 Task: Set up test case labels to categorize and organize test cases.
Action: Mouse moved to (162, 69)
Screenshot: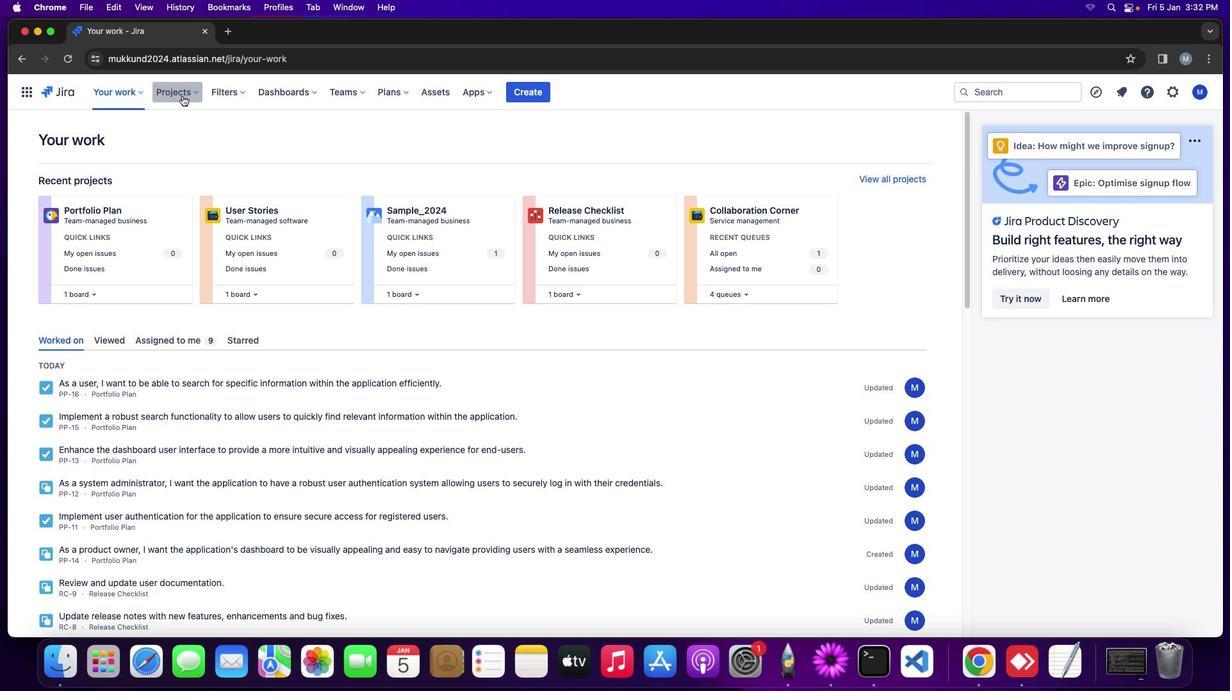 
Action: Mouse pressed left at (162, 69)
Screenshot: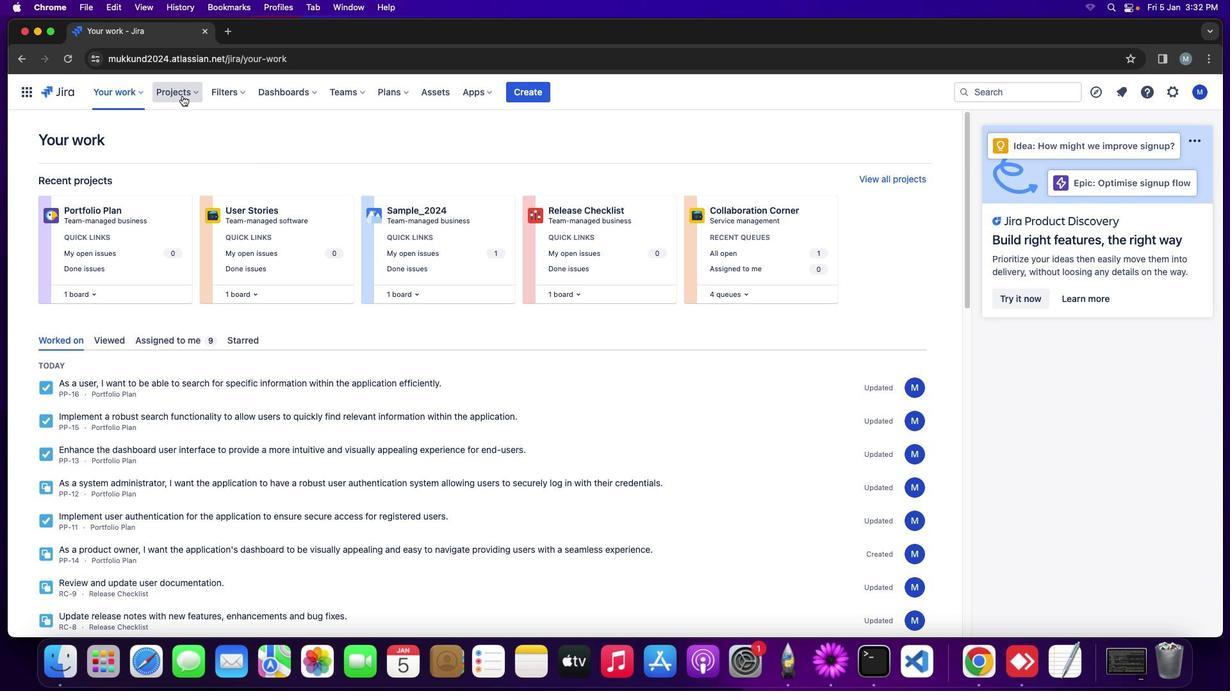 
Action: Mouse moved to (235, 133)
Screenshot: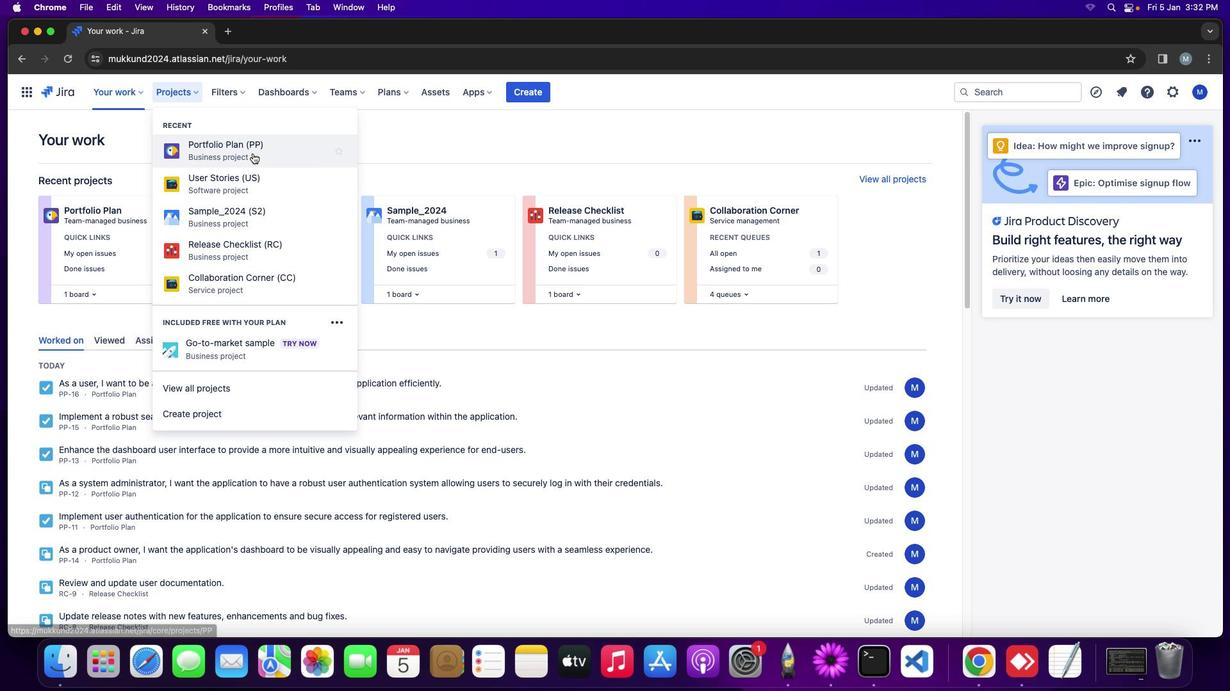 
Action: Mouse pressed left at (235, 133)
Screenshot: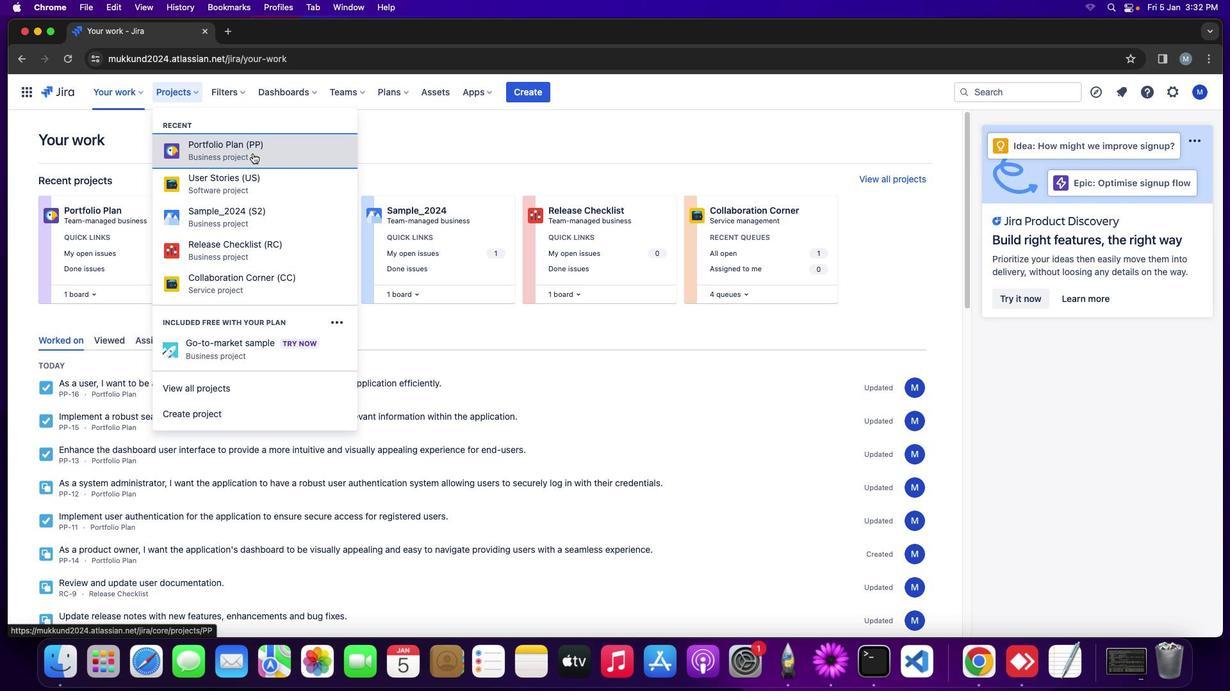 
Action: Mouse moved to (273, 149)
Screenshot: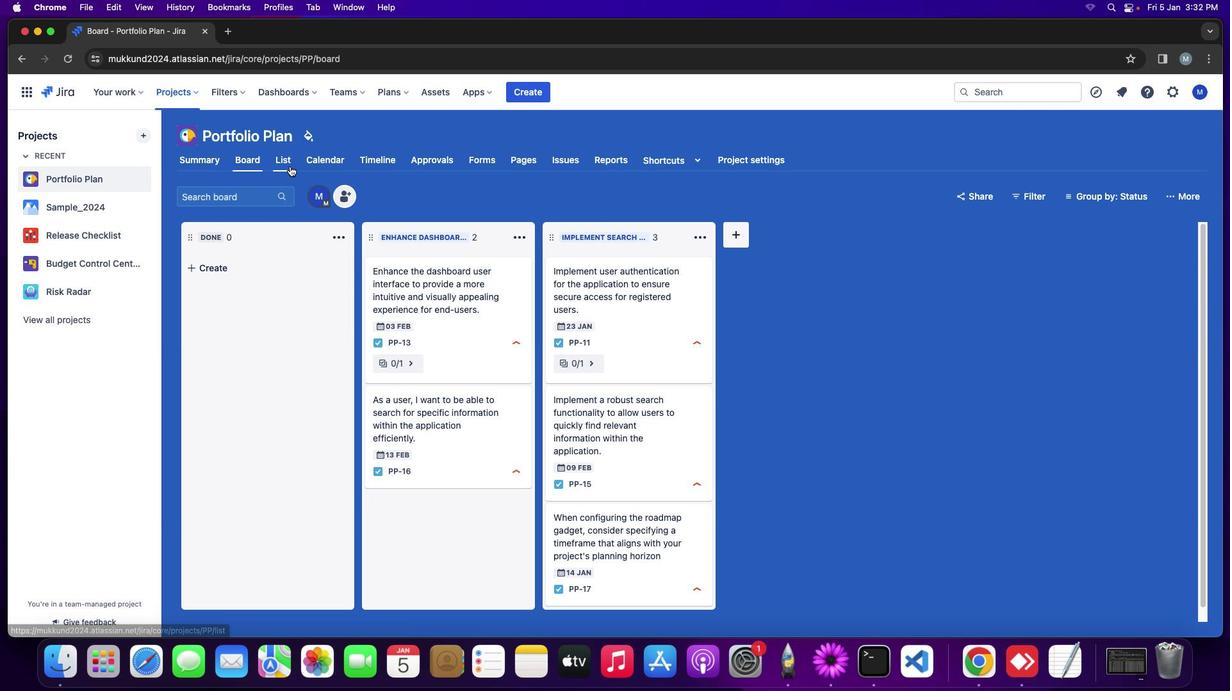 
Action: Mouse pressed left at (273, 149)
Screenshot: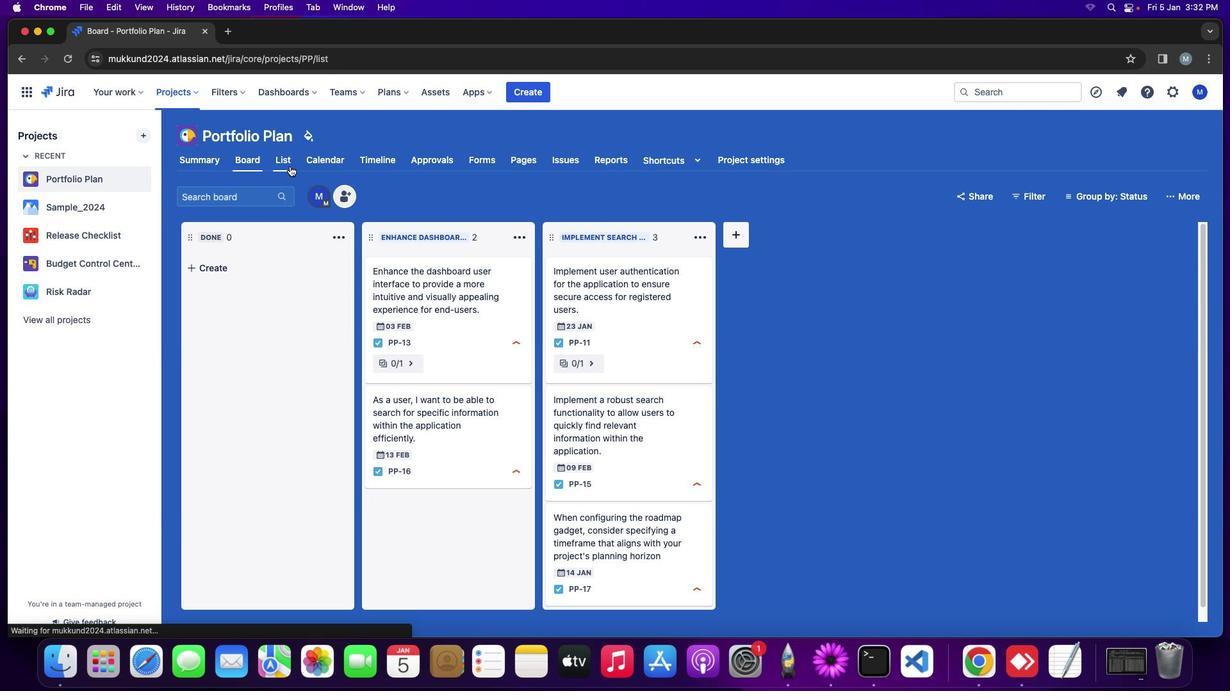 
Action: Mouse moved to (771, 509)
Screenshot: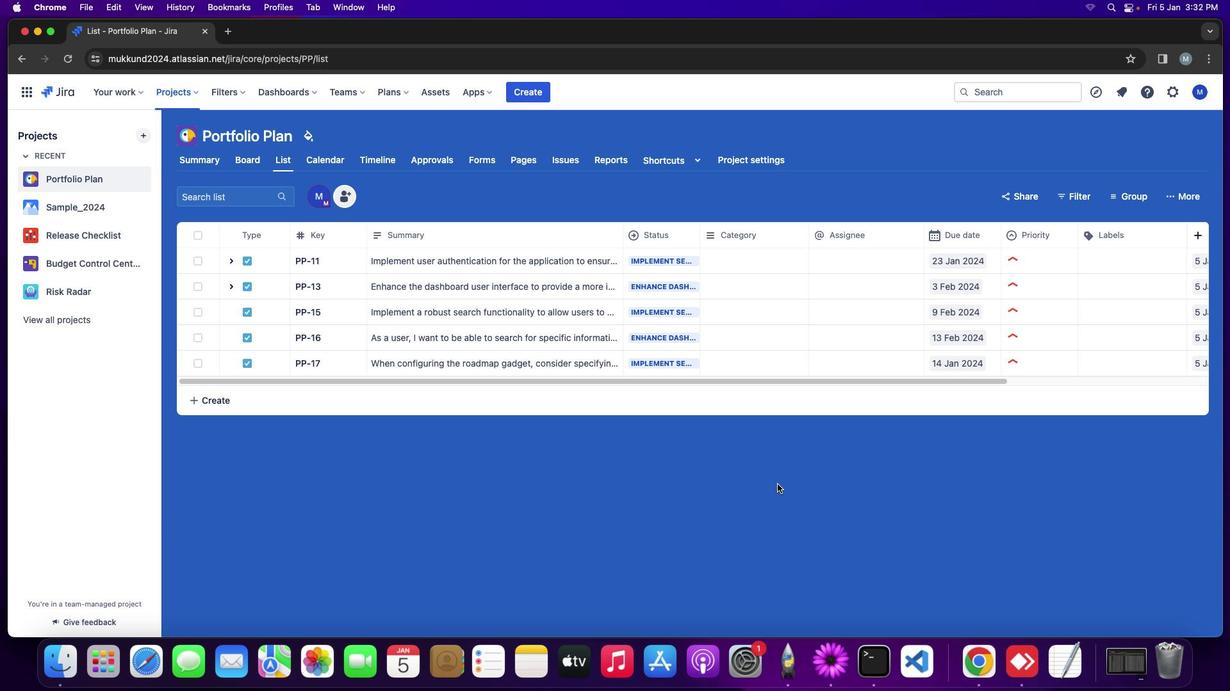 
Action: Mouse pressed left at (771, 509)
Screenshot: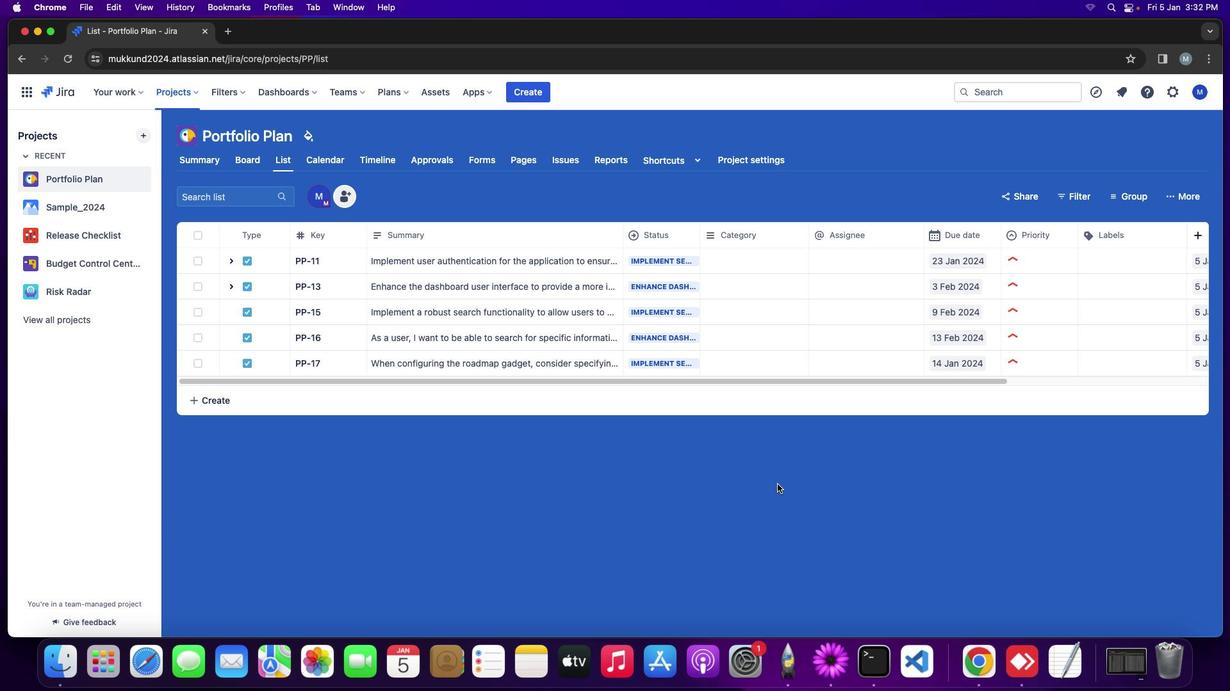 
Action: Mouse moved to (975, 392)
Screenshot: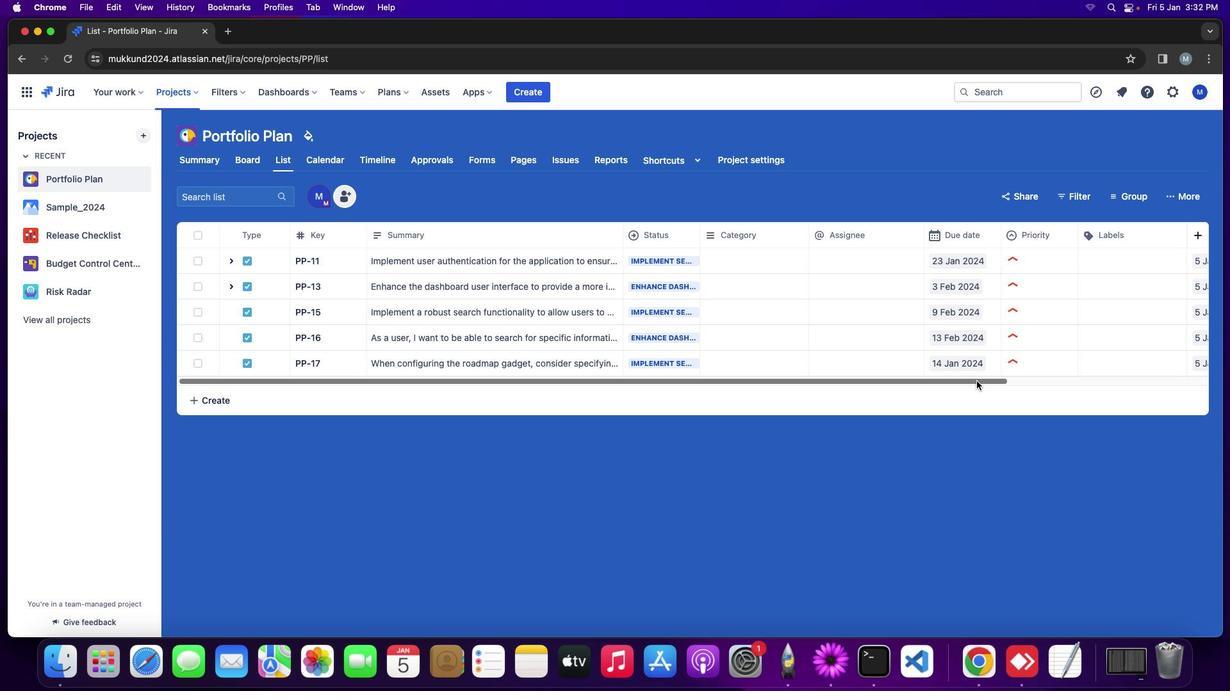 
Action: Mouse pressed left at (975, 392)
Screenshot: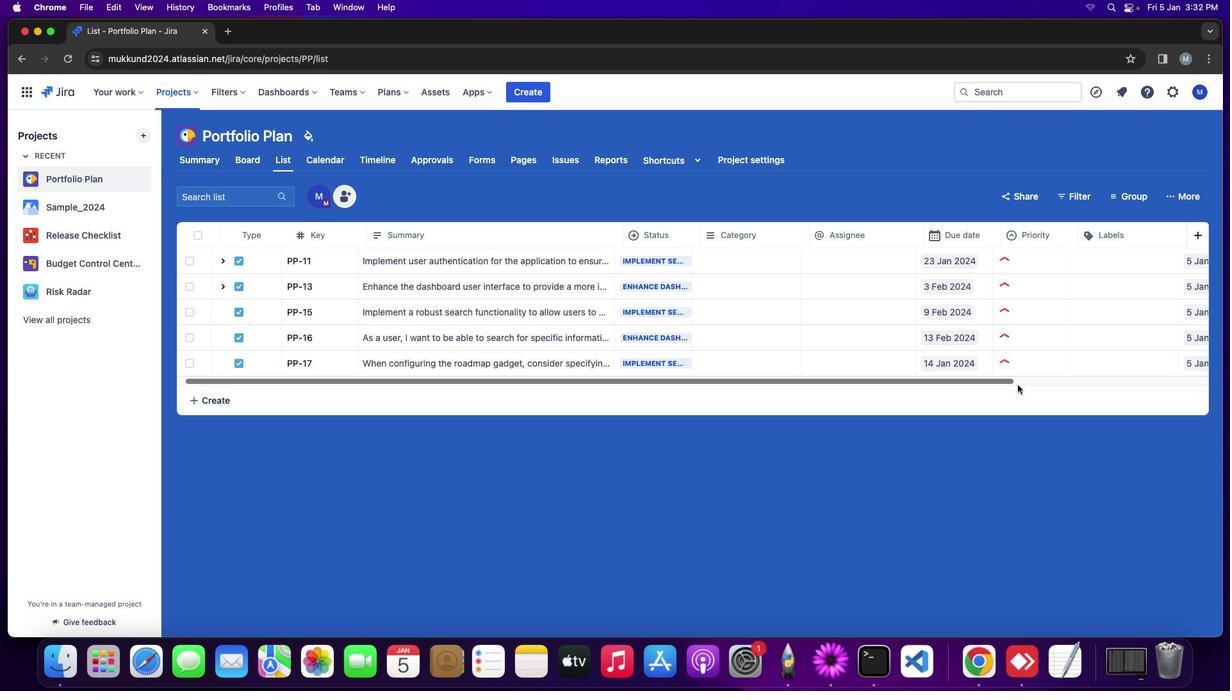 
Action: Mouse moved to (1078, 262)
Screenshot: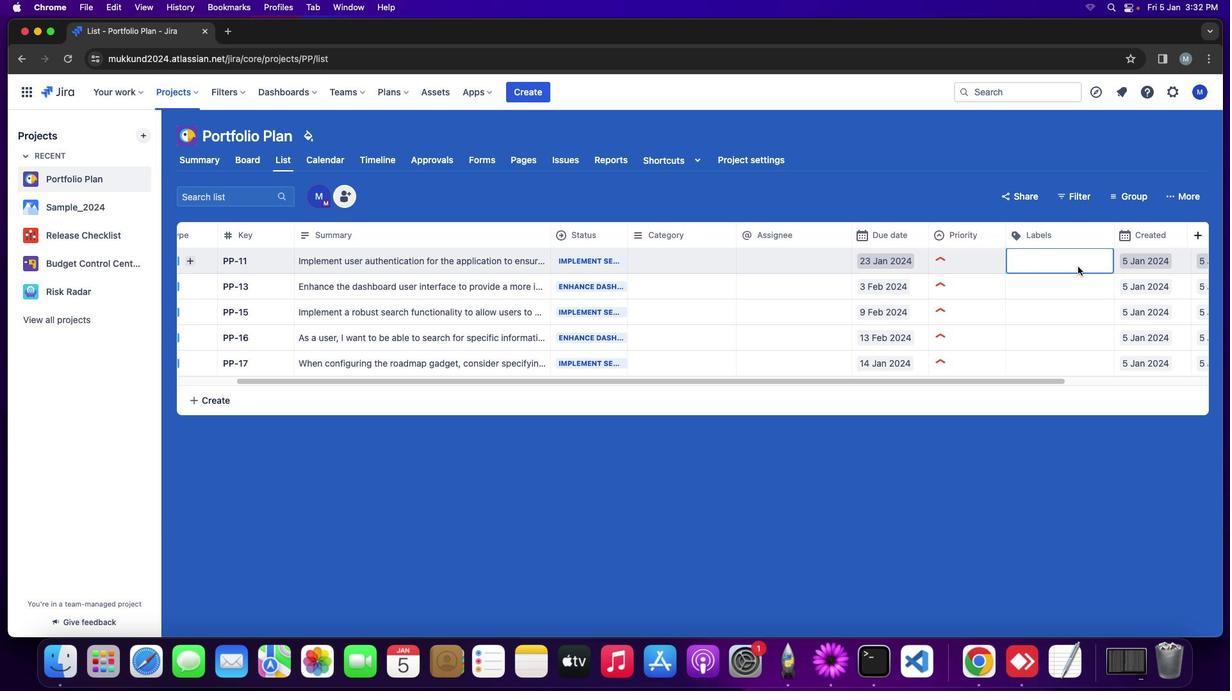 
Action: Mouse pressed left at (1078, 262)
Screenshot: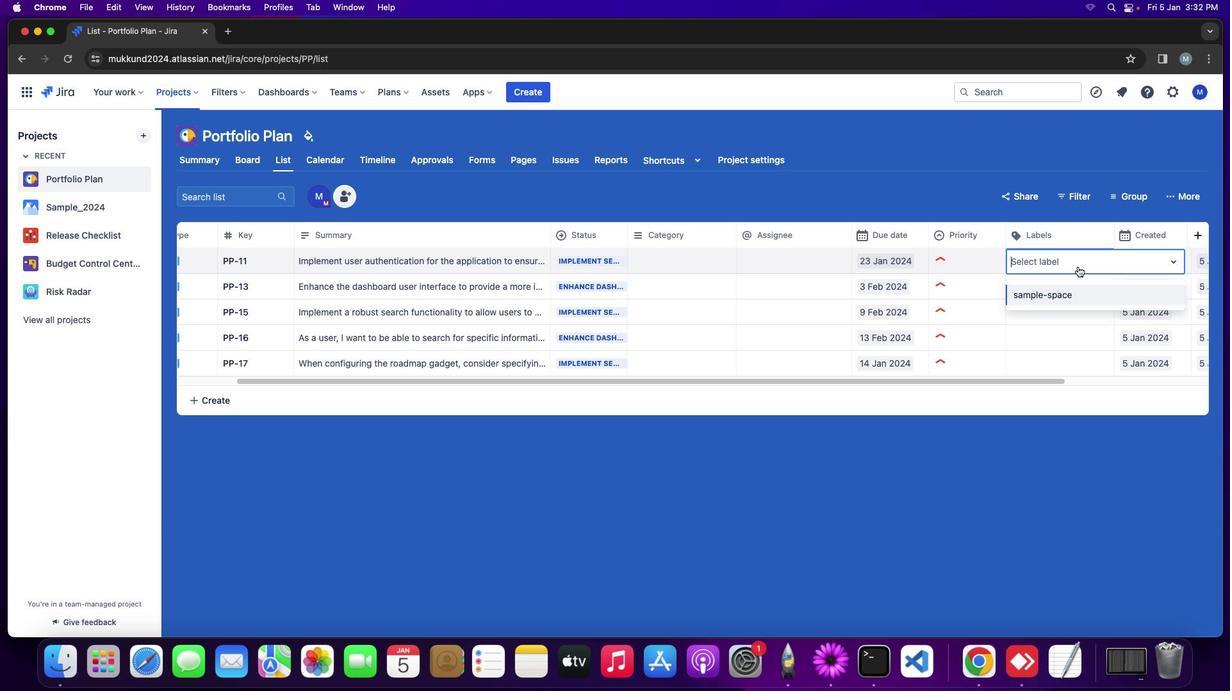 
Action: Mouse moved to (1068, 297)
Screenshot: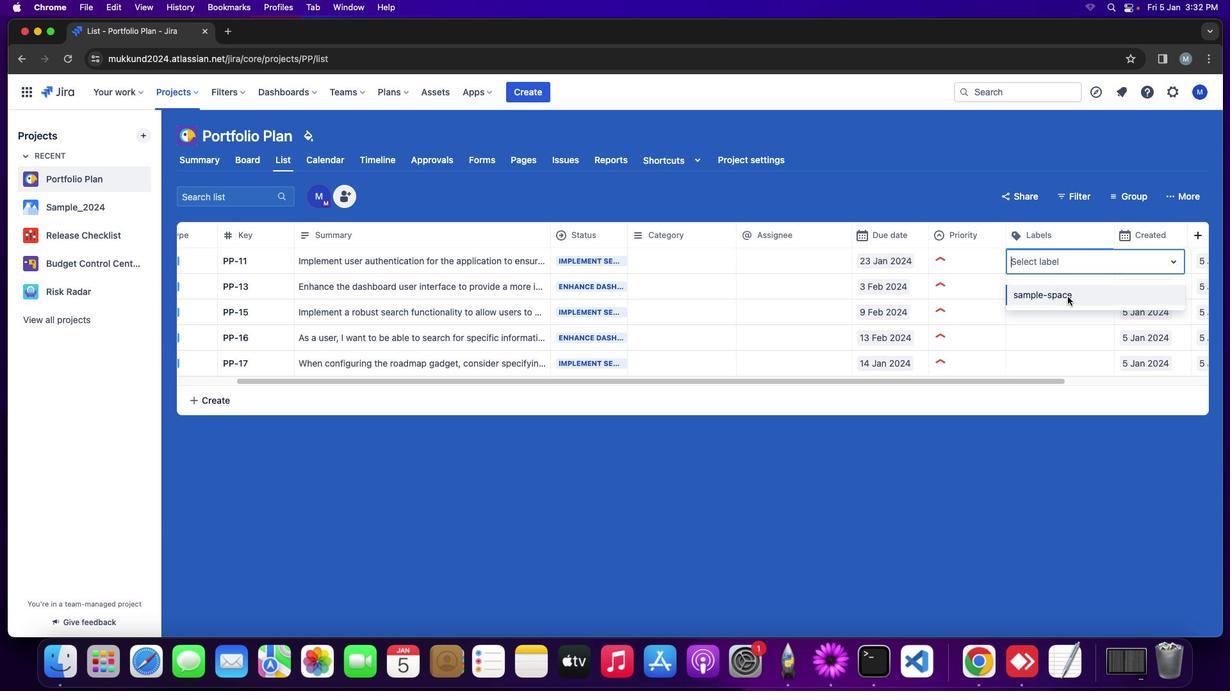 
Action: Mouse pressed left at (1068, 297)
Screenshot: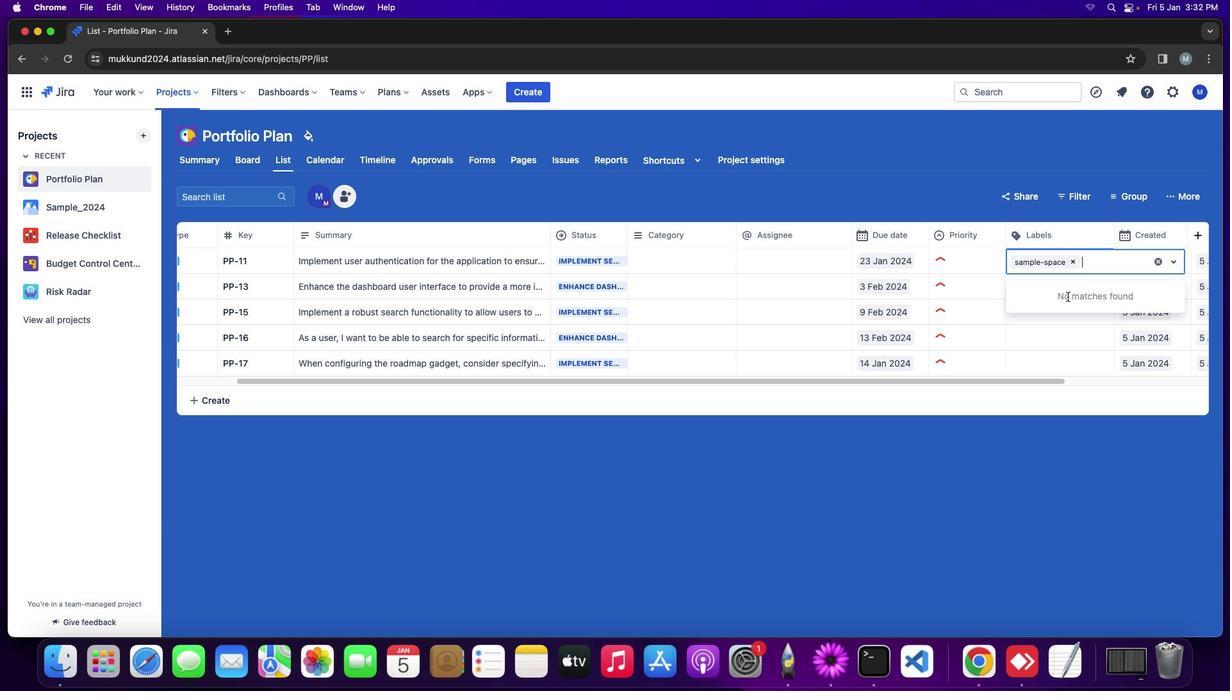 
Action: Mouse moved to (1028, 446)
Screenshot: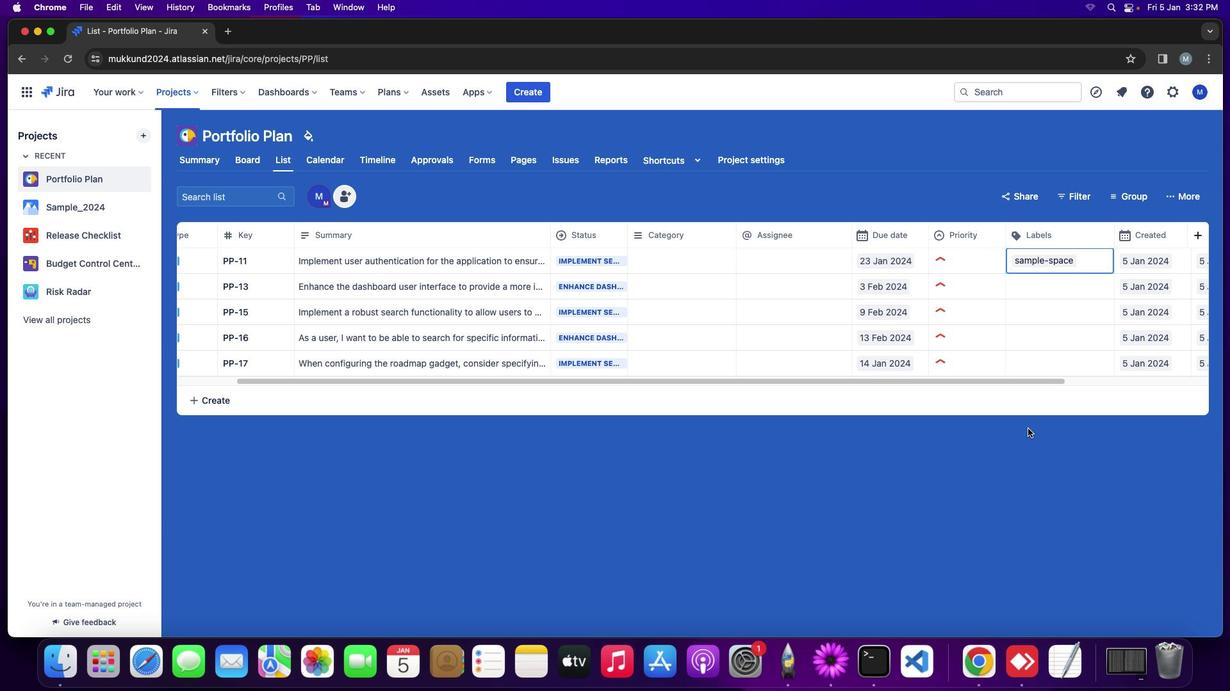 
Action: Mouse pressed left at (1028, 446)
Screenshot: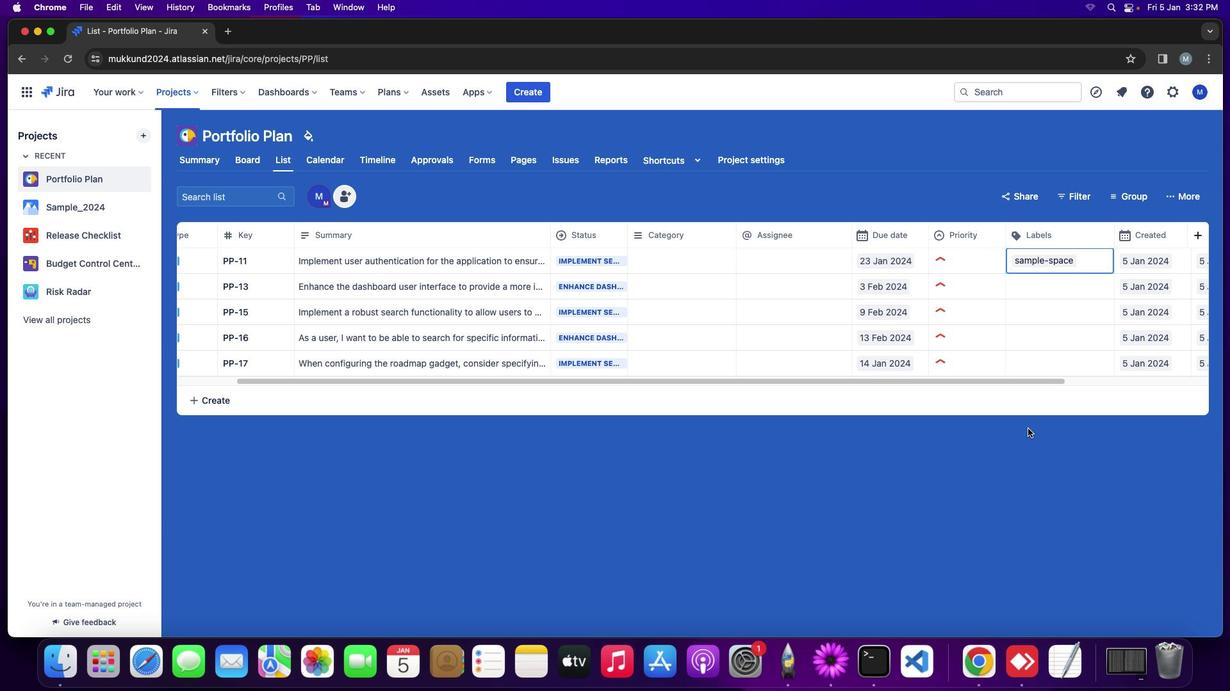 
Action: Mouse moved to (1071, 279)
Screenshot: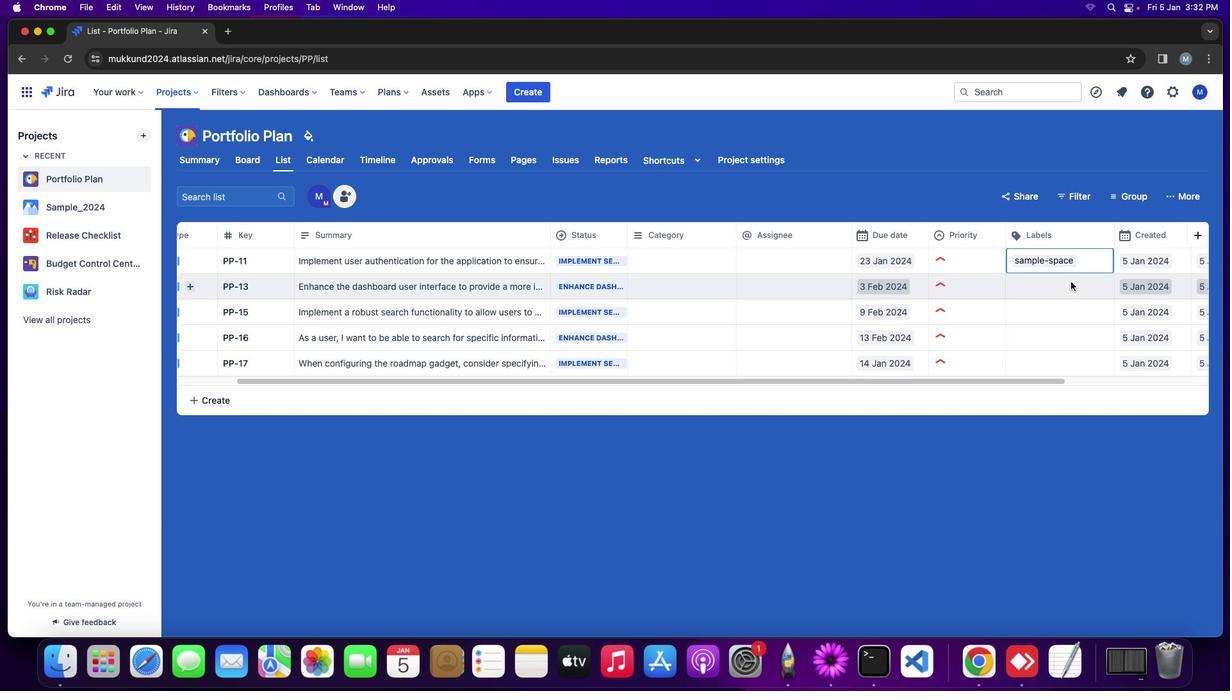 
Action: Mouse pressed left at (1071, 279)
Screenshot: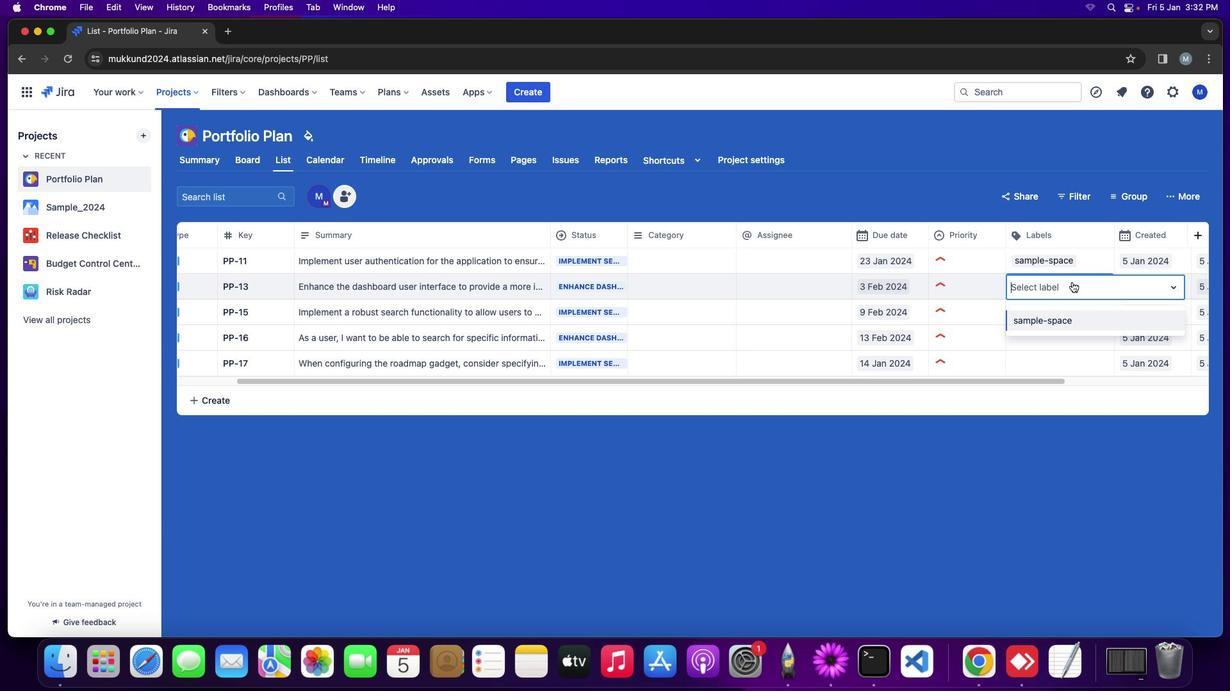 
Action: Mouse moved to (1058, 328)
Screenshot: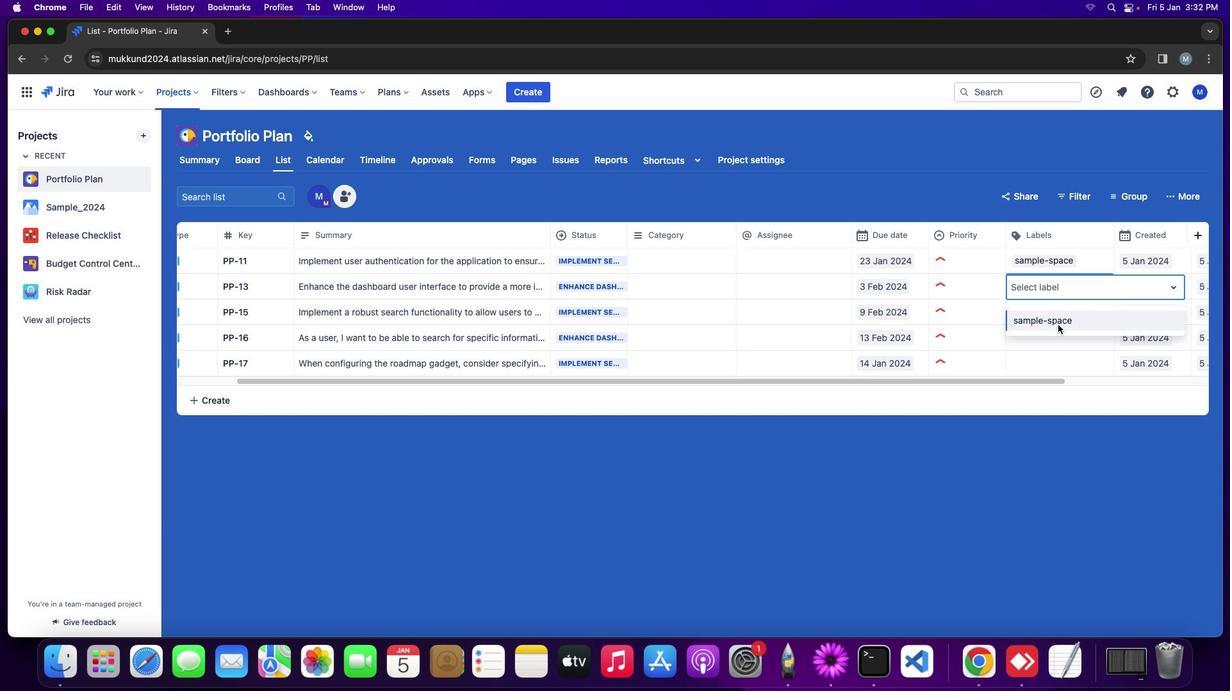 
Action: Mouse pressed left at (1058, 328)
Screenshot: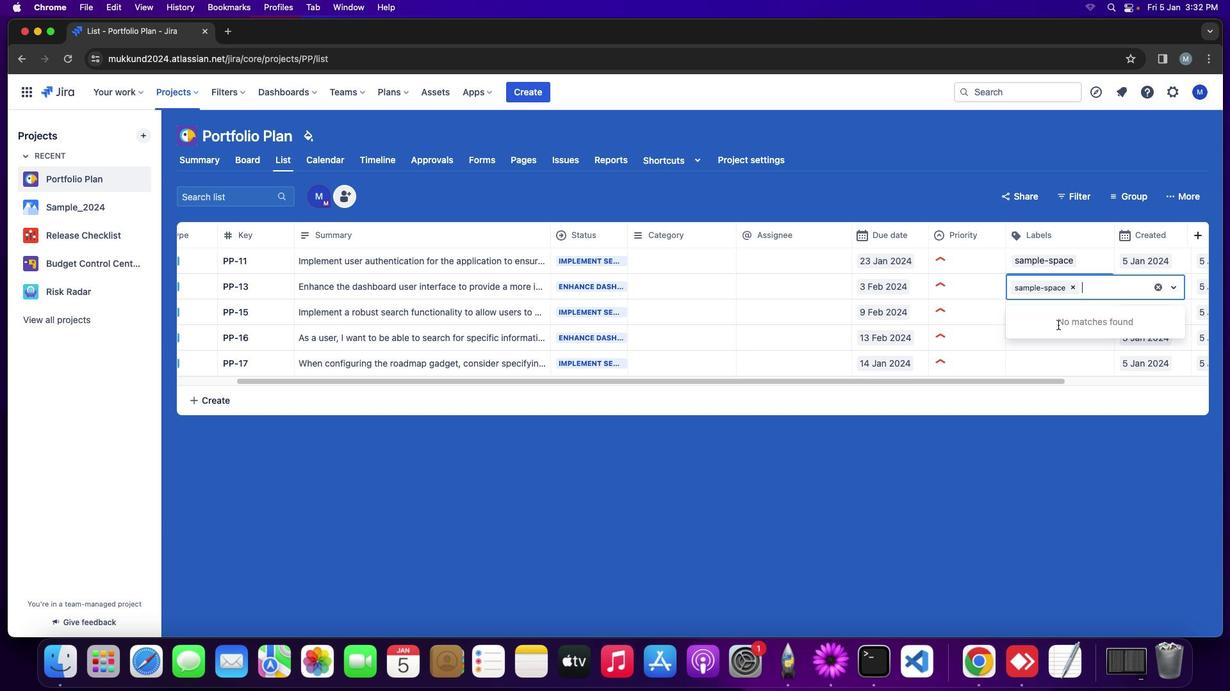 
Action: Mouse moved to (1012, 452)
Screenshot: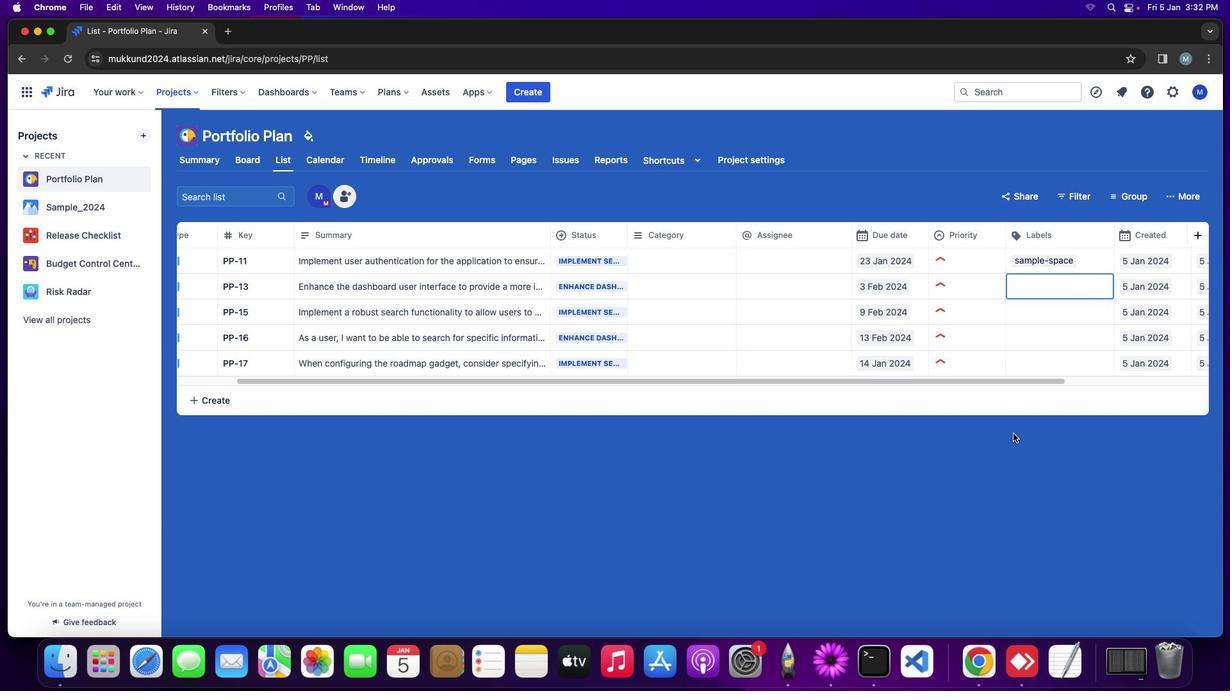 
Action: Mouse pressed left at (1012, 452)
Screenshot: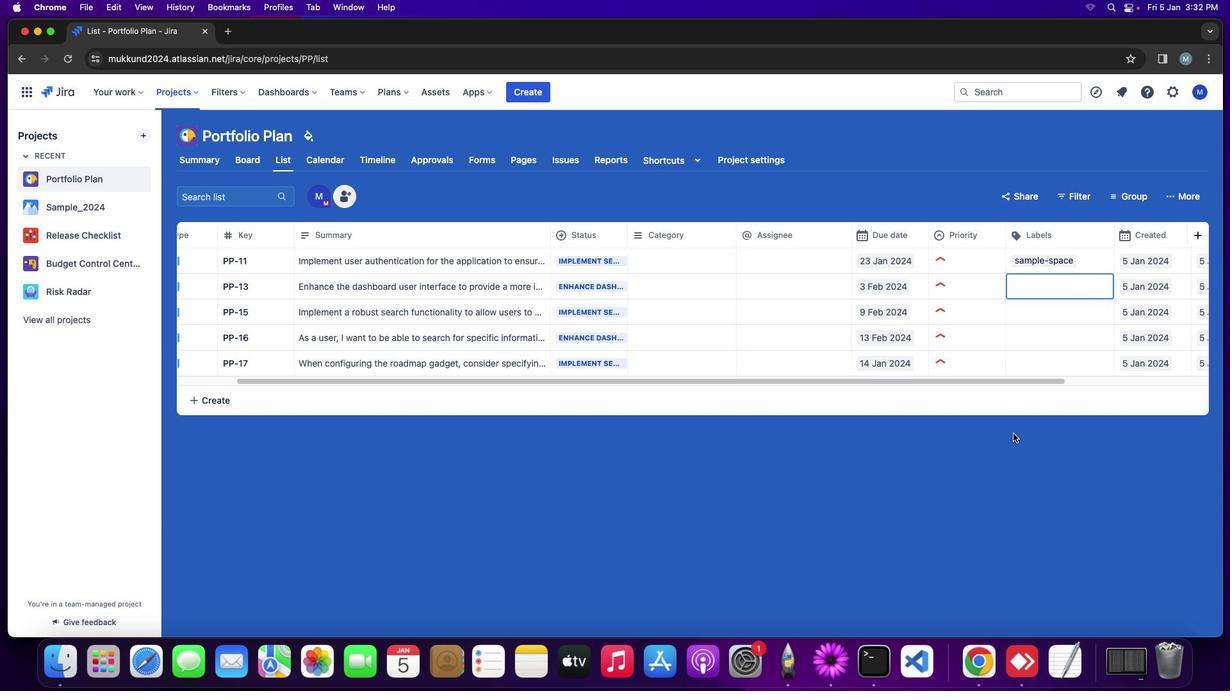 
Action: Mouse moved to (1071, 287)
Screenshot: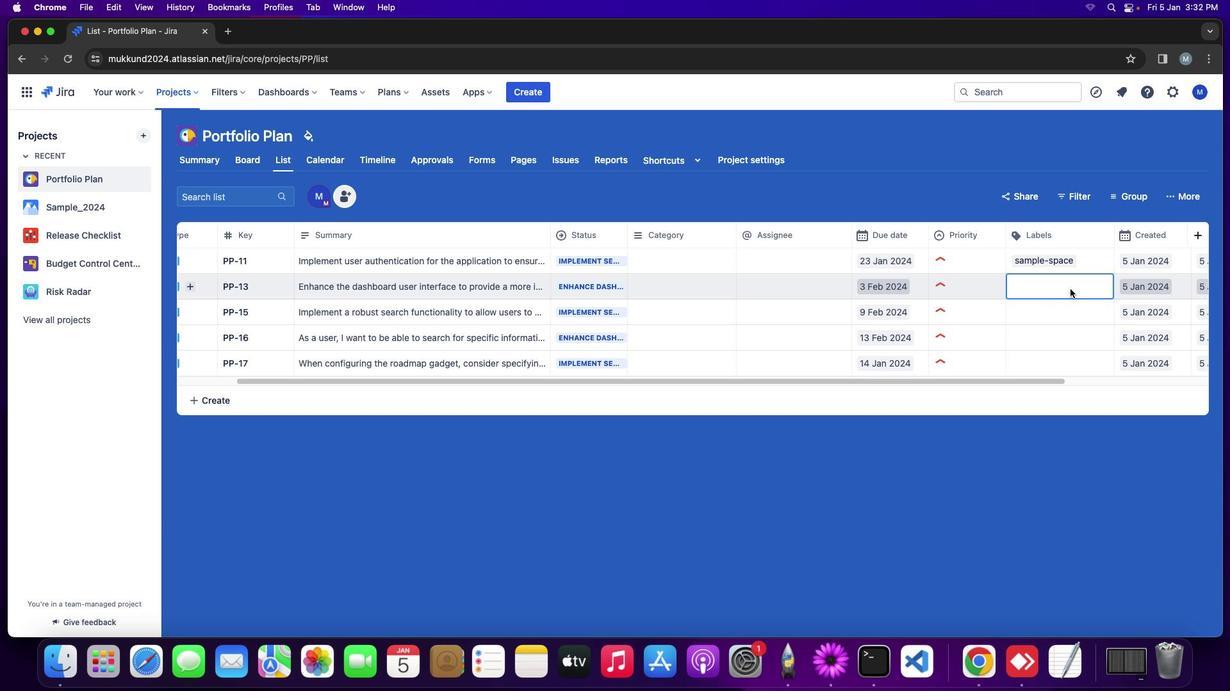
Action: Mouse pressed left at (1071, 287)
Screenshot: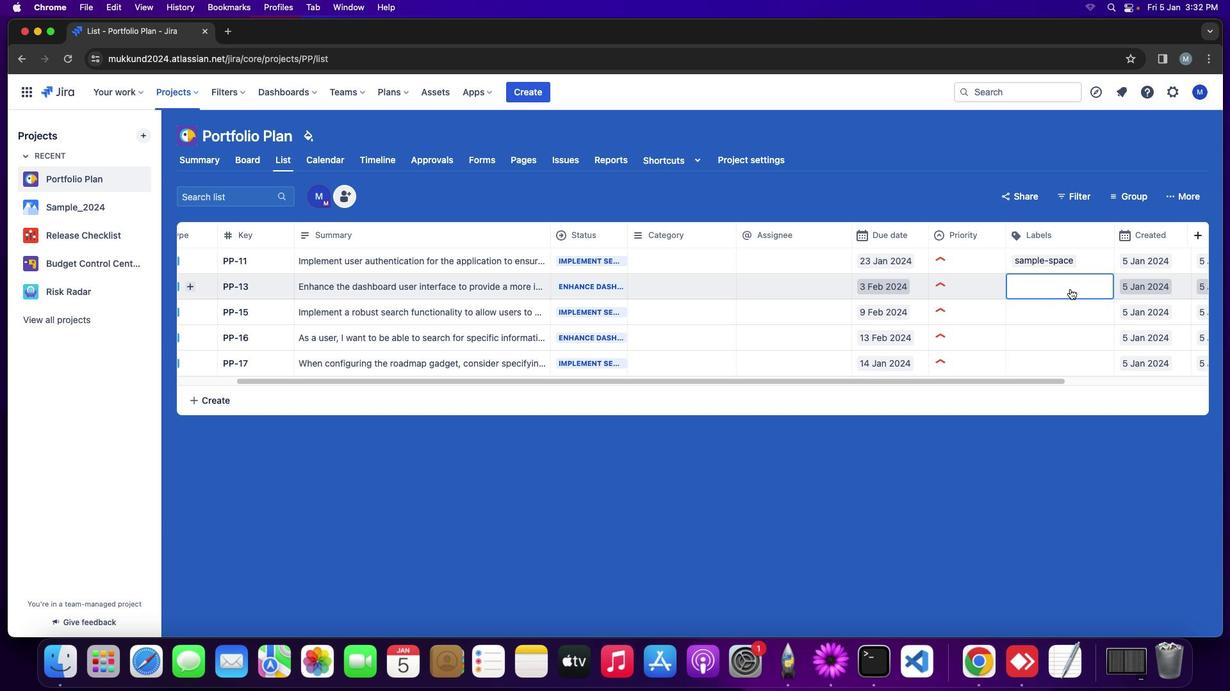 
Action: Mouse moved to (1042, 327)
Screenshot: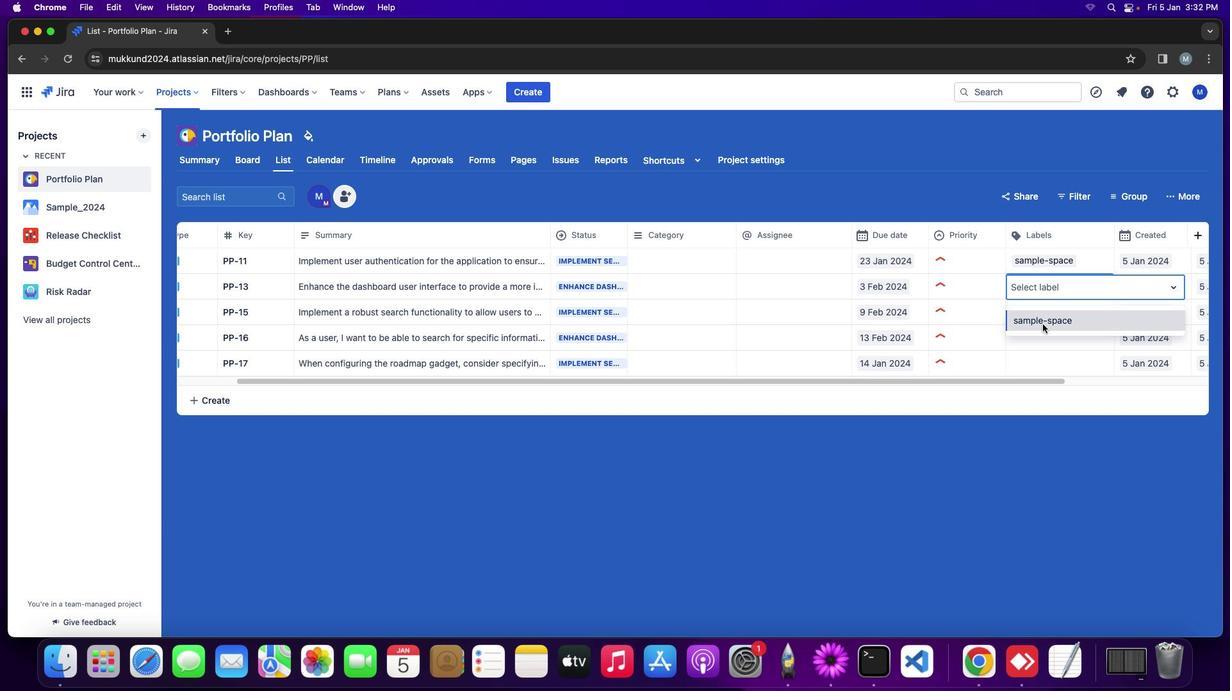 
Action: Mouse pressed left at (1042, 327)
Screenshot: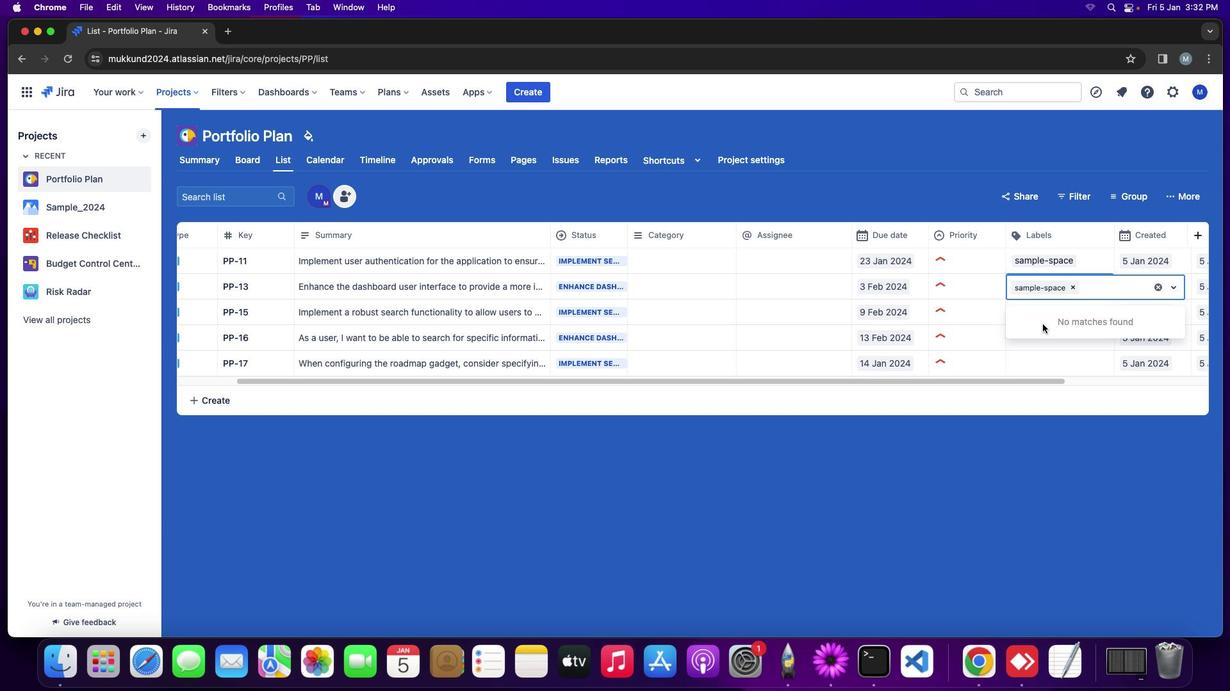 
Action: Mouse moved to (1045, 460)
Screenshot: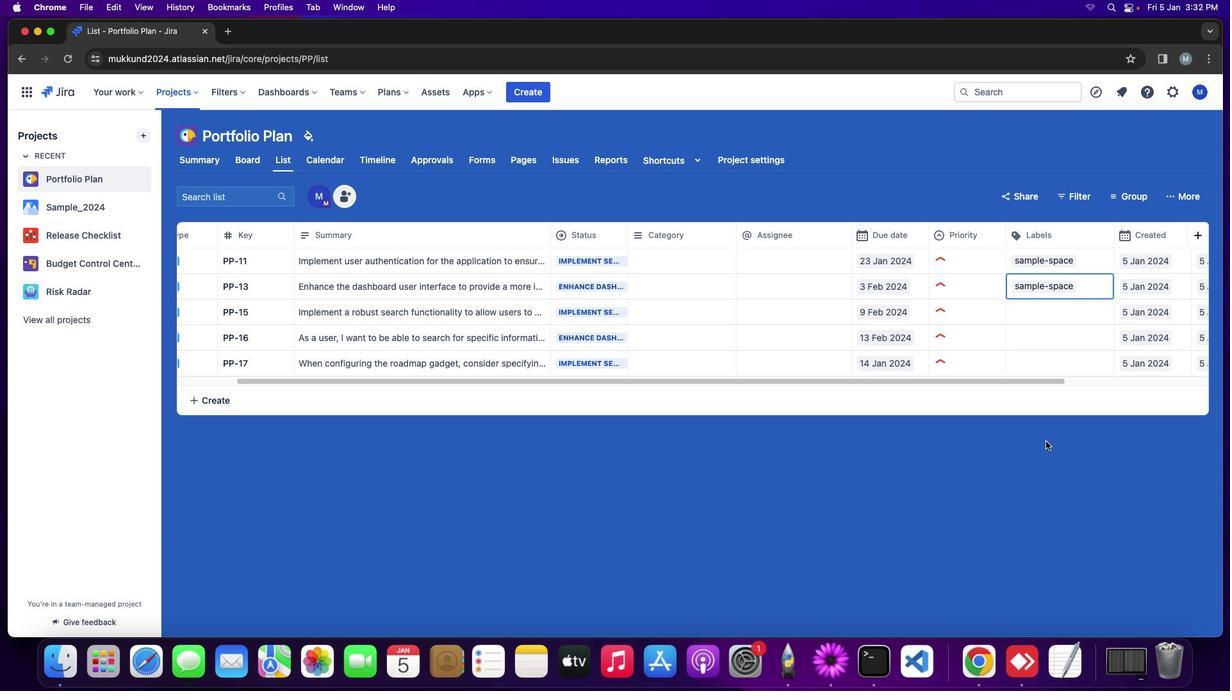 
Action: Mouse pressed left at (1045, 460)
Screenshot: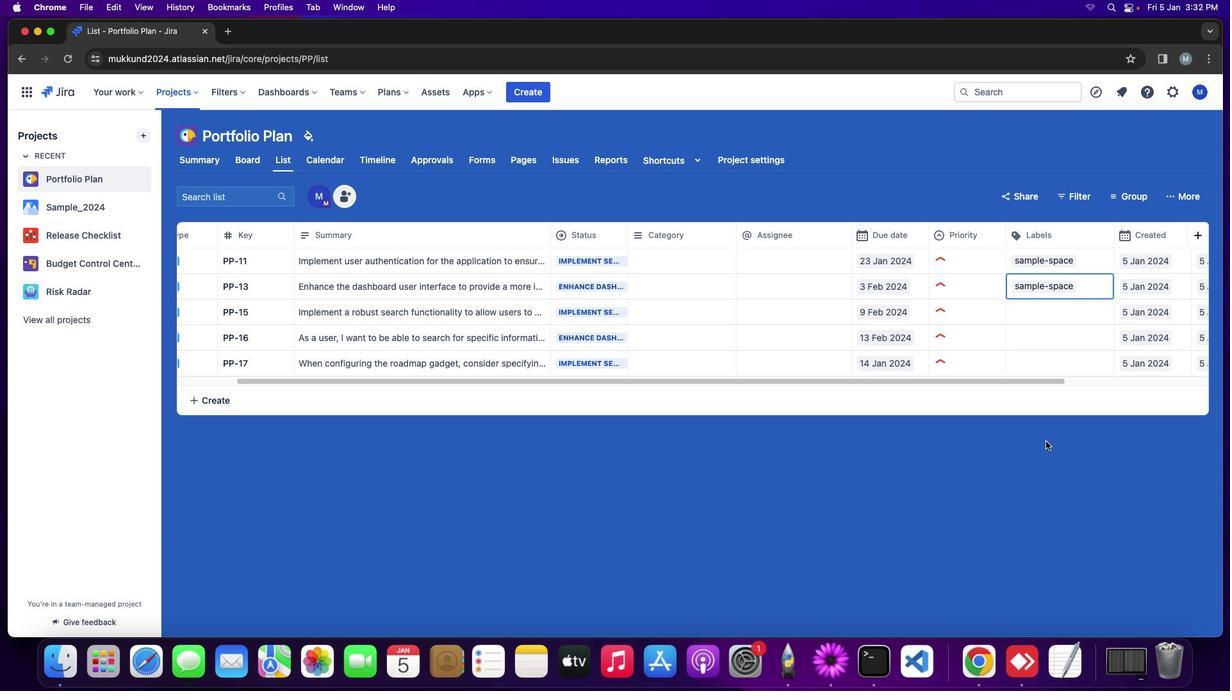 
Action: Mouse moved to (873, 170)
Screenshot: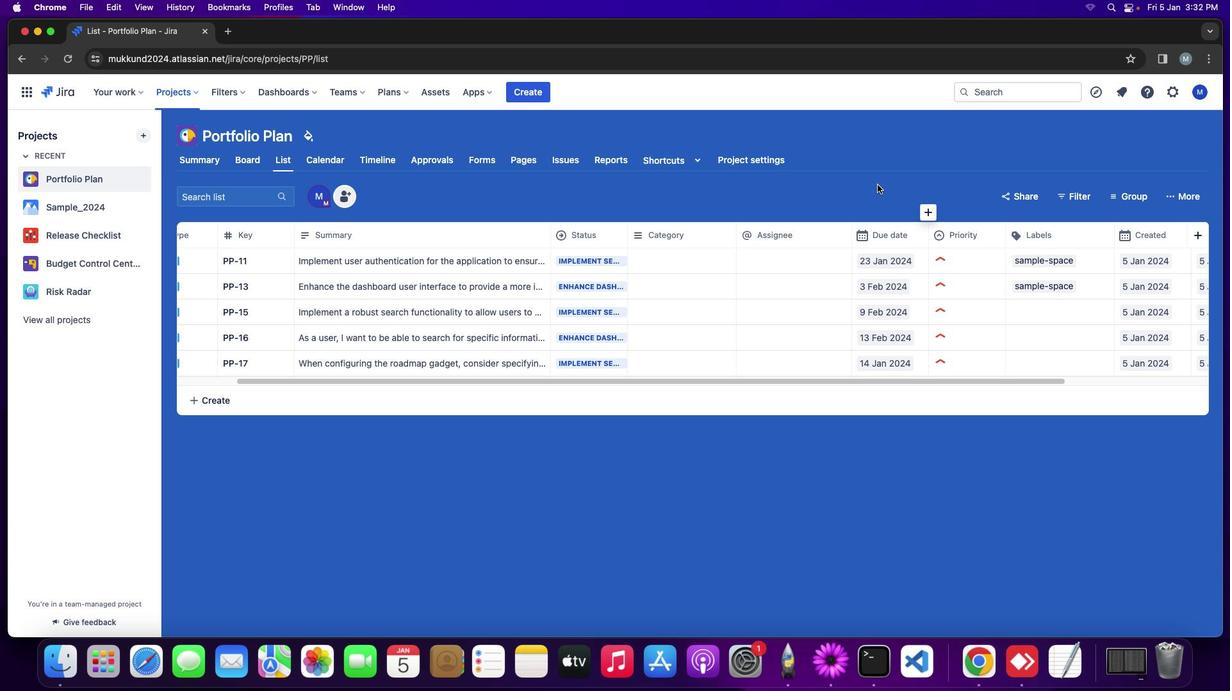
Action: Mouse pressed left at (873, 170)
Screenshot: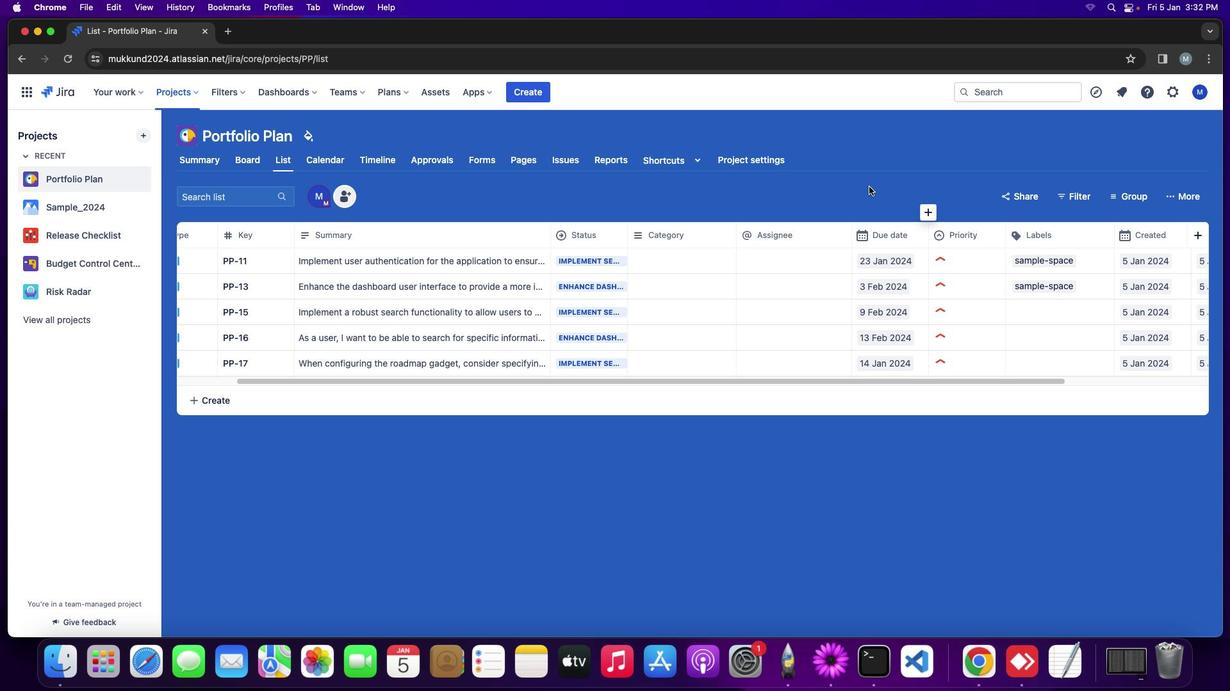 
Action: Mouse moved to (363, 146)
Screenshot: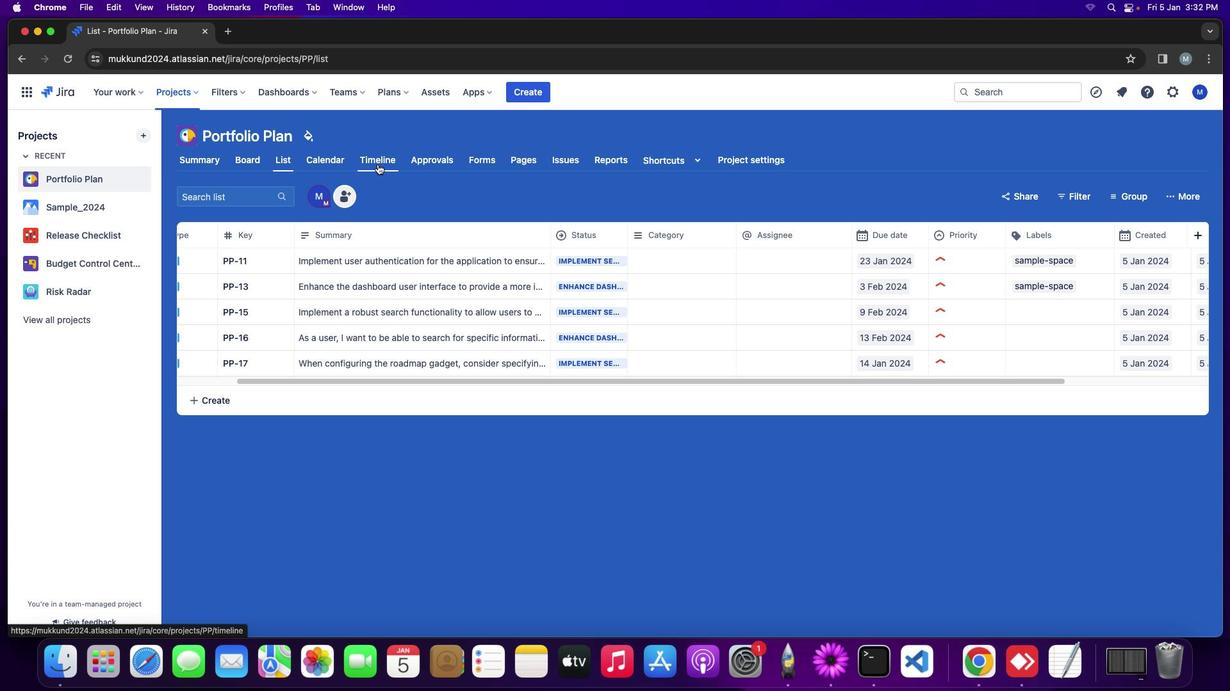 
Action: Mouse pressed left at (363, 146)
Screenshot: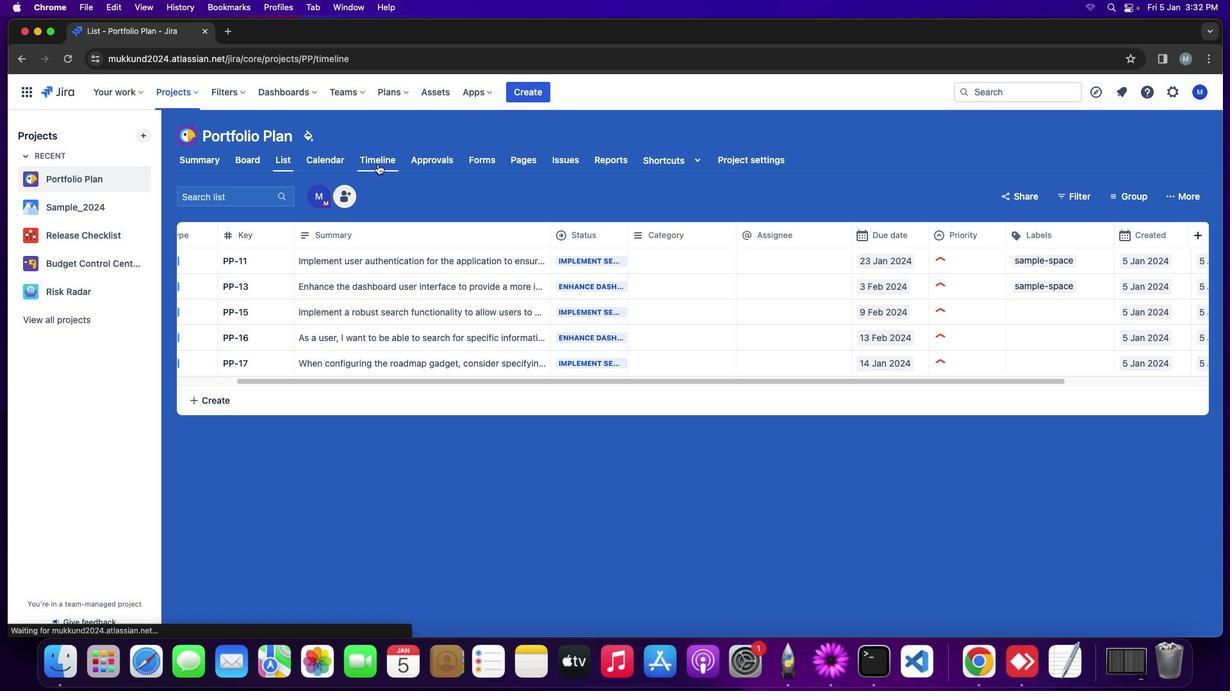 
Action: Mouse moved to (556, 265)
Screenshot: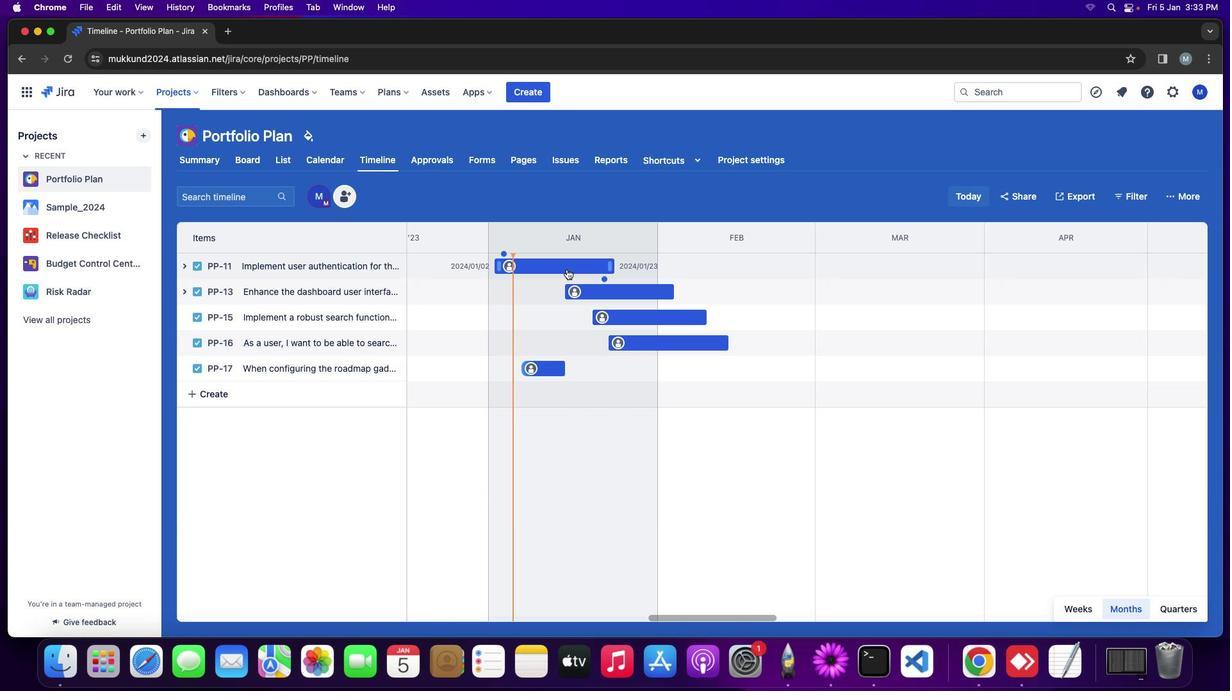 
Action: Mouse pressed left at (556, 265)
Screenshot: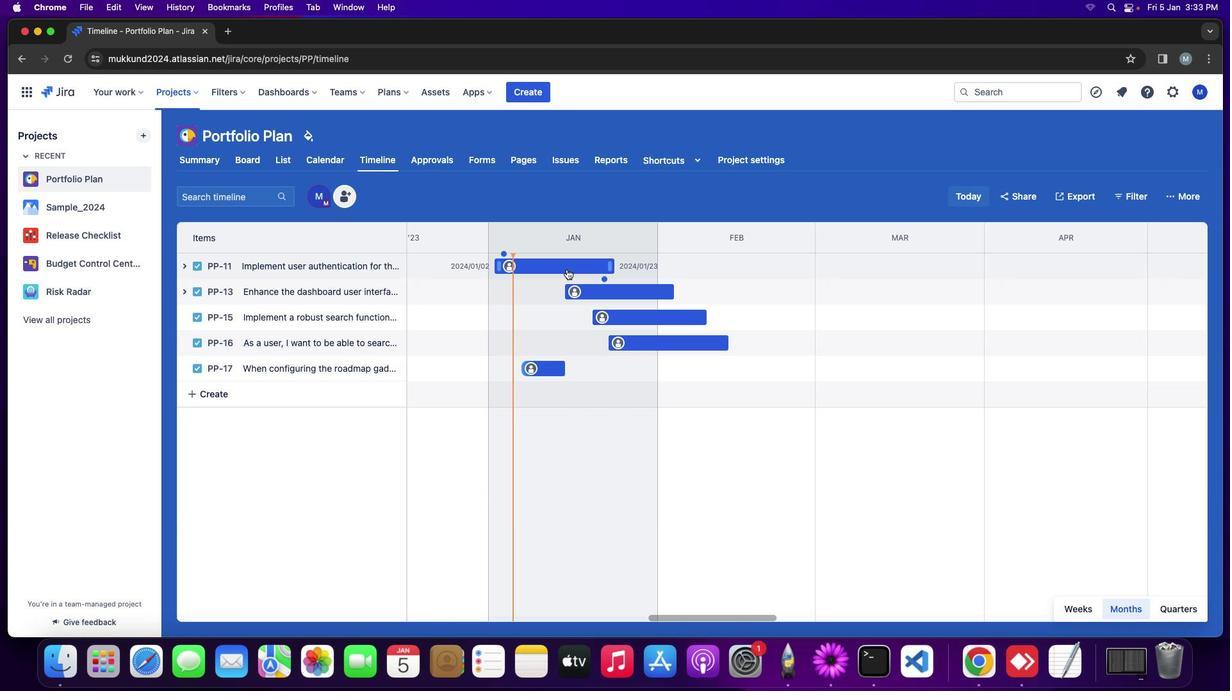 
Action: Mouse moved to (959, 402)
Screenshot: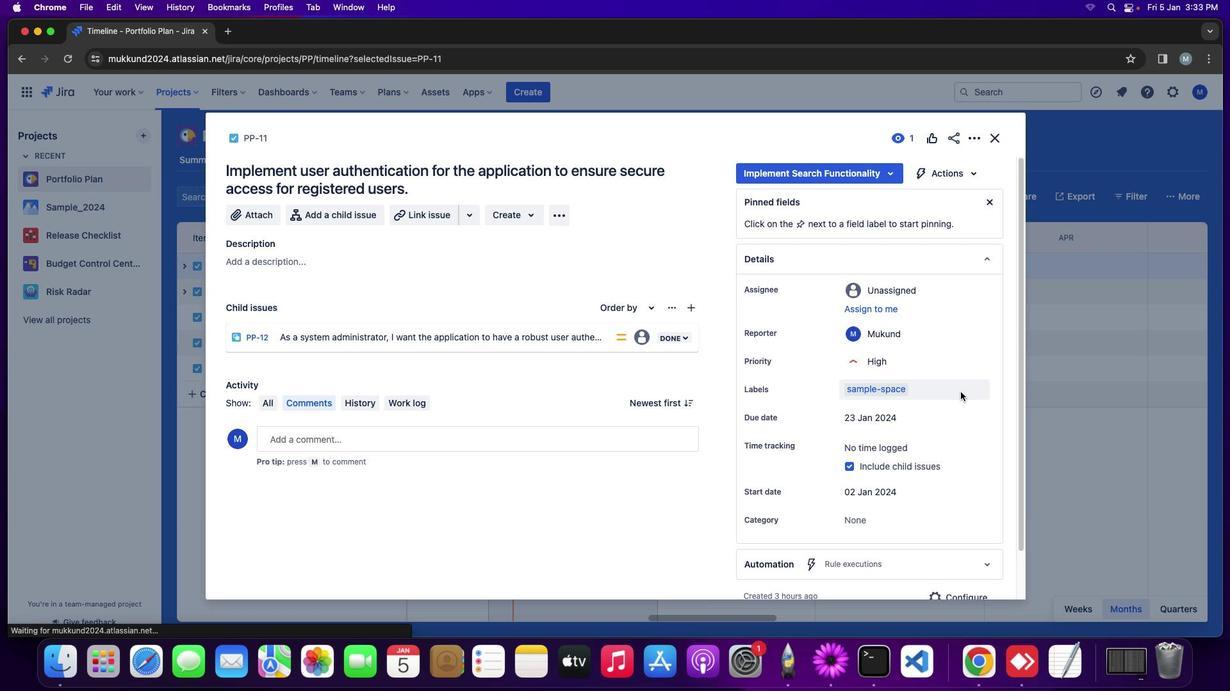 
Action: Mouse scrolled (959, 402) with delta (-22, -39)
Screenshot: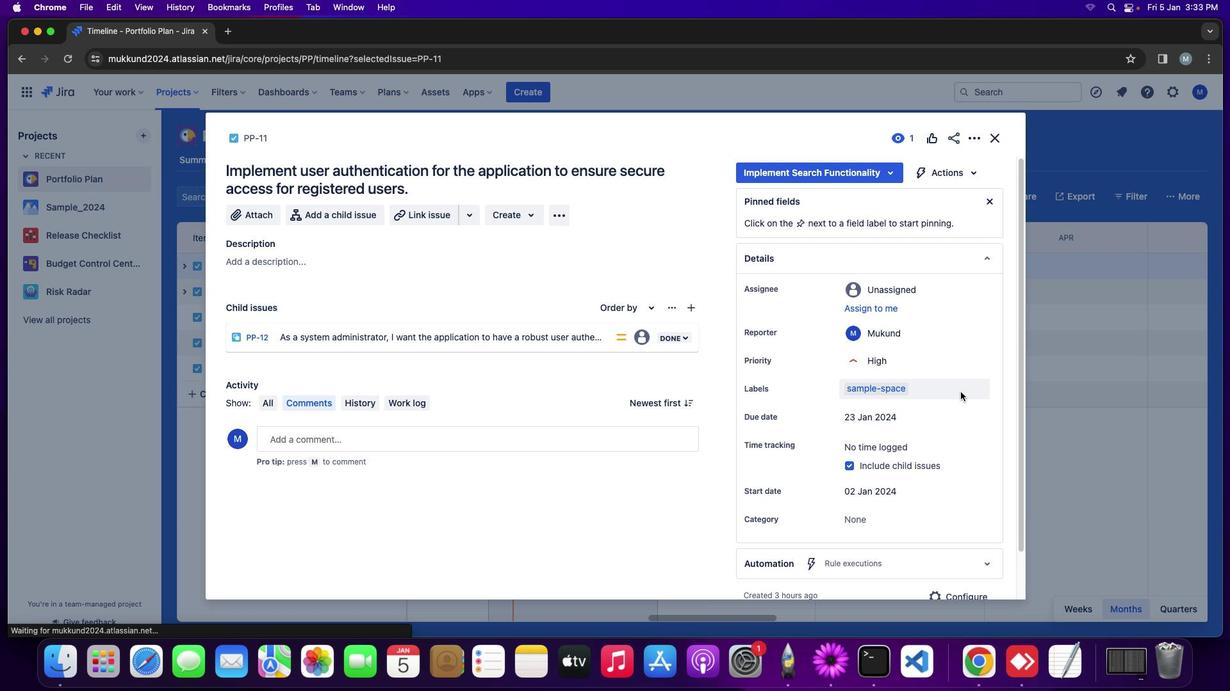 
Action: Mouse moved to (959, 404)
Screenshot: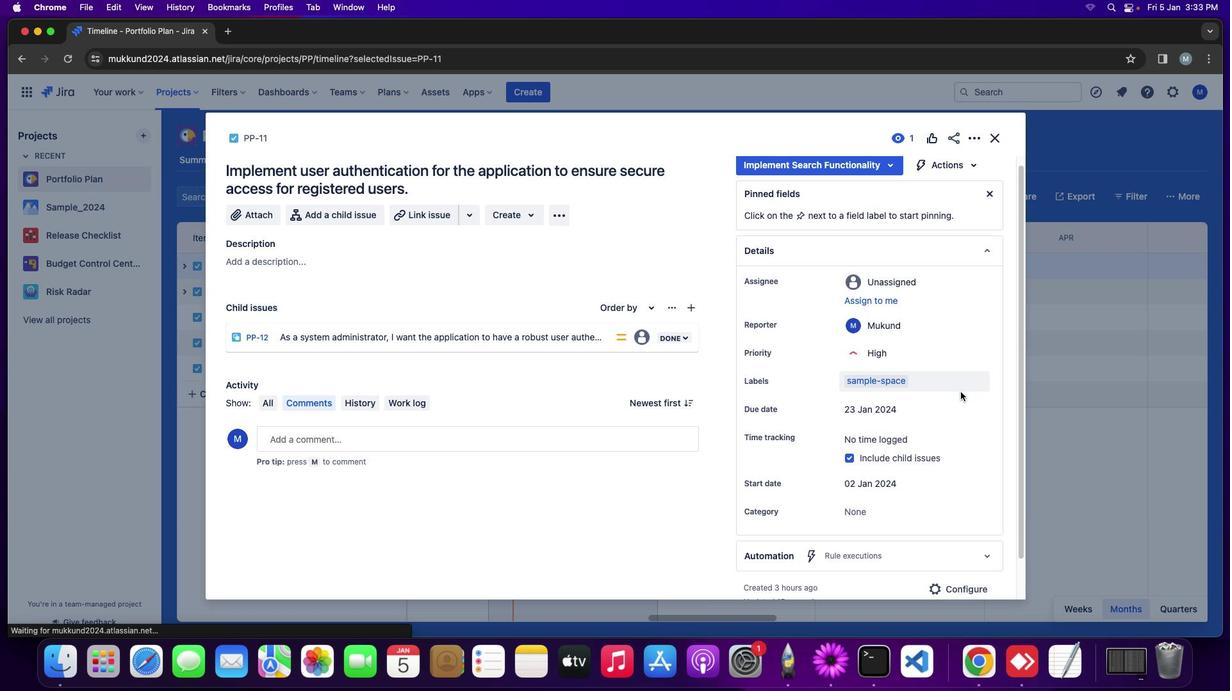 
Action: Mouse scrolled (959, 404) with delta (-22, -39)
Screenshot: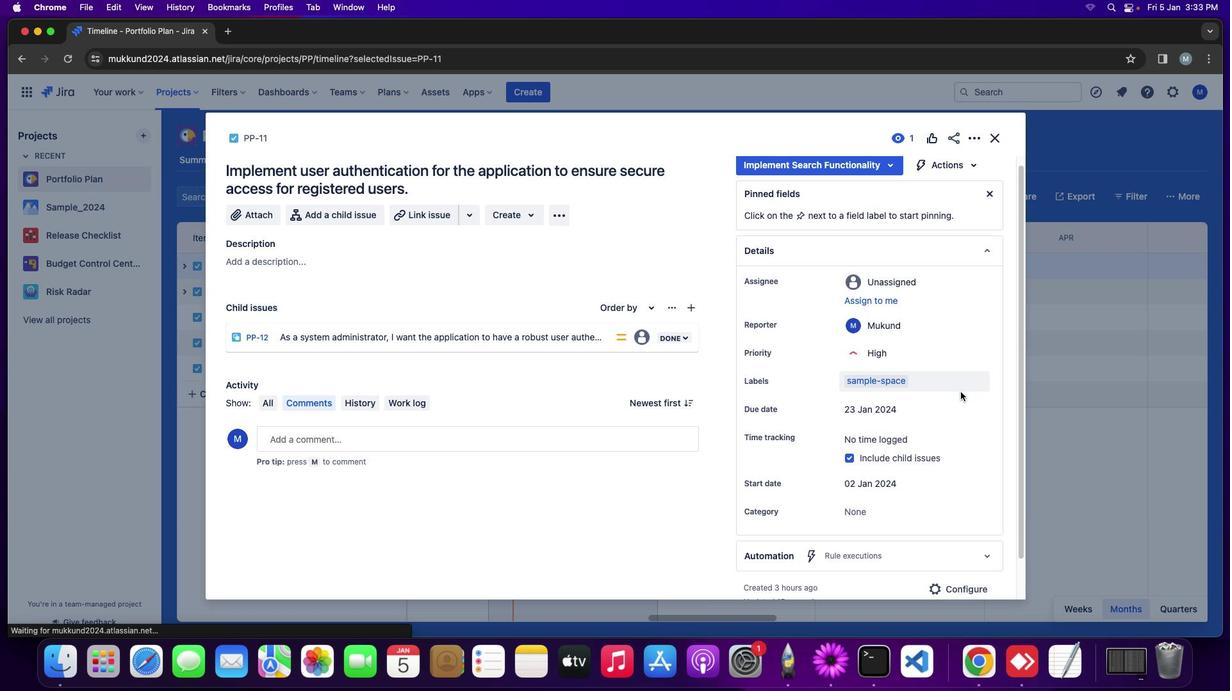 
Action: Mouse moved to (959, 404)
Screenshot: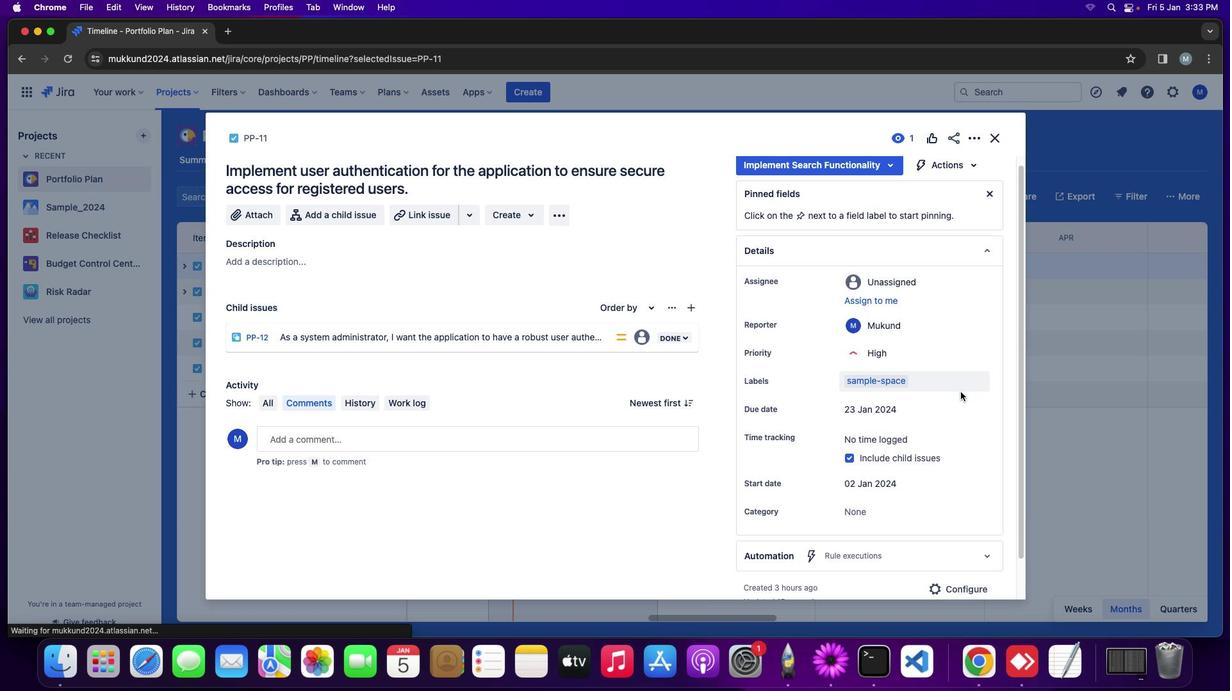
Action: Mouse scrolled (959, 404) with delta (-22, -39)
Screenshot: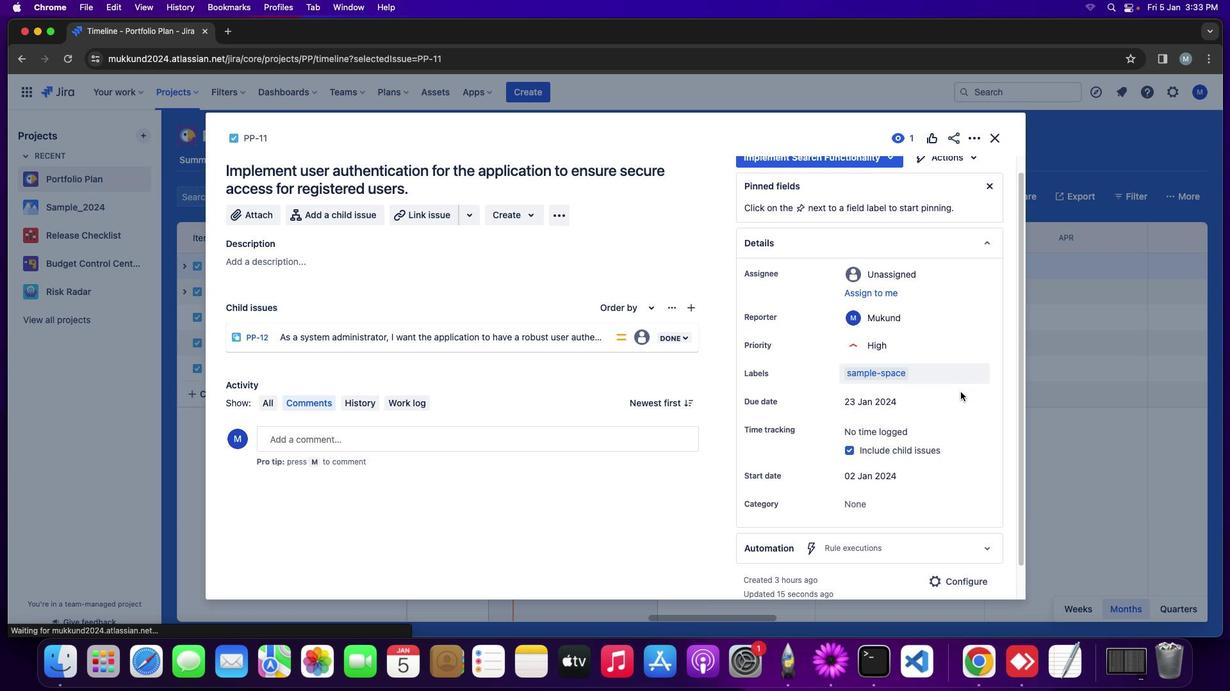 
Action: Mouse scrolled (959, 404) with delta (-22, -39)
Screenshot: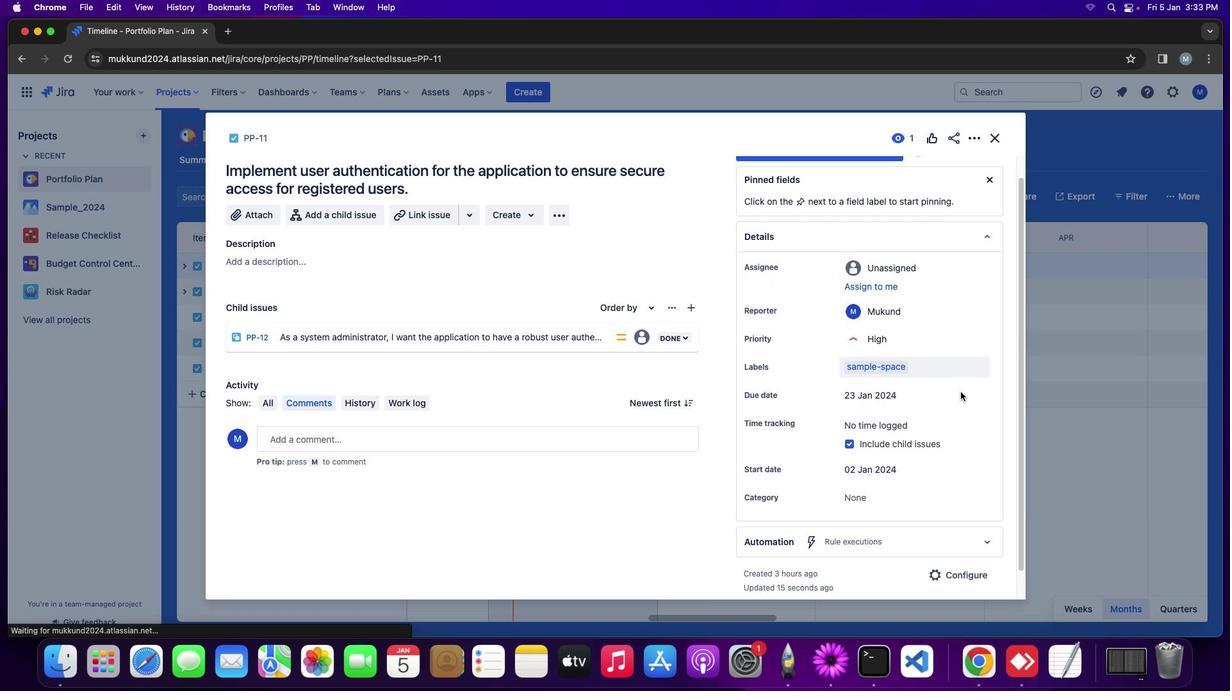 
Action: Mouse scrolled (959, 404) with delta (-22, -39)
Screenshot: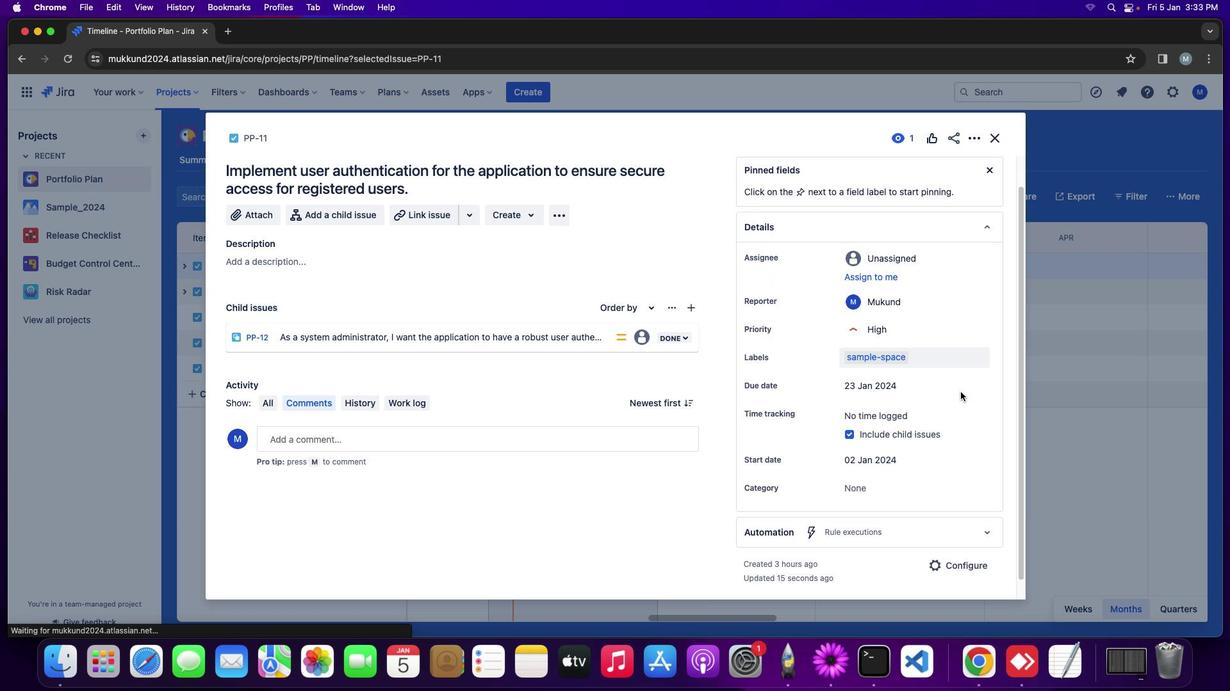 
Action: Mouse scrolled (959, 404) with delta (-22, -39)
Screenshot: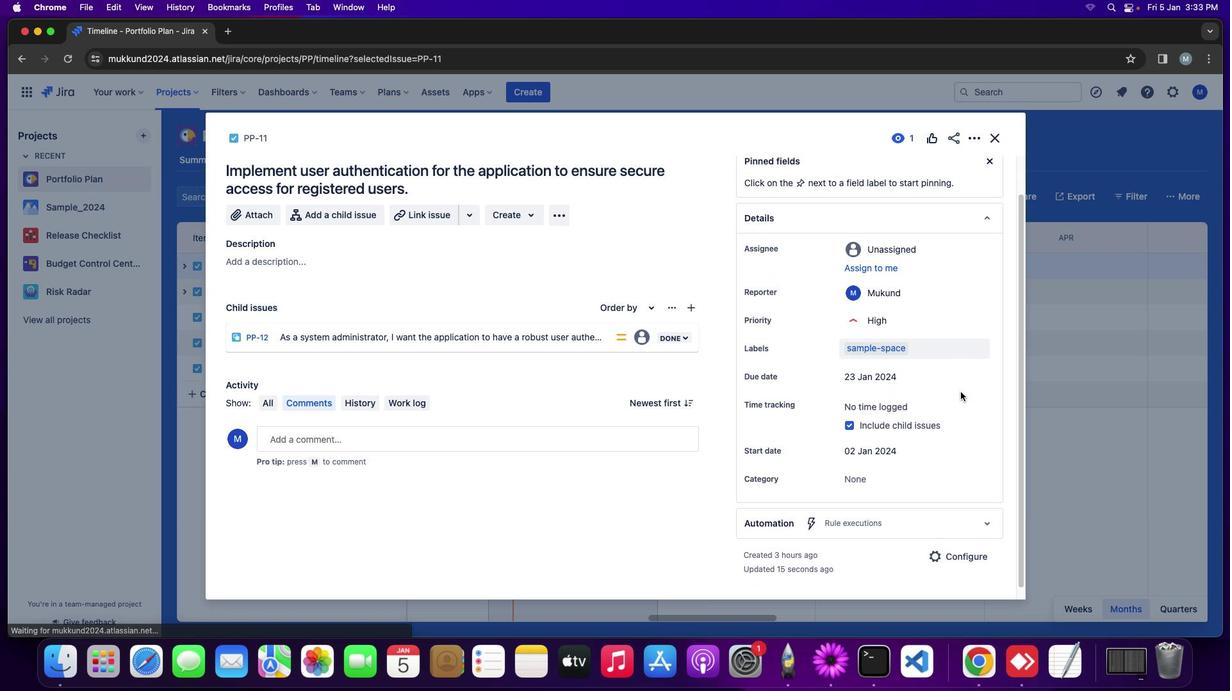 
Action: Mouse scrolled (959, 404) with delta (-22, -41)
Screenshot: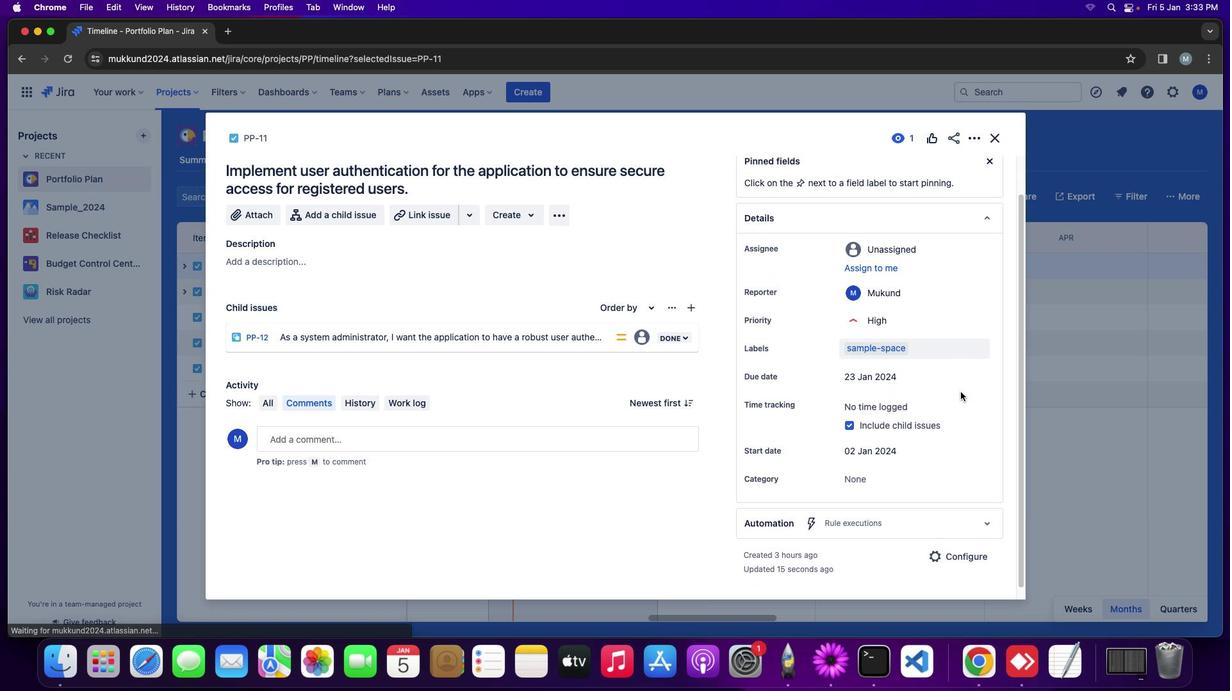 
Action: Mouse scrolled (959, 404) with delta (-22, -42)
Screenshot: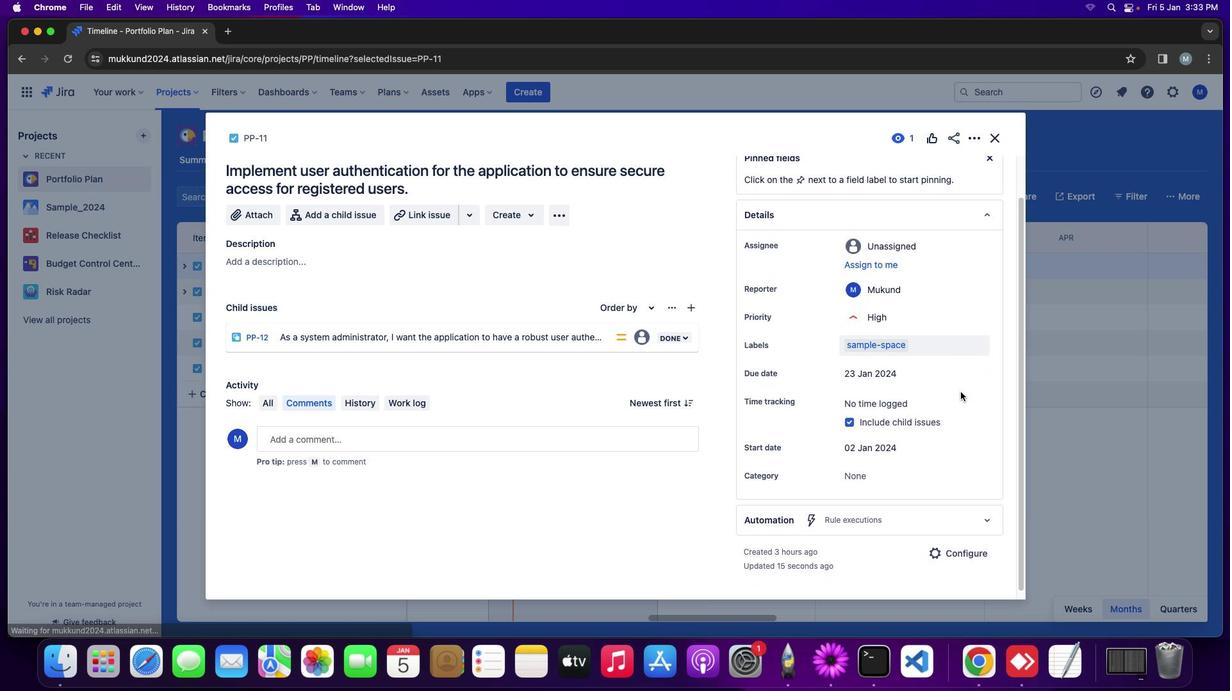 
Action: Mouse moved to (959, 404)
Screenshot: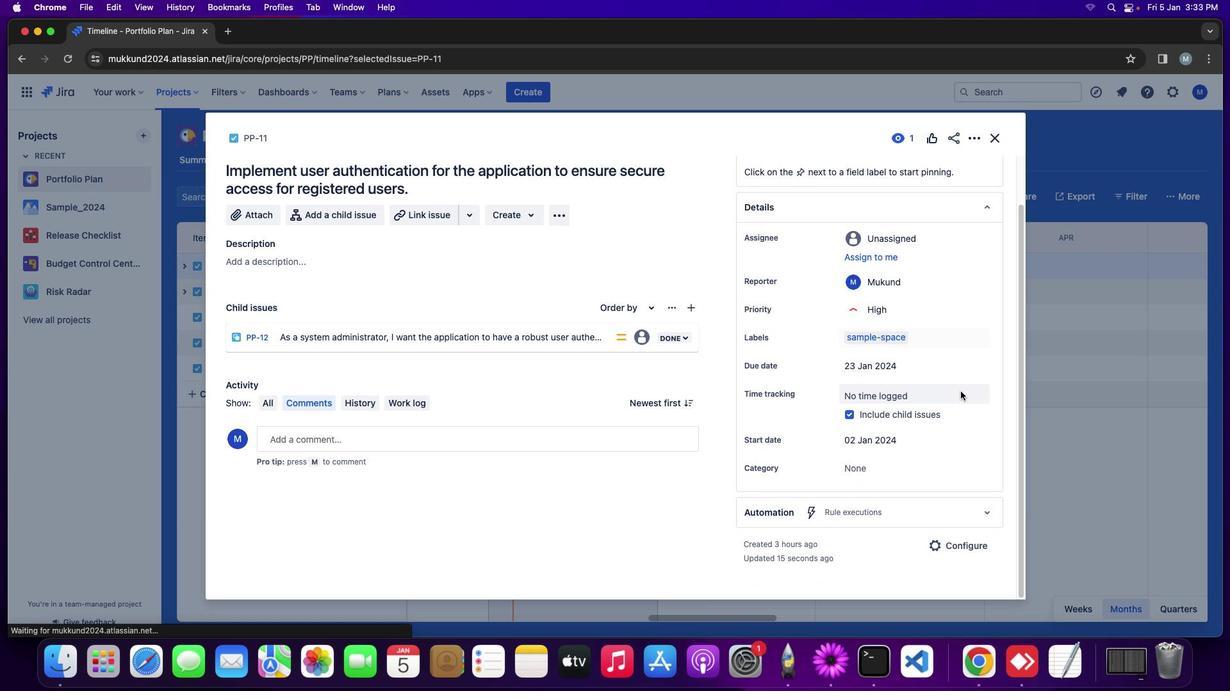 
Action: Mouse scrolled (959, 404) with delta (-22, -39)
Screenshot: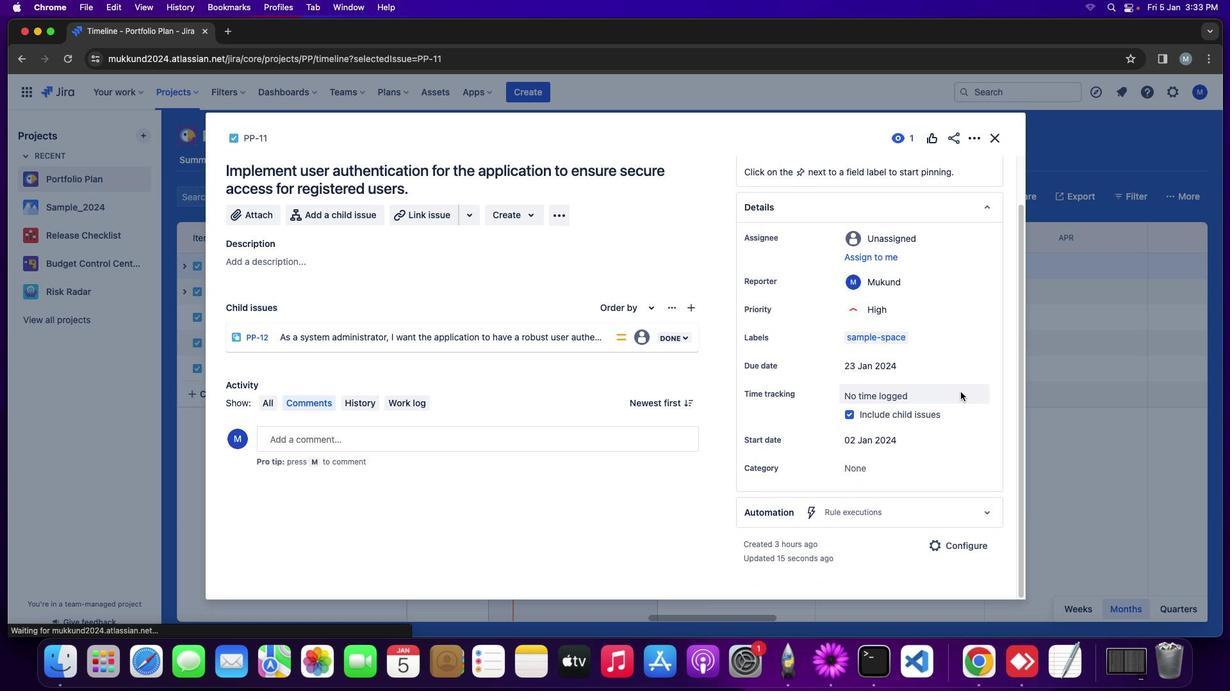 
Action: Mouse scrolled (959, 404) with delta (-22, -39)
Screenshot: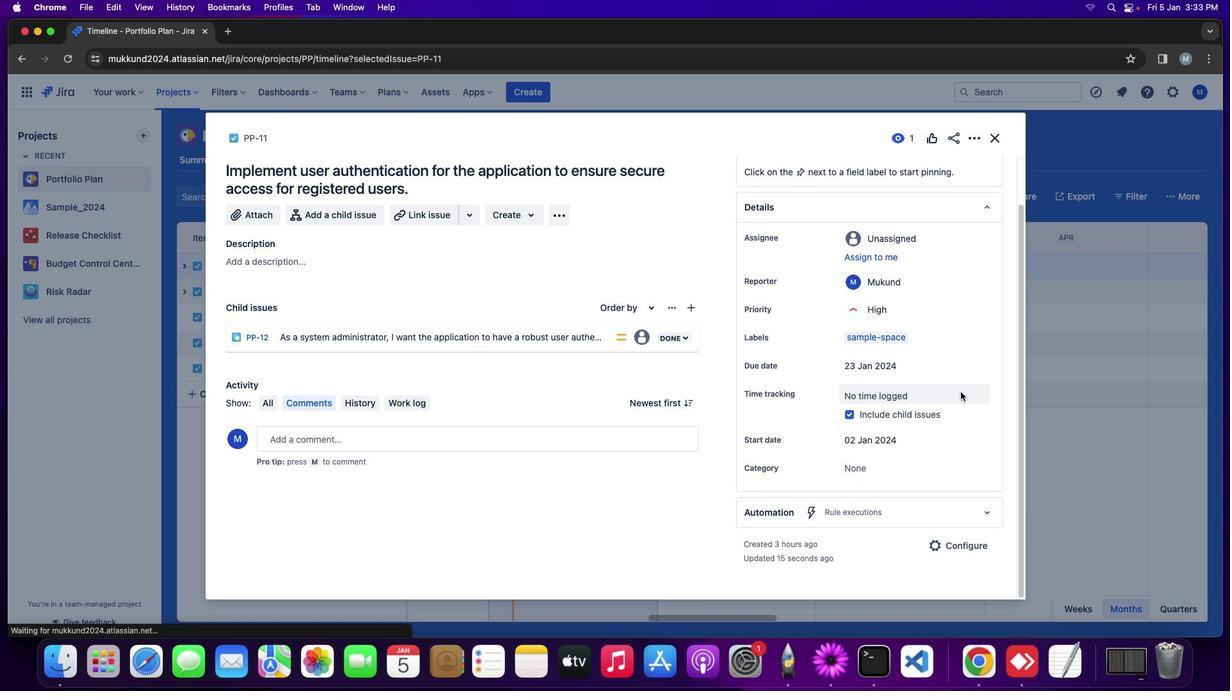 
Action: Mouse scrolled (959, 404) with delta (-22, -41)
Screenshot: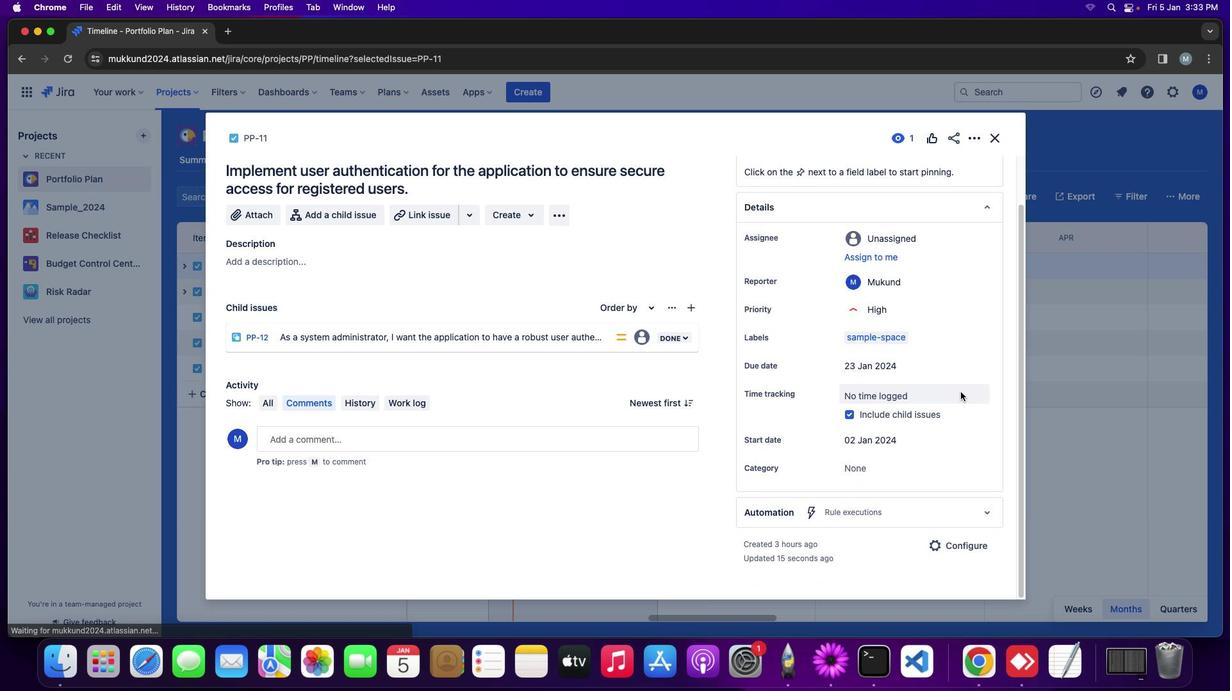 
Action: Mouse moved to (959, 404)
Screenshot: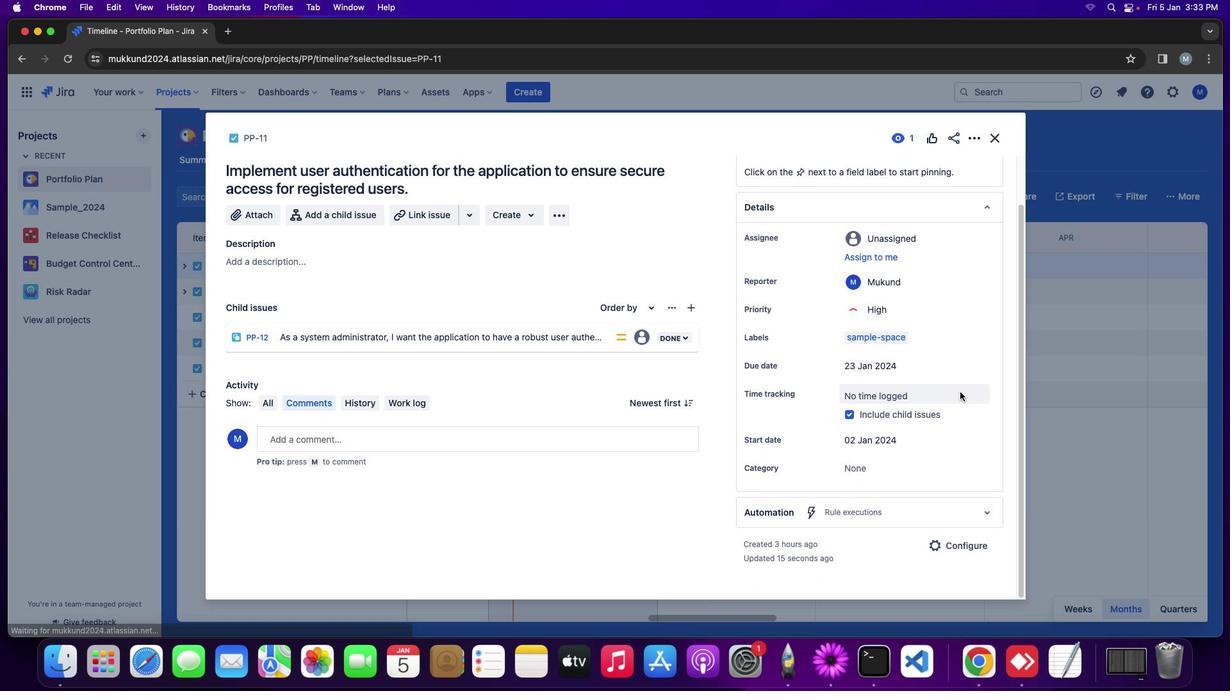 
Action: Mouse scrolled (959, 404) with delta (-22, -42)
Screenshot: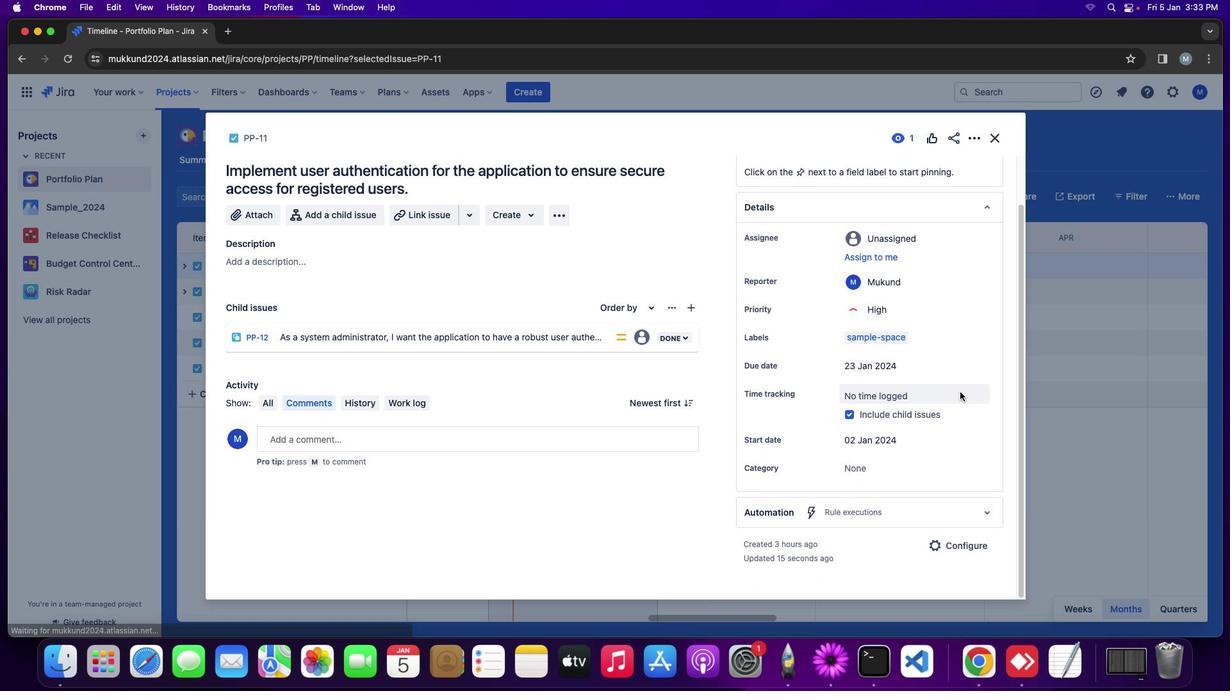 
Action: Mouse moved to (955, 410)
Screenshot: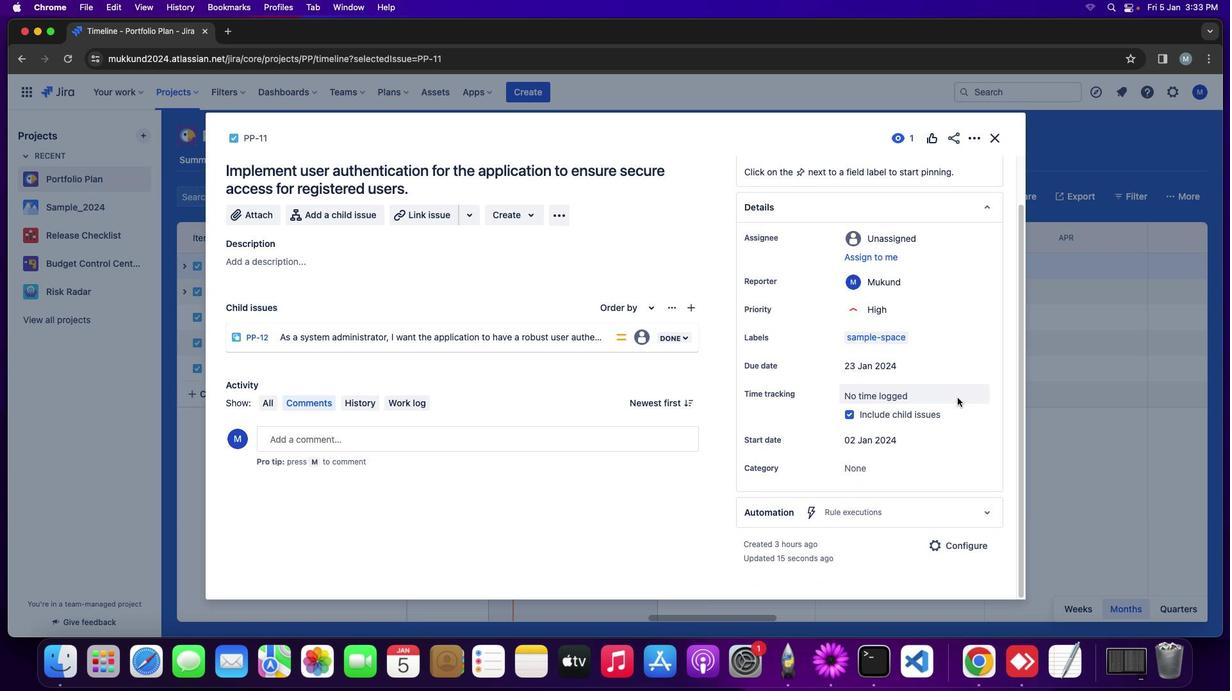 
Action: Mouse scrolled (955, 410) with delta (-22, -39)
Screenshot: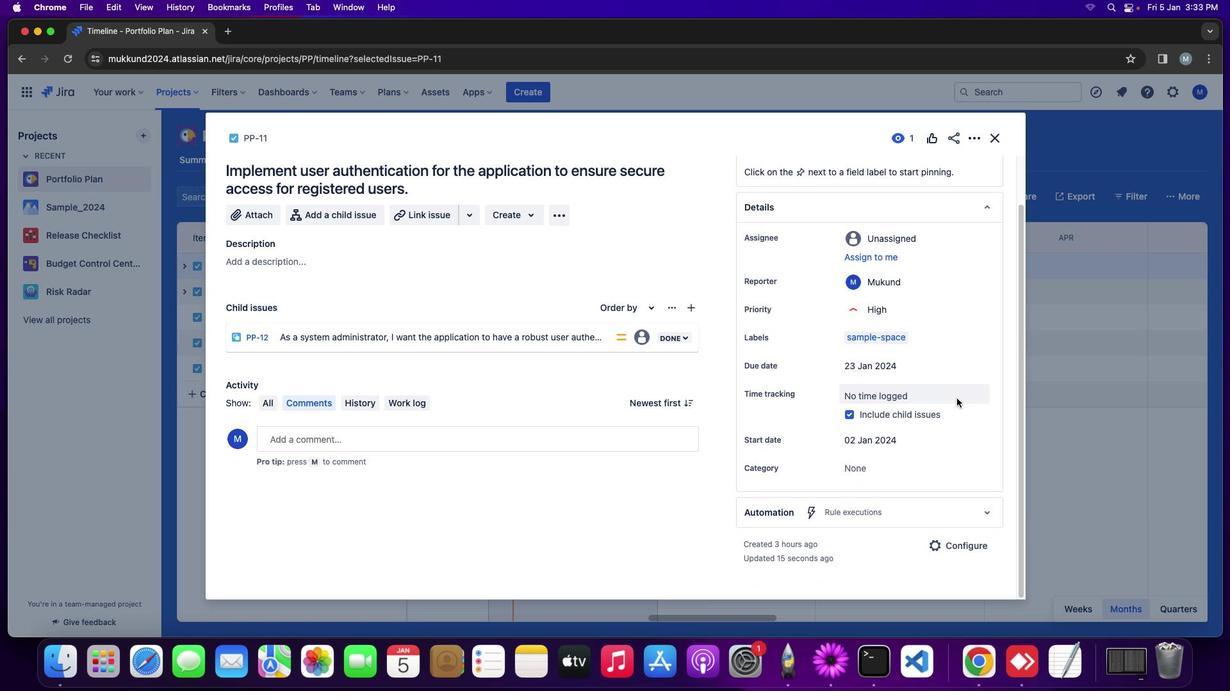 
Action: Mouse moved to (955, 410)
Screenshot: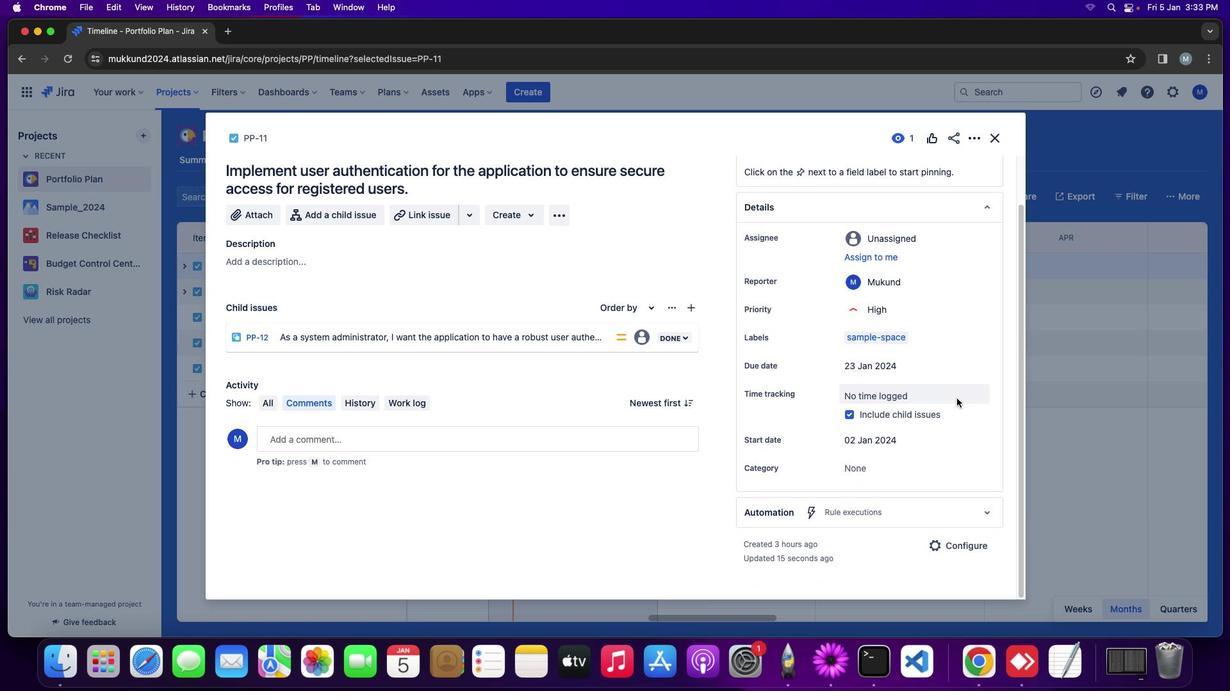 
Action: Mouse scrolled (955, 410) with delta (-22, -39)
Screenshot: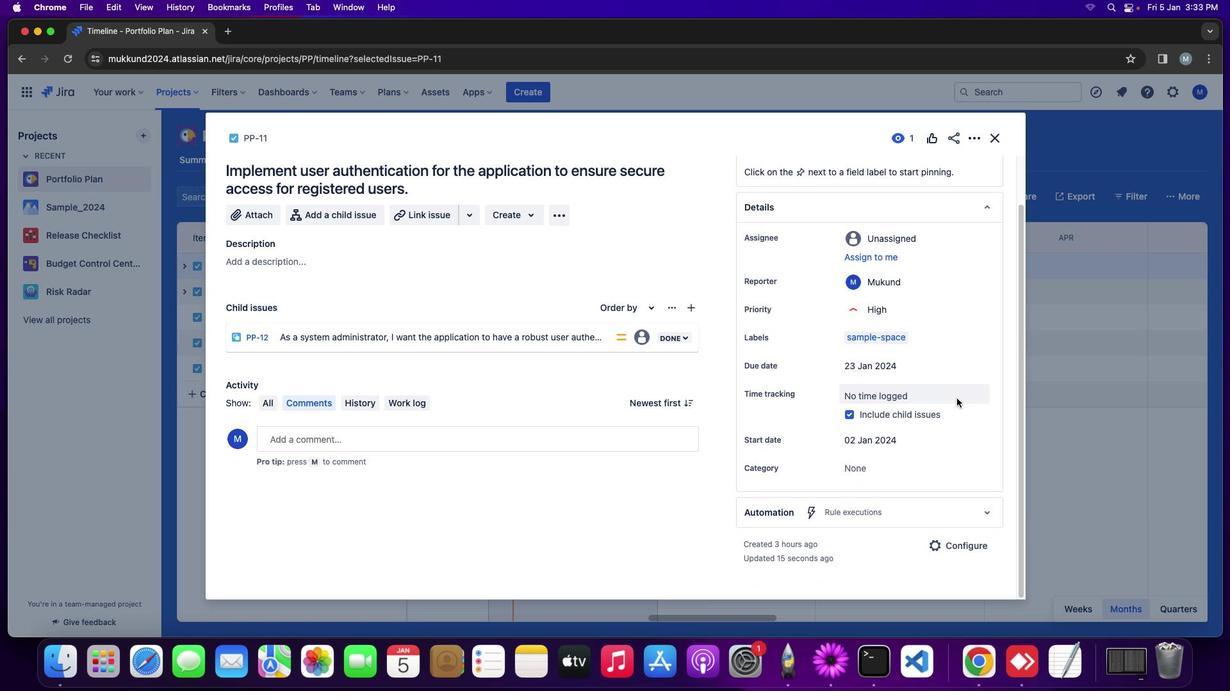 
Action: Mouse moved to (955, 411)
Screenshot: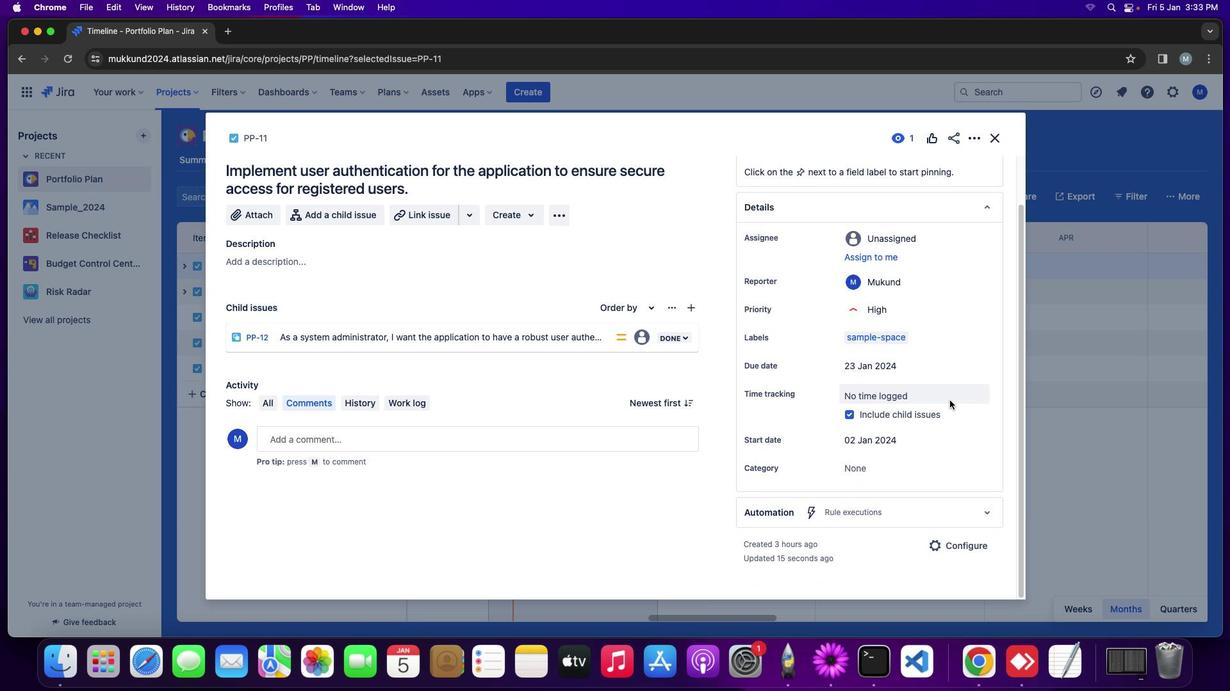
Action: Mouse scrolled (955, 411) with delta (-22, -40)
Screenshot: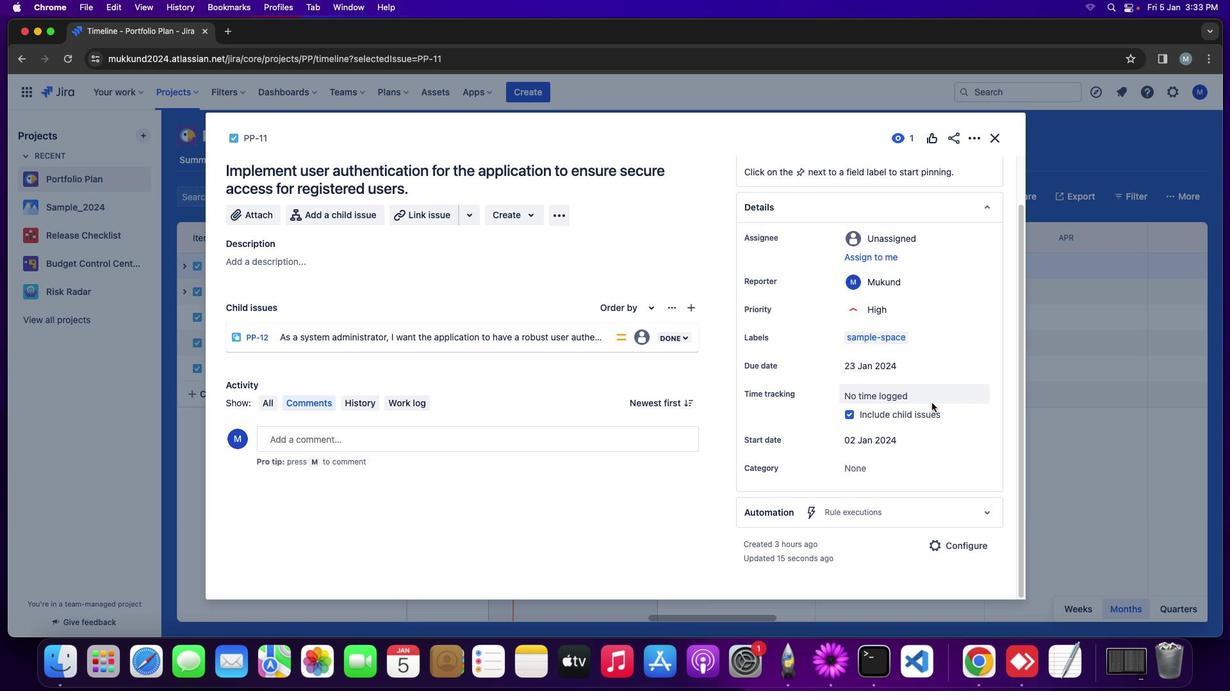 
Action: Mouse moved to (476, 278)
Screenshot: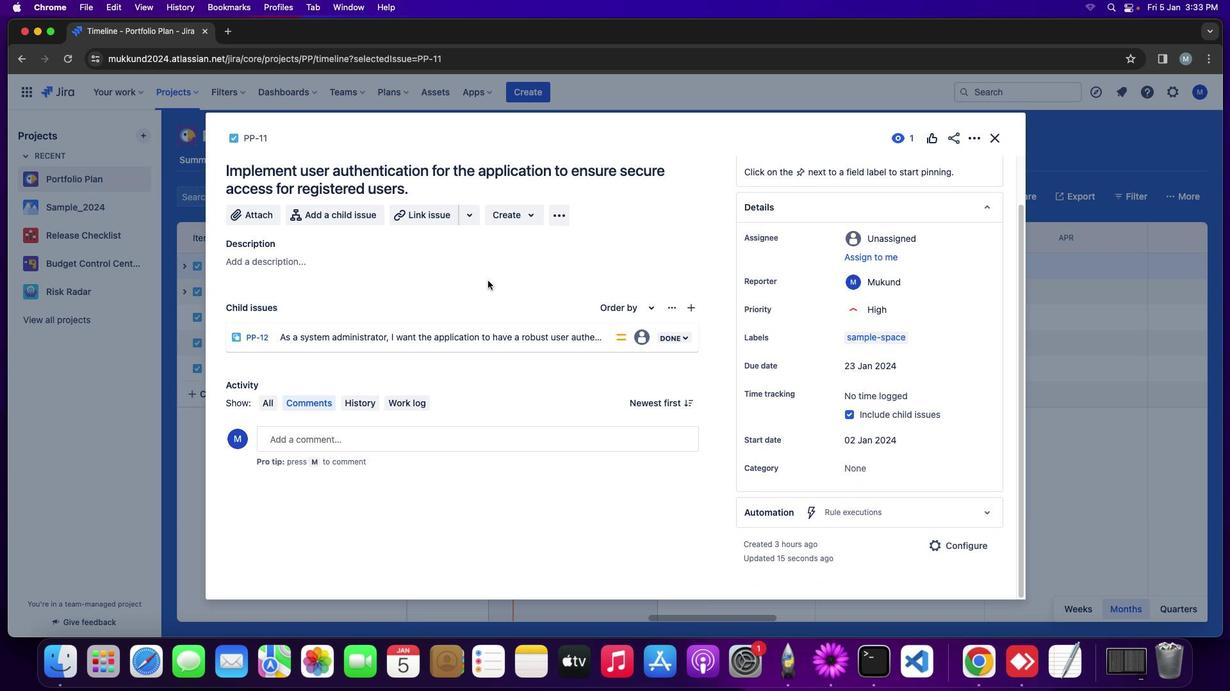 
Action: Mouse pressed left at (476, 278)
Screenshot: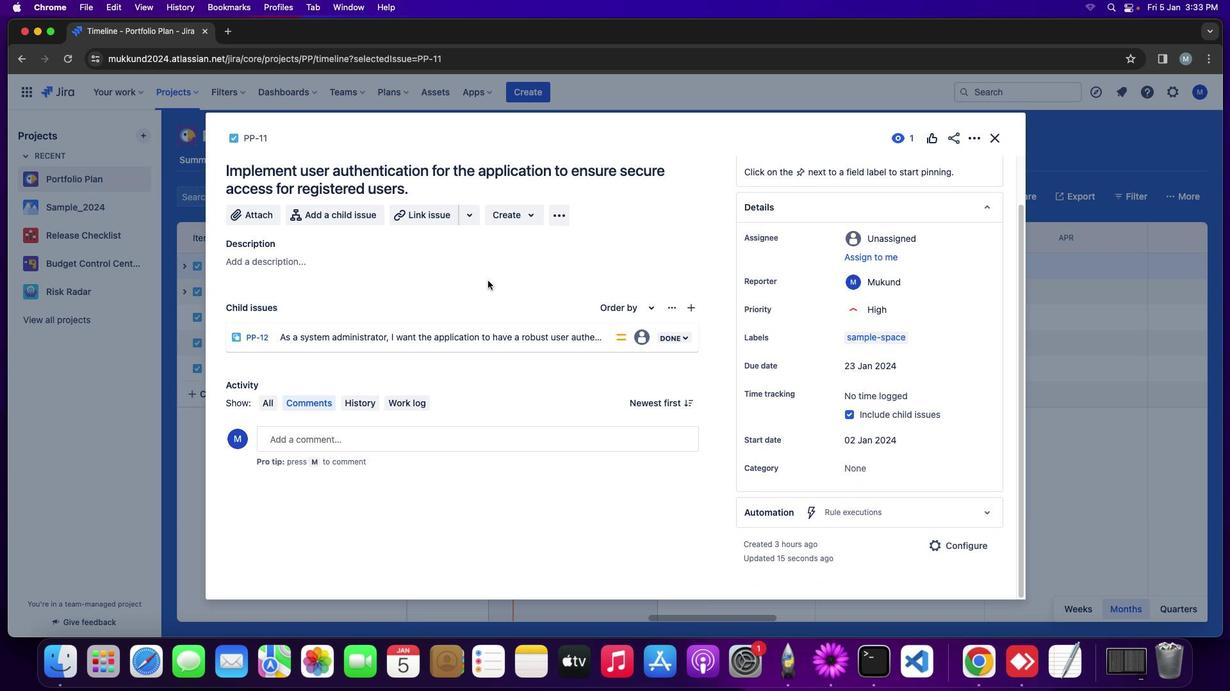 
Action: Mouse moved to (886, 232)
Screenshot: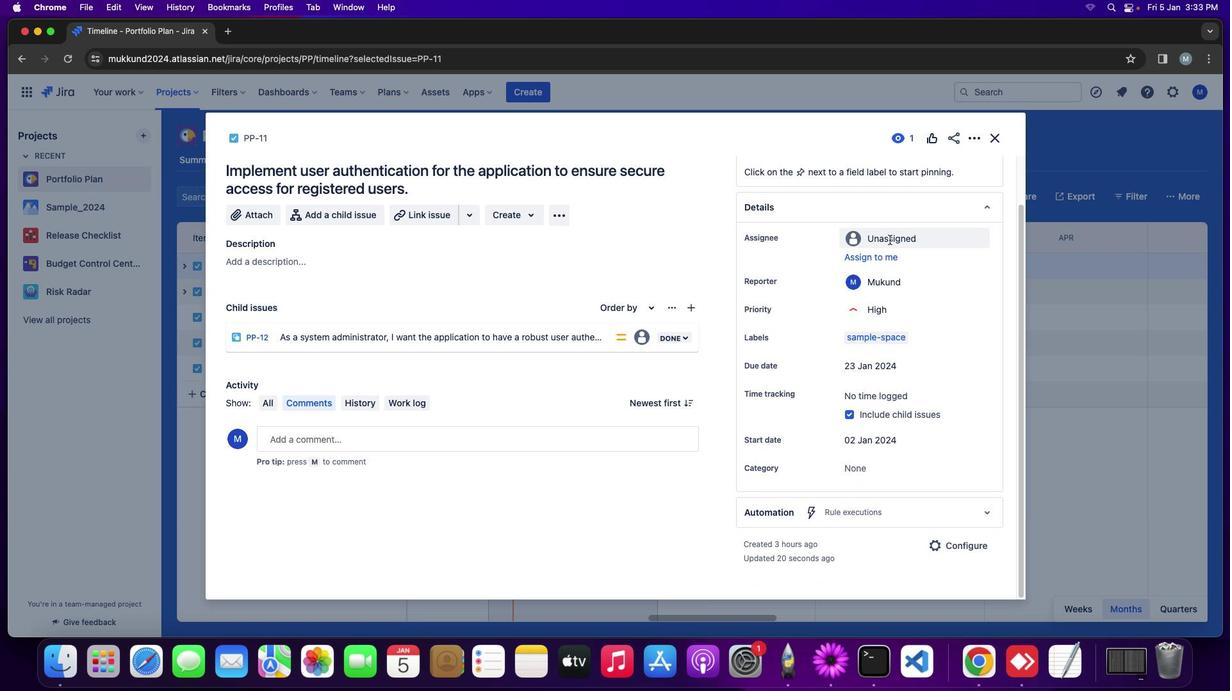 
Action: Mouse pressed left at (886, 232)
Screenshot: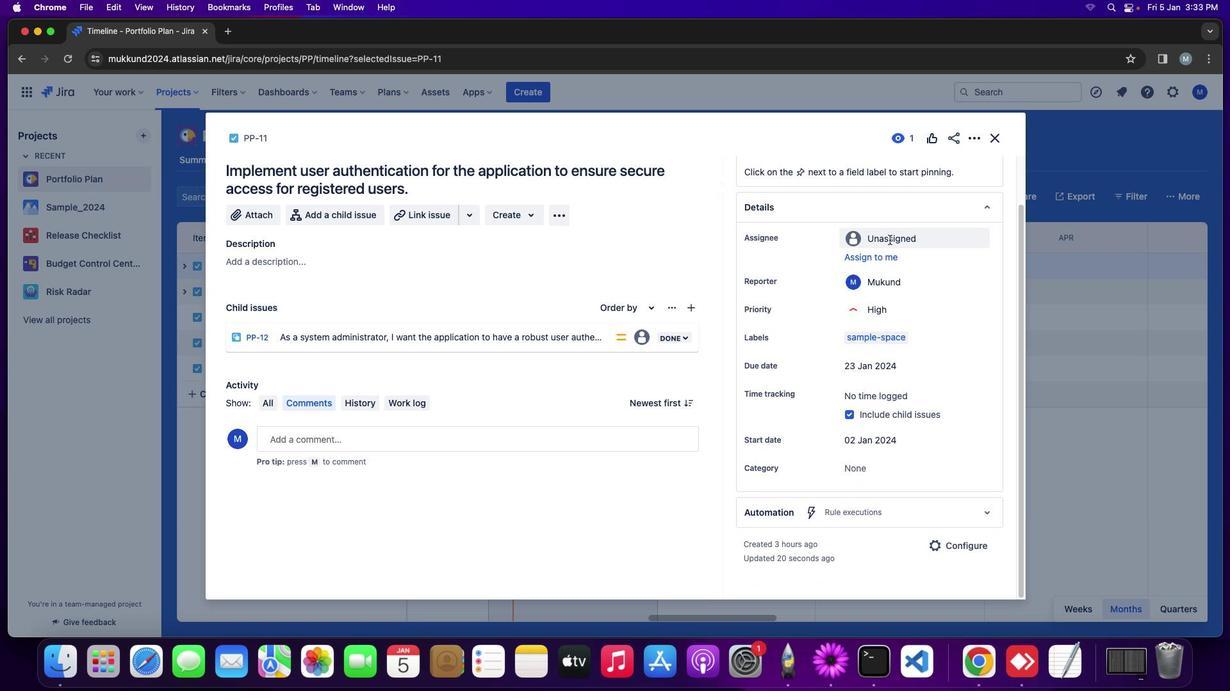 
Action: Mouse moved to (963, 309)
Screenshot: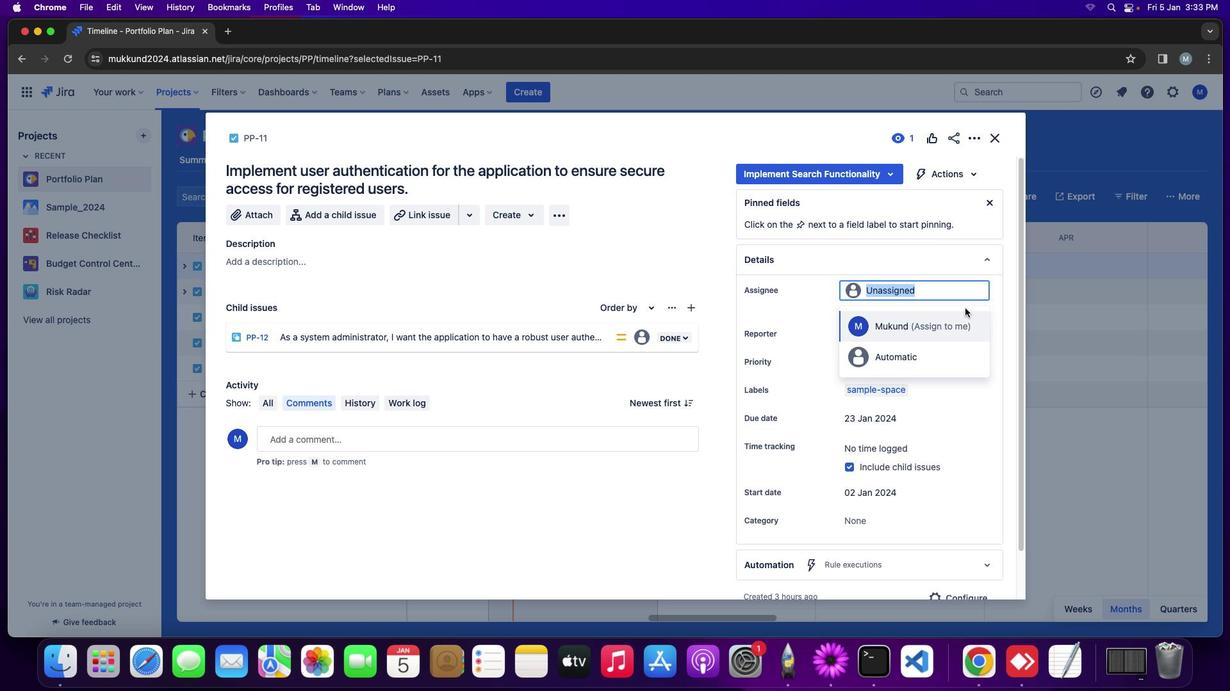 
Action: Key pressed Key.backspace'm''u'
Screenshot: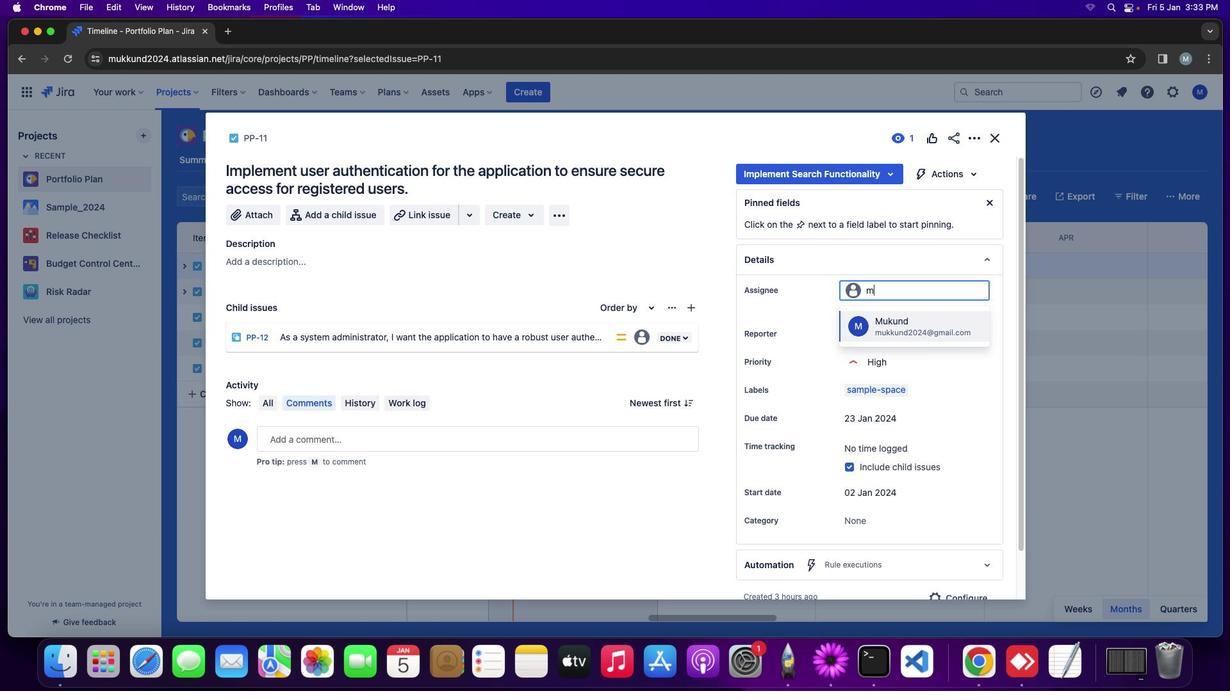 
Action: Mouse moved to (921, 398)
Screenshot: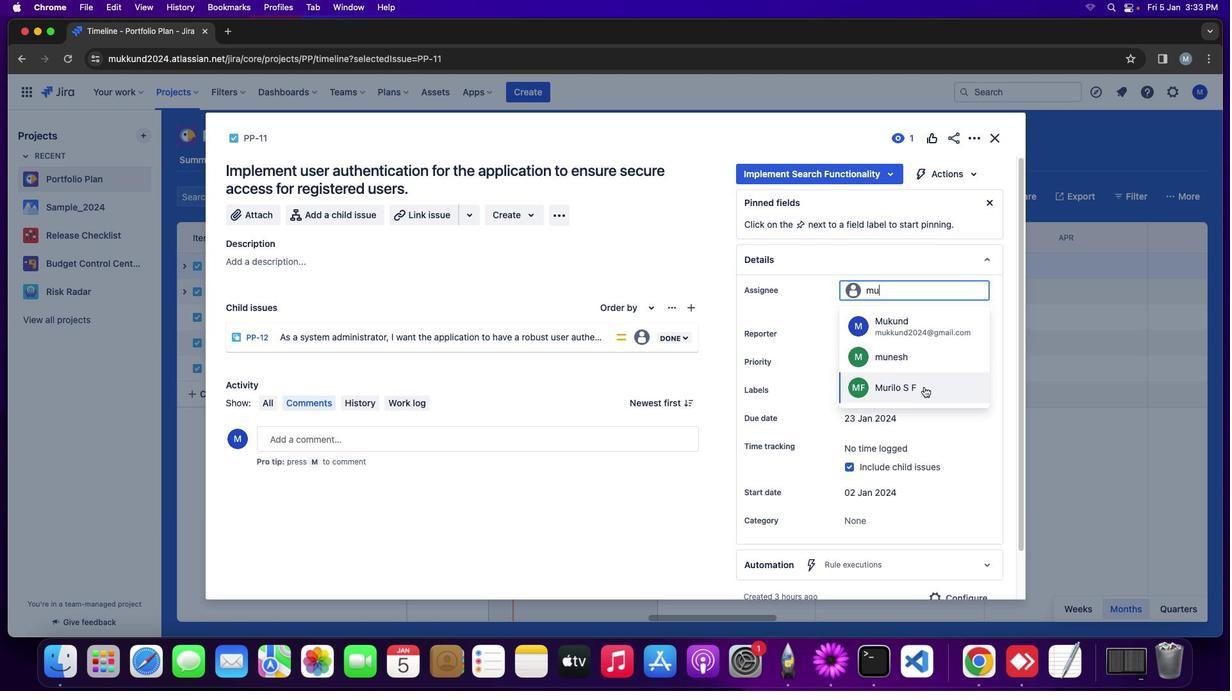 
Action: Mouse pressed left at (921, 398)
Screenshot: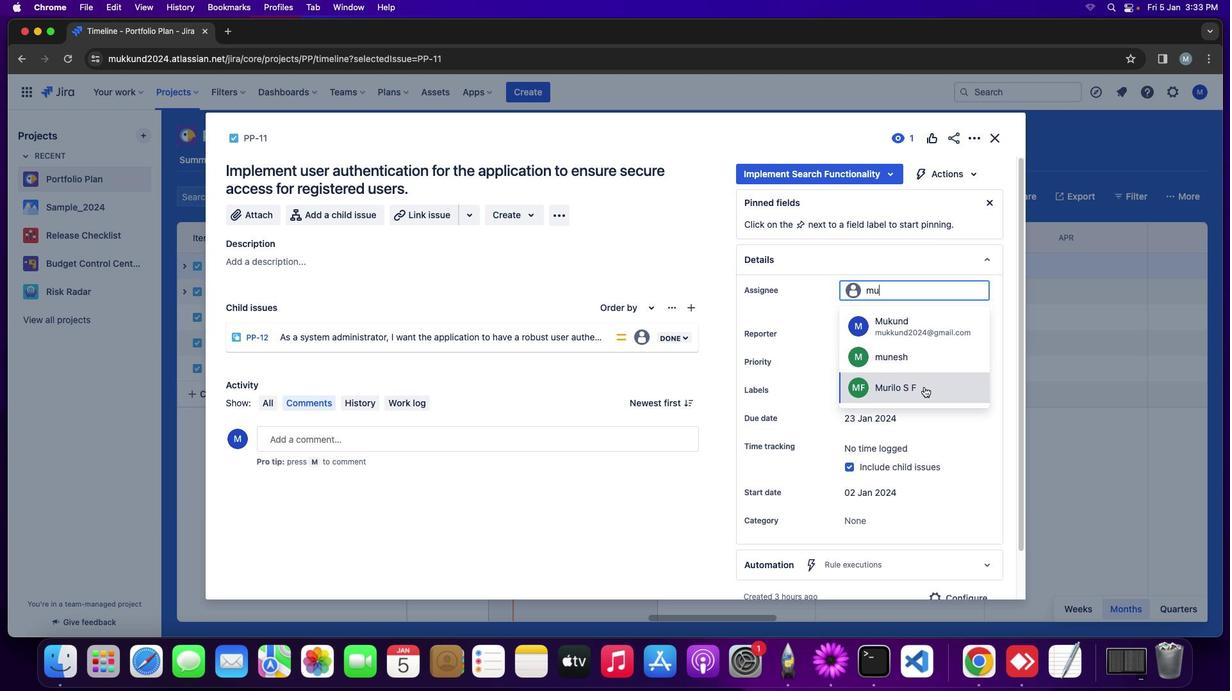 
Action: Mouse moved to (994, 123)
Screenshot: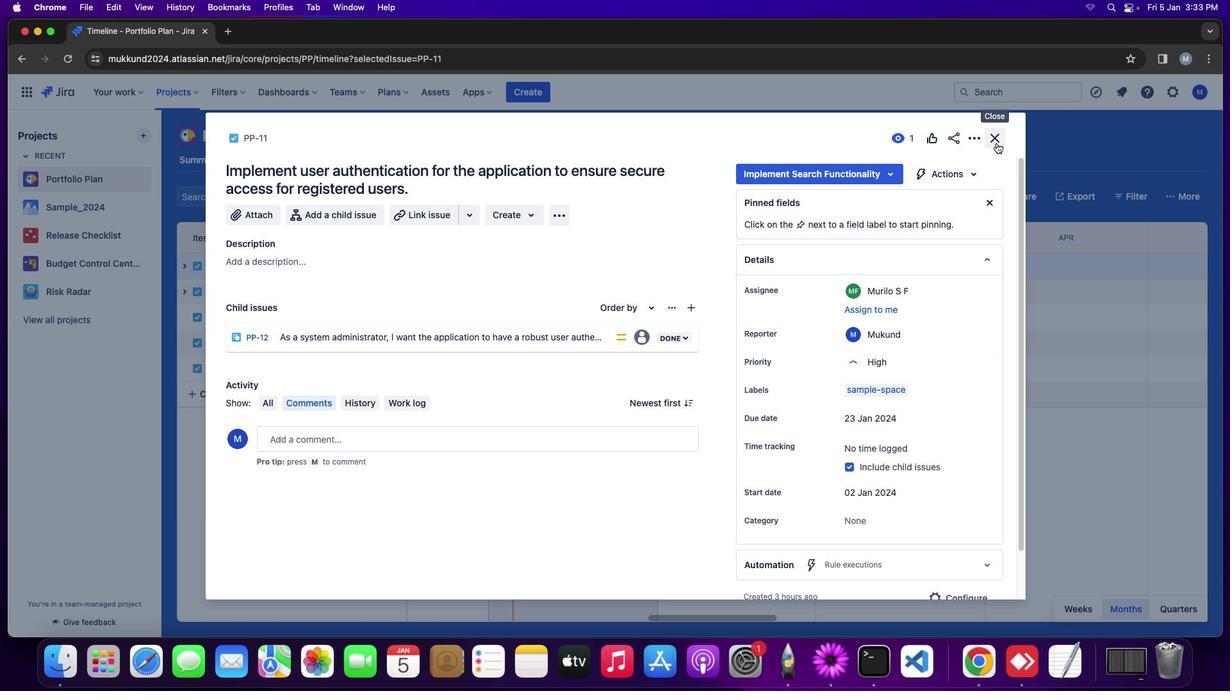 
Action: Mouse pressed left at (994, 123)
Screenshot: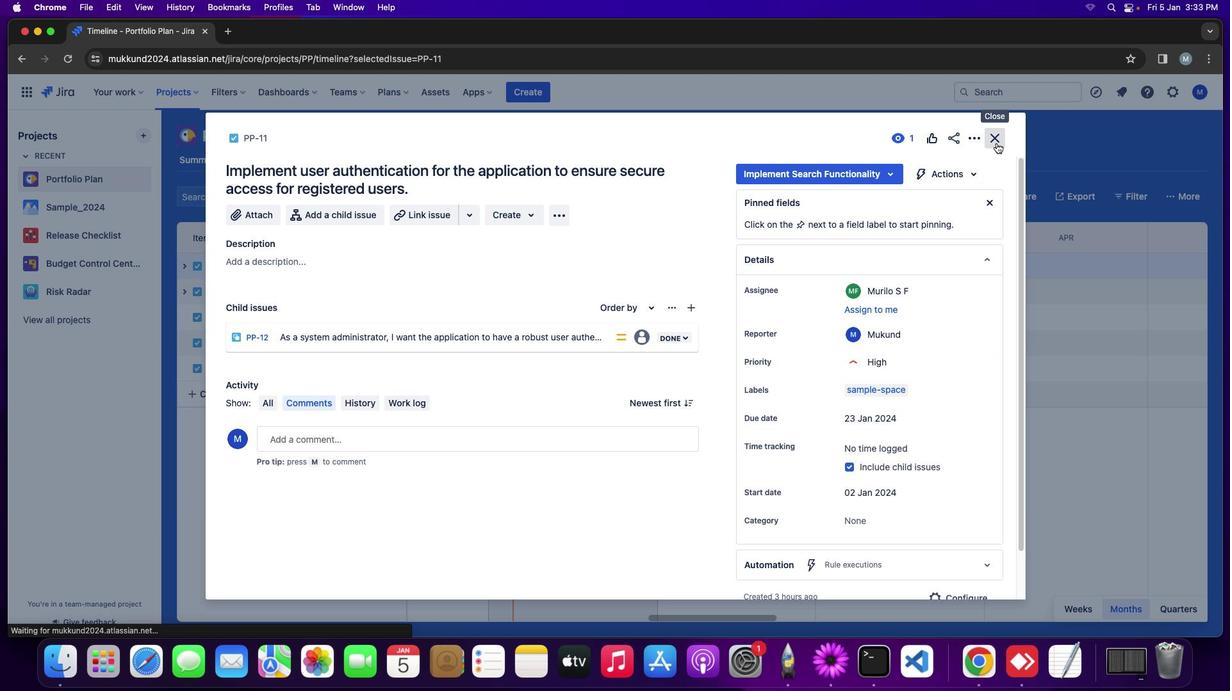 
Action: Mouse moved to (267, 140)
Screenshot: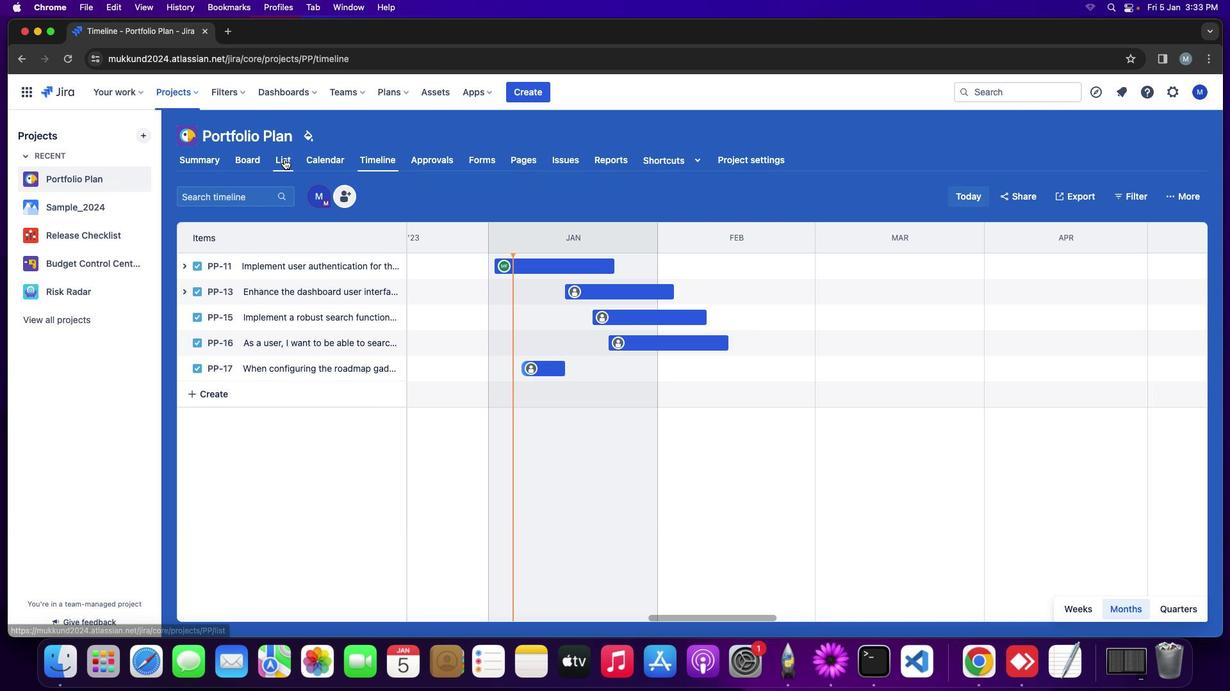 
Action: Mouse pressed left at (267, 140)
Screenshot: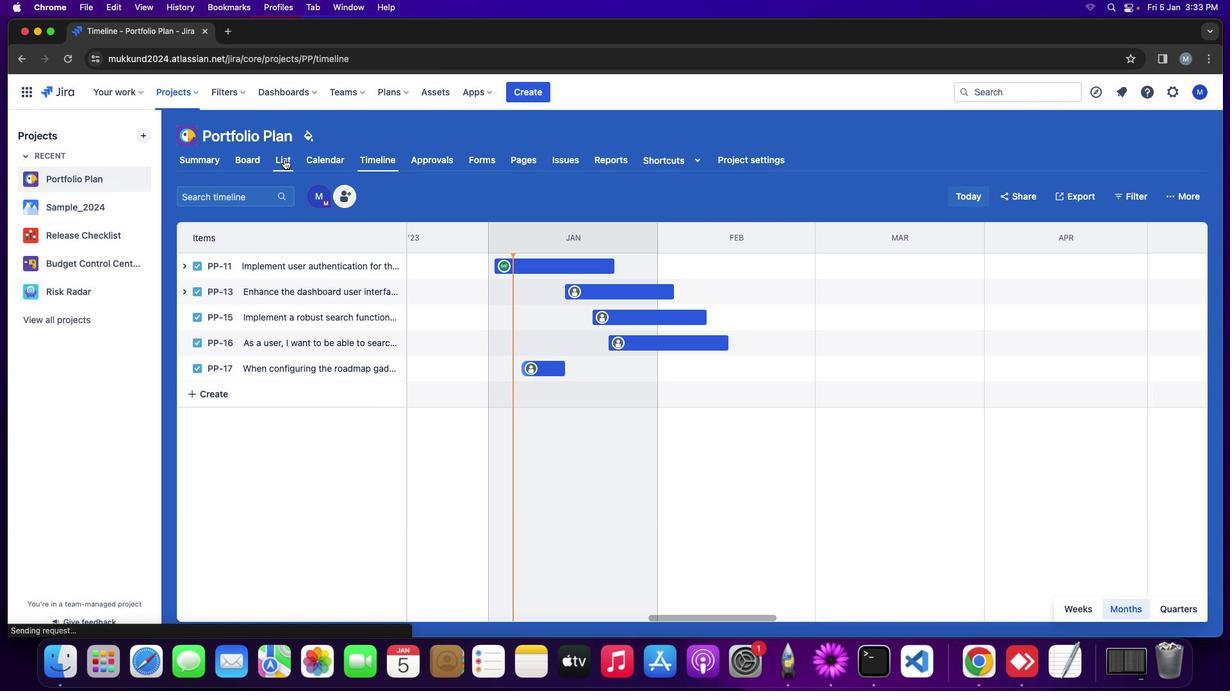 
Action: Mouse moved to (1108, 464)
Screenshot: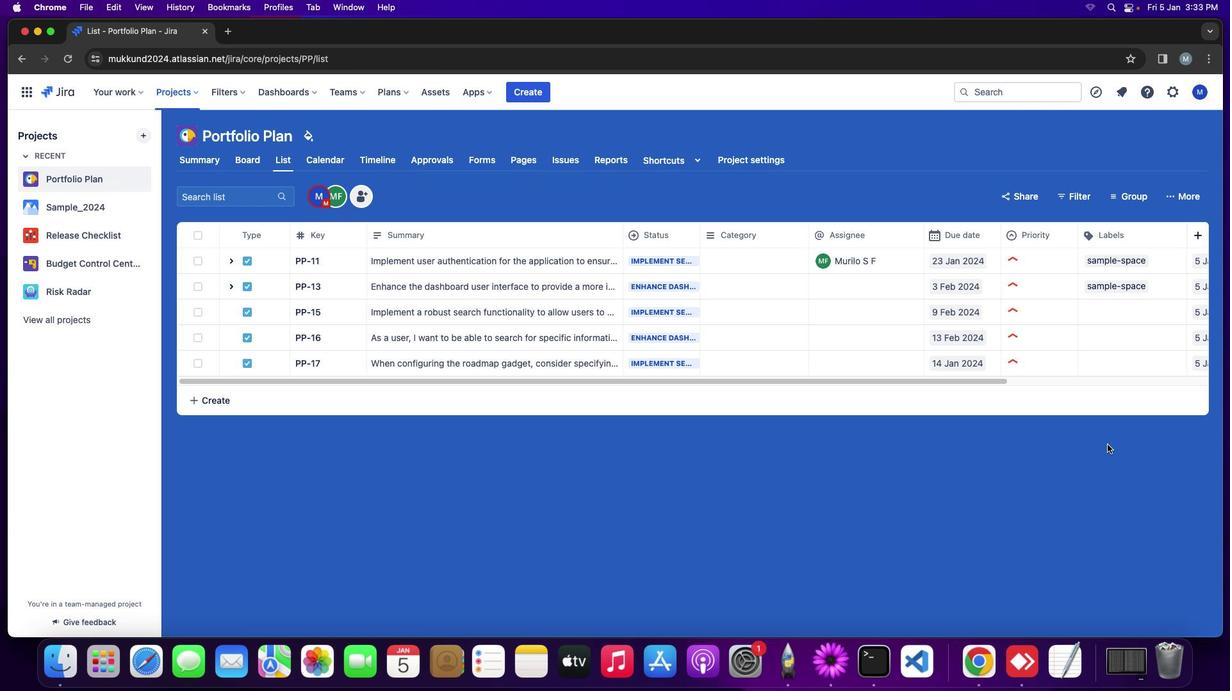 
Action: Mouse pressed left at (1108, 464)
Screenshot: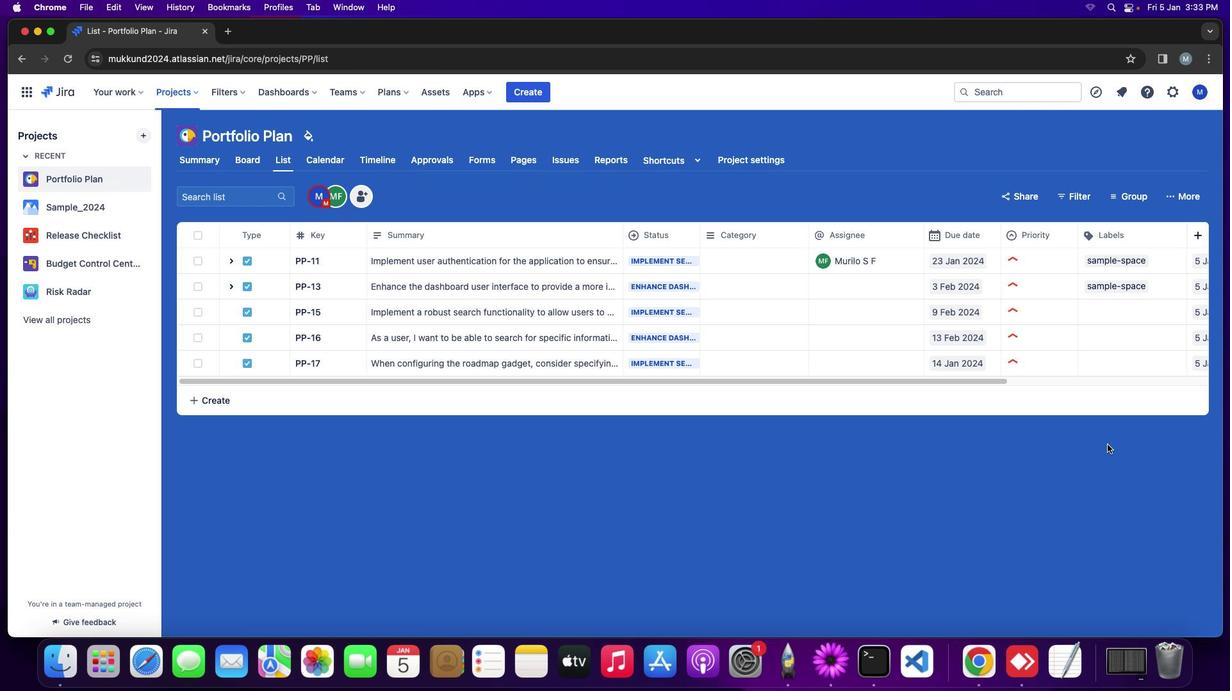 
Action: Mouse moved to (1119, 315)
Screenshot: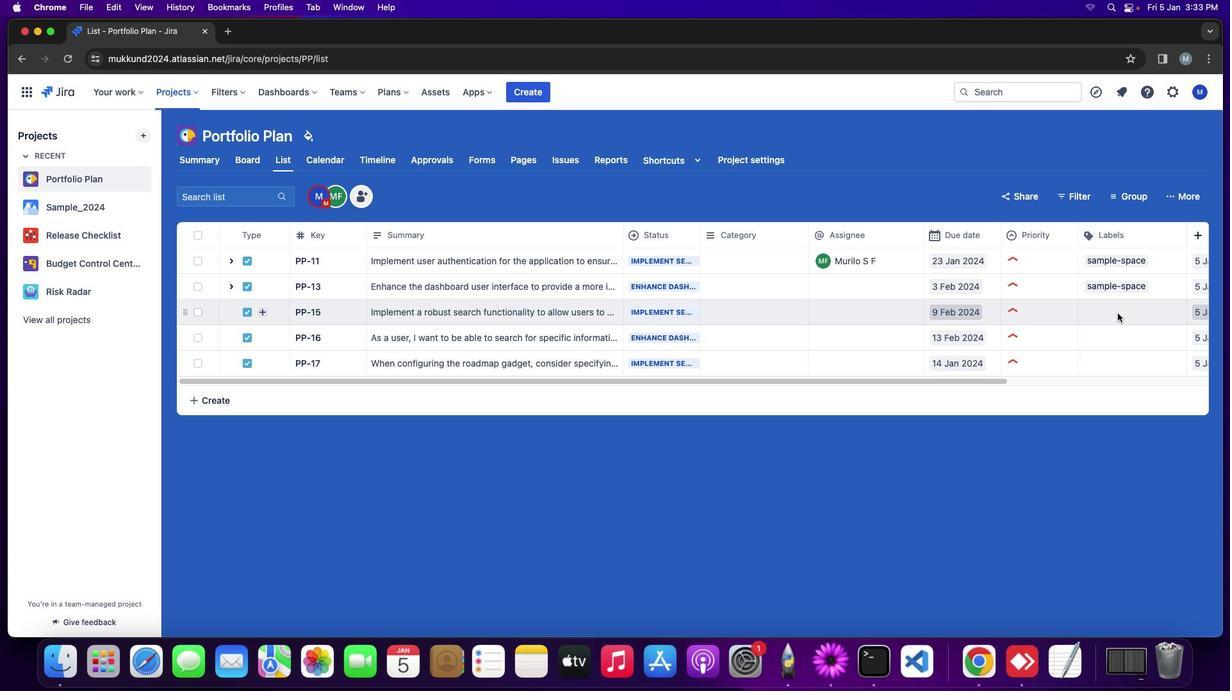 
Action: Mouse pressed left at (1119, 315)
Screenshot: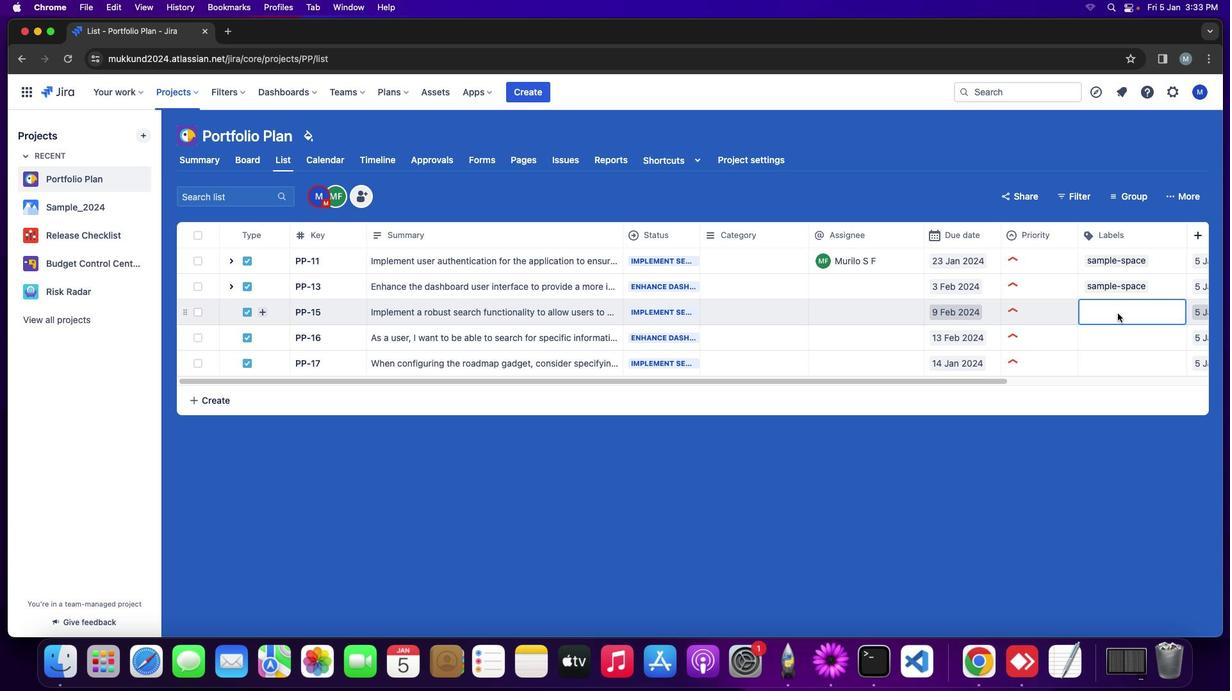 
Action: Mouse moved to (1094, 354)
Screenshot: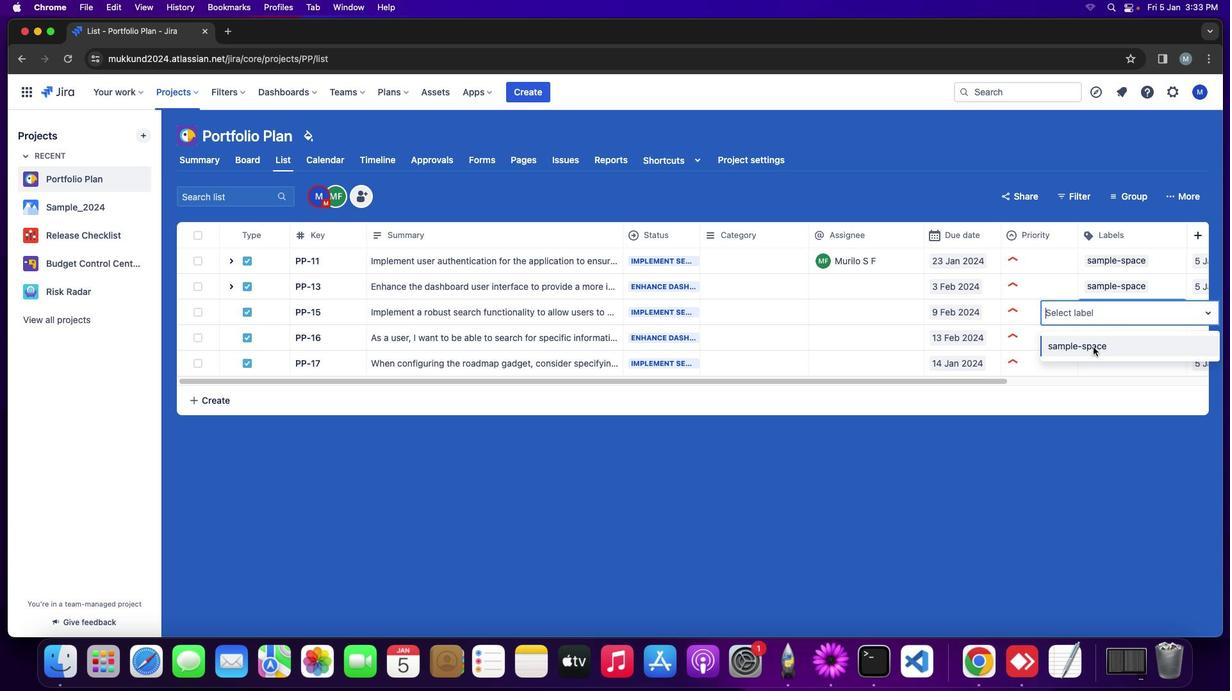 
Action: Mouse pressed left at (1094, 354)
Screenshot: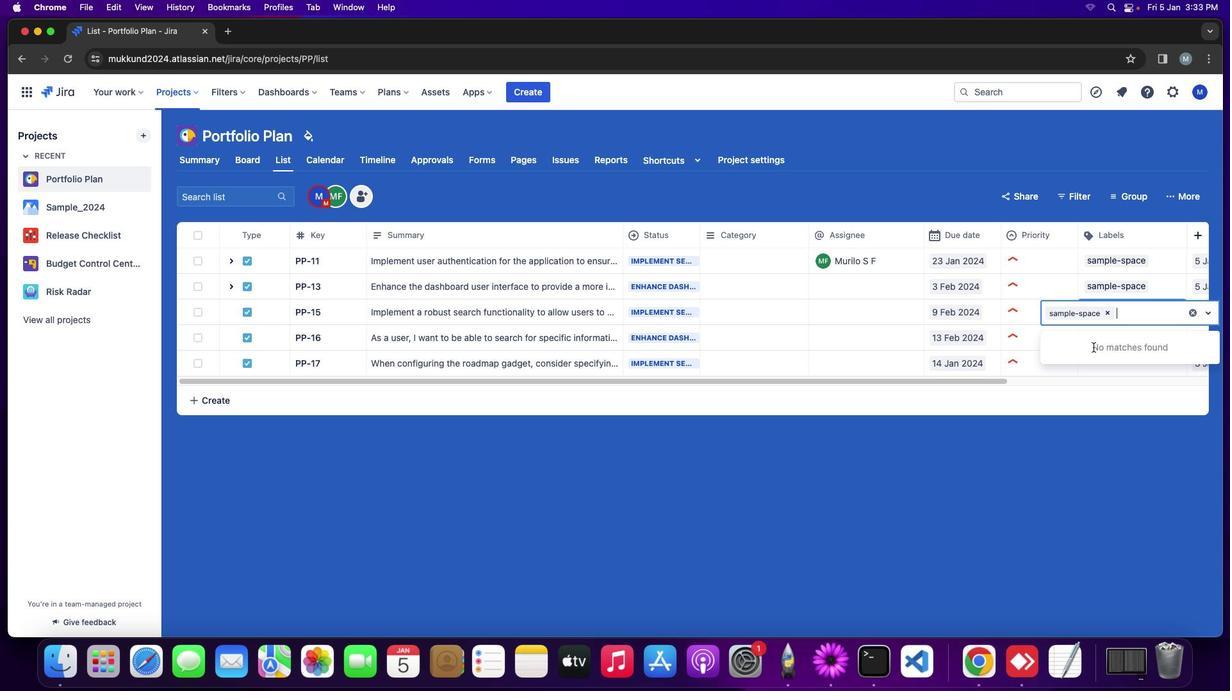 
Action: Mouse moved to (1115, 444)
Screenshot: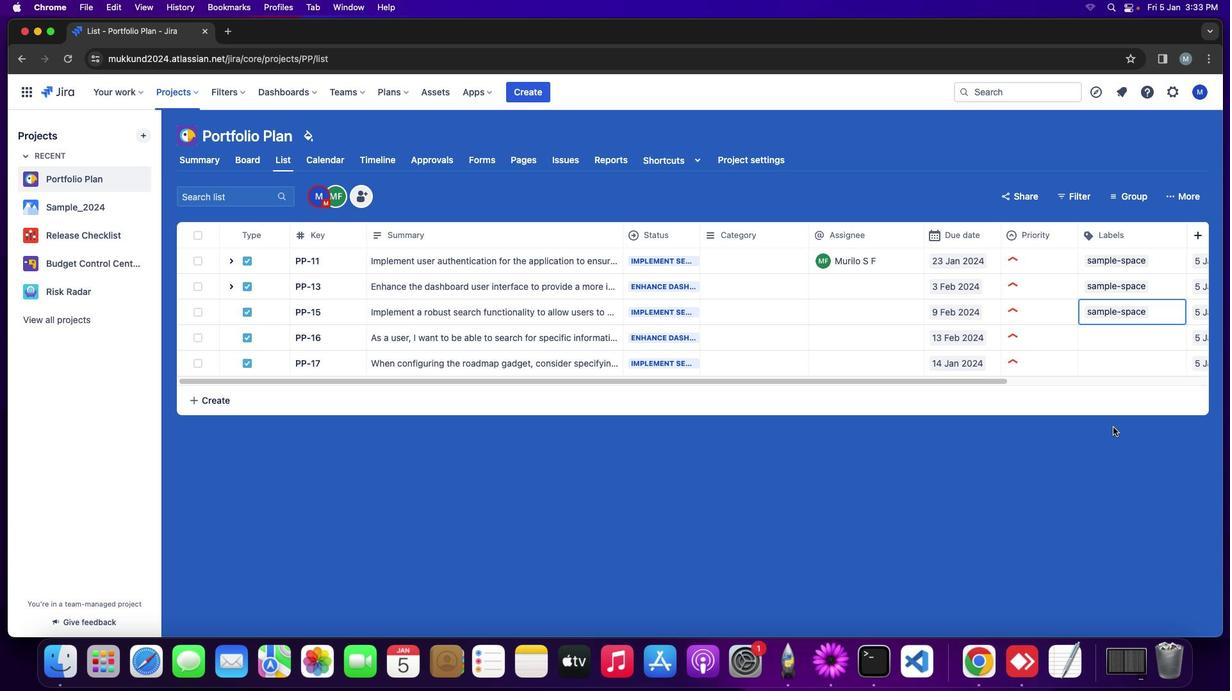 
Action: Mouse pressed left at (1115, 444)
Screenshot: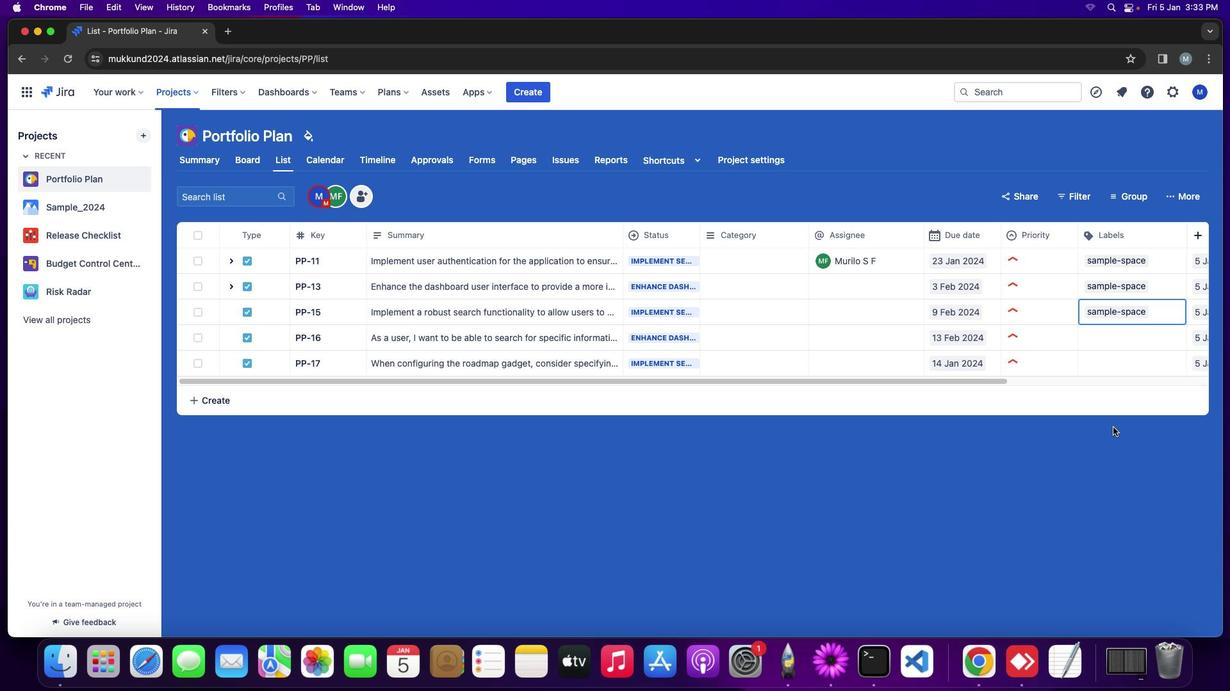 
Action: Mouse moved to (1126, 342)
Screenshot: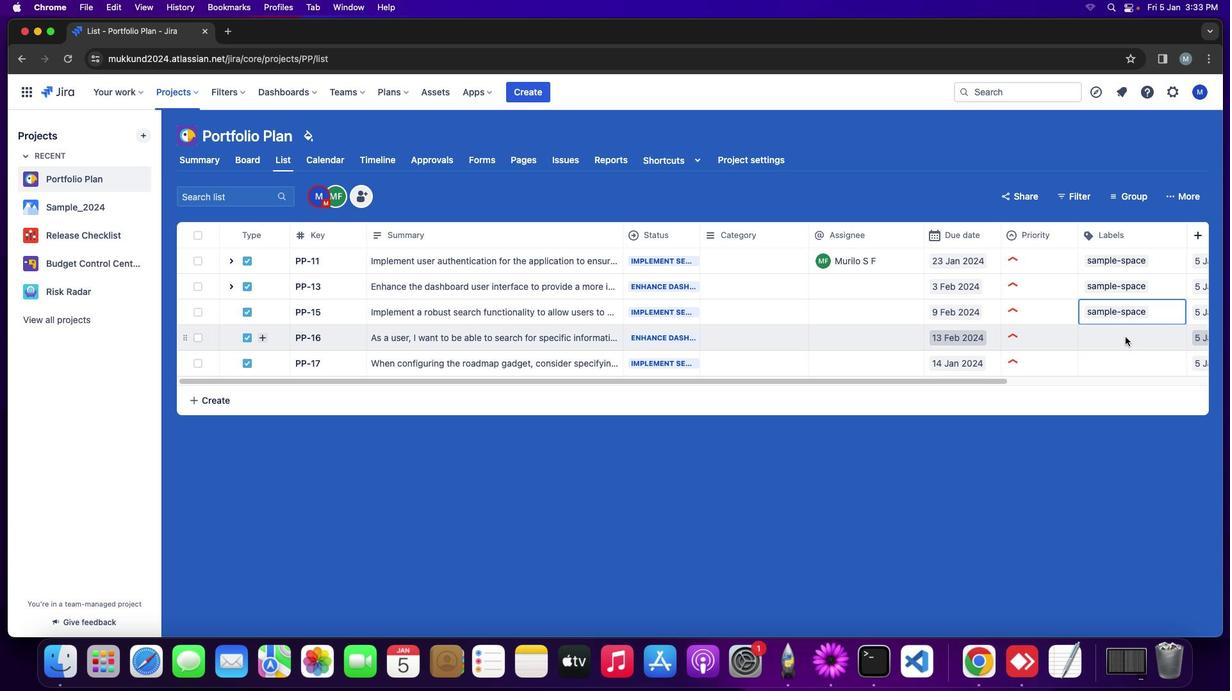 
Action: Mouse pressed left at (1126, 342)
Screenshot: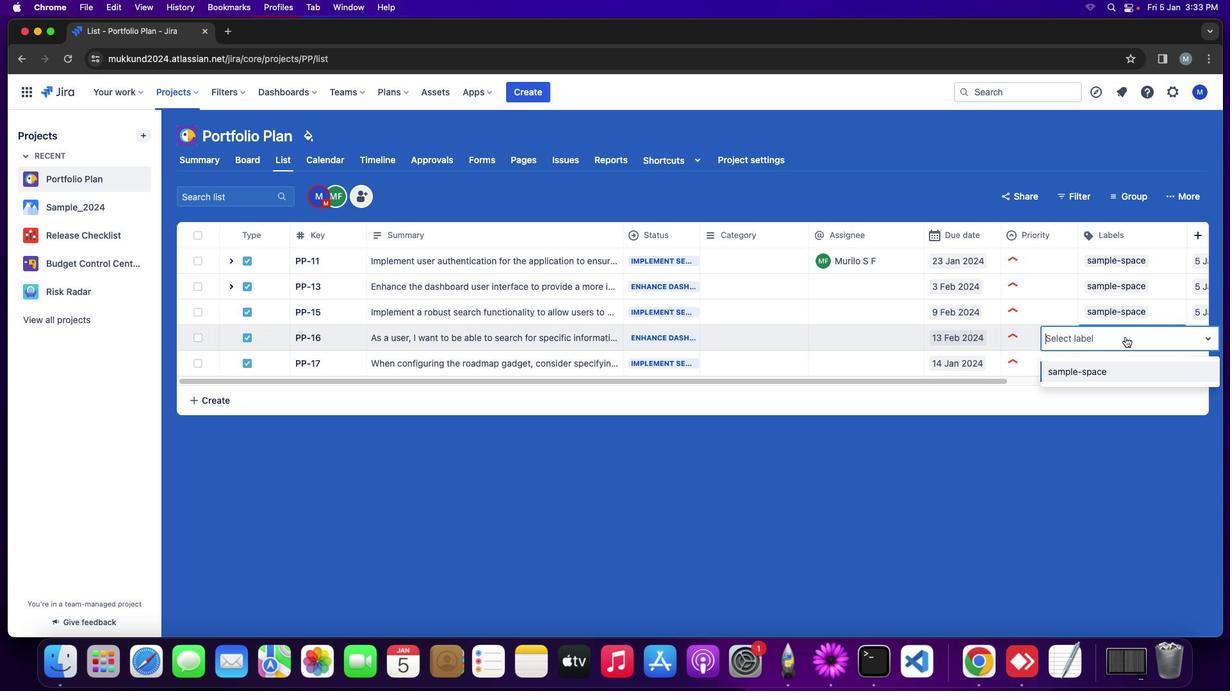
Action: Mouse moved to (1092, 385)
Screenshot: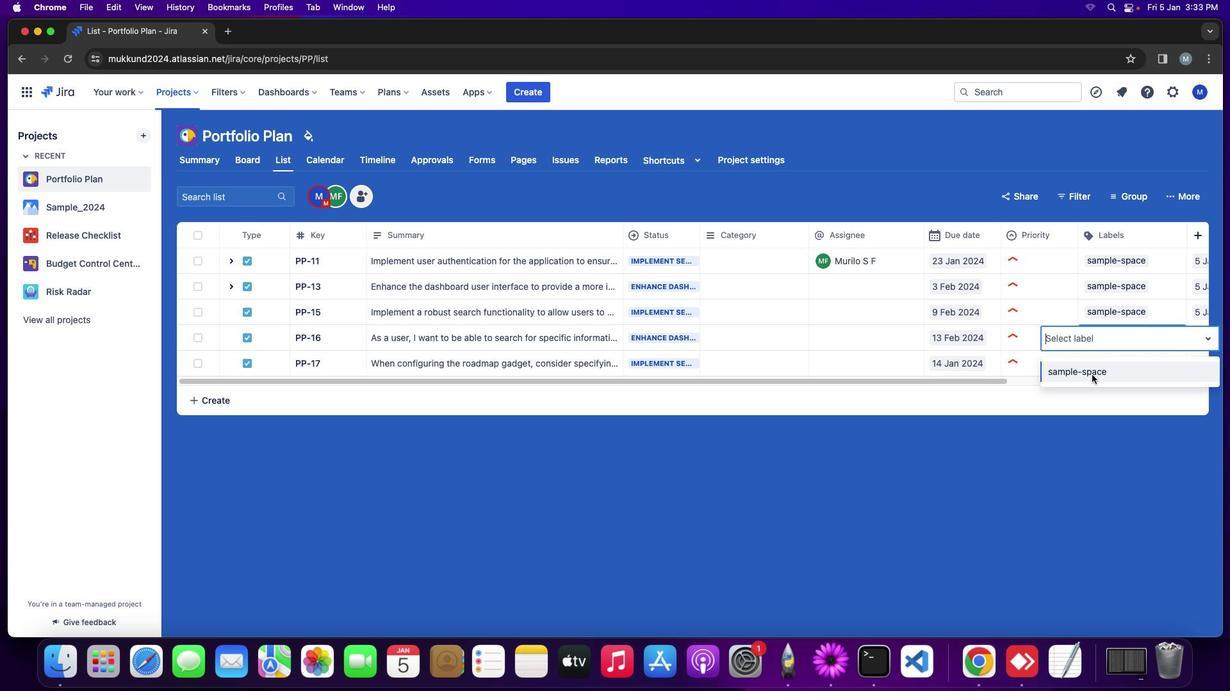
Action: Mouse pressed left at (1092, 385)
Screenshot: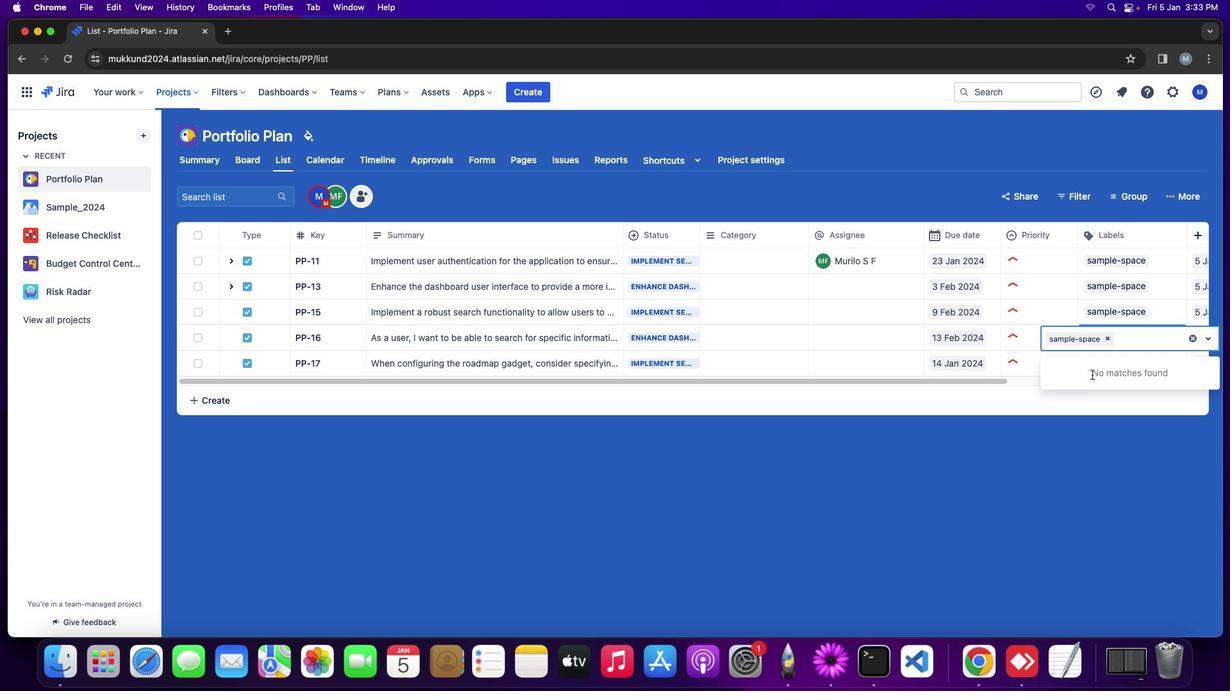 
Action: Mouse moved to (1126, 458)
Screenshot: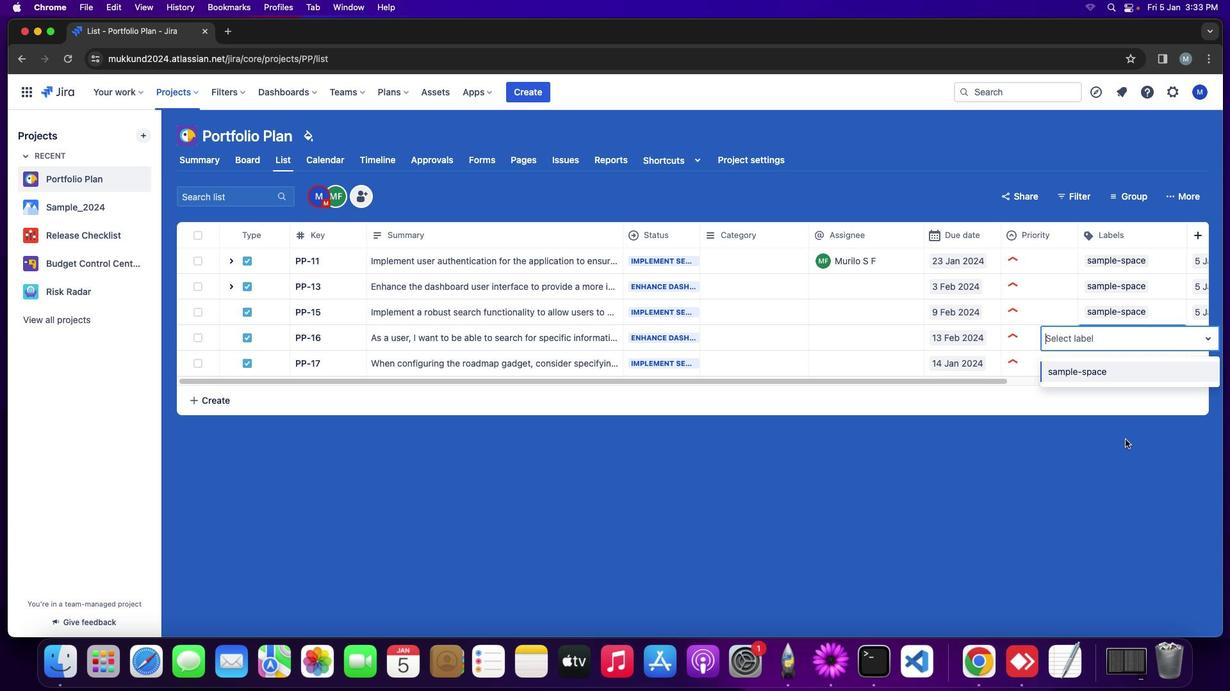 
Action: Mouse pressed left at (1126, 458)
Screenshot: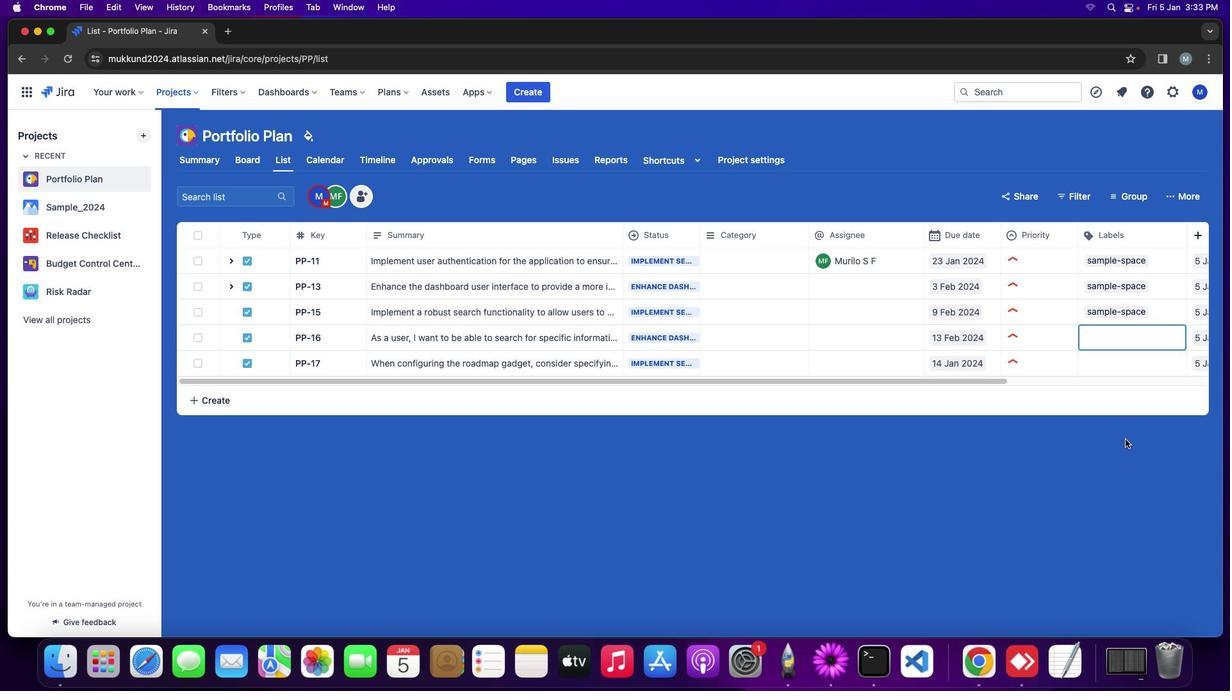 
Action: Mouse moved to (1154, 359)
Screenshot: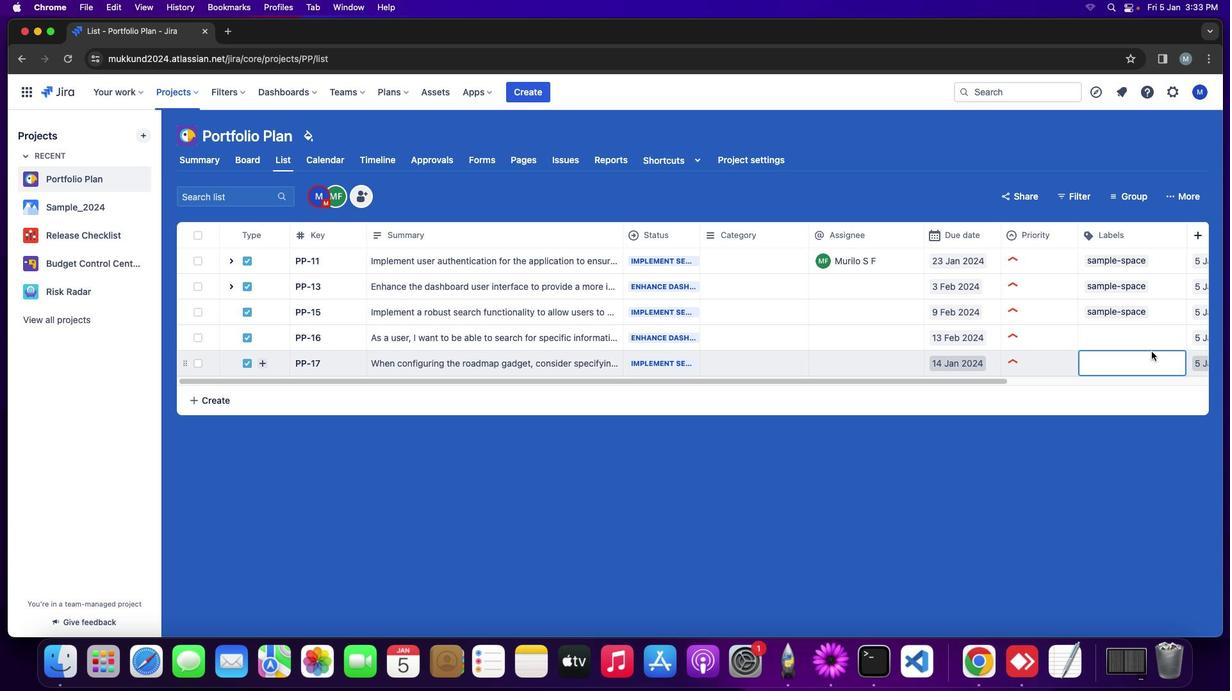 
Action: Mouse pressed left at (1154, 359)
Screenshot: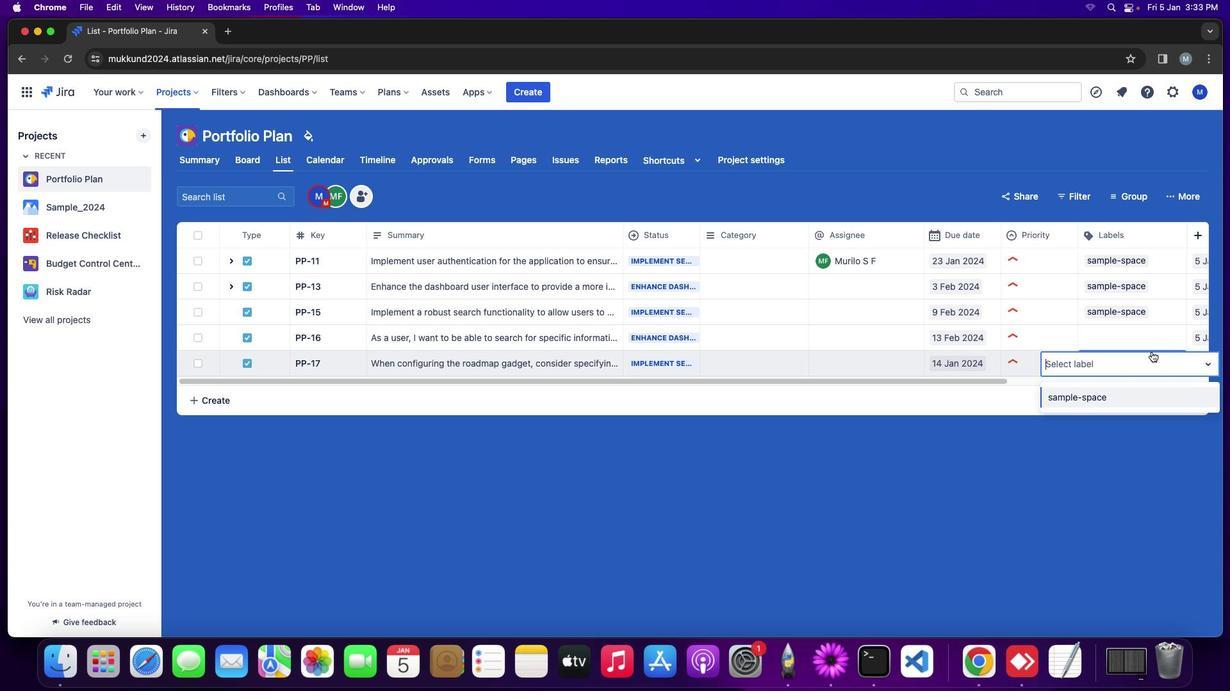 
Action: Mouse moved to (1093, 412)
Screenshot: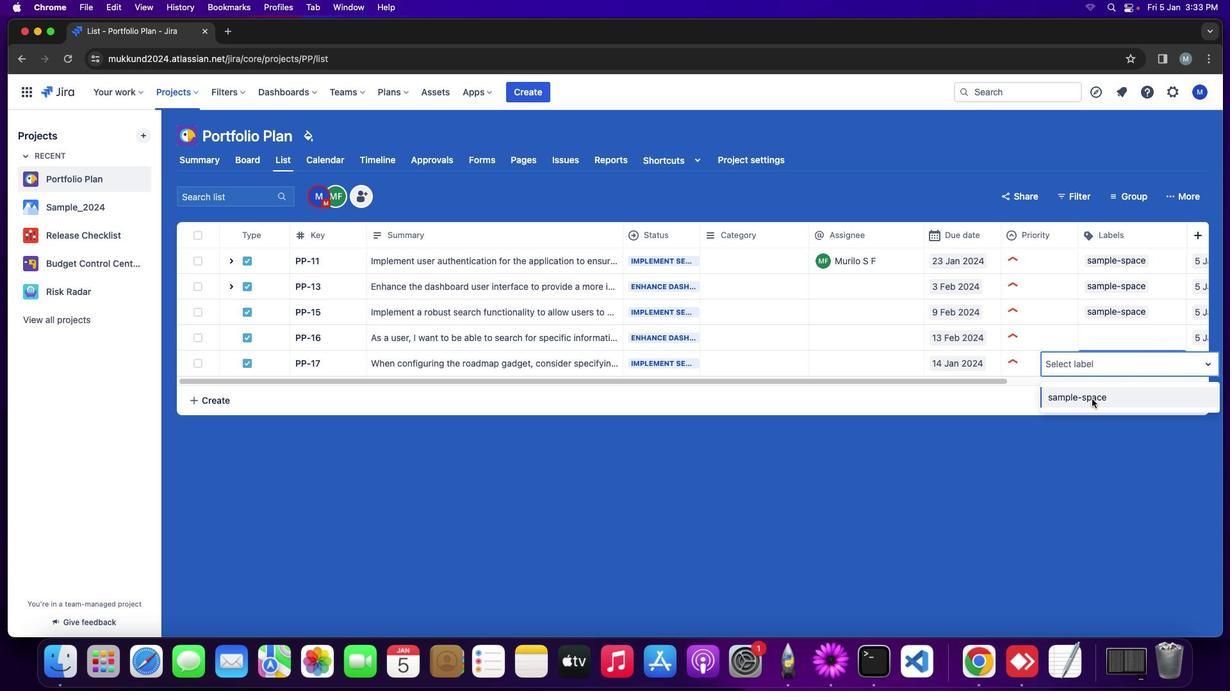 
Action: Mouse pressed left at (1093, 412)
Screenshot: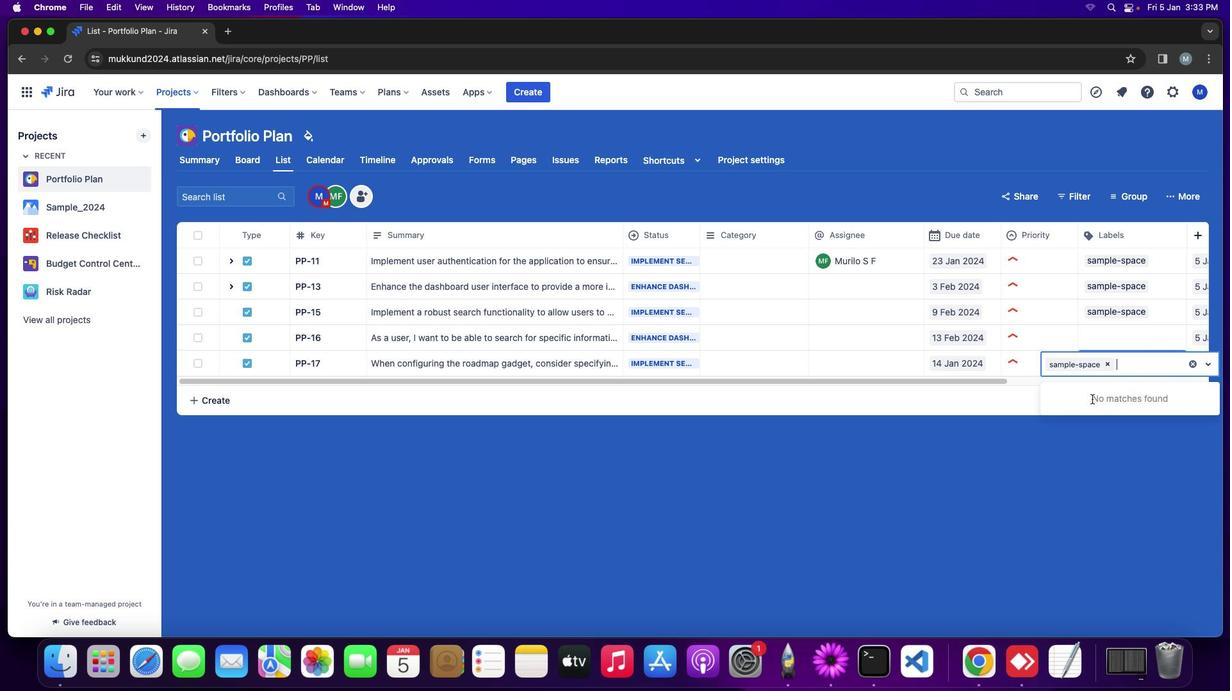
Action: Mouse moved to (1098, 490)
Screenshot: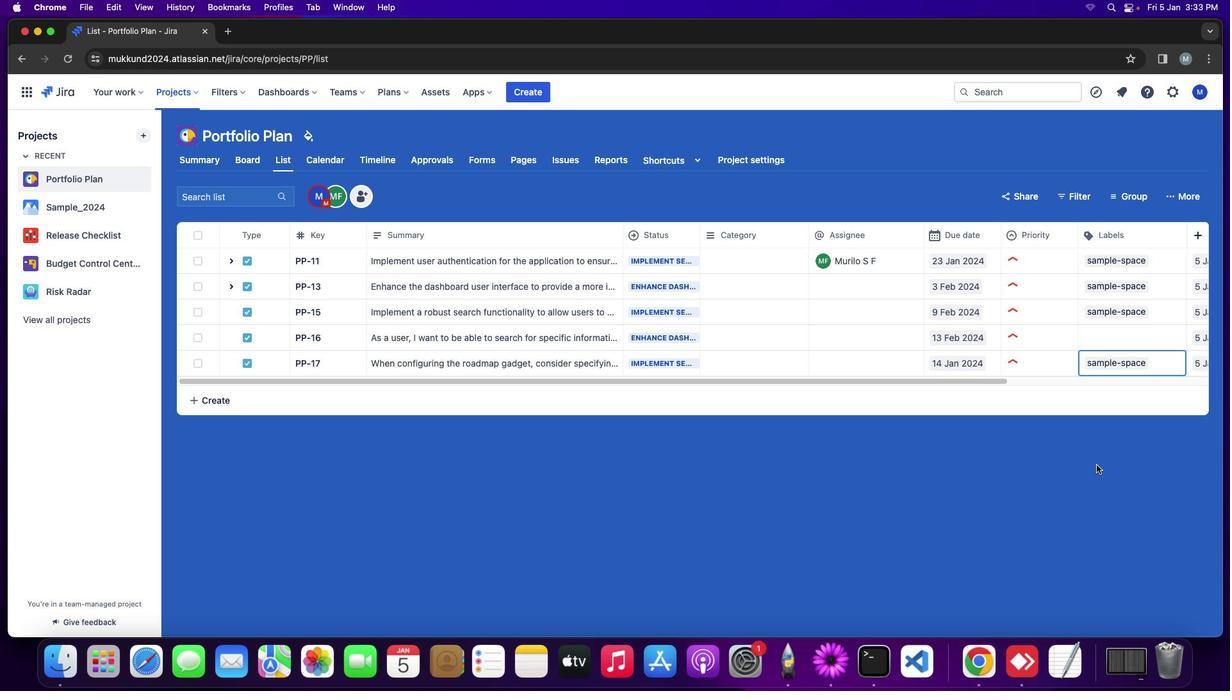 
Action: Mouse pressed left at (1098, 490)
Screenshot: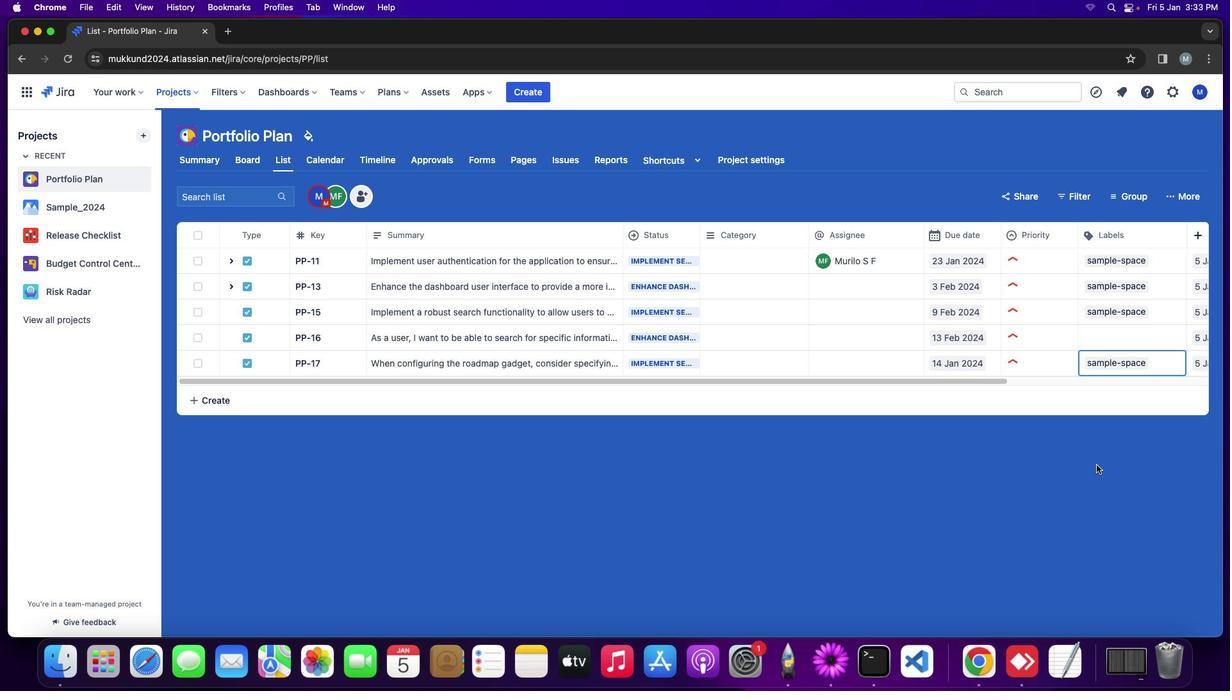 
Action: Mouse moved to (1151, 346)
Screenshot: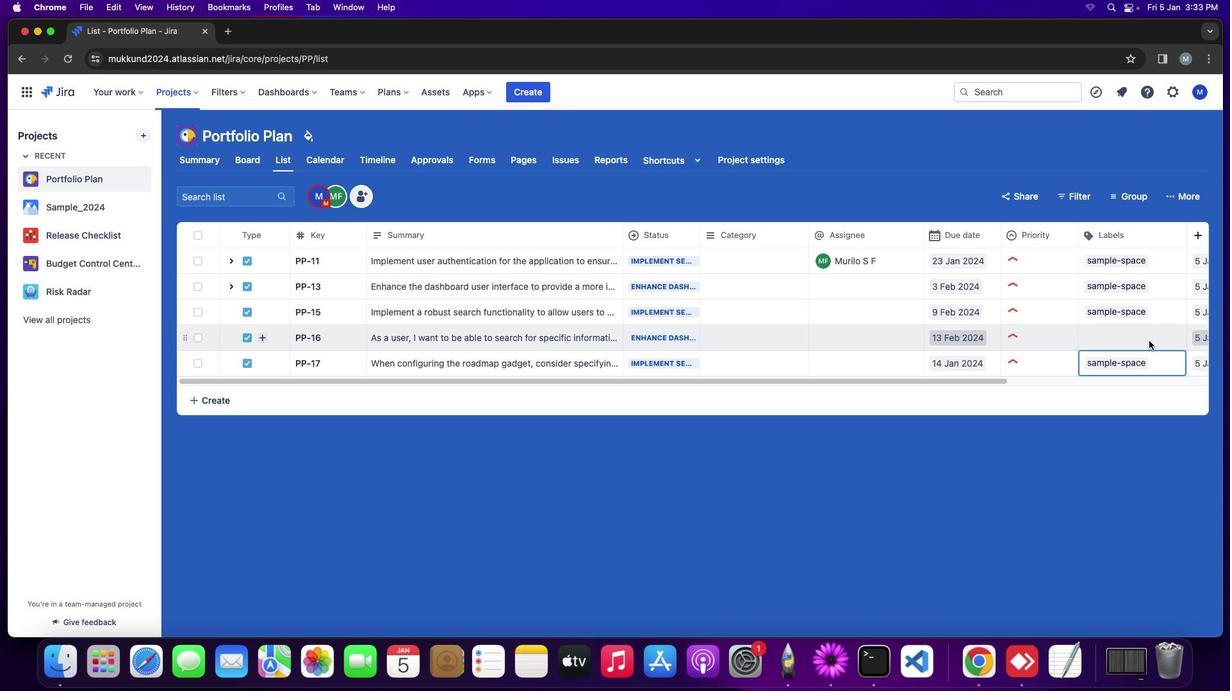 
Action: Mouse pressed left at (1151, 346)
Screenshot: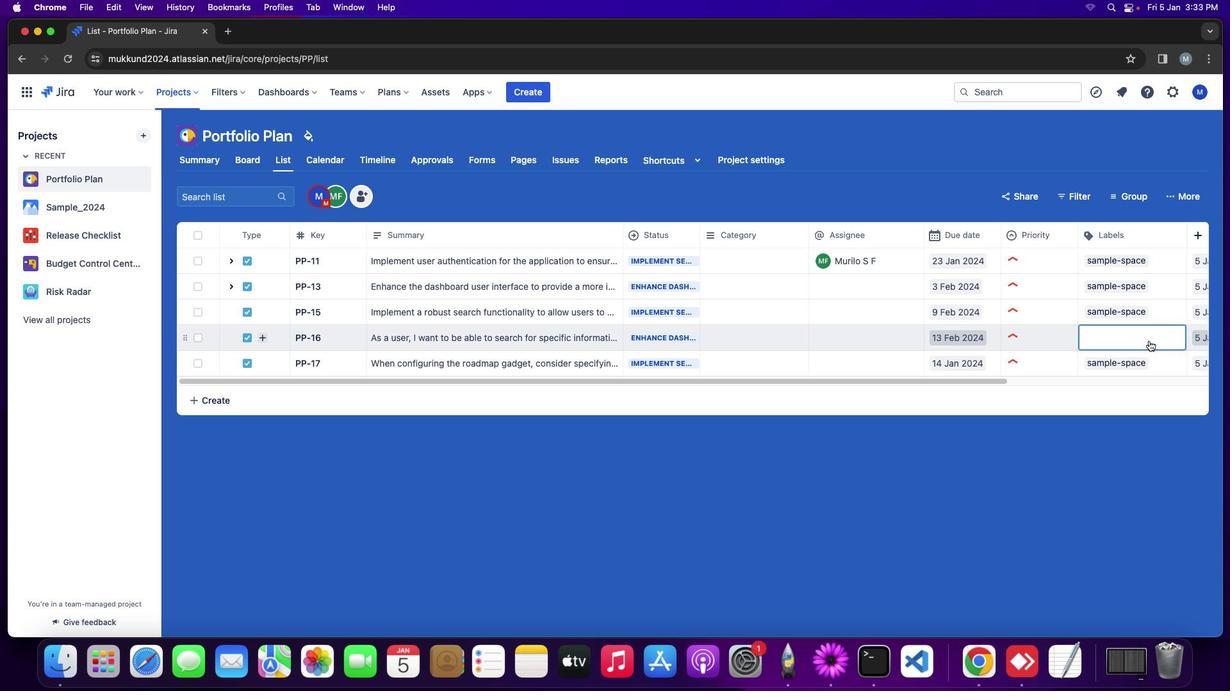 
Action: Mouse moved to (1083, 379)
Screenshot: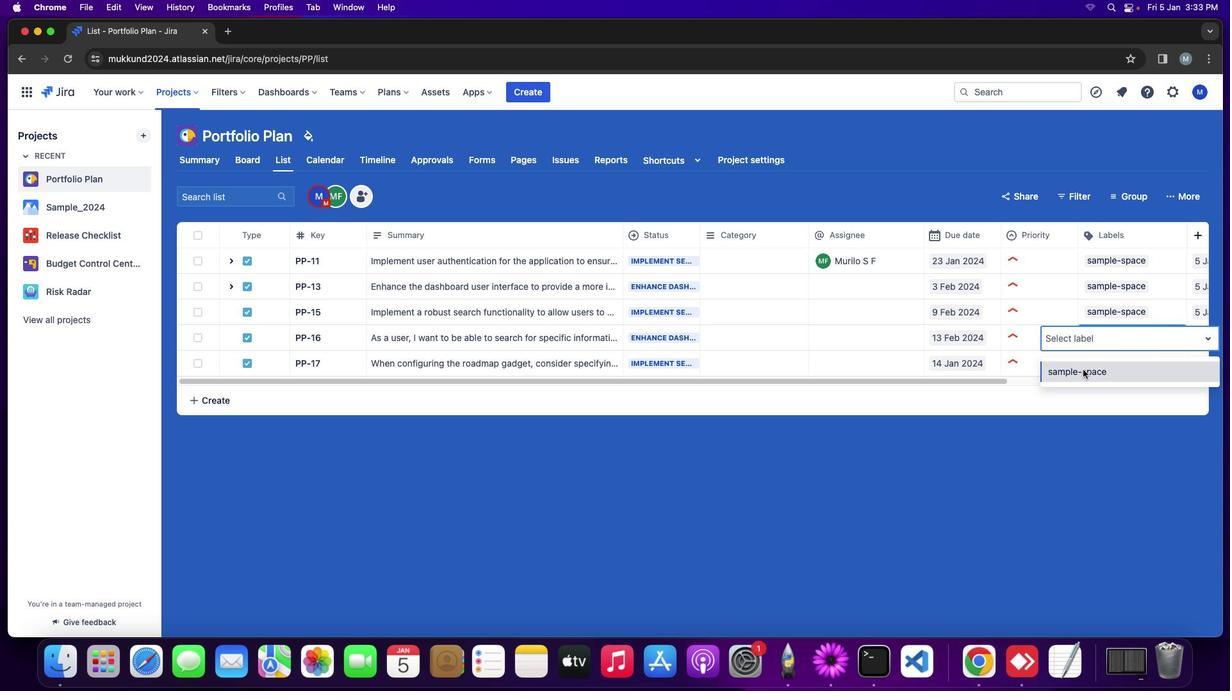 
Action: Mouse pressed left at (1083, 379)
Screenshot: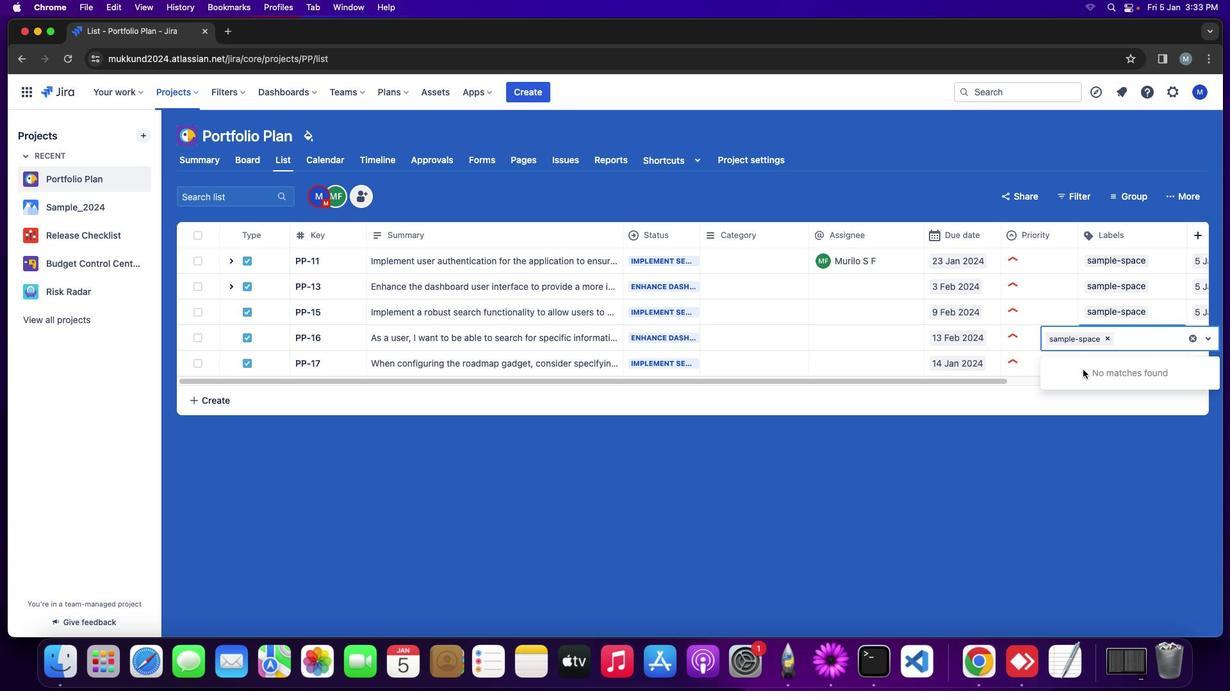 
Action: Mouse moved to (1051, 454)
Screenshot: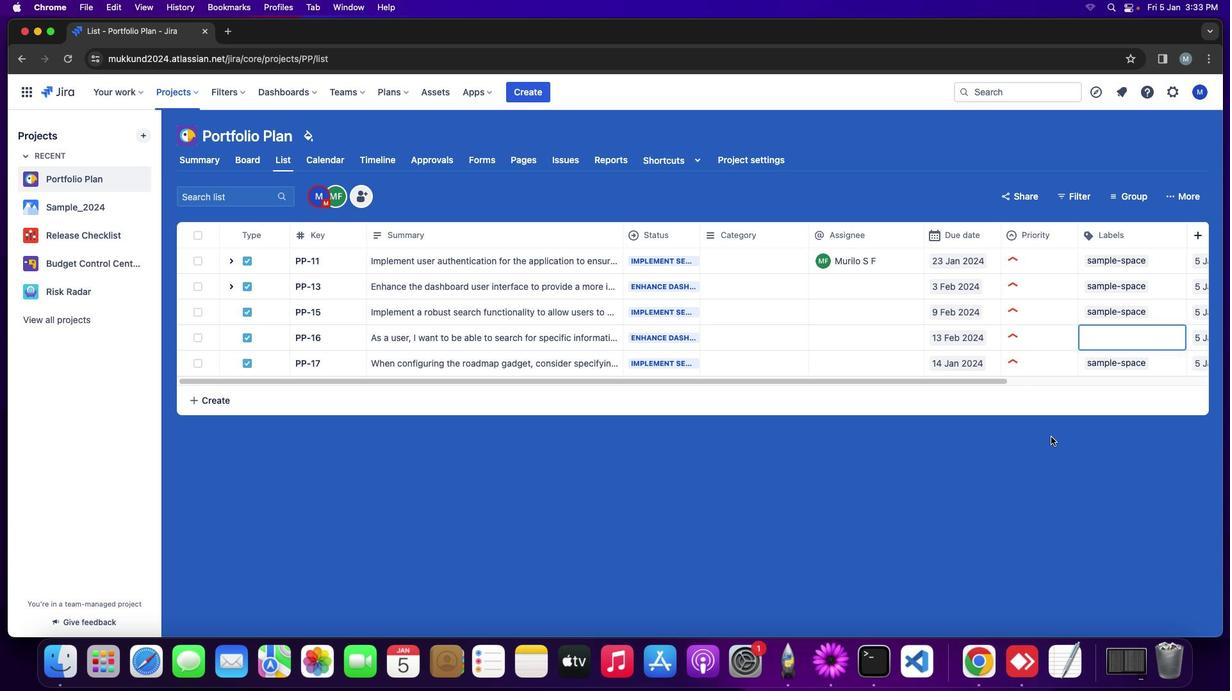 
Action: Mouse pressed left at (1051, 454)
Screenshot: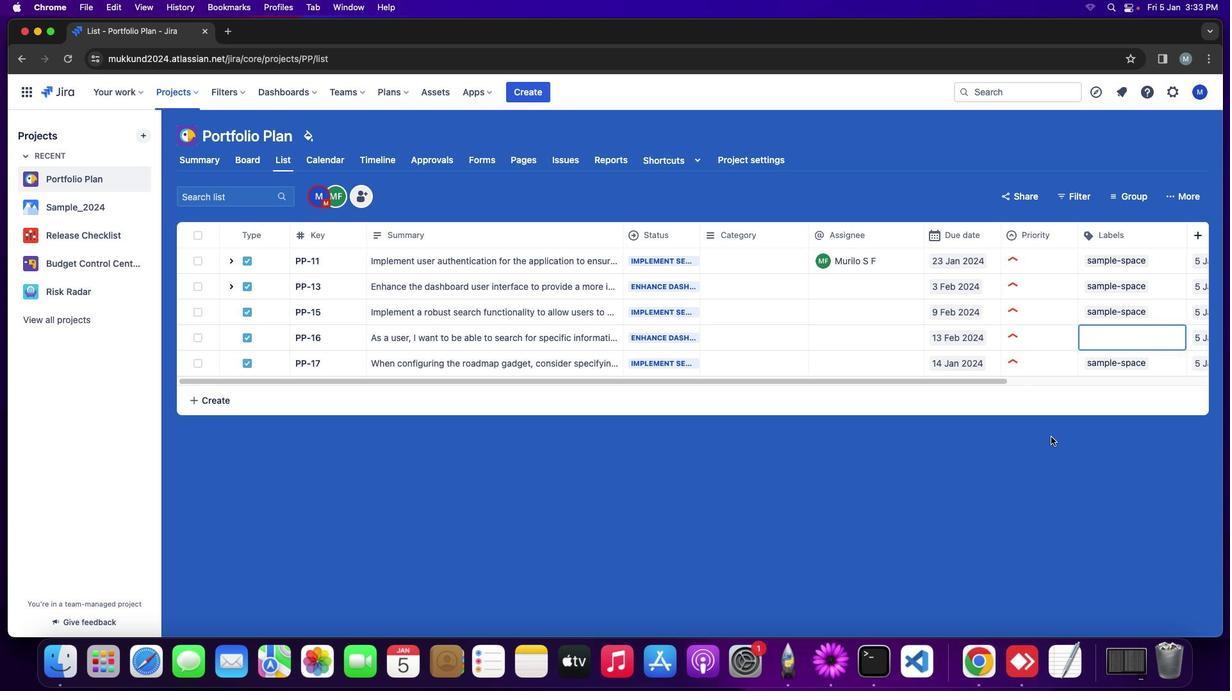 
Action: Mouse moved to (1141, 348)
Screenshot: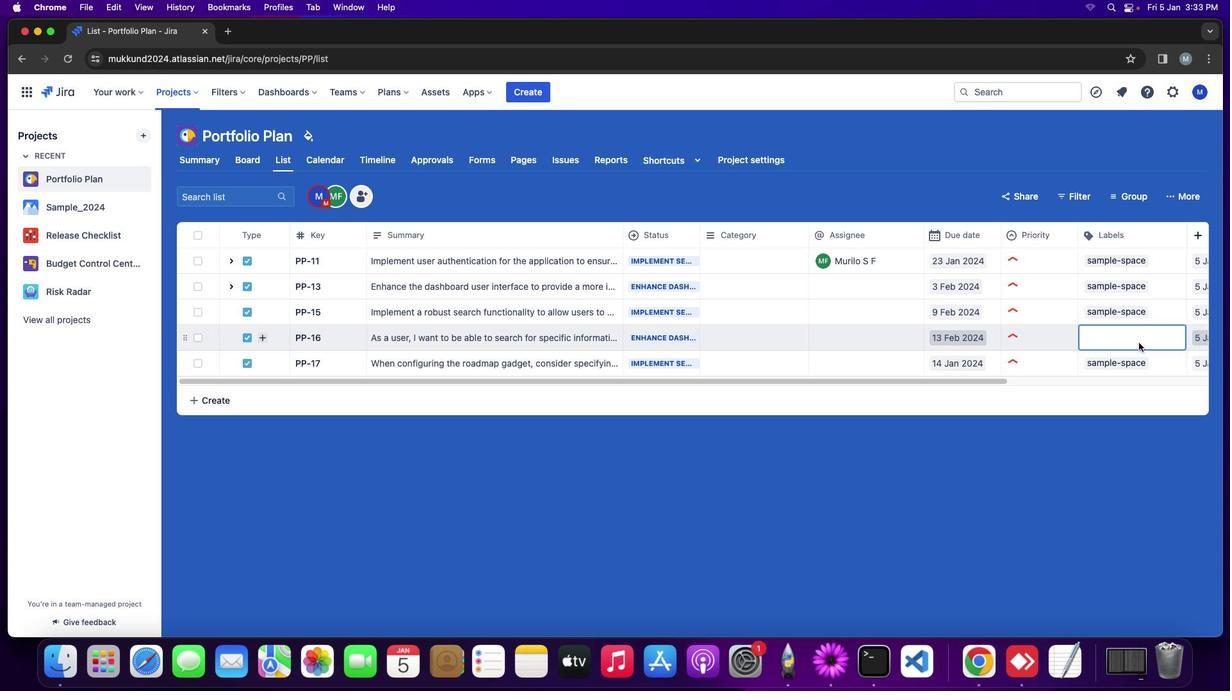 
Action: Mouse pressed left at (1141, 348)
Screenshot: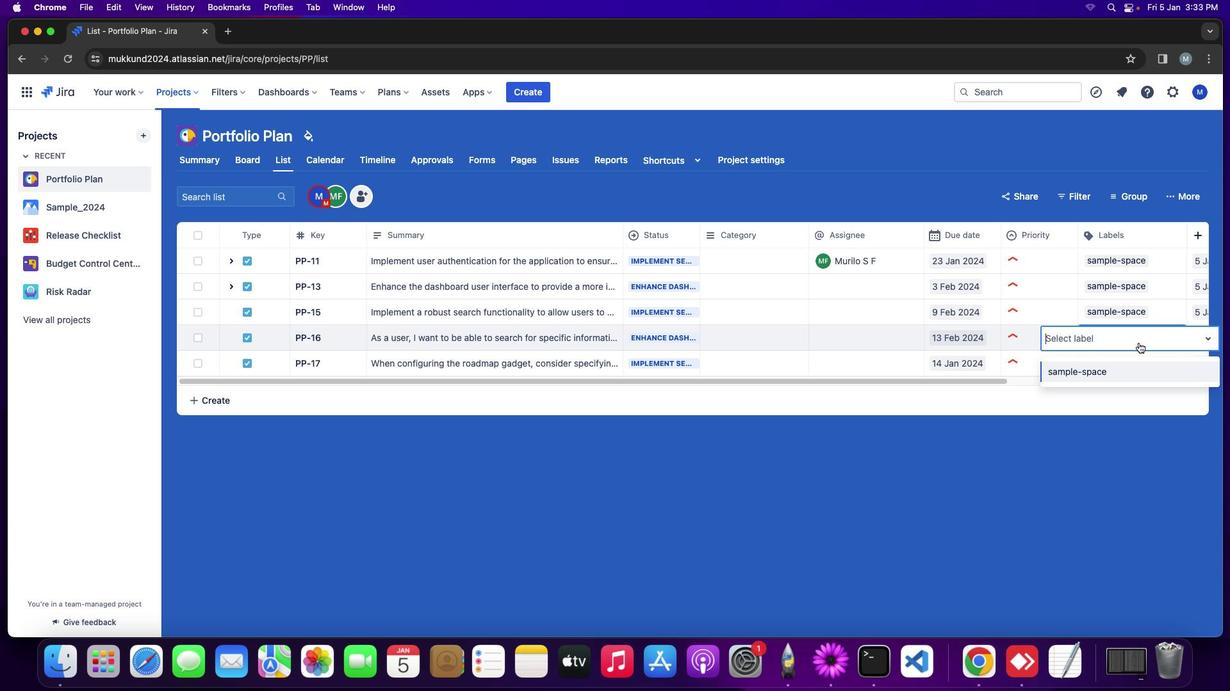 
Action: Mouse moved to (1101, 383)
Screenshot: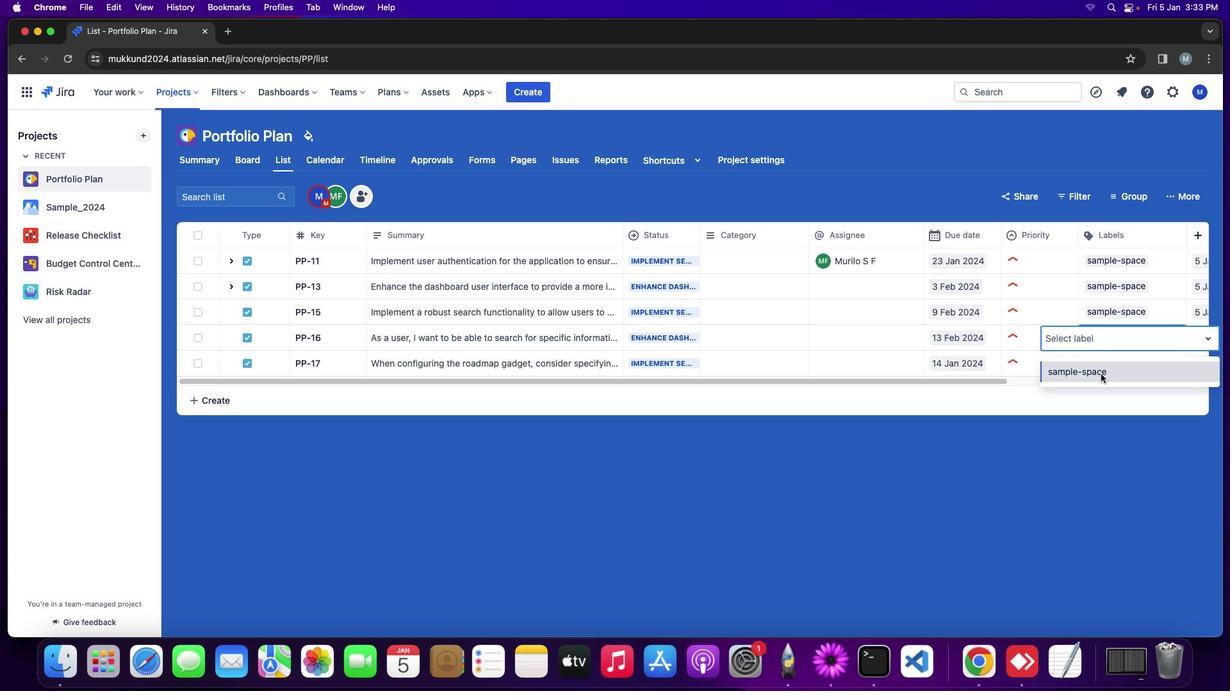 
Action: Mouse pressed left at (1101, 383)
Screenshot: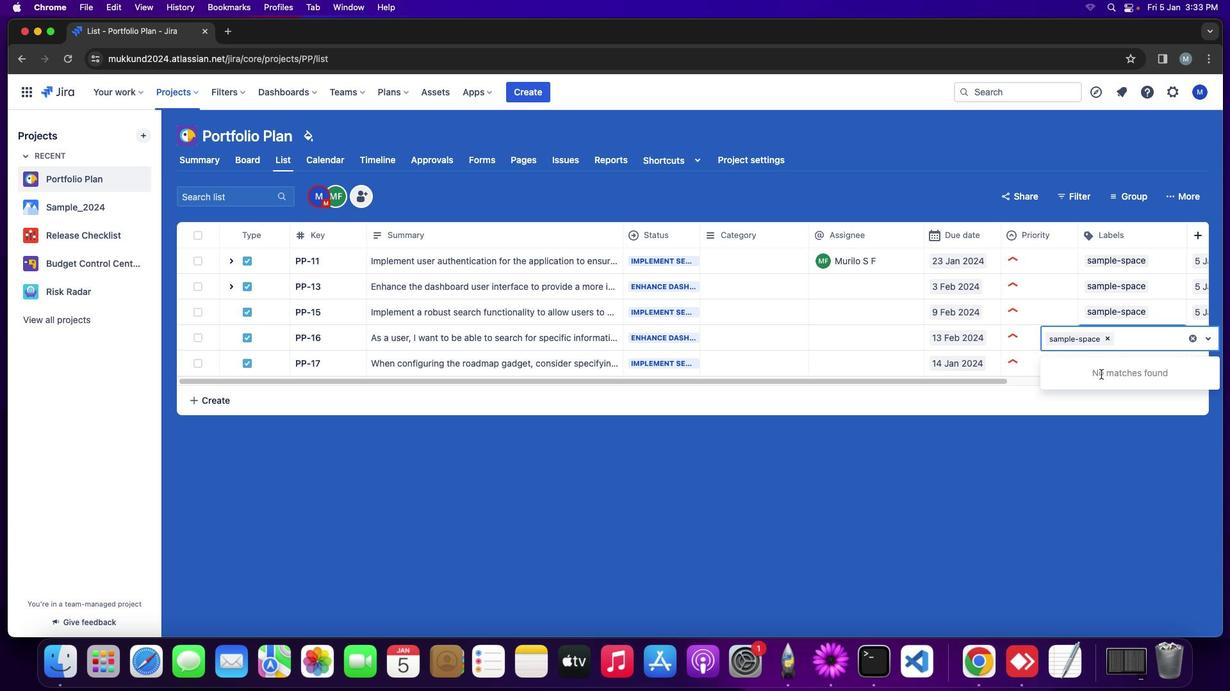 
Action: Mouse moved to (1100, 490)
Screenshot: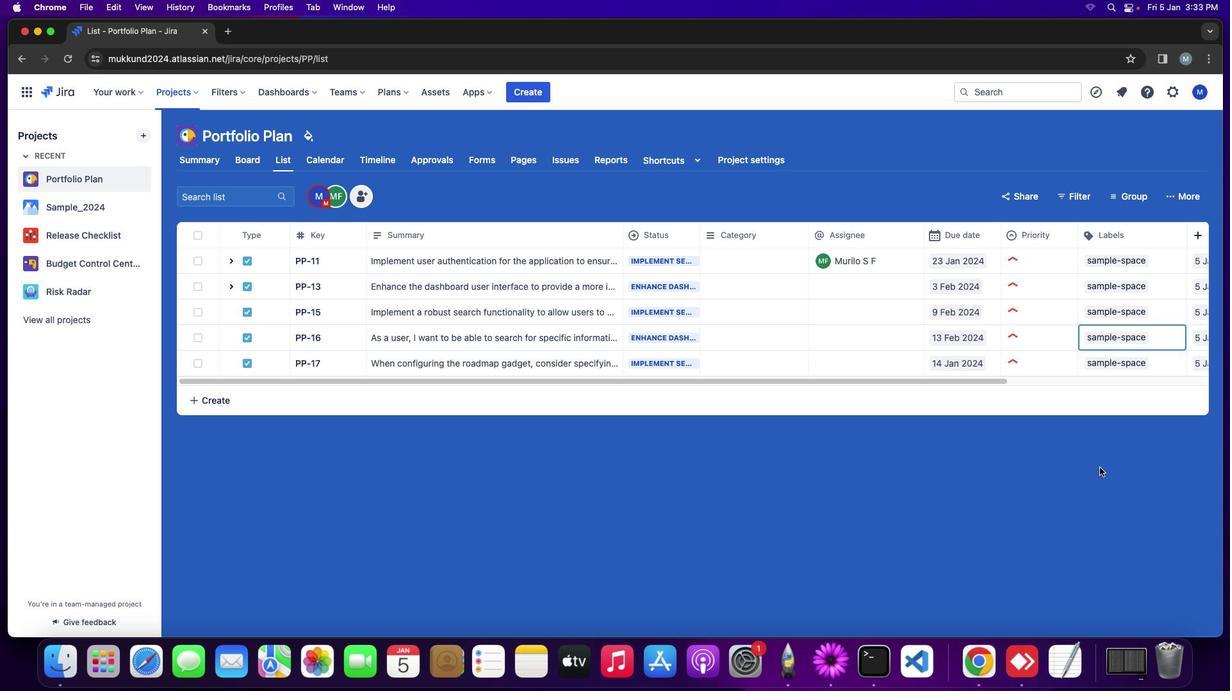 
Action: Mouse pressed left at (1100, 490)
Screenshot: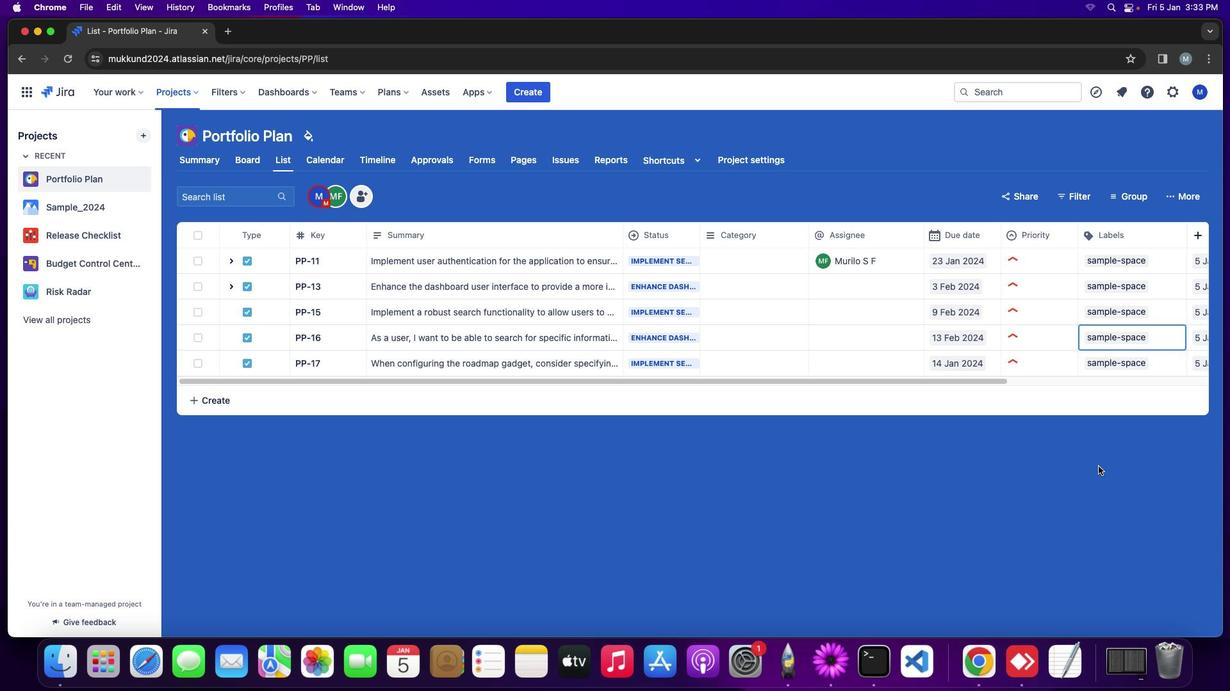 
Action: Mouse moved to (962, 395)
Screenshot: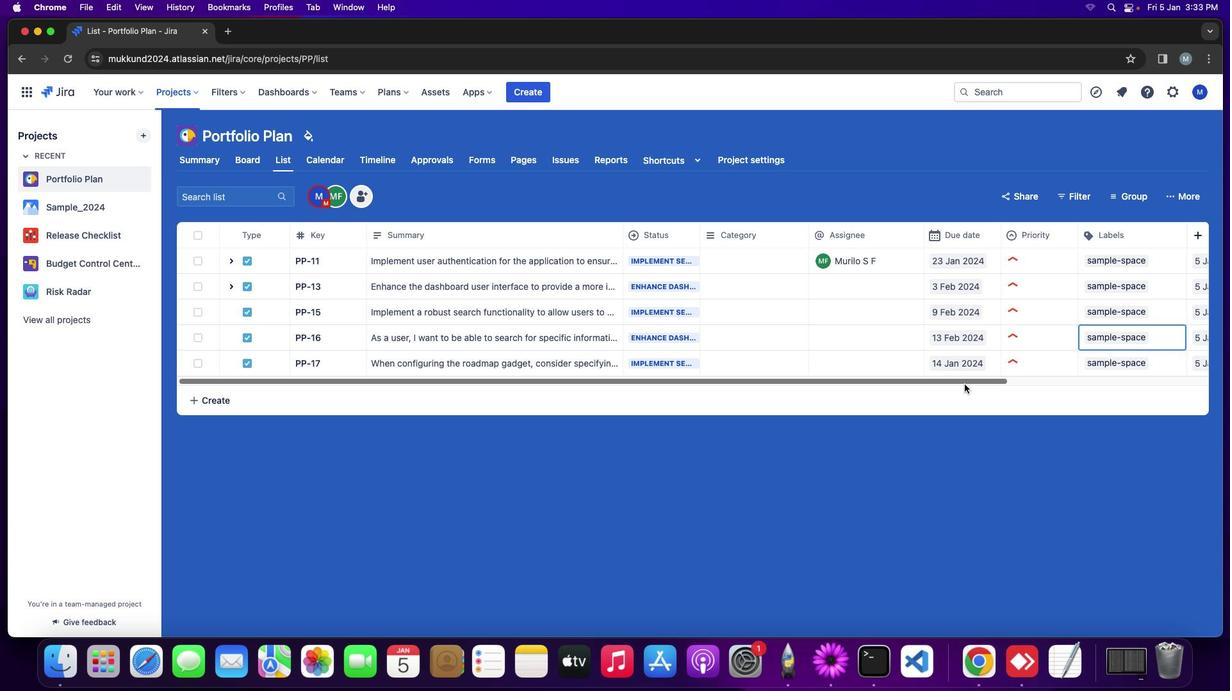 
Action: Mouse pressed left at (962, 395)
Screenshot: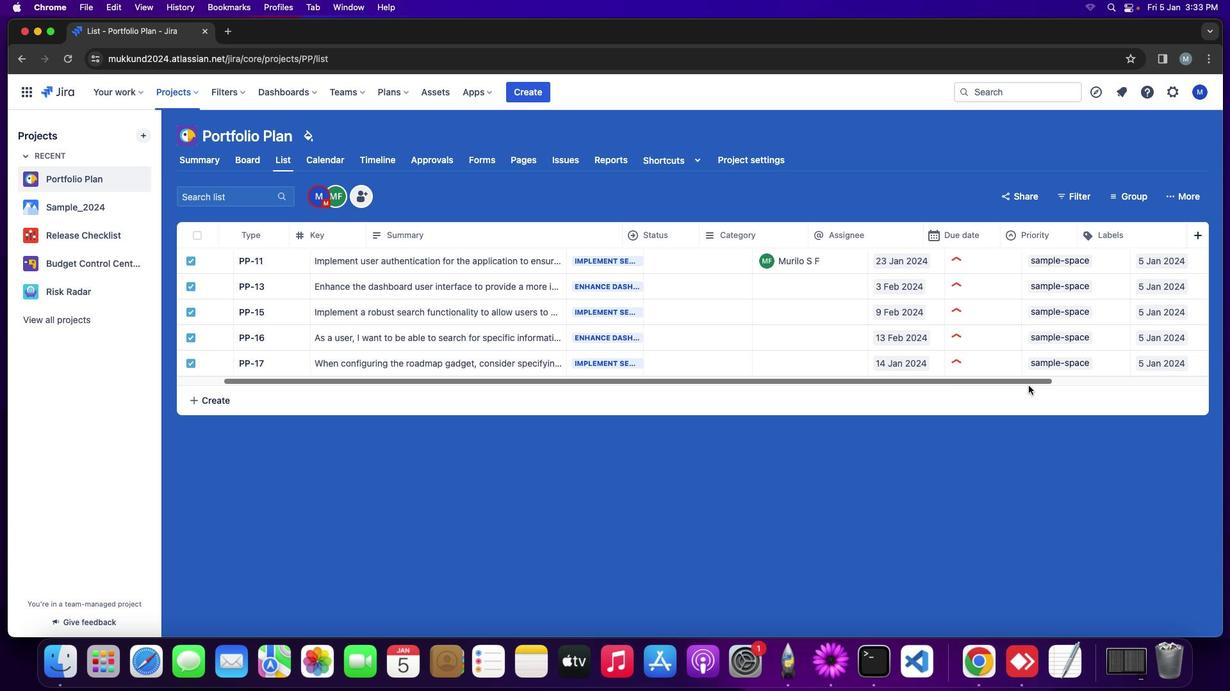 
Action: Mouse moved to (1000, 469)
Screenshot: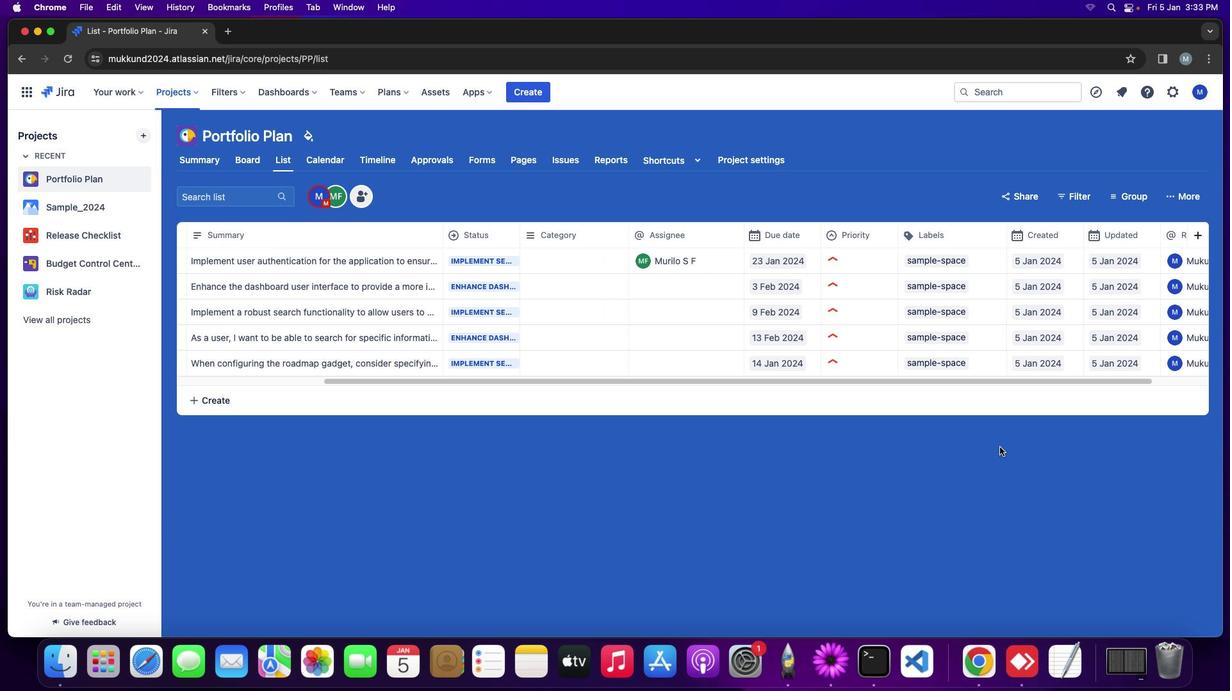 
Action: Mouse pressed left at (1000, 469)
Screenshot: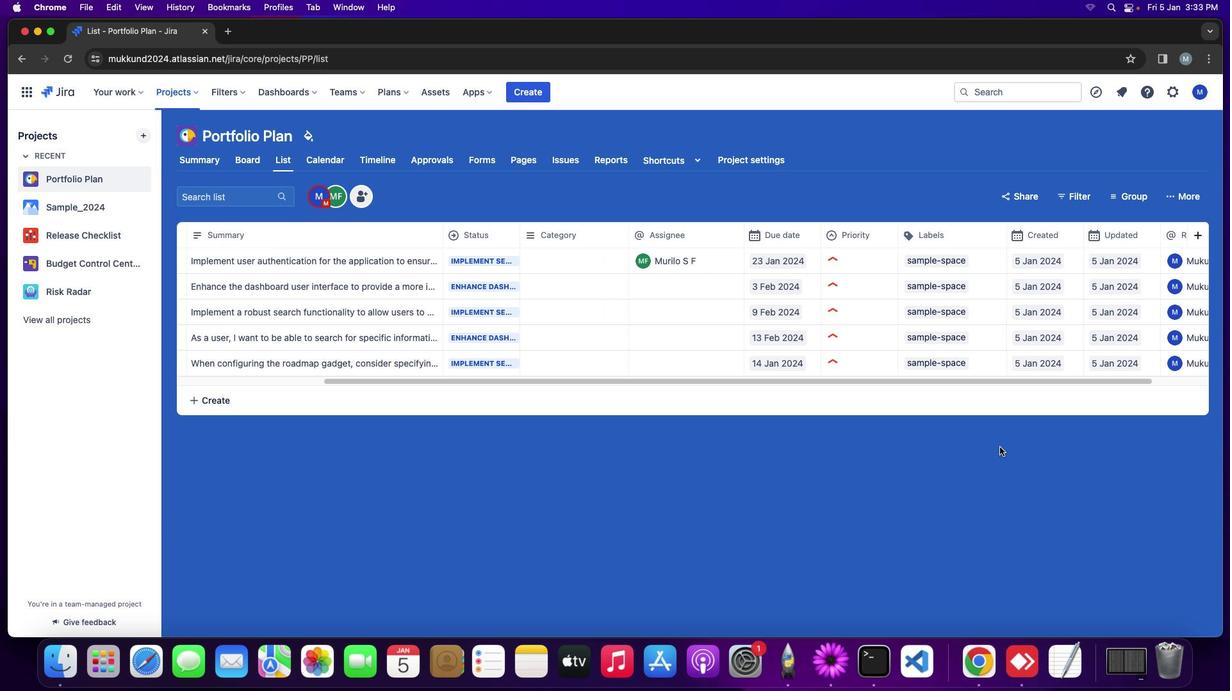 
Action: Mouse moved to (850, 395)
Screenshot: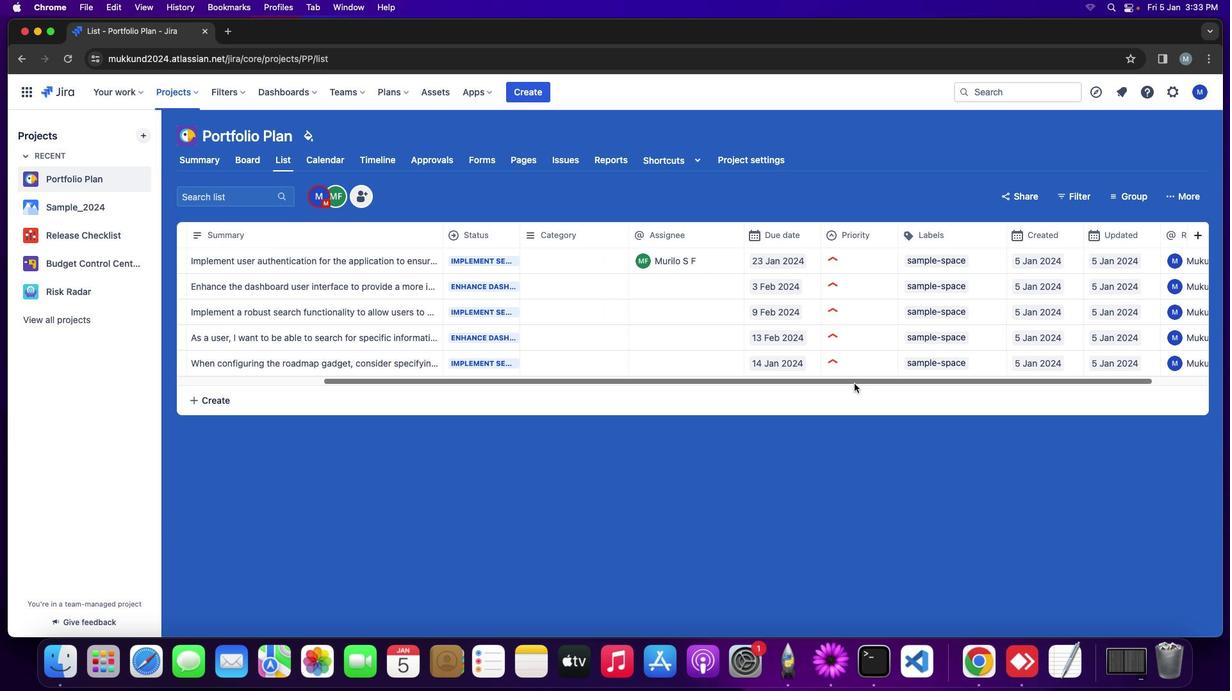 
Action: Mouse pressed left at (850, 395)
Screenshot: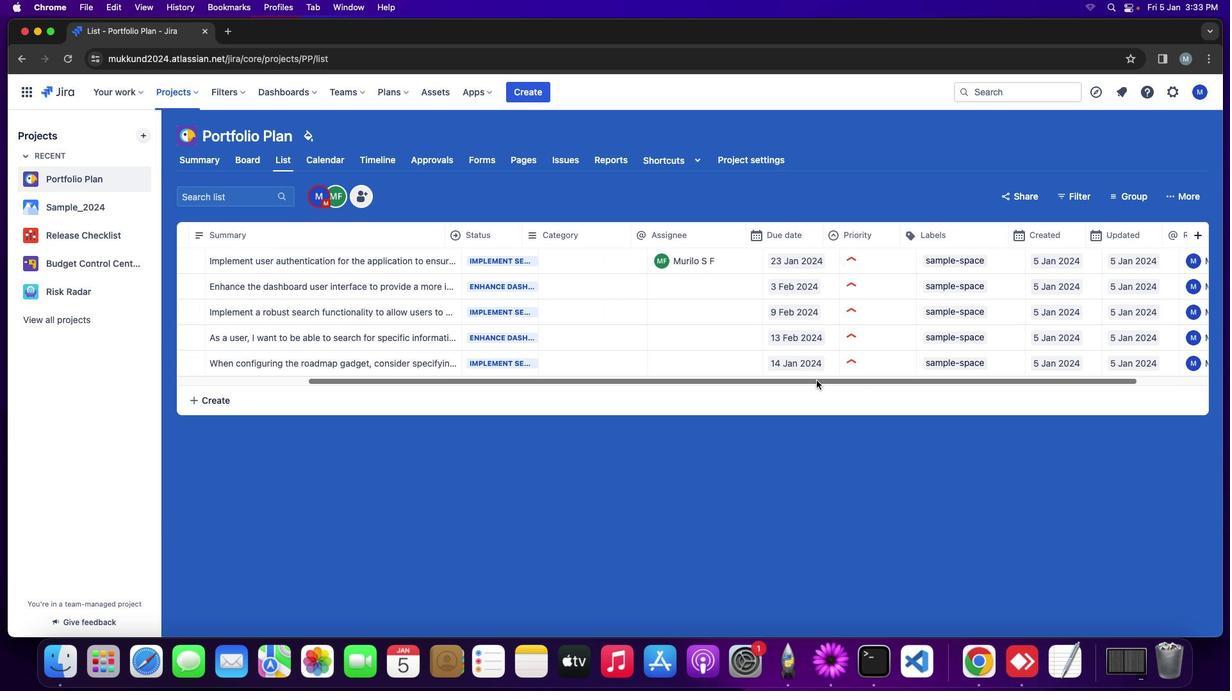 
Action: Mouse moved to (360, 144)
Screenshot: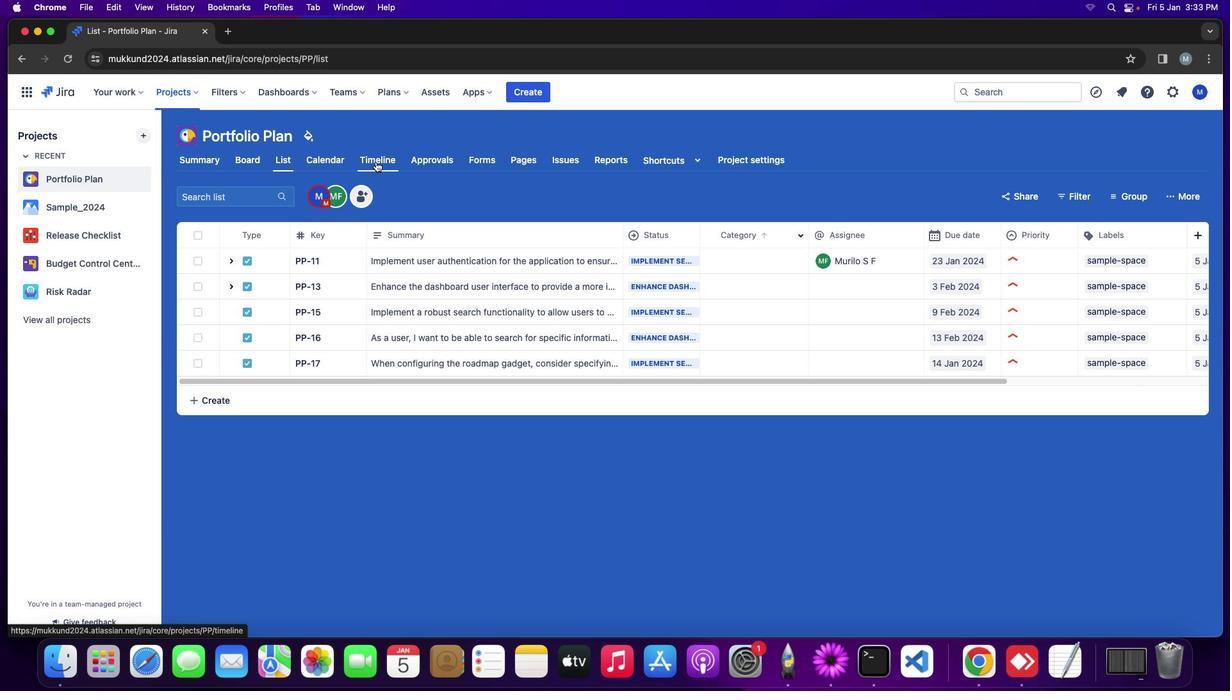 
Action: Mouse pressed left at (360, 144)
Screenshot: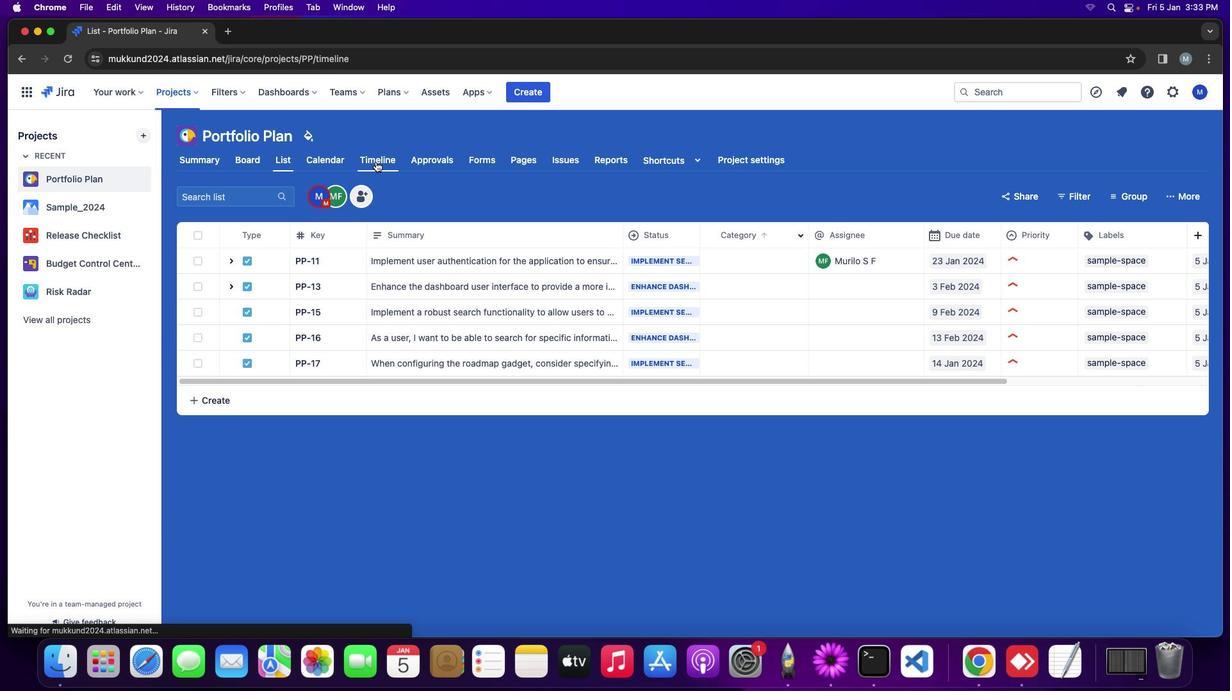 
Action: Mouse moved to (597, 292)
Screenshot: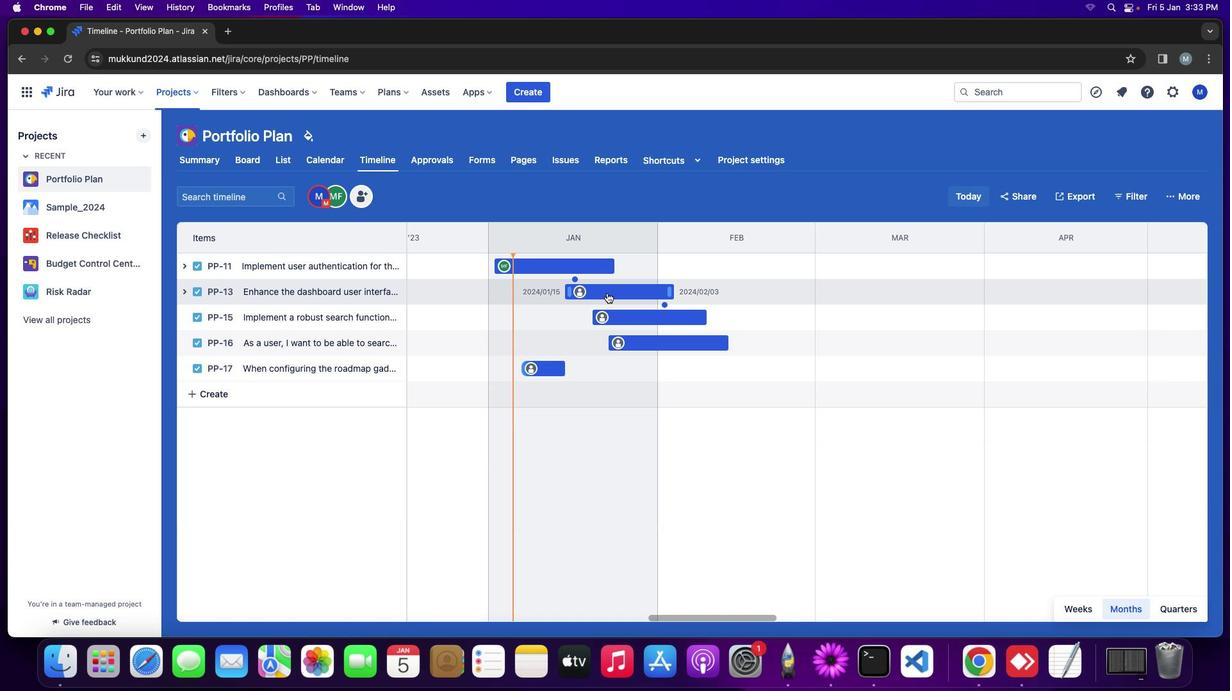 
Action: Mouse pressed left at (597, 292)
Screenshot: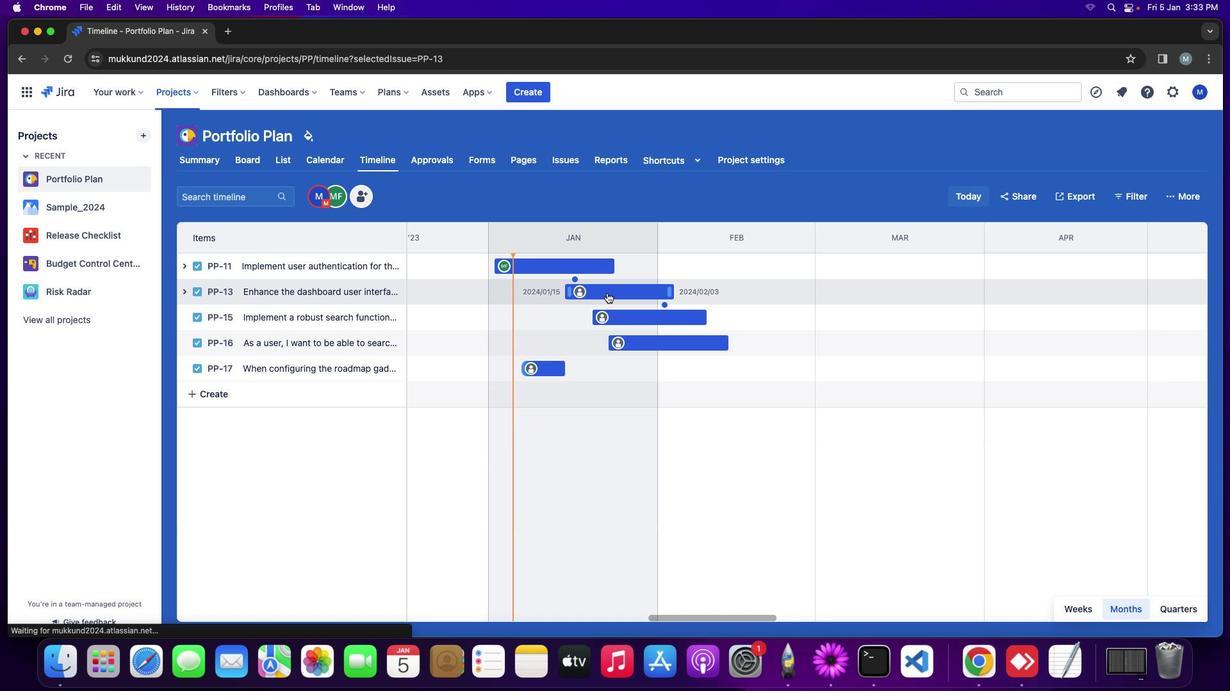 
Action: Mouse moved to (887, 290)
Screenshot: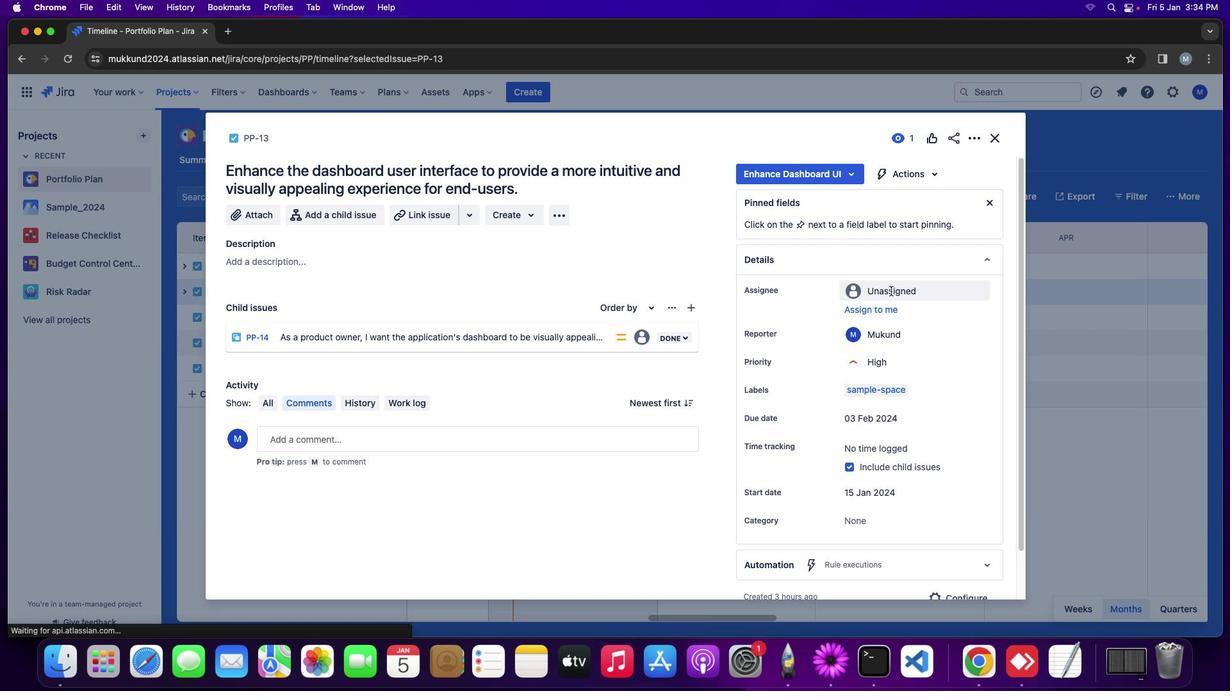 
Action: Mouse pressed left at (887, 290)
Screenshot: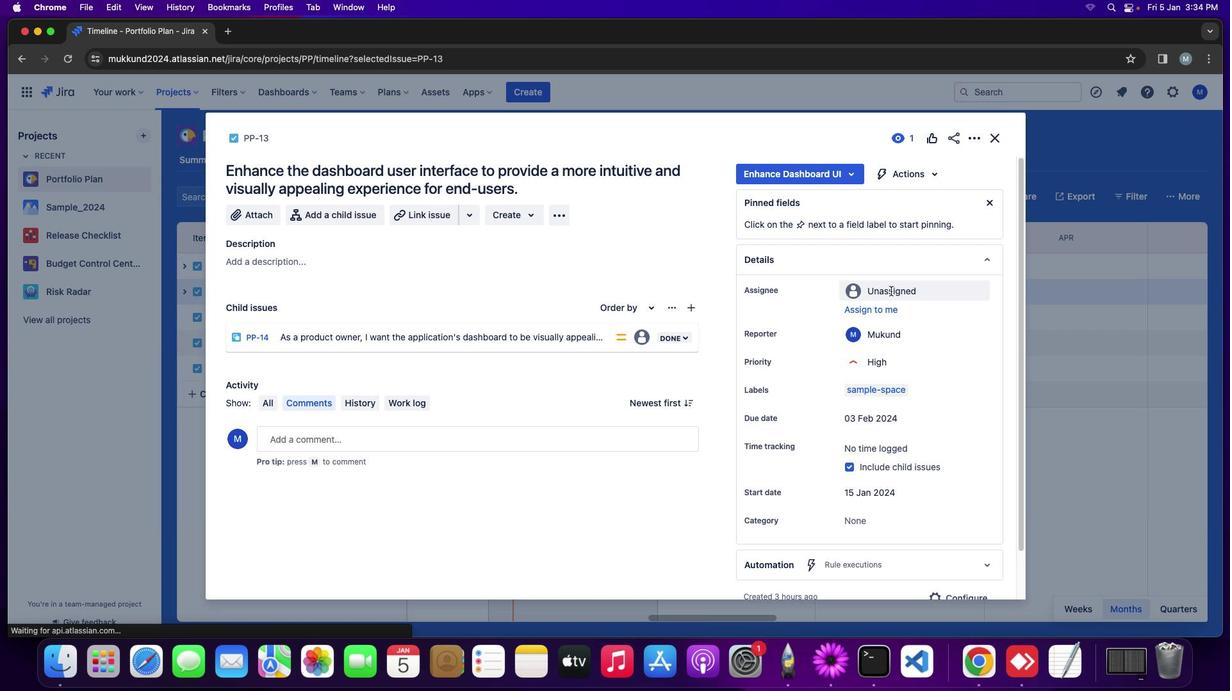 
Action: Mouse moved to (915, 292)
Screenshot: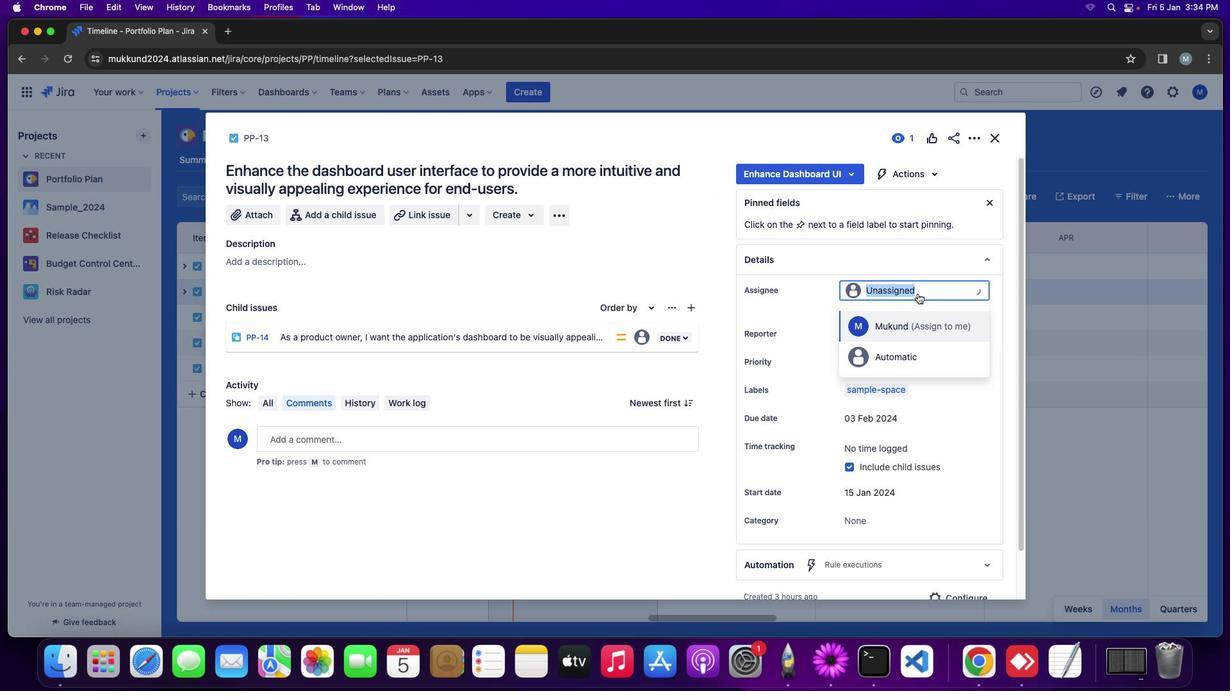 
Action: Key pressed 'a''n''i''l'
Screenshot: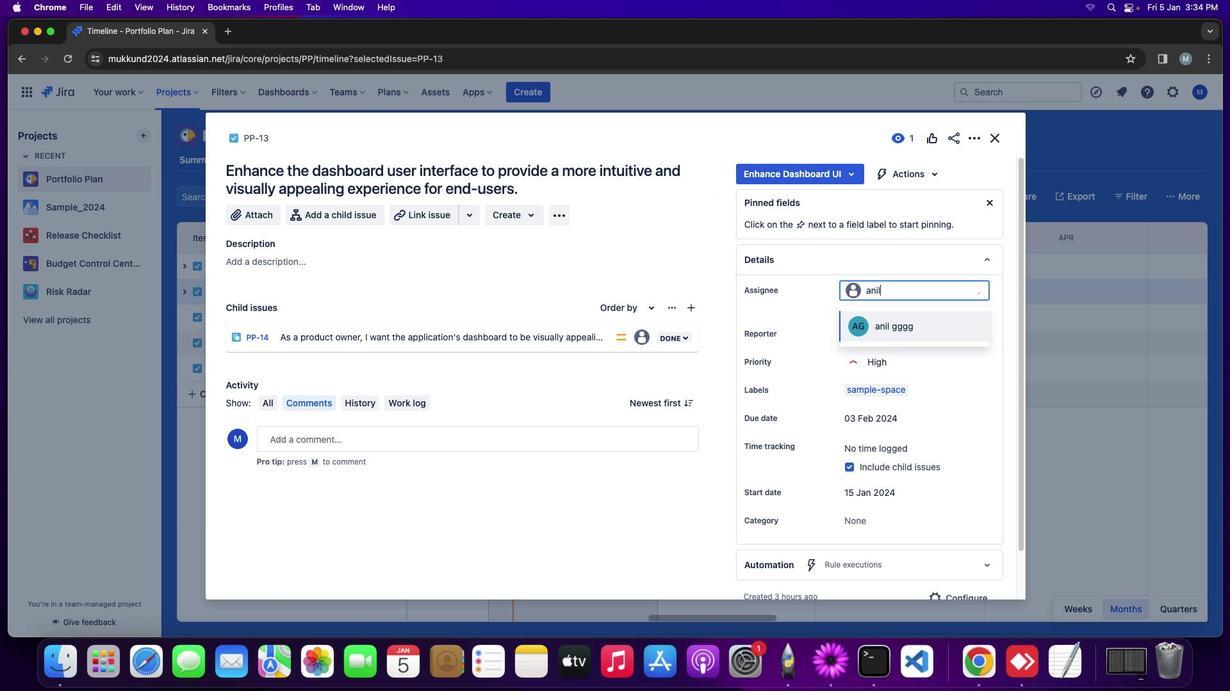 
Action: Mouse moved to (909, 329)
Screenshot: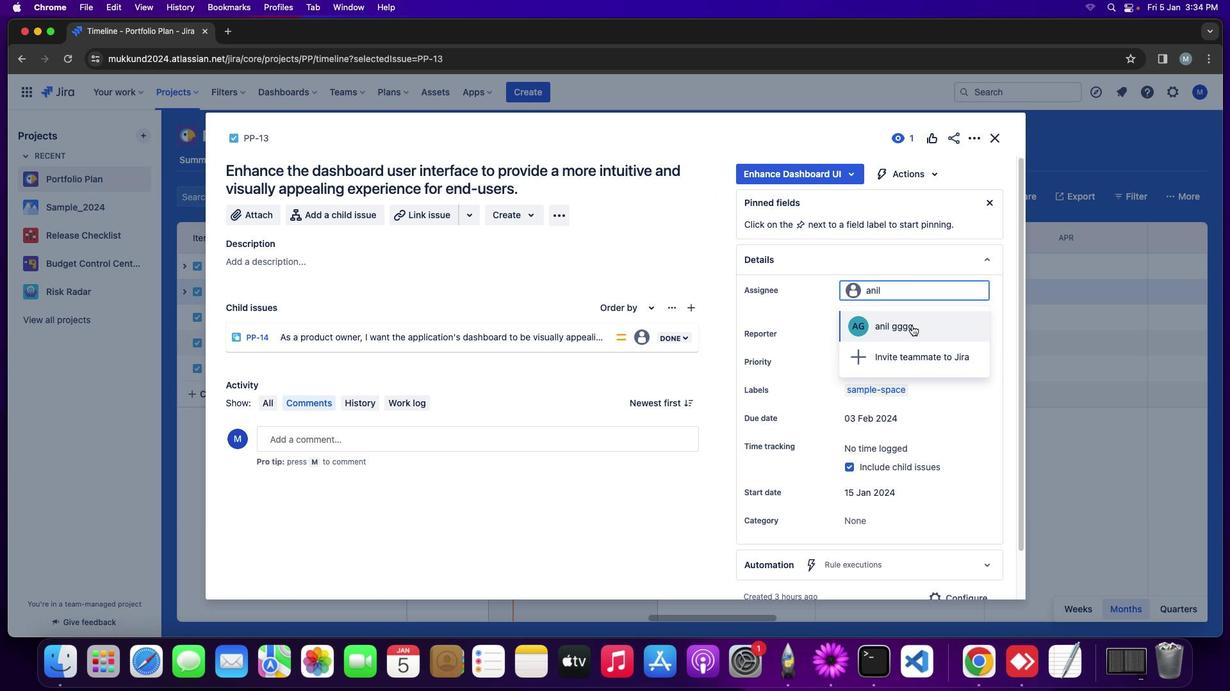 
Action: Mouse pressed left at (909, 329)
Screenshot: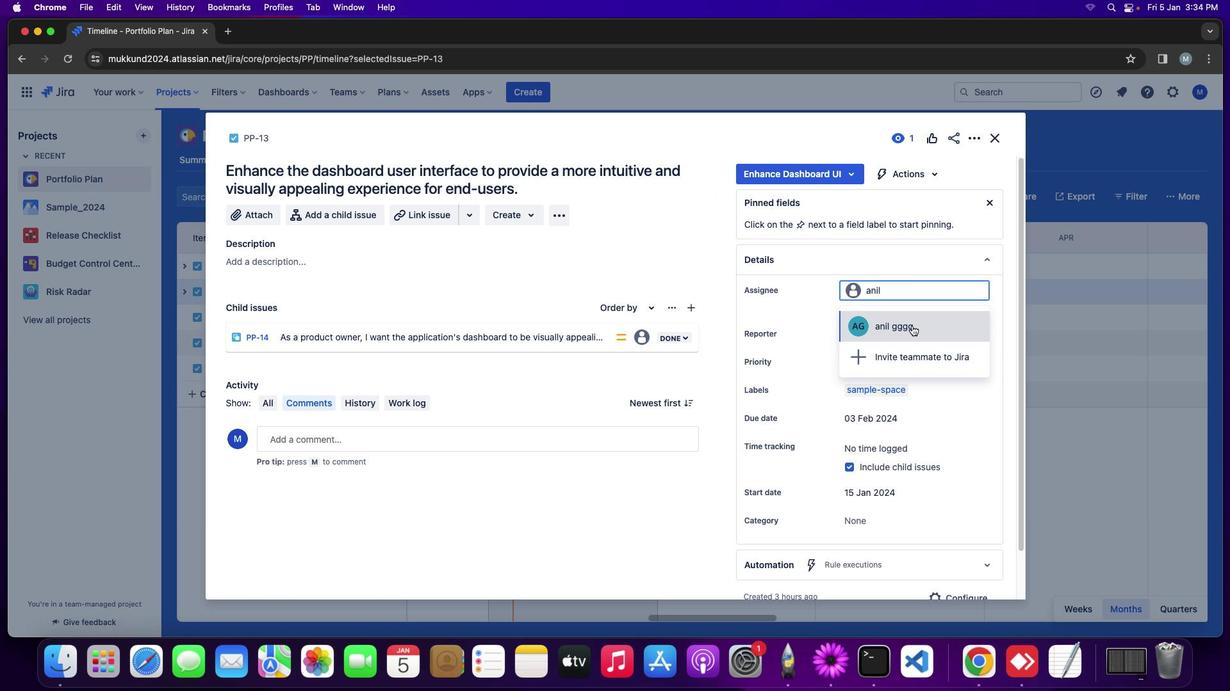 
Action: Mouse moved to (994, 120)
Screenshot: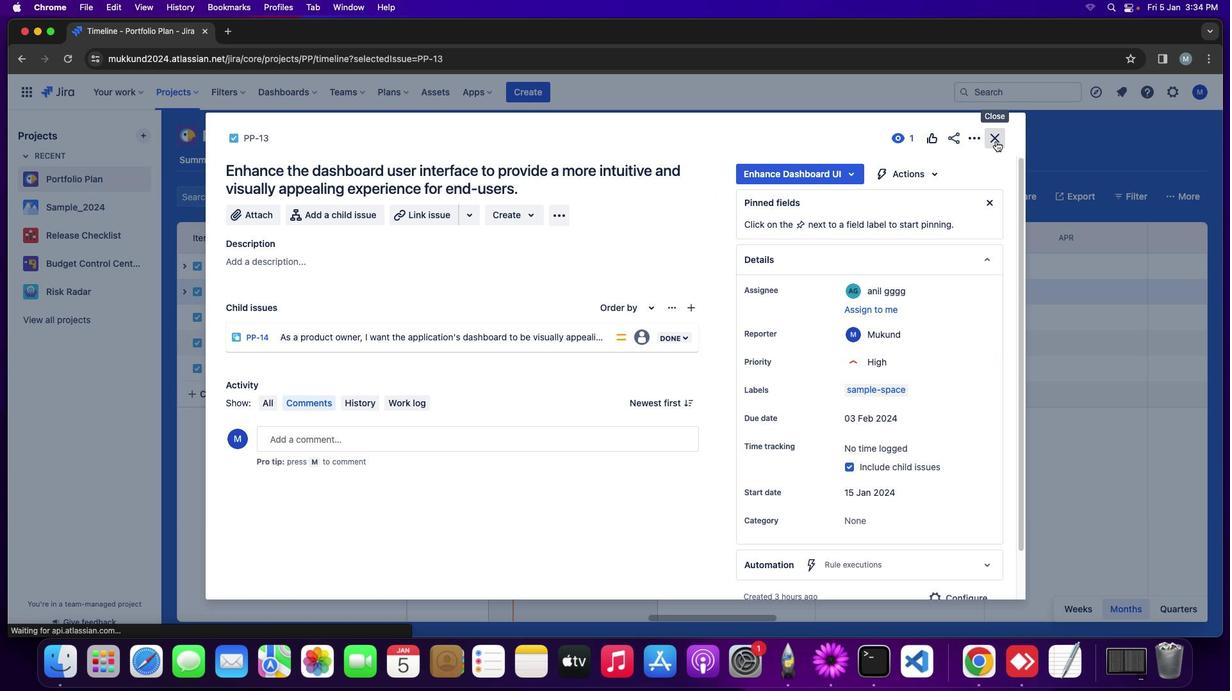 
Action: Mouse pressed left at (994, 120)
Screenshot: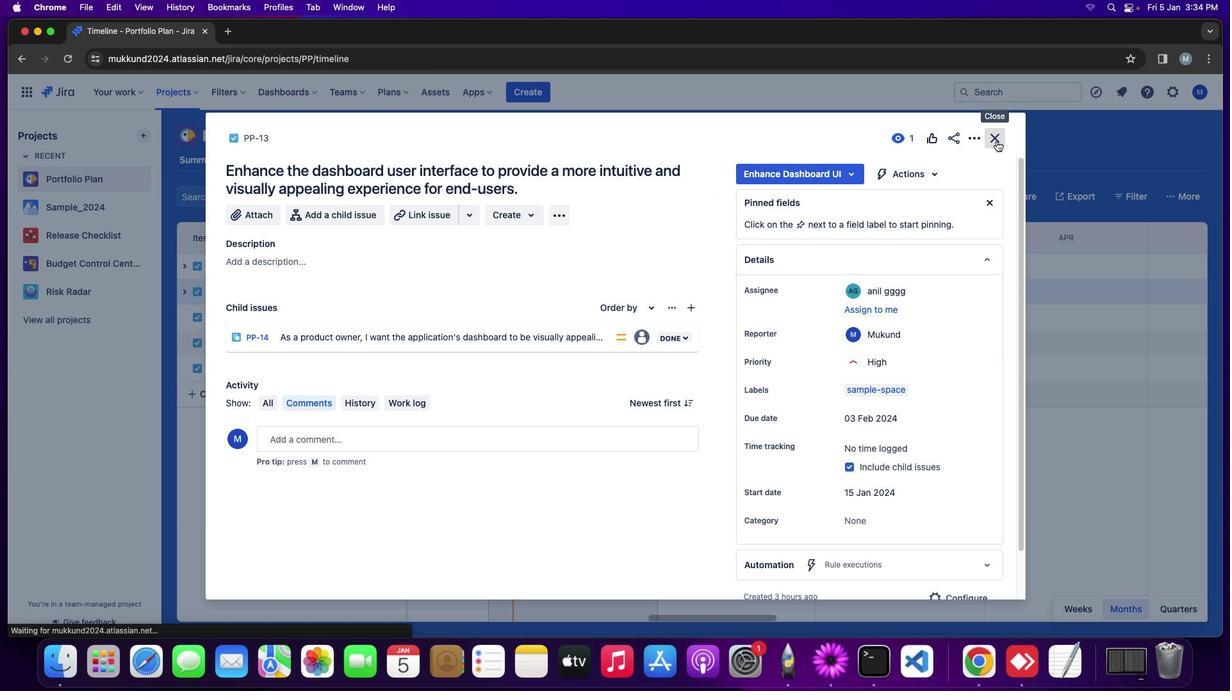 
Action: Mouse moved to (270, 147)
Screenshot: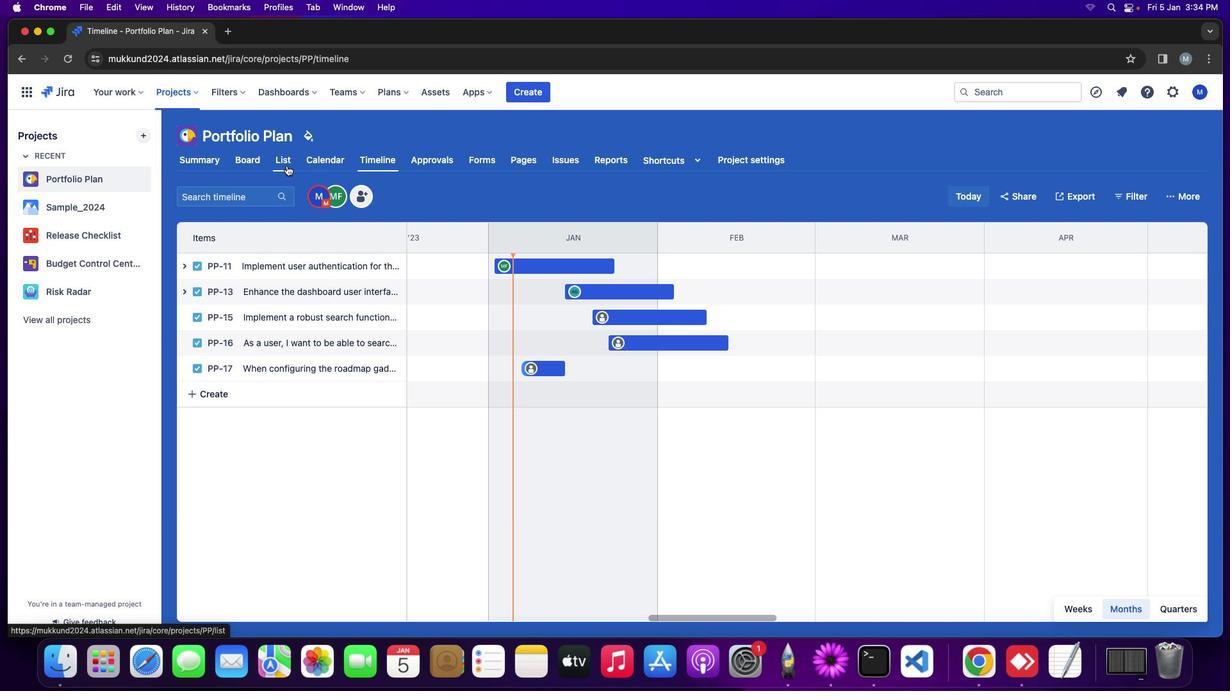 
Action: Mouse pressed left at (270, 147)
Screenshot: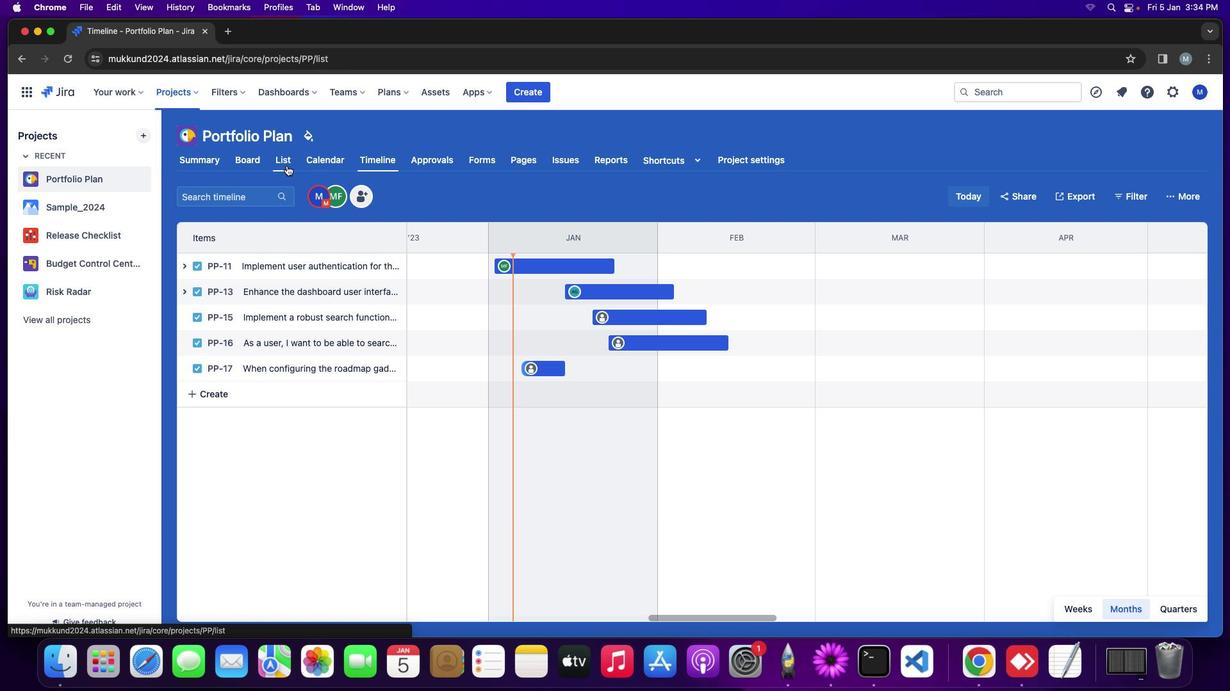 
Action: Mouse moved to (231, 138)
Screenshot: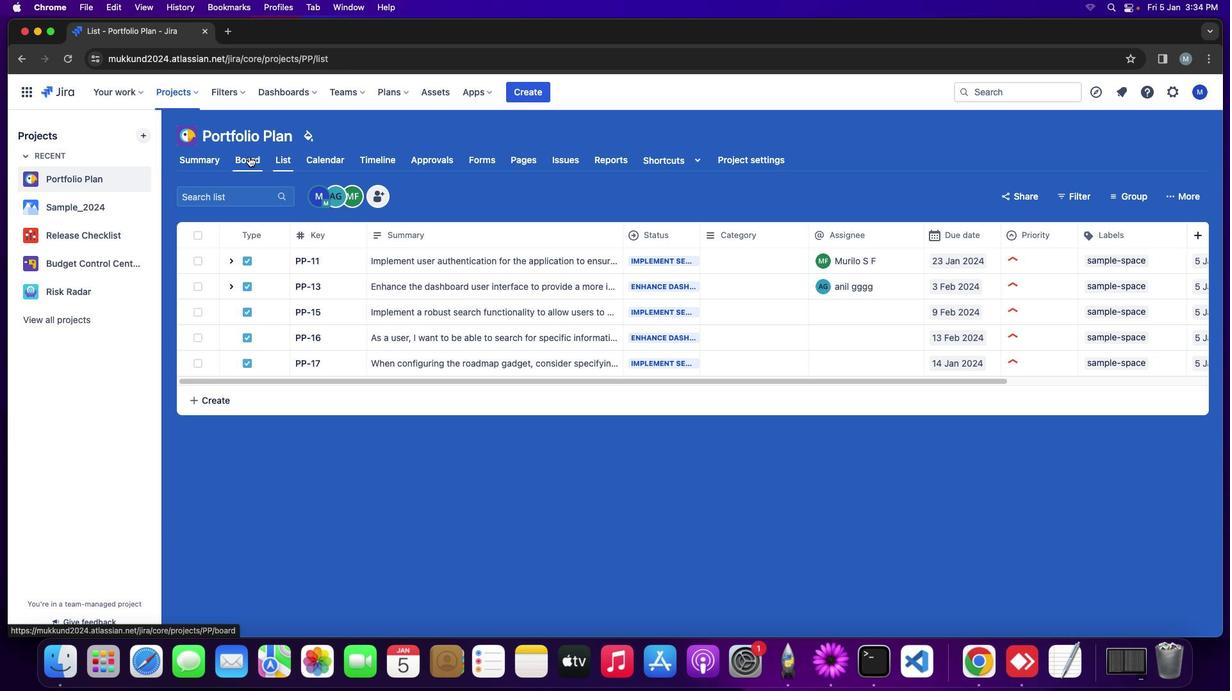 
Action: Mouse pressed left at (231, 138)
Screenshot: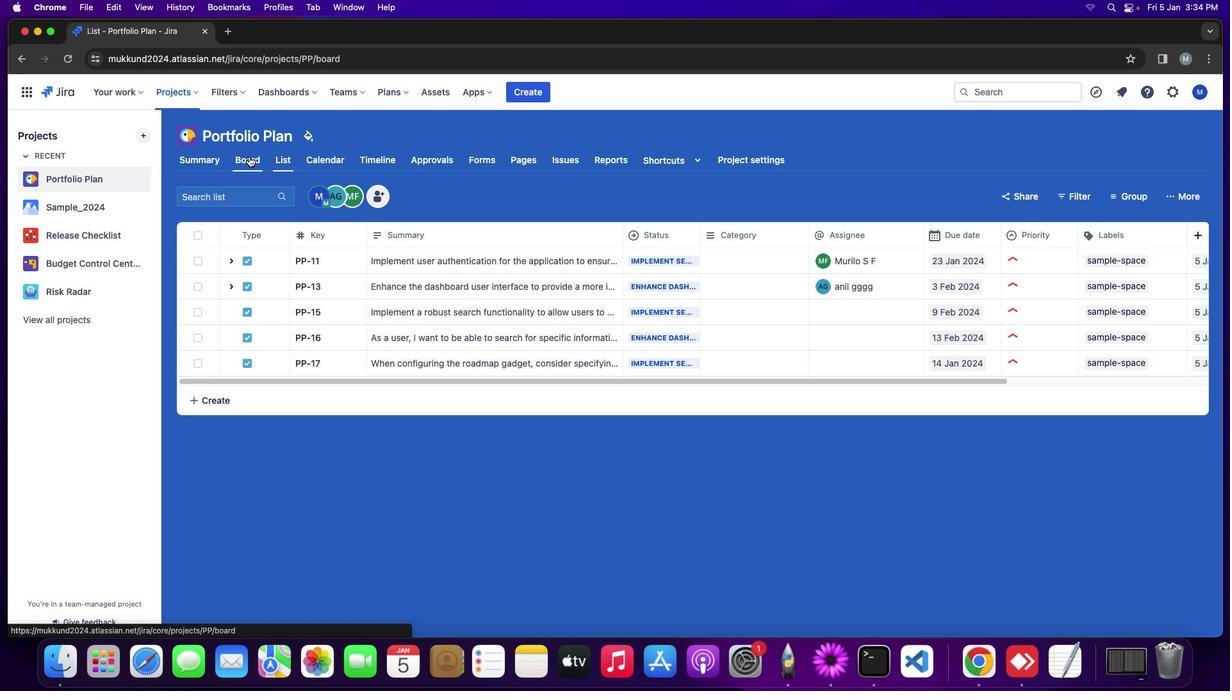 
Action: Mouse moved to (451, 315)
Screenshot: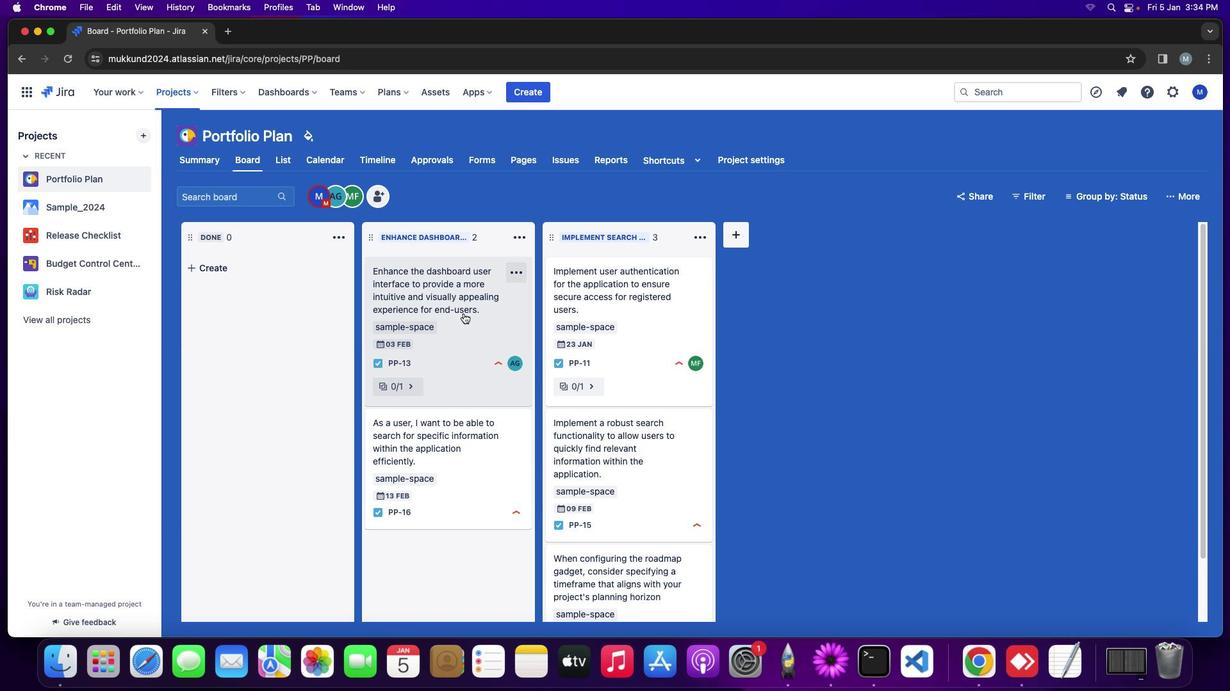 
Action: Mouse pressed left at (451, 315)
Screenshot: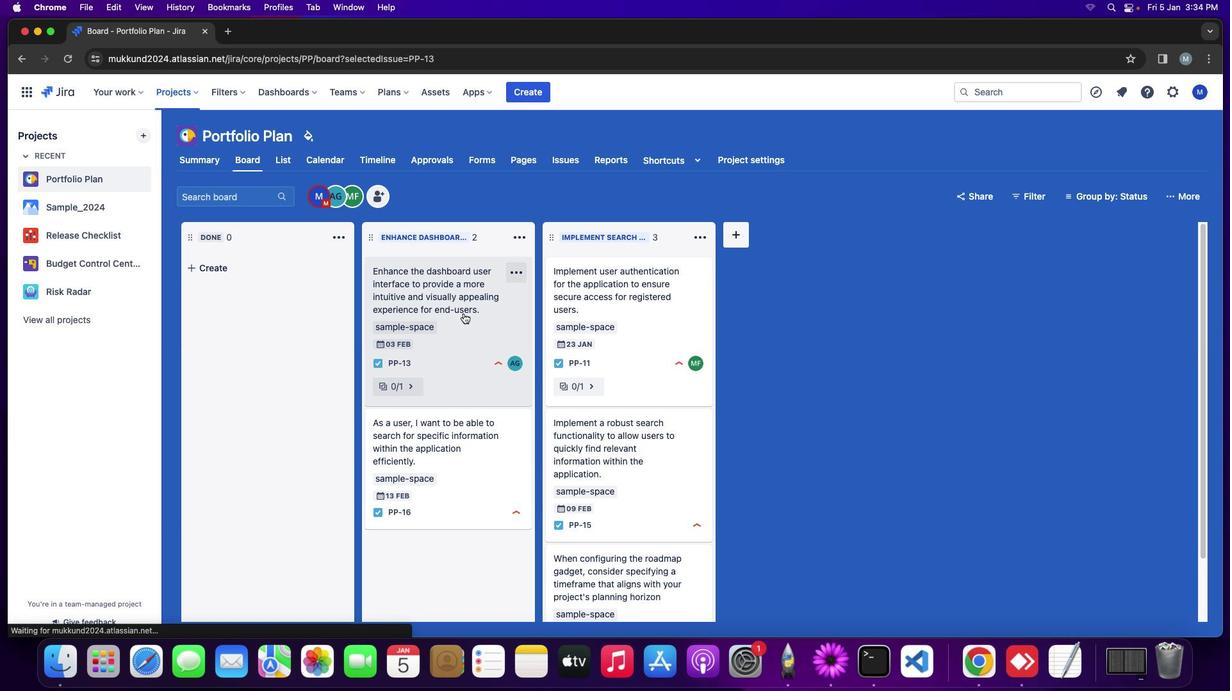 
Action: Mouse moved to (896, 413)
Screenshot: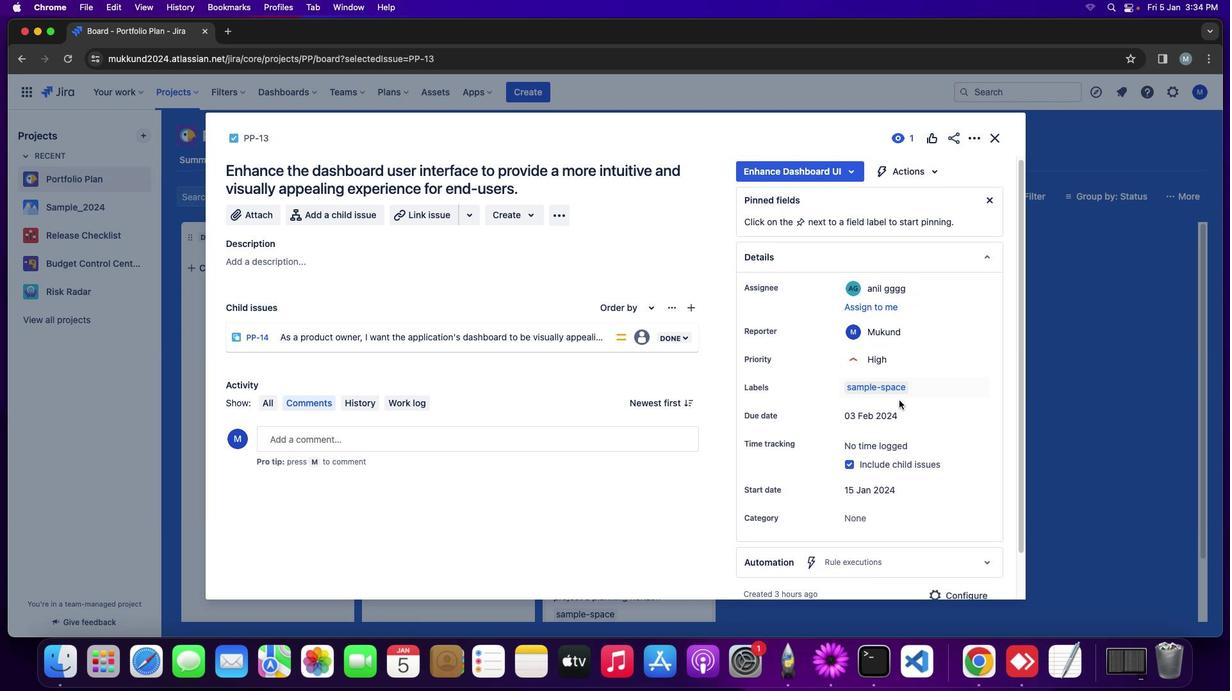 
Action: Mouse scrolled (896, 413) with delta (-22, -39)
Screenshot: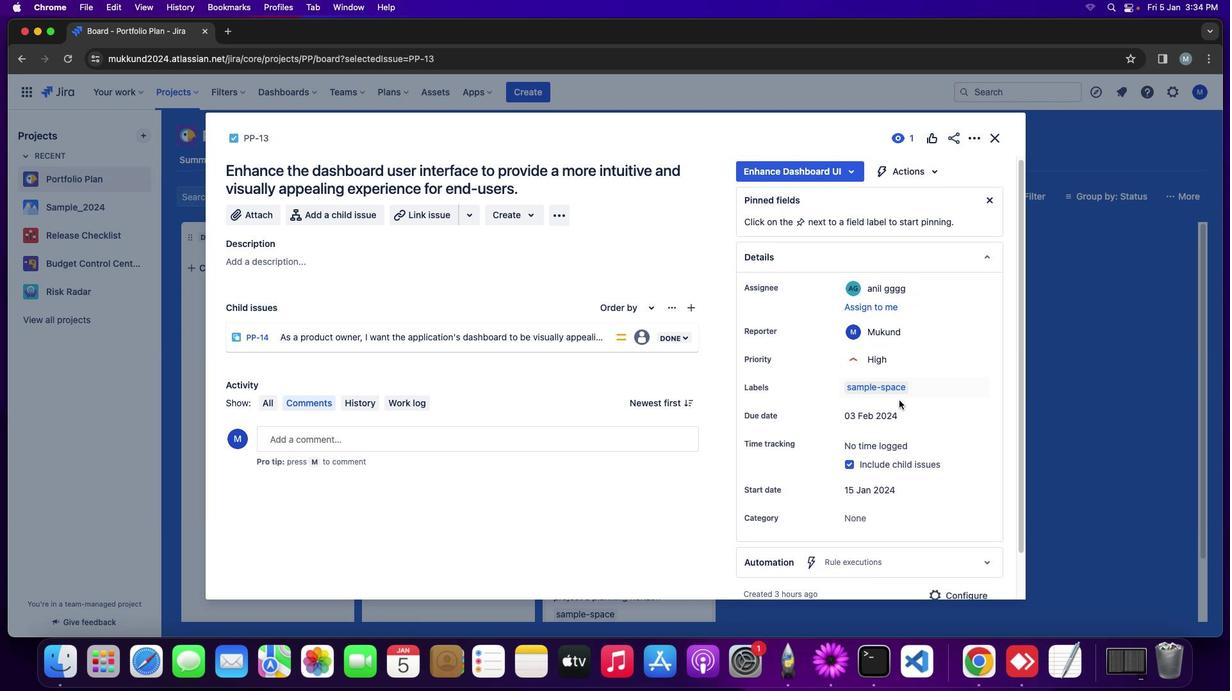 
Action: Mouse moved to (896, 413)
Screenshot: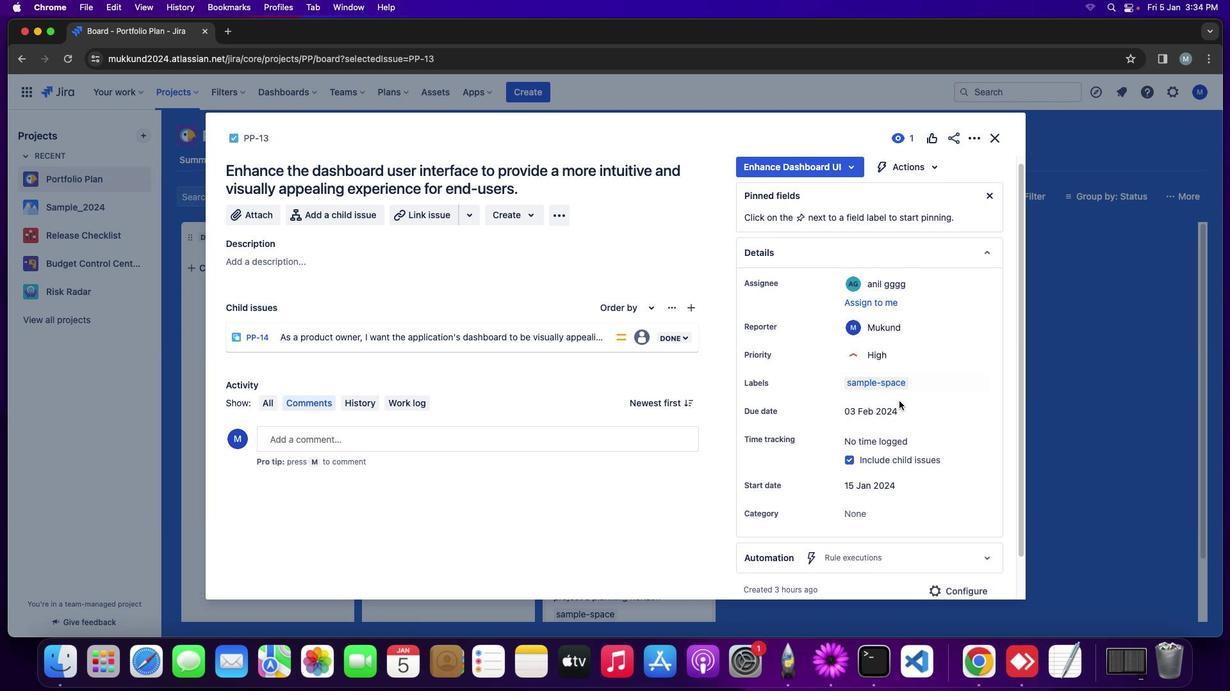 
Action: Mouse scrolled (896, 413) with delta (-22, -39)
Screenshot: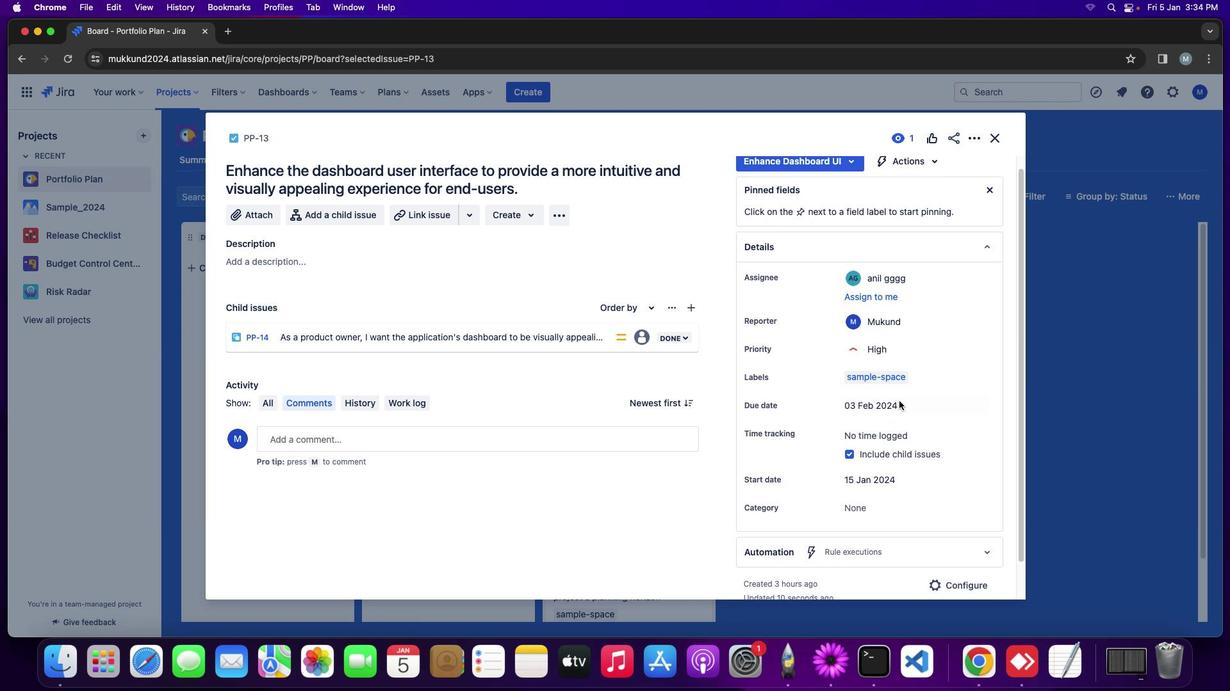 
Action: Mouse moved to (896, 414)
Screenshot: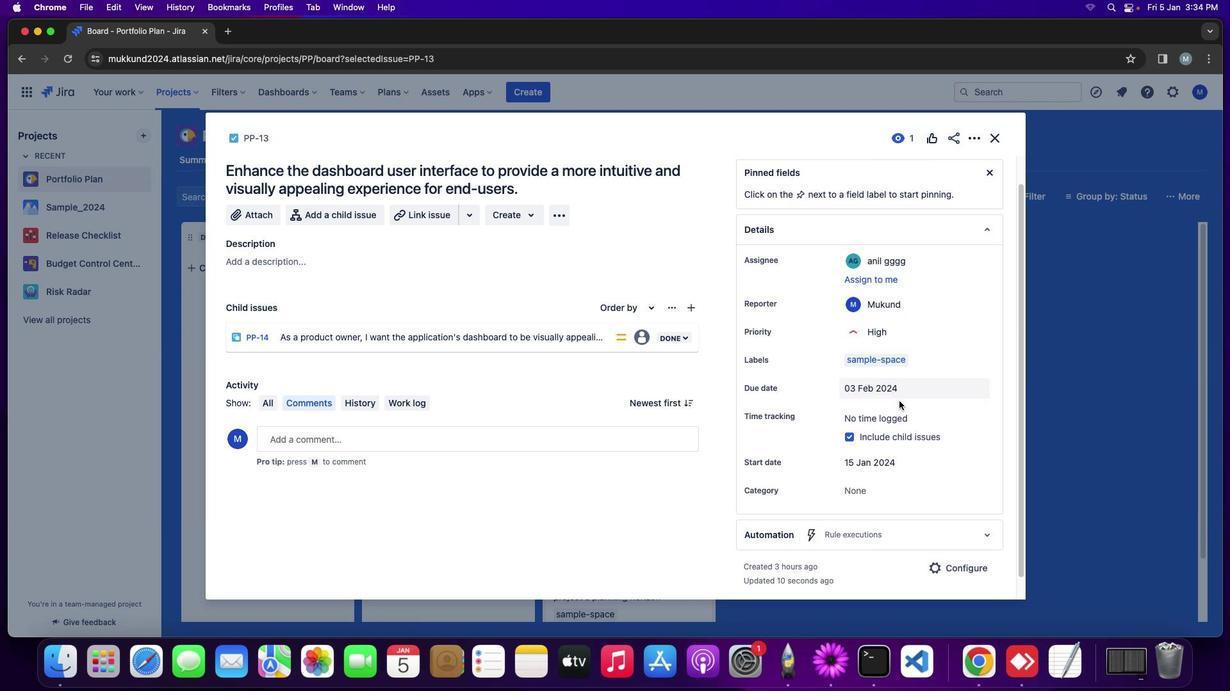 
Action: Mouse scrolled (896, 414) with delta (-22, -39)
Screenshot: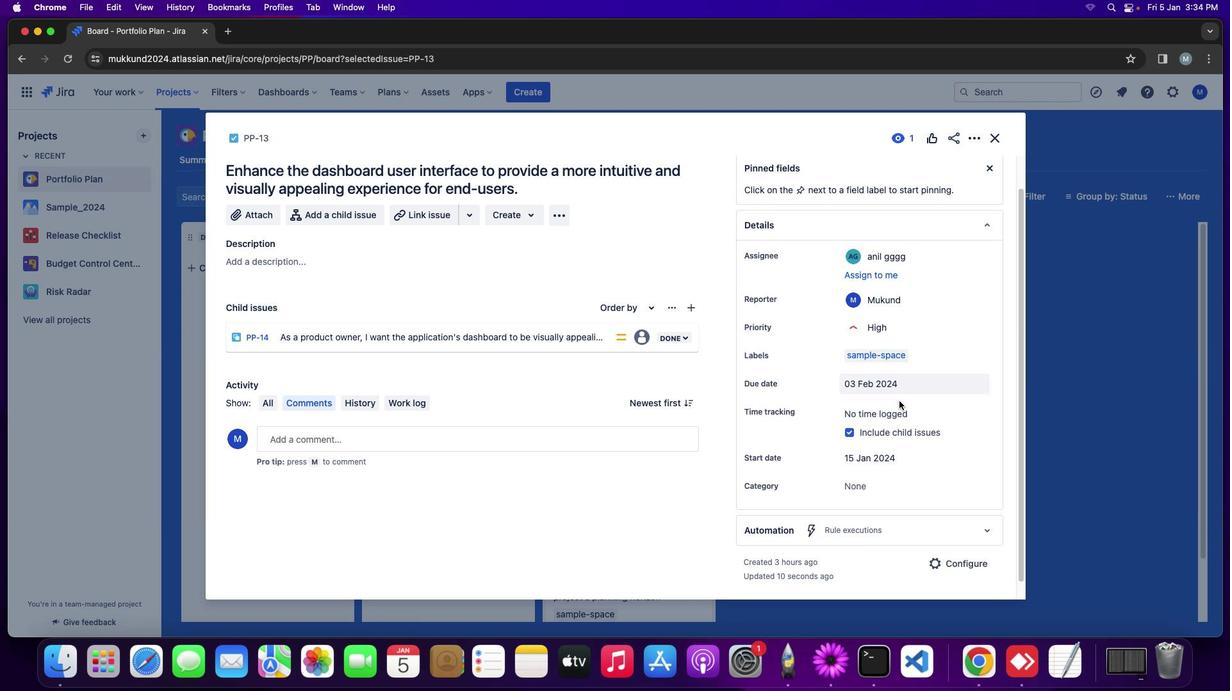 
Action: Mouse moved to (896, 415)
Screenshot: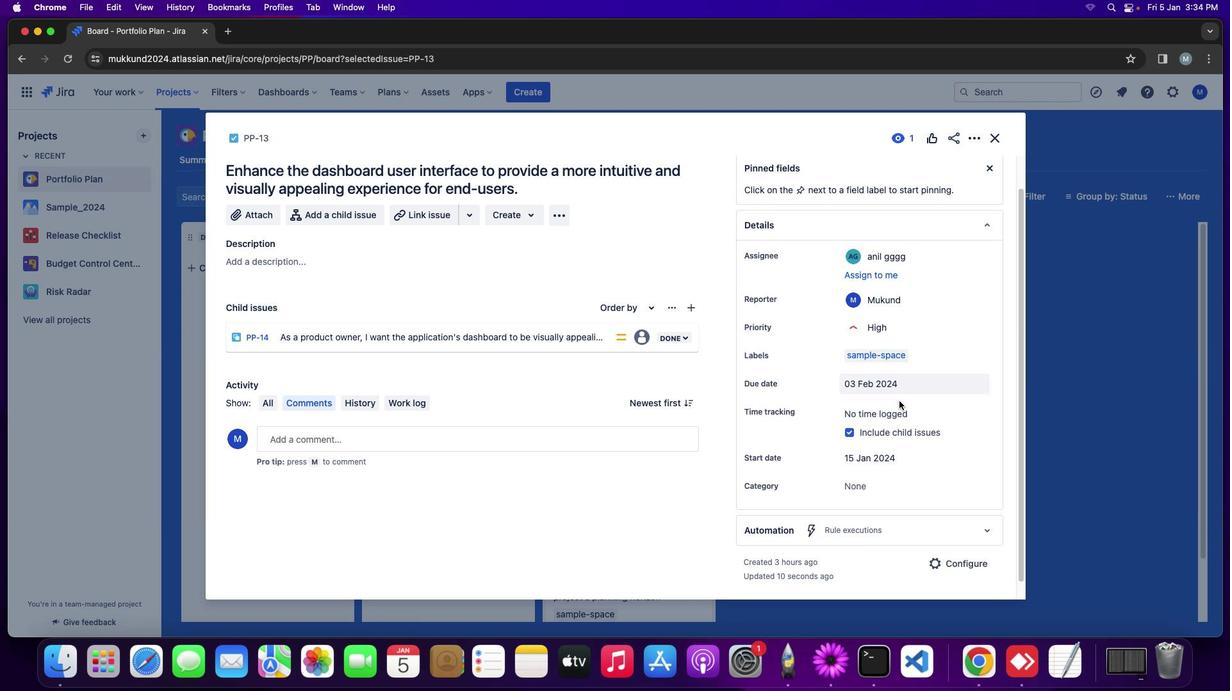 
Action: Mouse scrolled (896, 415) with delta (-22, -39)
Screenshot: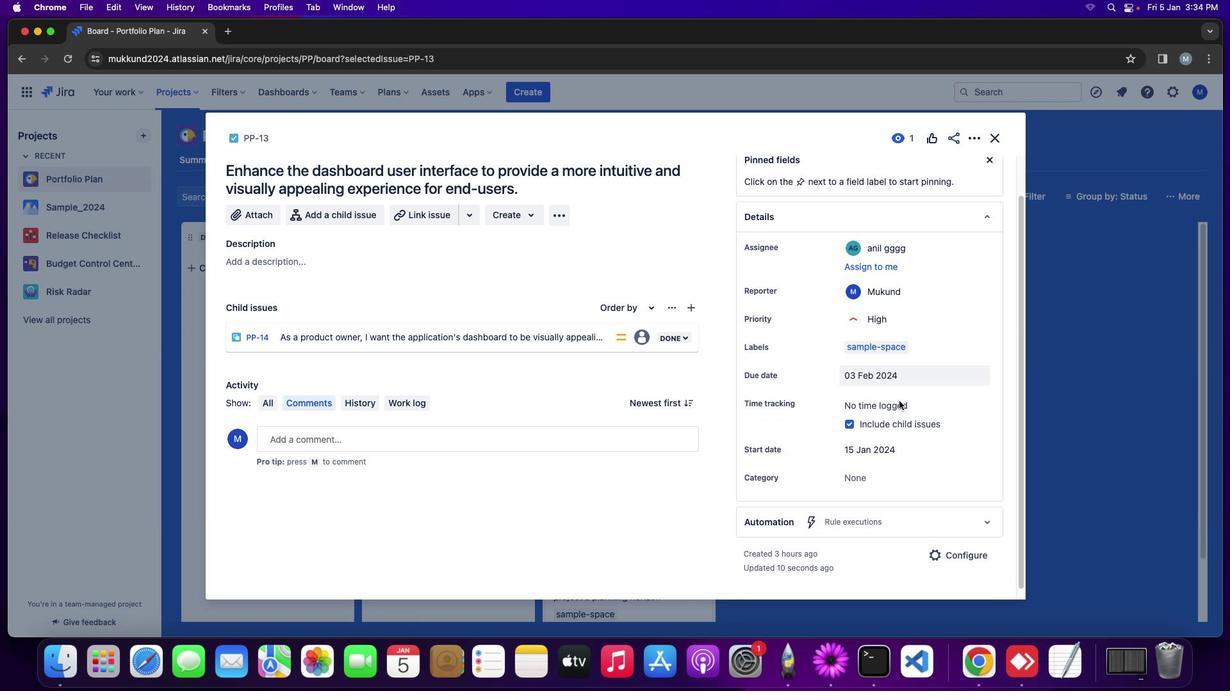 
Action: Mouse scrolled (896, 415) with delta (-22, -39)
Screenshot: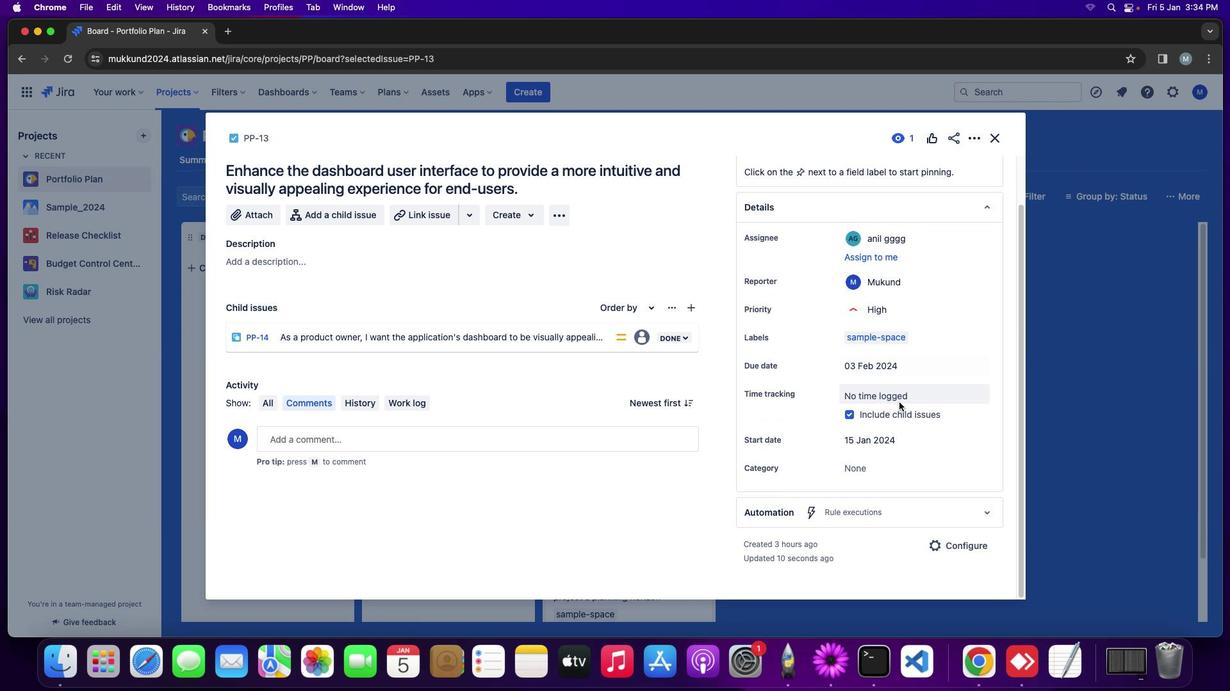 
Action: Mouse moved to (896, 415)
Screenshot: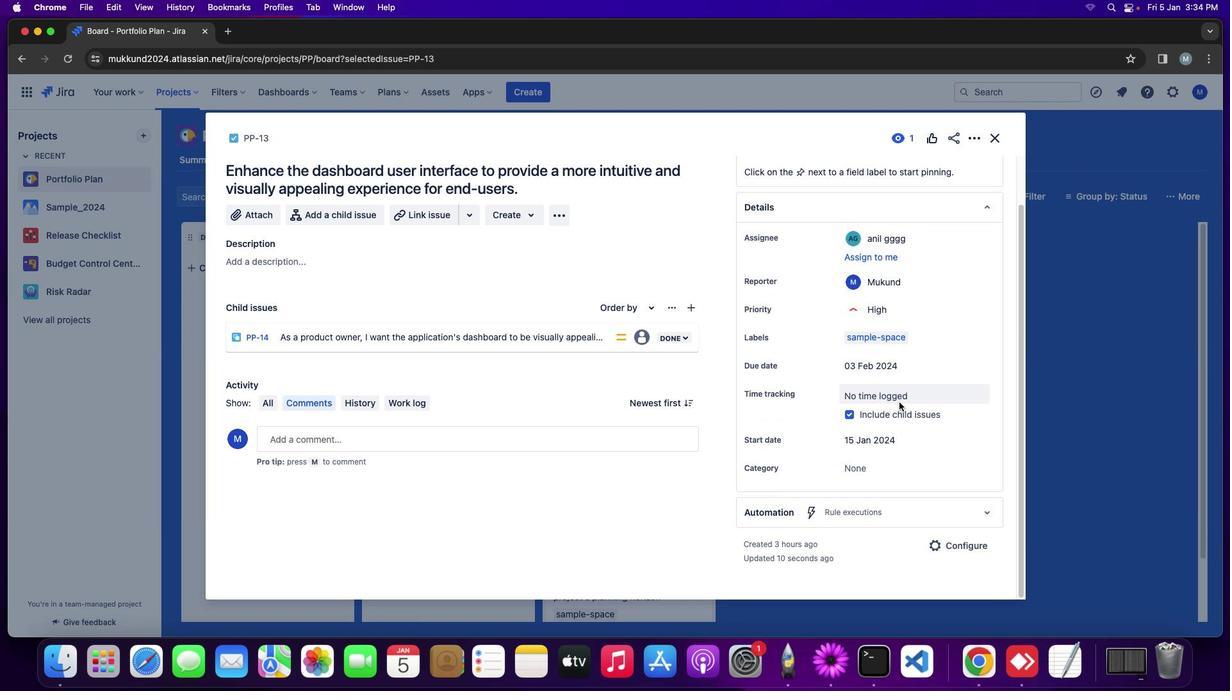 
Action: Mouse scrolled (896, 415) with delta (-22, -39)
Screenshot: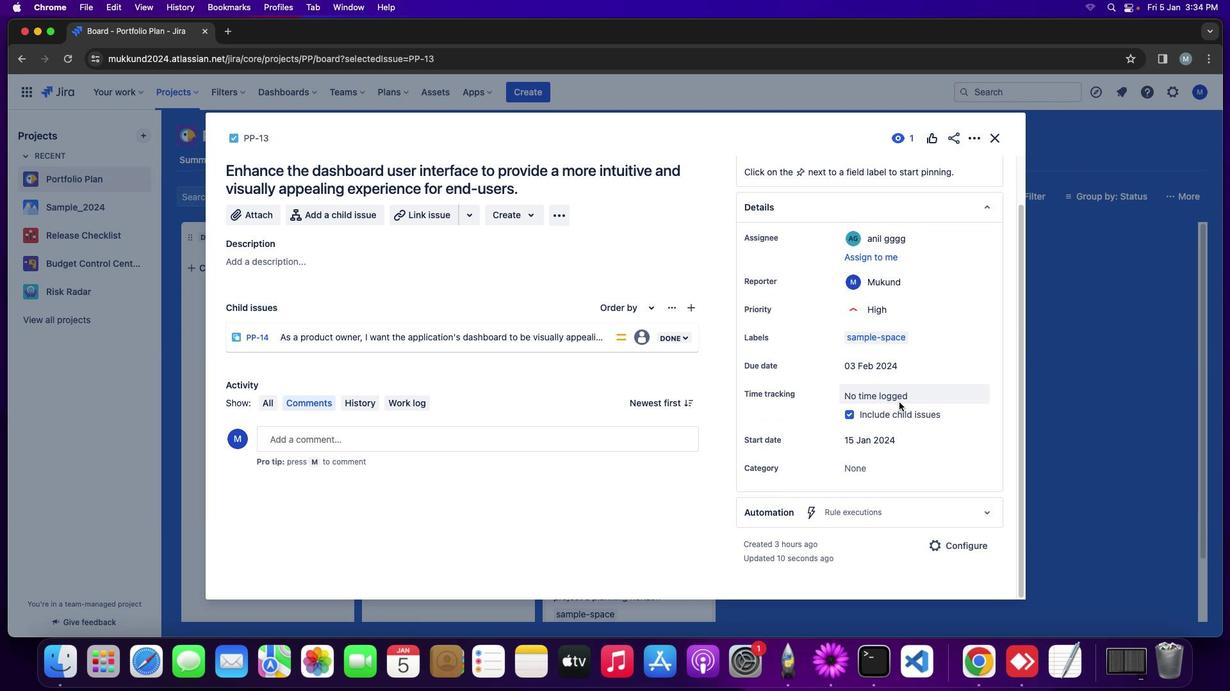 
Action: Mouse moved to (896, 415)
Screenshot: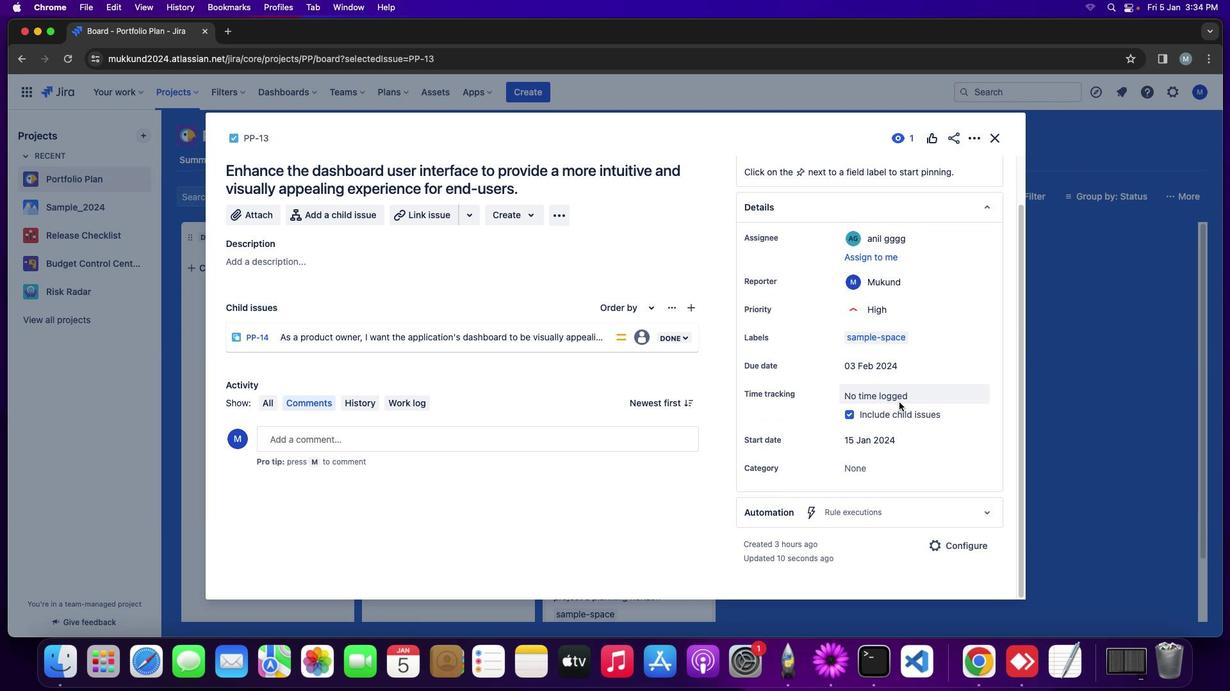
Action: Mouse scrolled (896, 415) with delta (-22, -39)
Screenshot: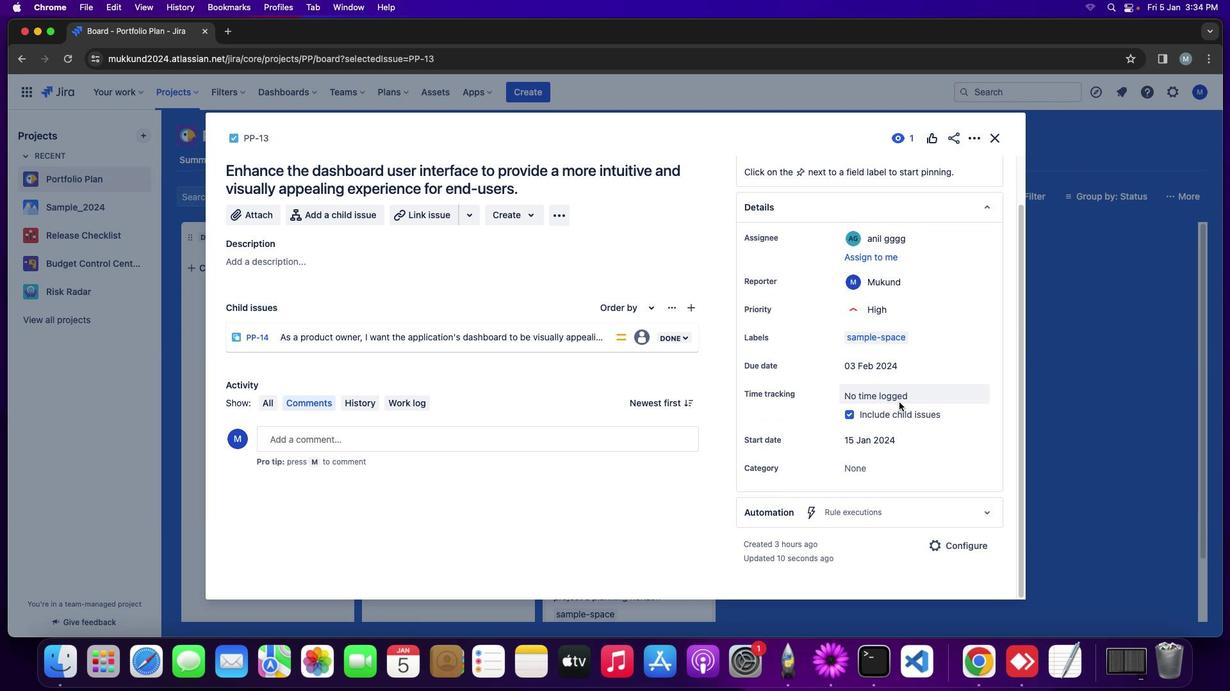 
Action: Mouse moved to (896, 415)
Screenshot: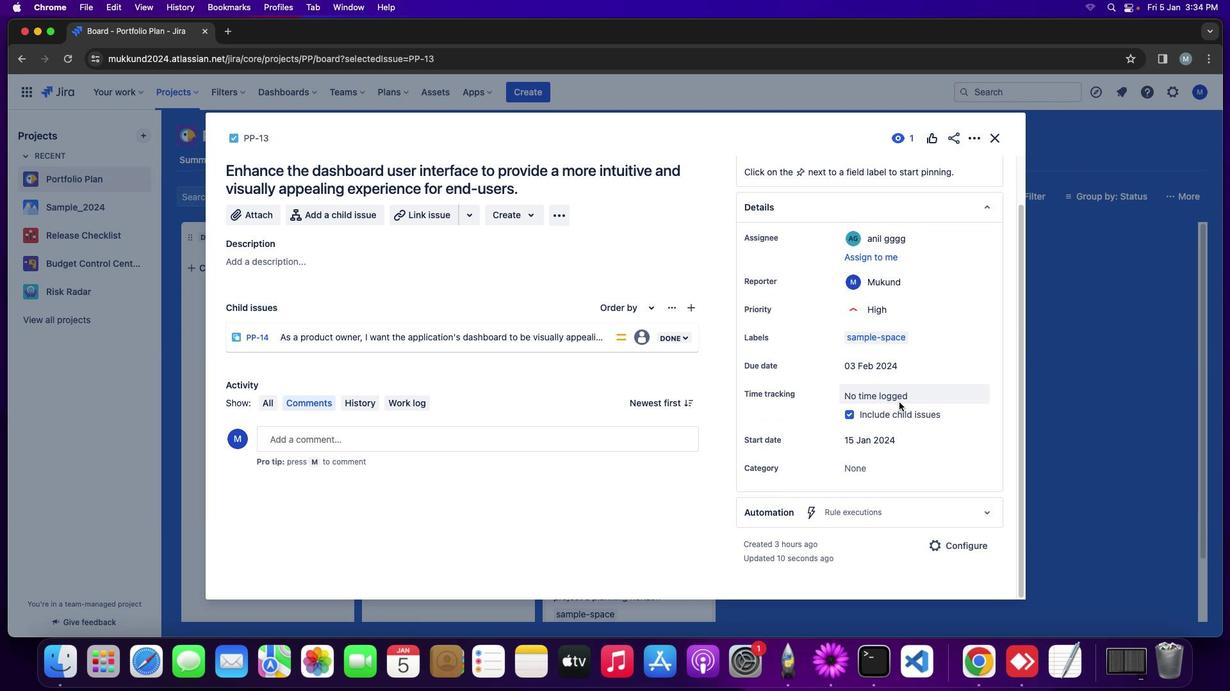 
Action: Mouse scrolled (896, 415) with delta (-22, -39)
Screenshot: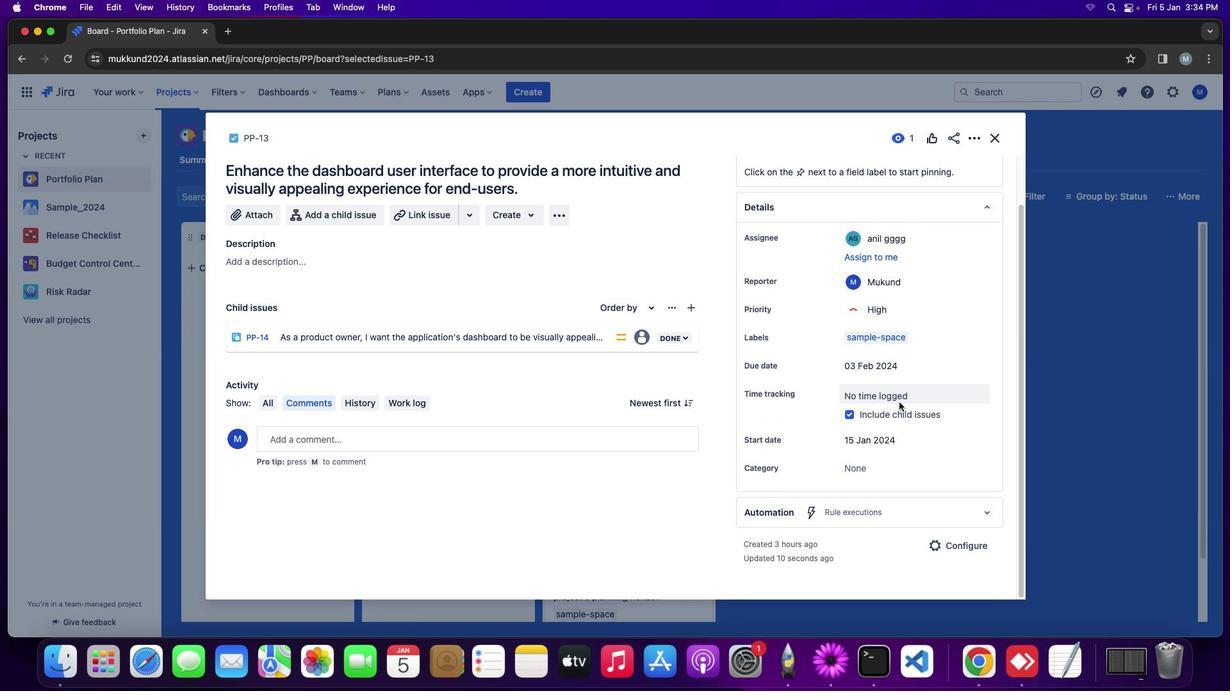
Action: Mouse scrolled (896, 415) with delta (-22, -39)
Screenshot: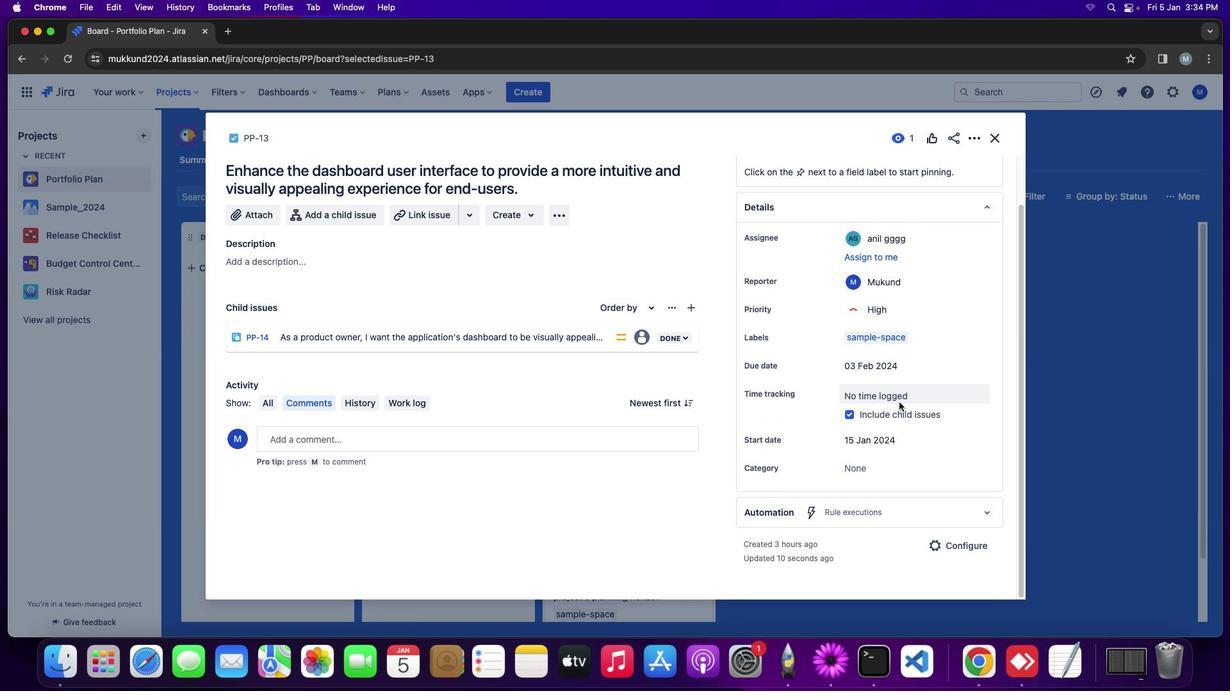 
Action: Mouse scrolled (896, 415) with delta (-22, -39)
Screenshot: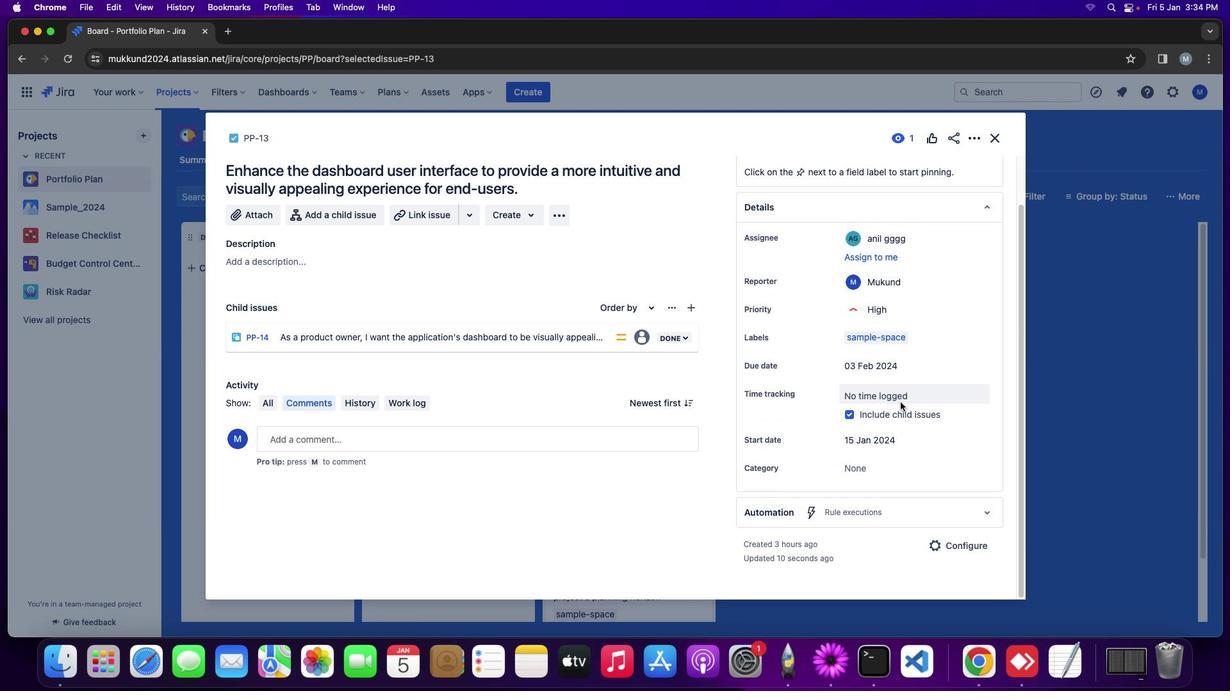 
Action: Mouse moved to (899, 410)
Screenshot: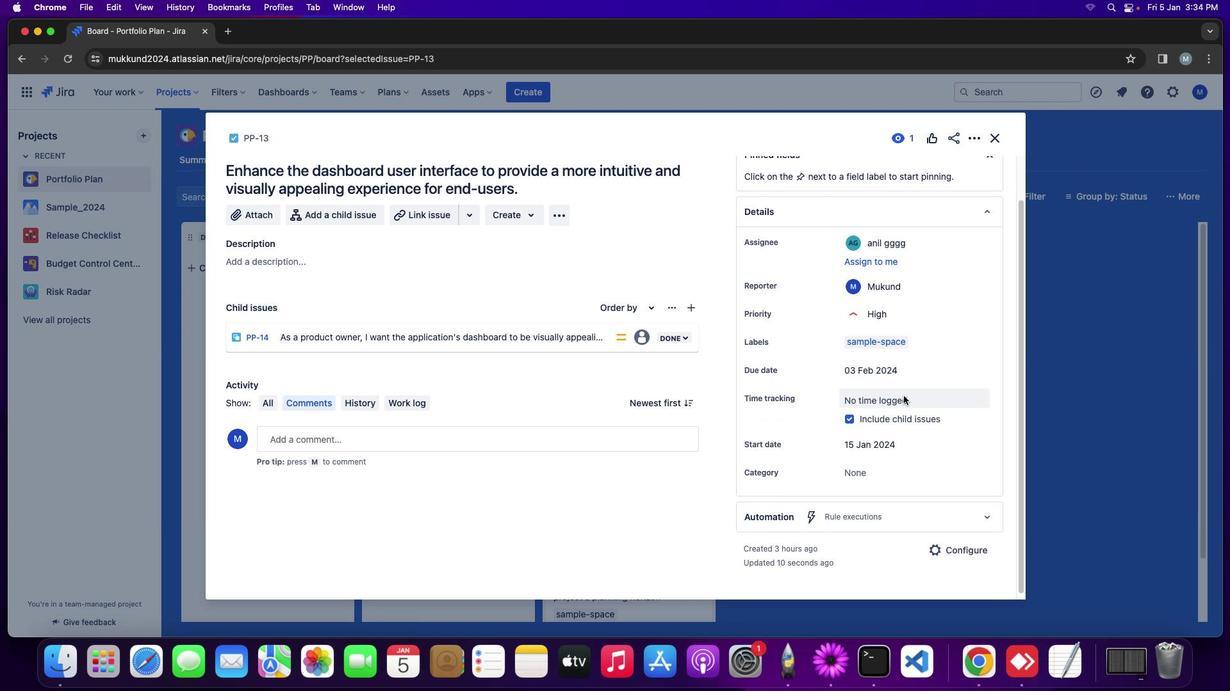 
Action: Mouse scrolled (899, 410) with delta (-22, -37)
Screenshot: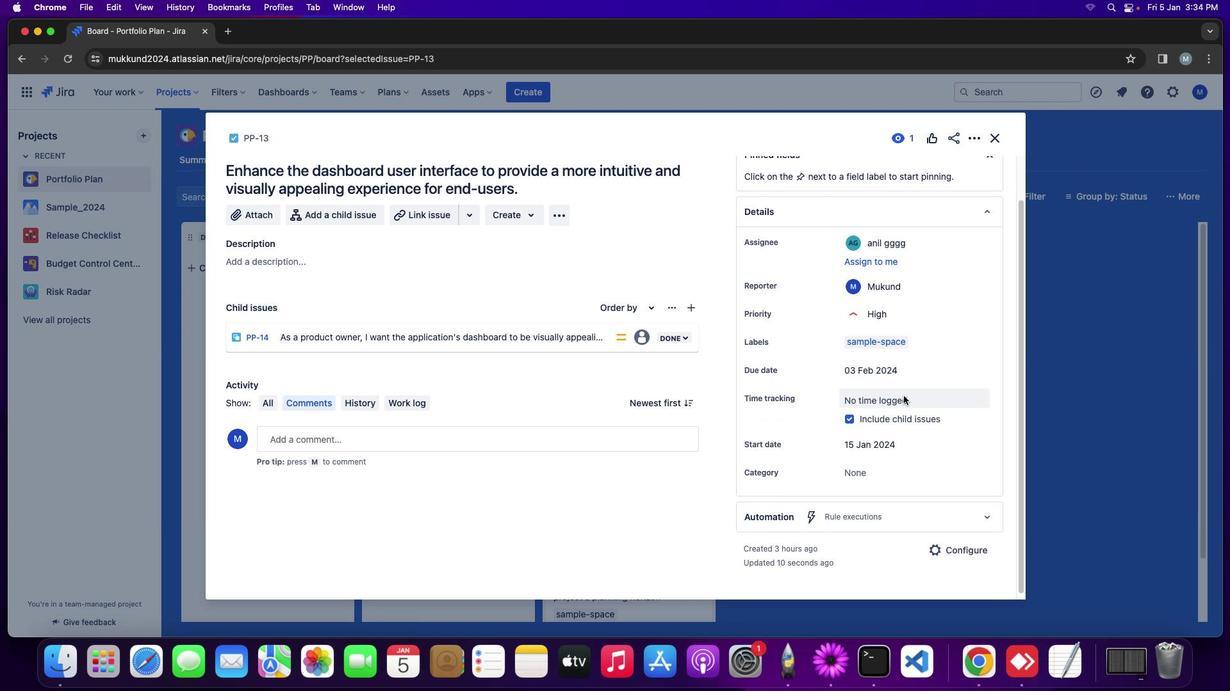 
Action: Mouse moved to (900, 409)
Screenshot: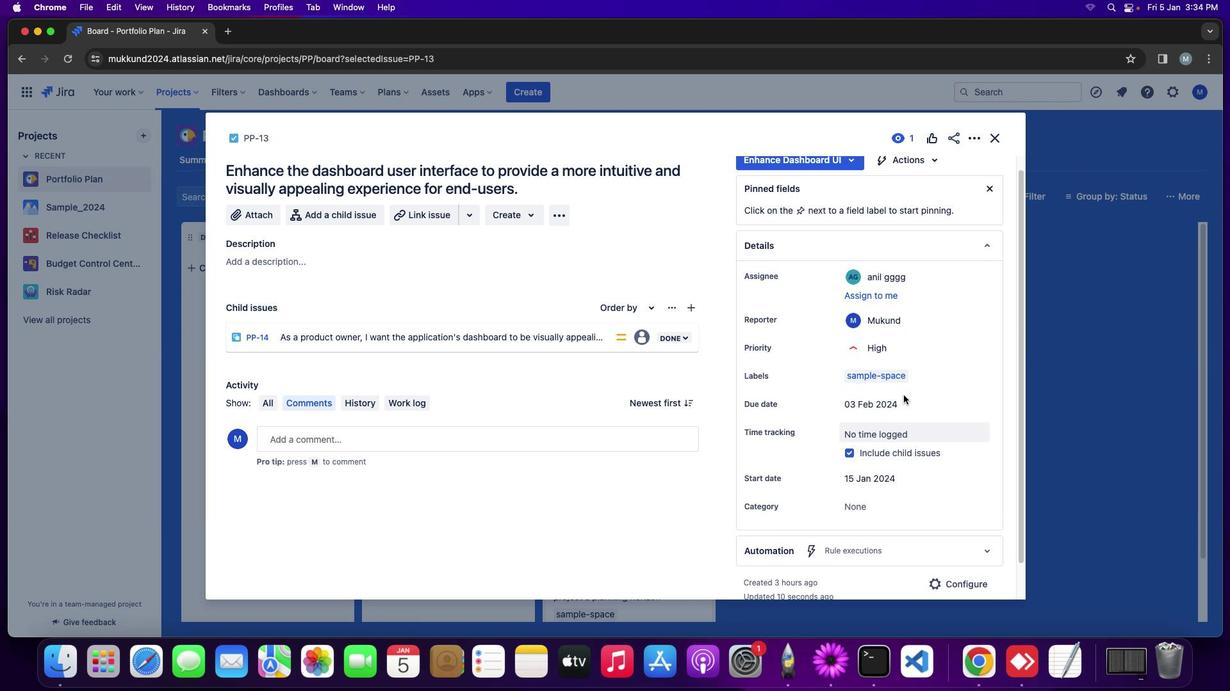 
Action: Mouse scrolled (900, 409) with delta (-22, -37)
Screenshot: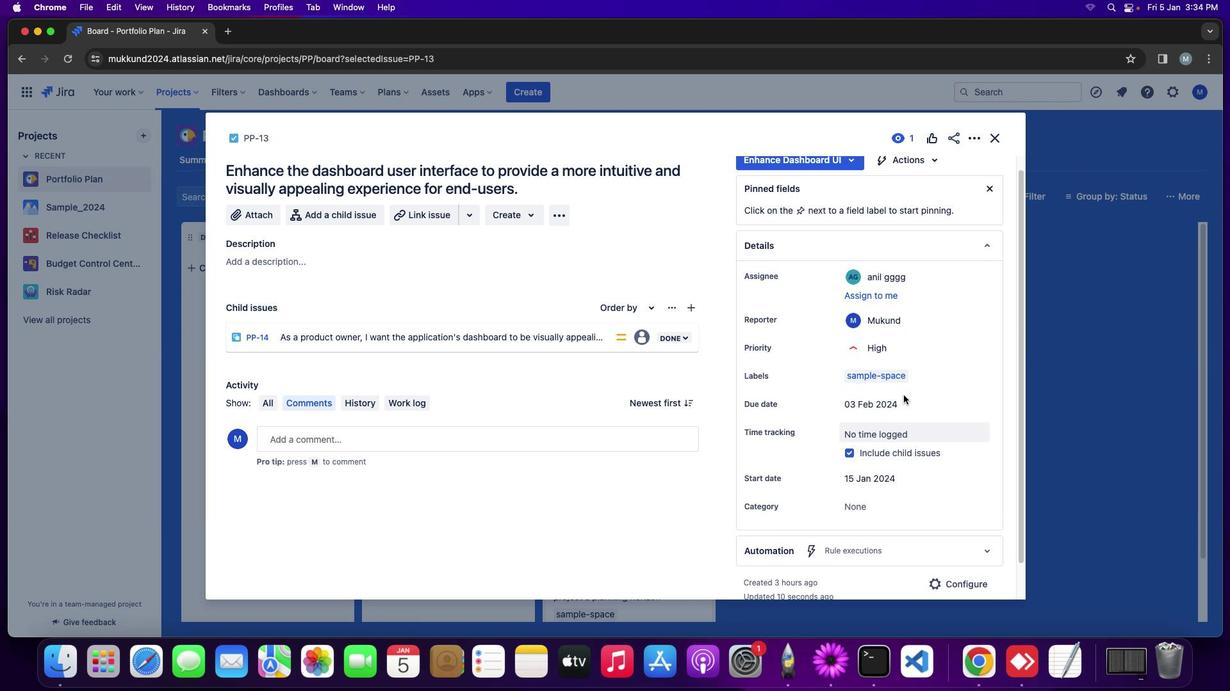 
Action: Mouse moved to (900, 408)
Screenshot: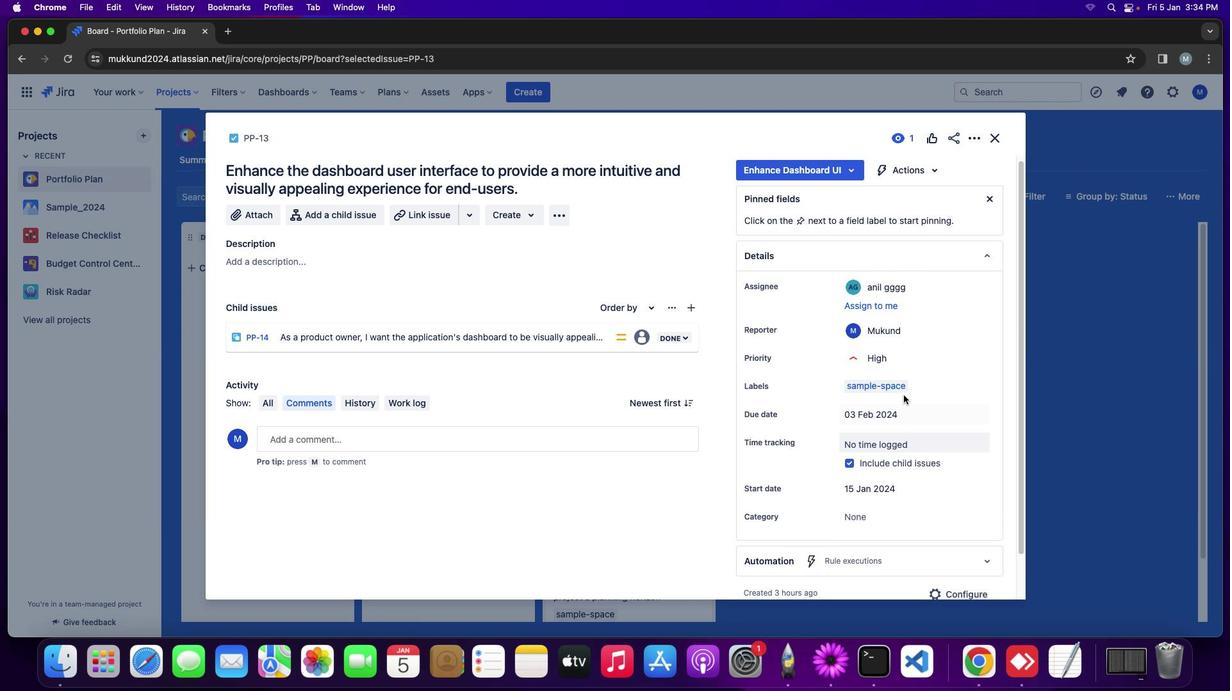 
Action: Mouse scrolled (900, 408) with delta (-22, -37)
Screenshot: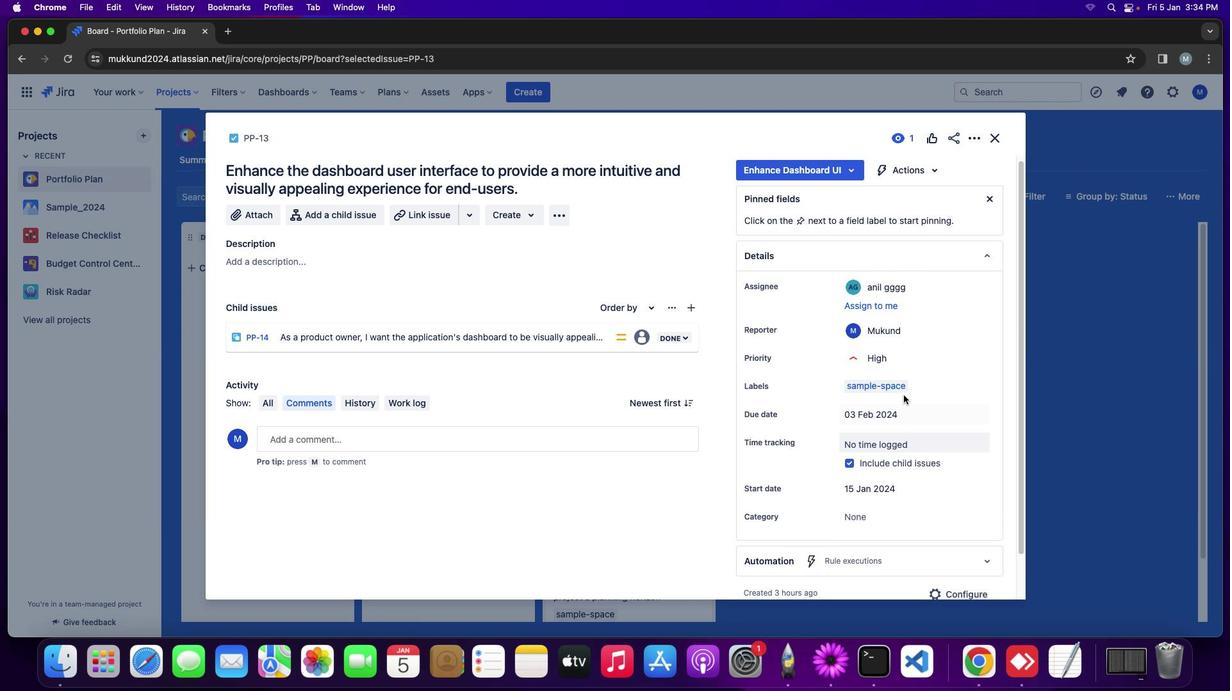 
Action: Mouse moved to (900, 408)
Screenshot: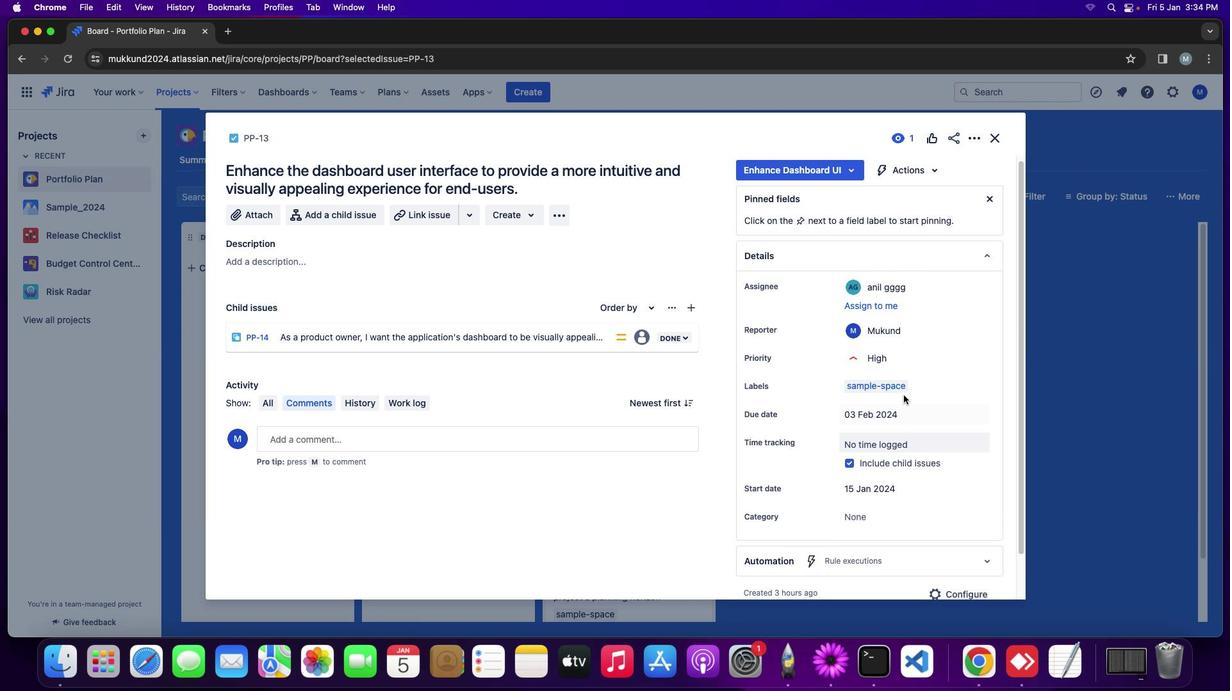 
Action: Mouse scrolled (900, 408) with delta (-22, -36)
Screenshot: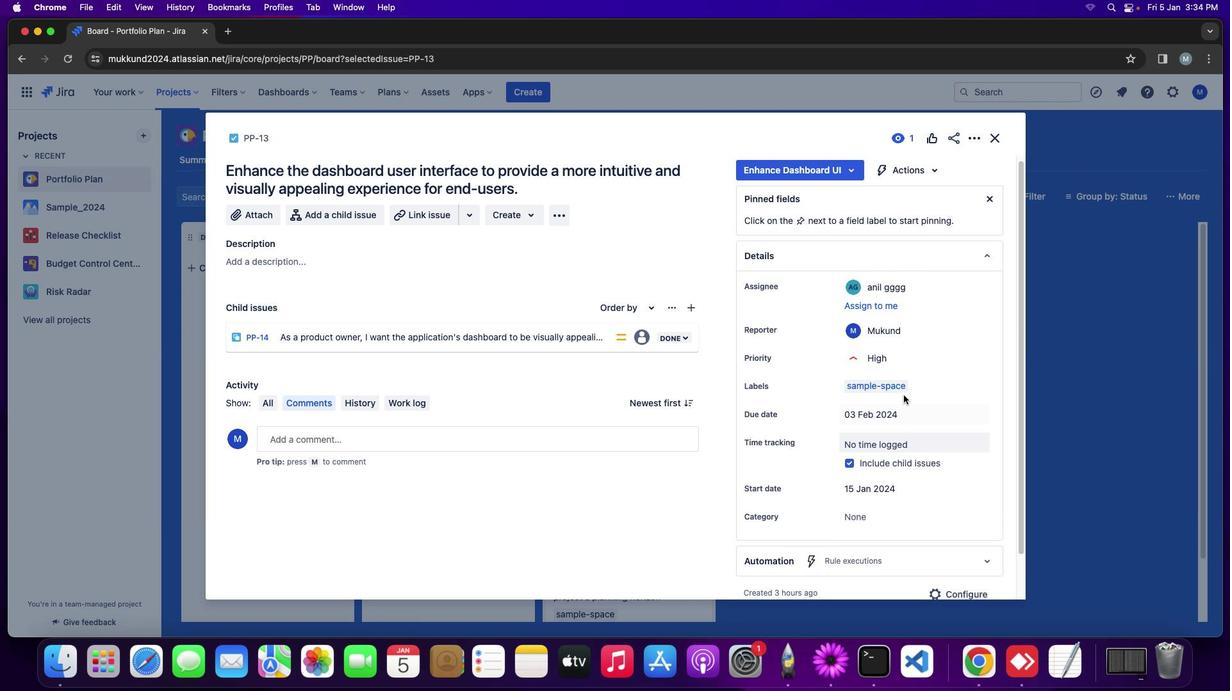 
Action: Mouse moved to (900, 408)
Screenshot: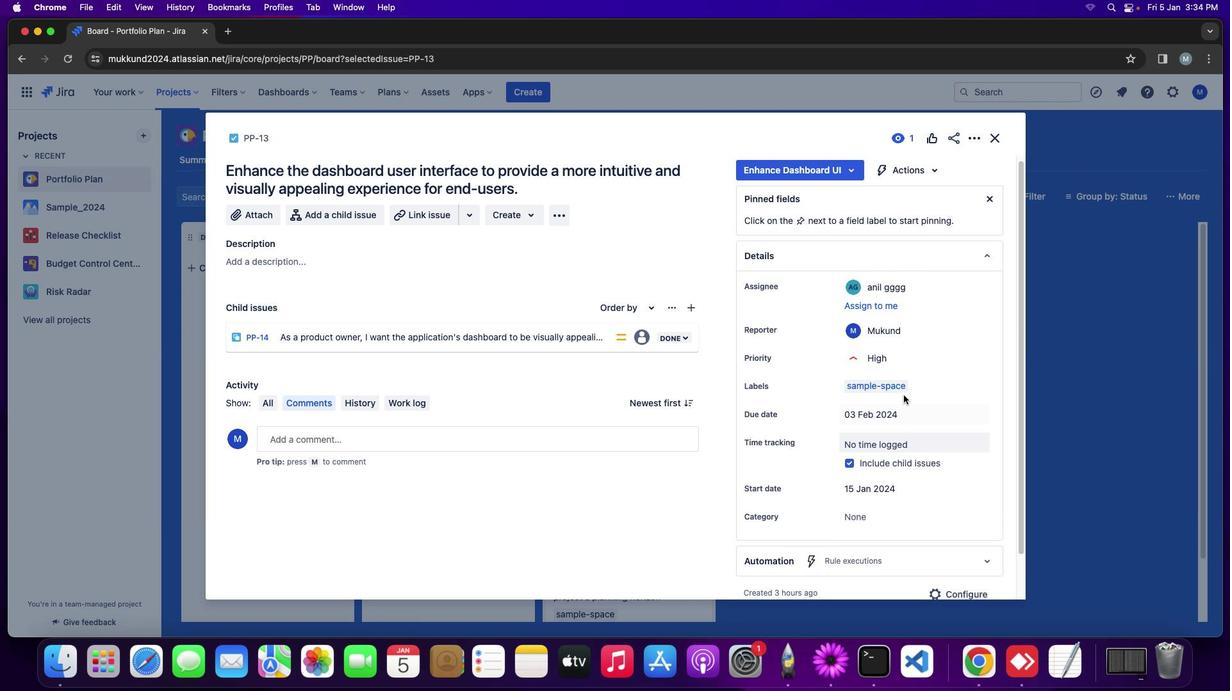 
Action: Mouse scrolled (900, 408) with delta (-22, -35)
Screenshot: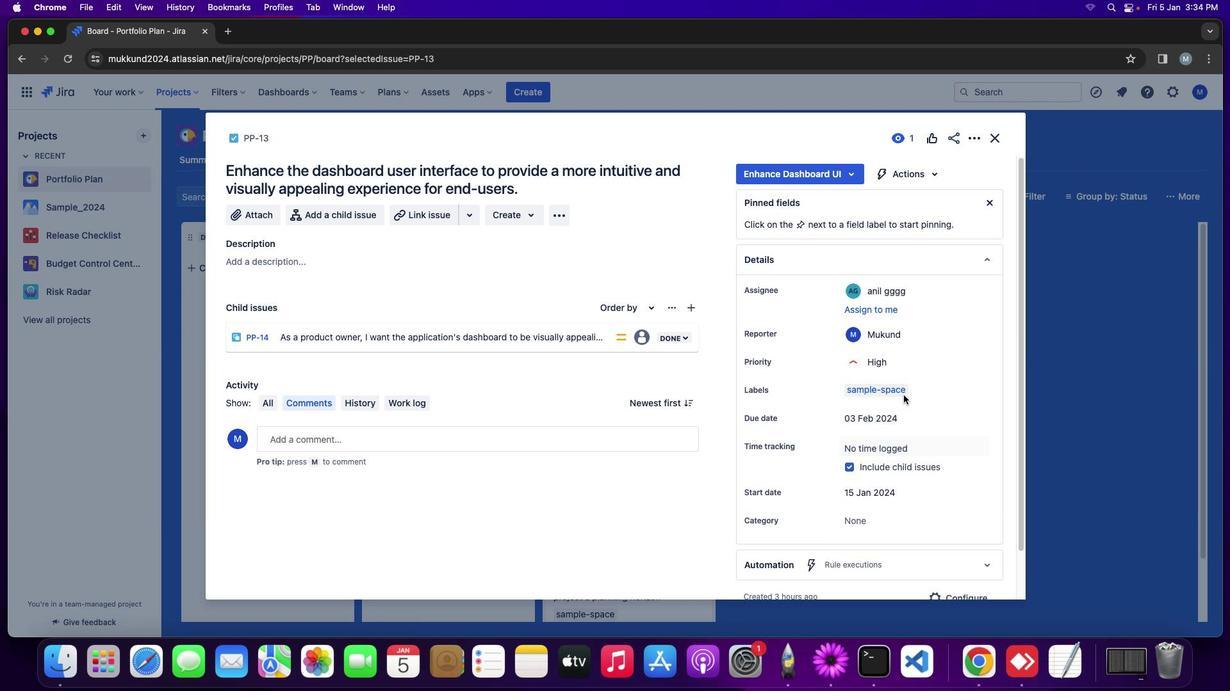 
Action: Mouse moved to (901, 405)
Screenshot: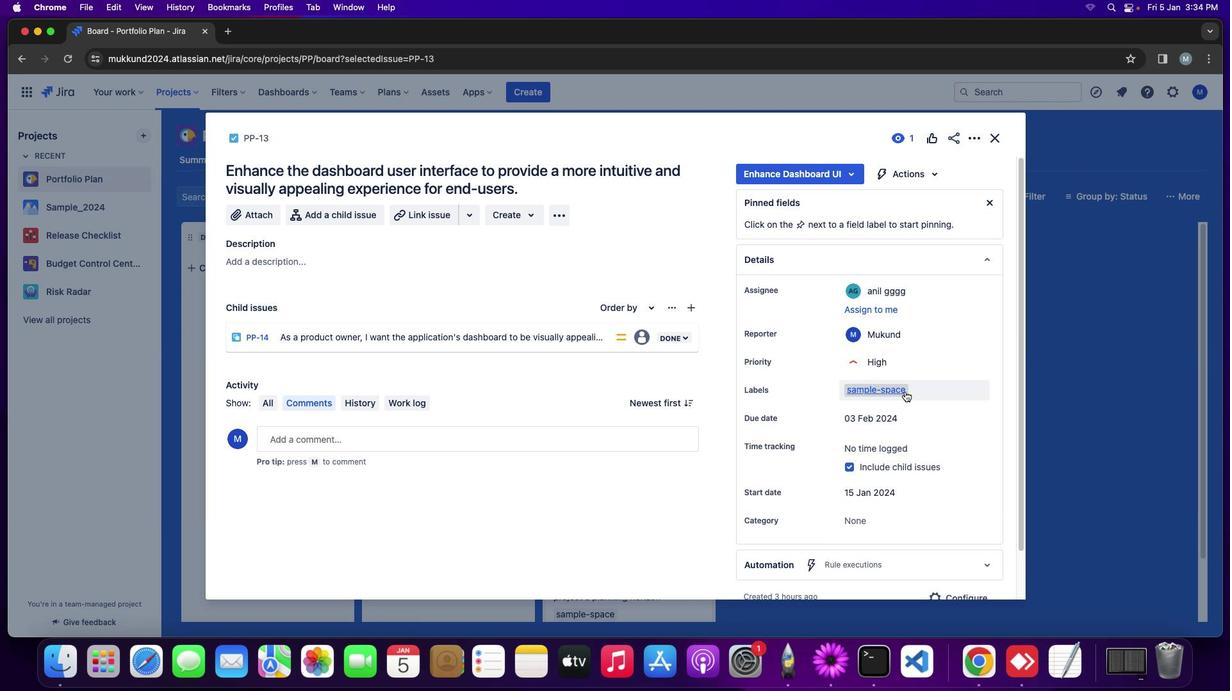 
Action: Mouse scrolled (901, 405) with delta (-22, -37)
Screenshot: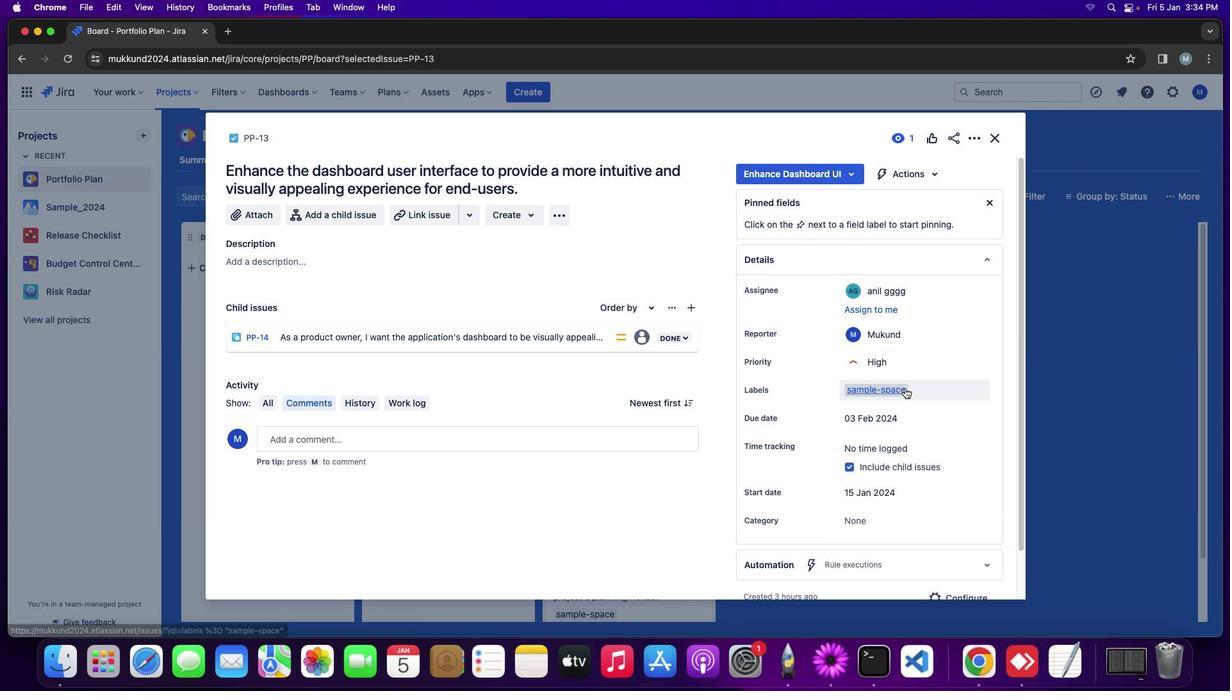 
Action: Mouse moved to (901, 405)
Screenshot: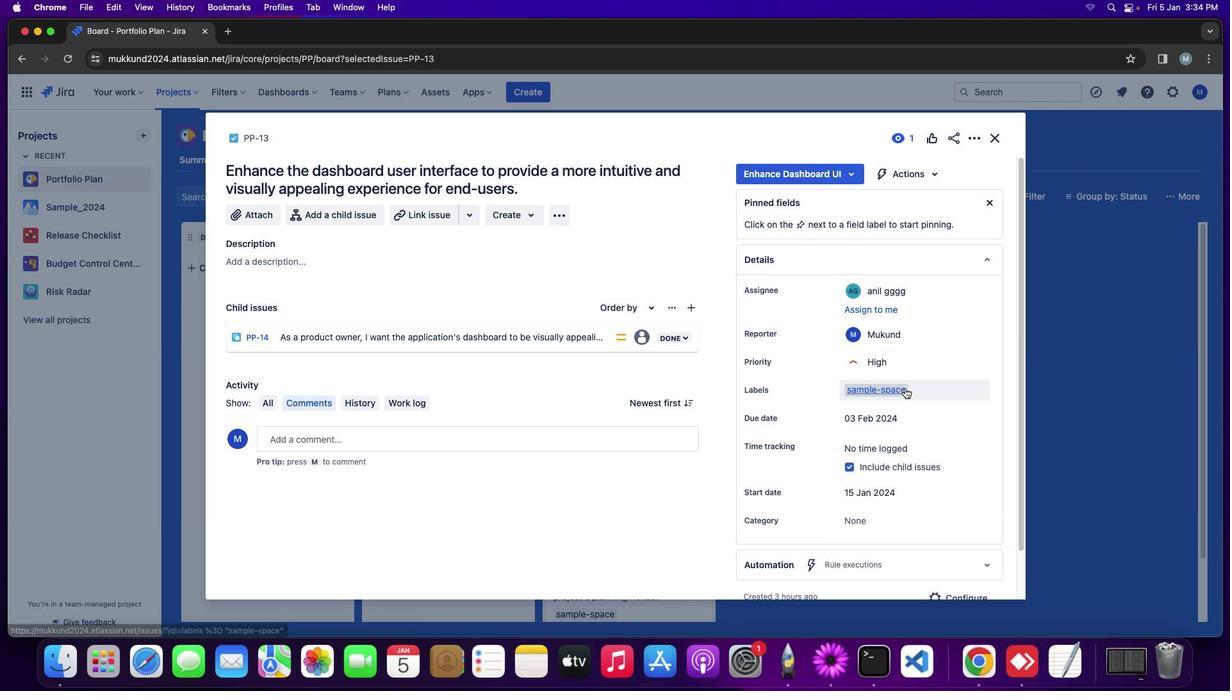 
Action: Mouse scrolled (901, 405) with delta (-22, -37)
Screenshot: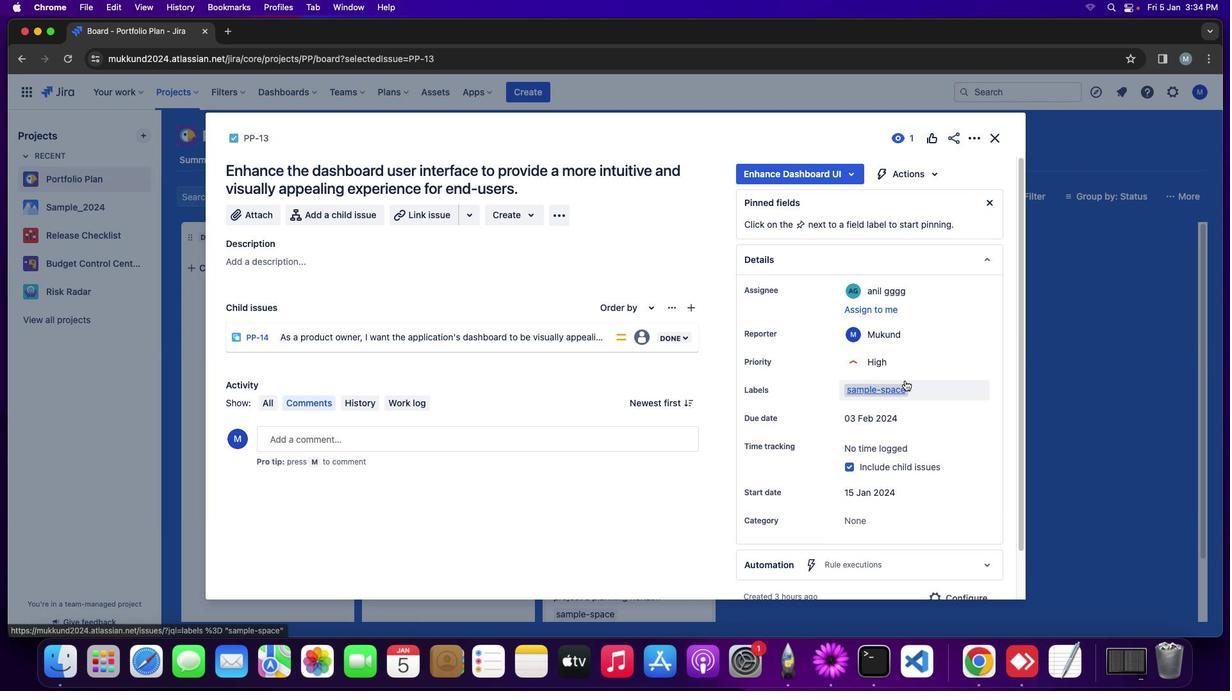 
Action: Mouse scrolled (901, 405) with delta (-22, -36)
Screenshot: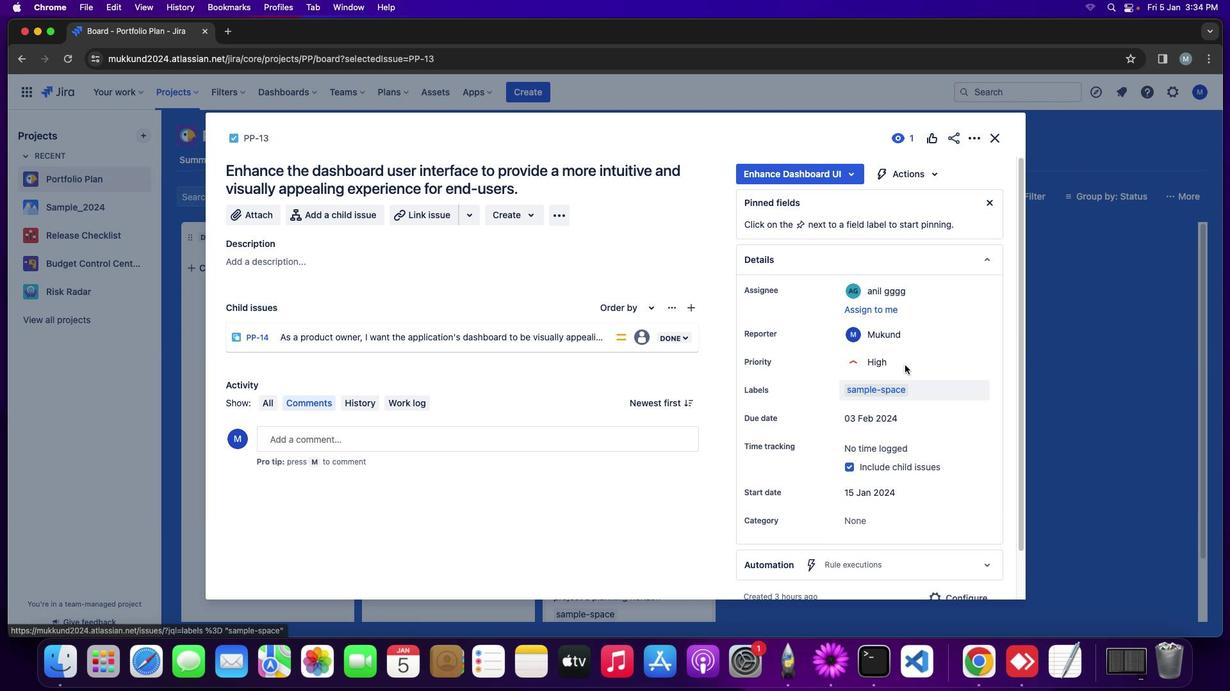 
Action: Mouse scrolled (901, 405) with delta (-22, -35)
Screenshot: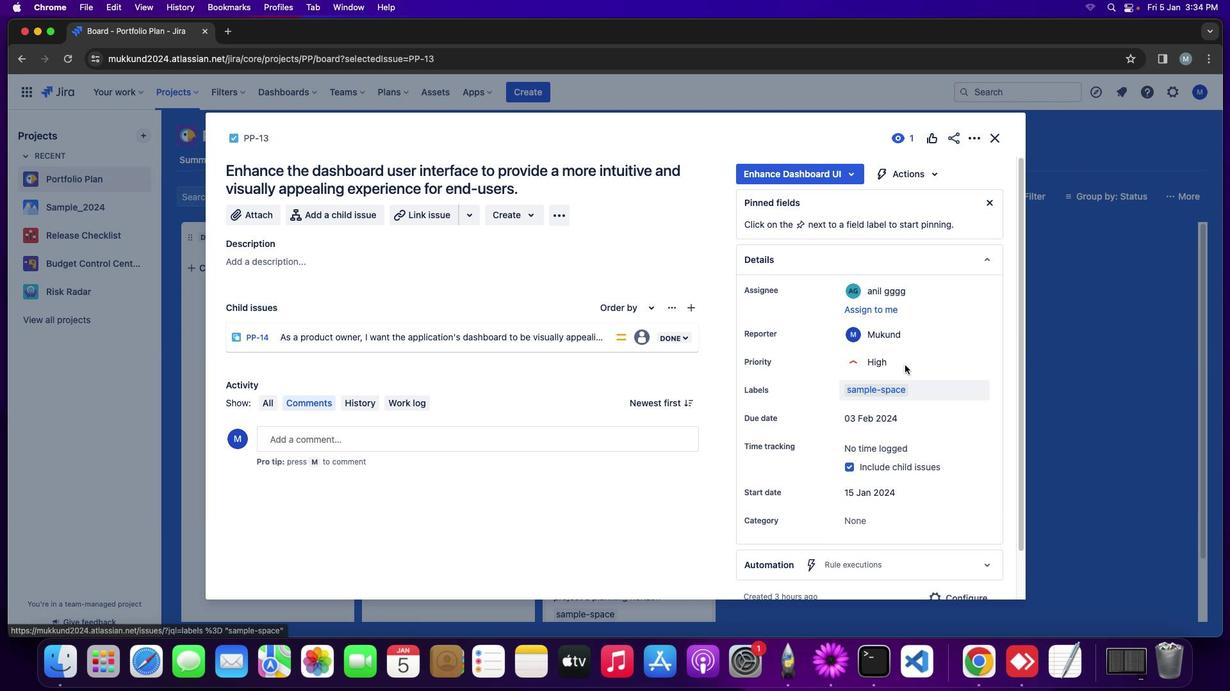 
Action: Mouse moved to (991, 122)
Screenshot: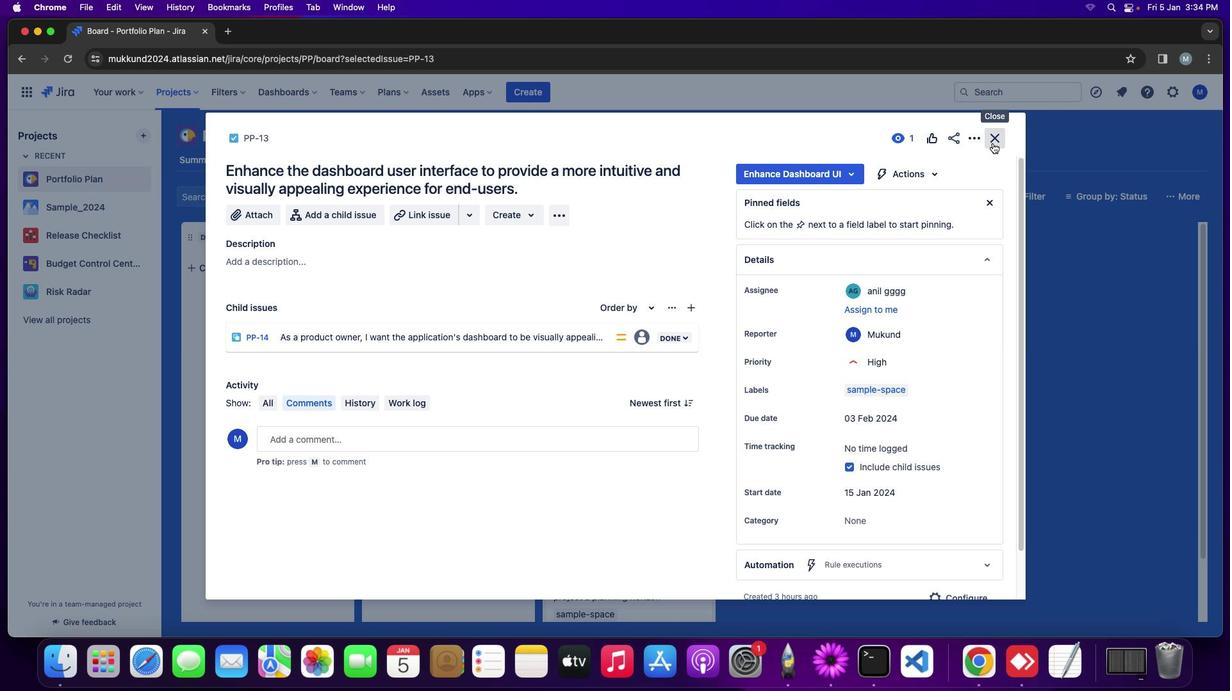 
Action: Mouse pressed left at (991, 122)
Screenshot: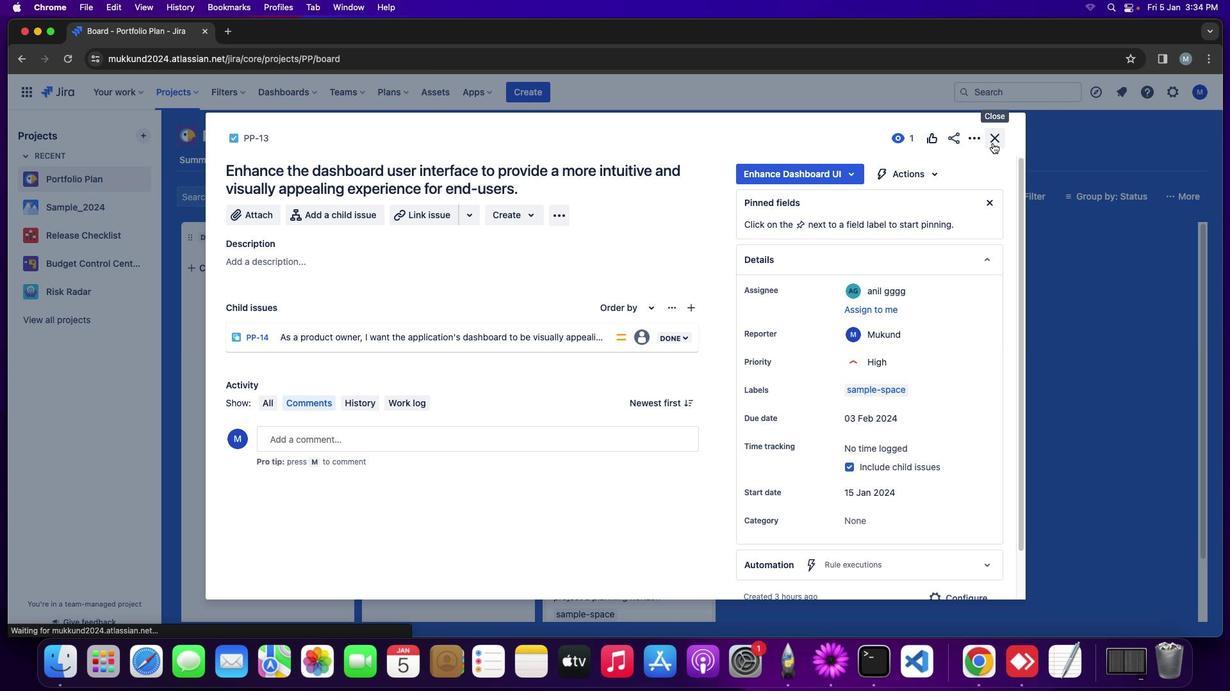 
Action: Mouse moved to (266, 146)
Screenshot: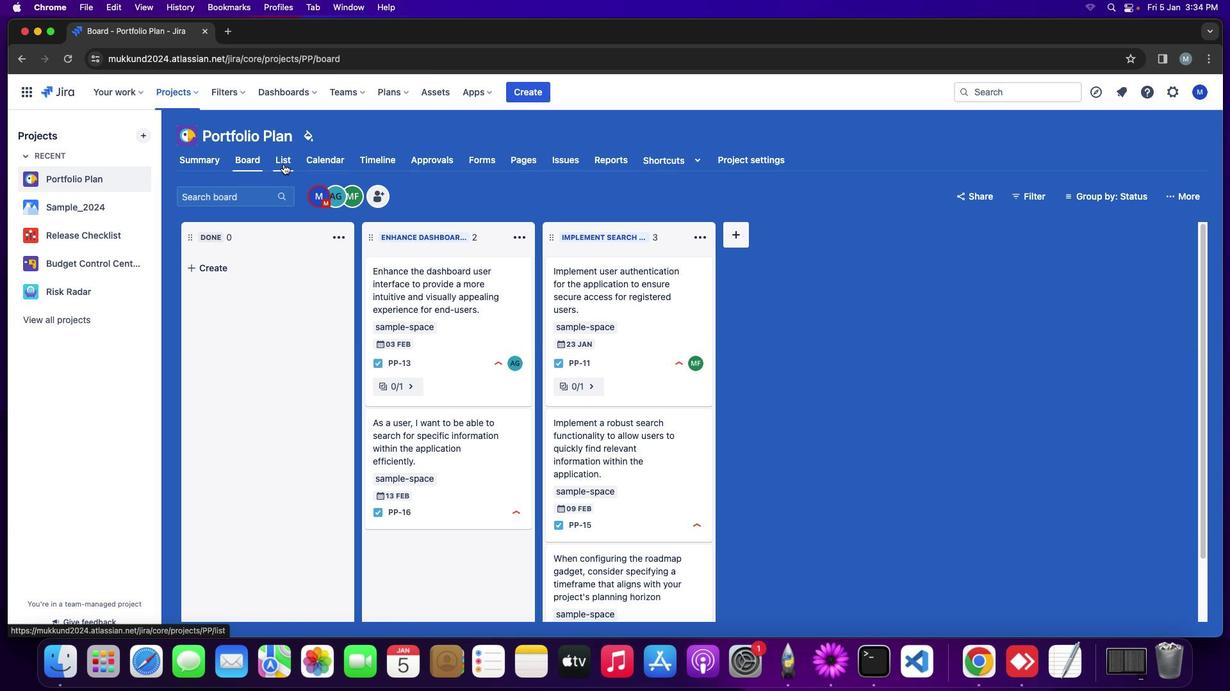 
Action: Mouse pressed left at (266, 146)
Screenshot: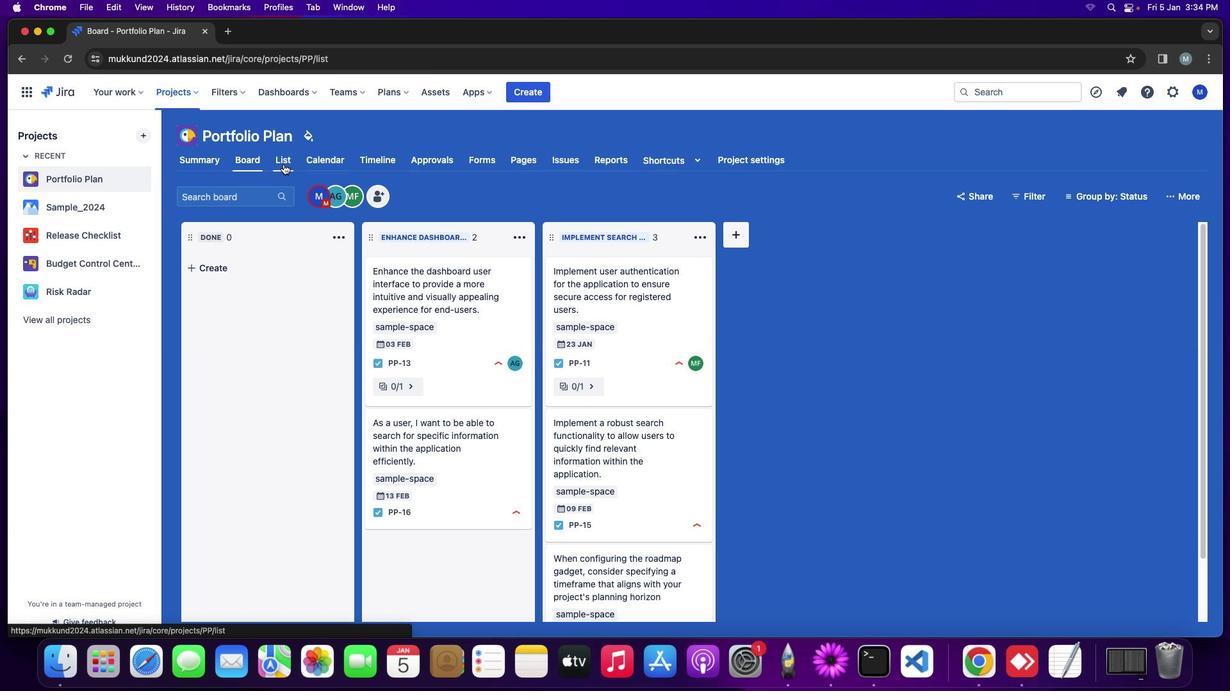 
Action: Mouse moved to (876, 320)
Screenshot: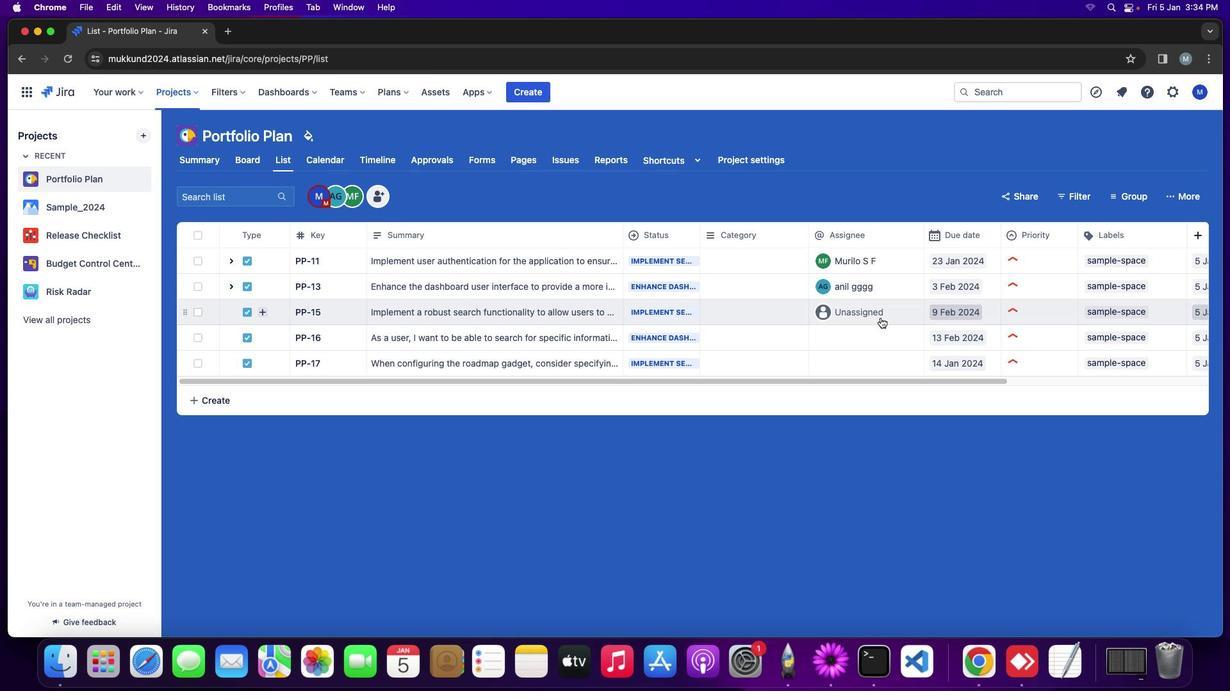 
Action: Mouse pressed left at (876, 320)
Screenshot: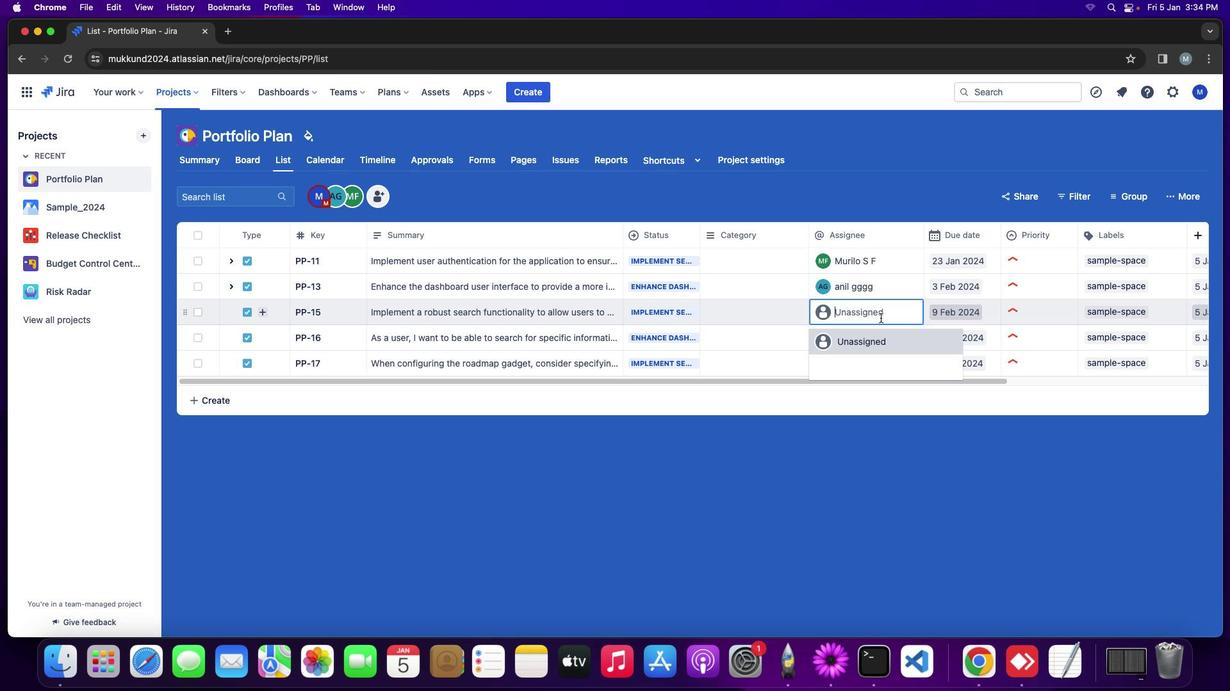 
Action: Mouse moved to (913, 415)
Screenshot: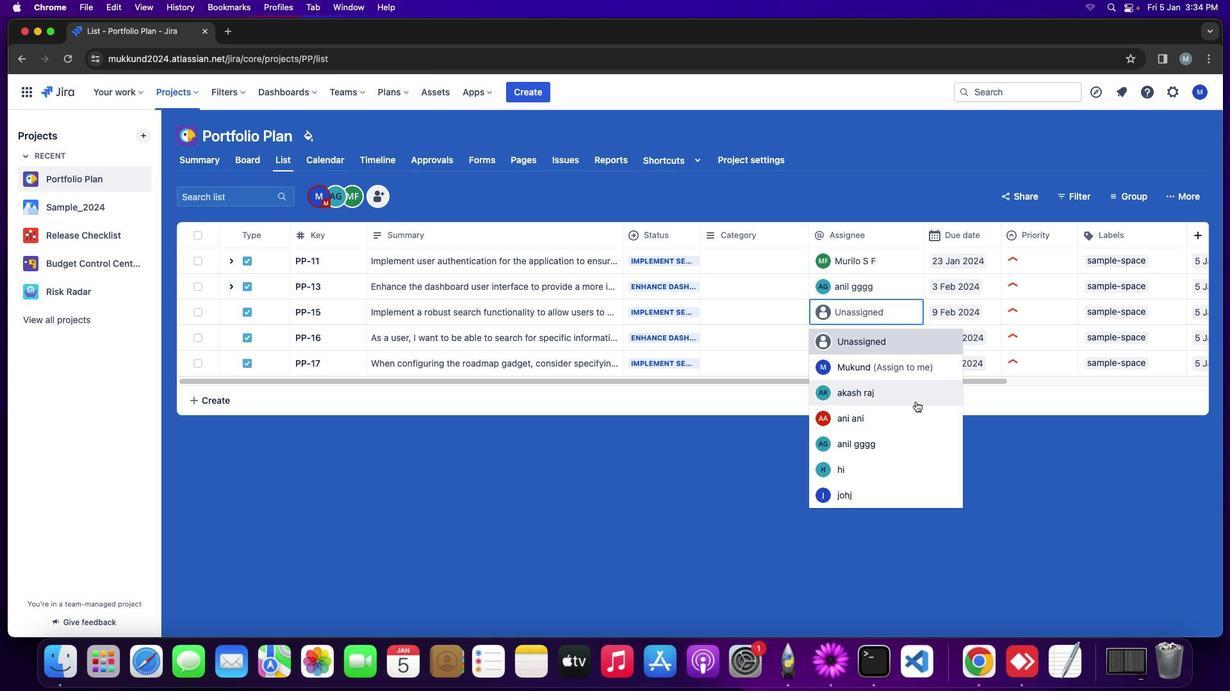 
Action: Mouse pressed left at (913, 415)
Screenshot: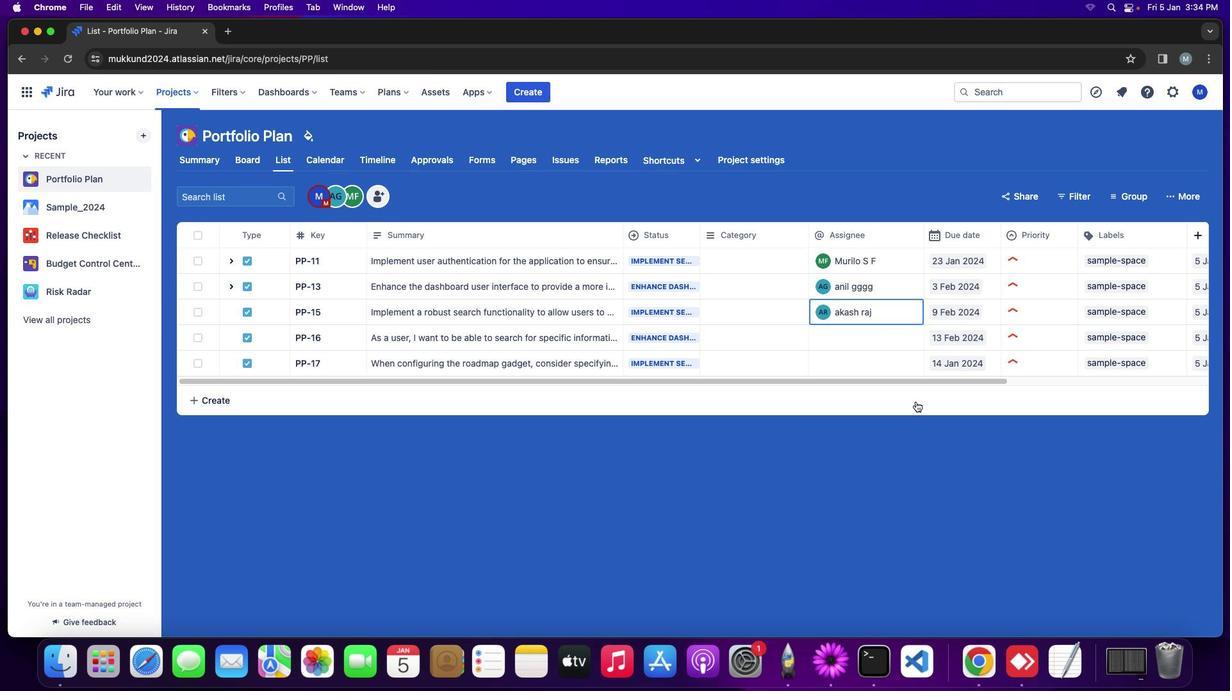 
Action: Mouse moved to (843, 463)
Screenshot: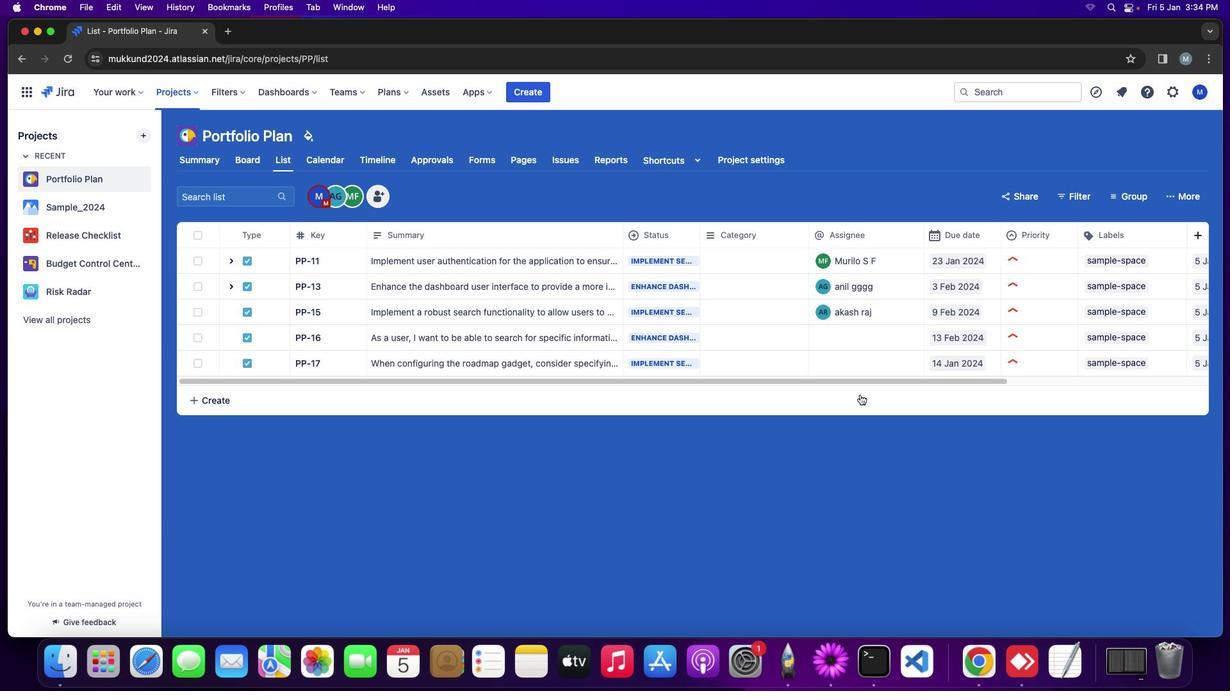
Action: Mouse pressed left at (843, 463)
Screenshot: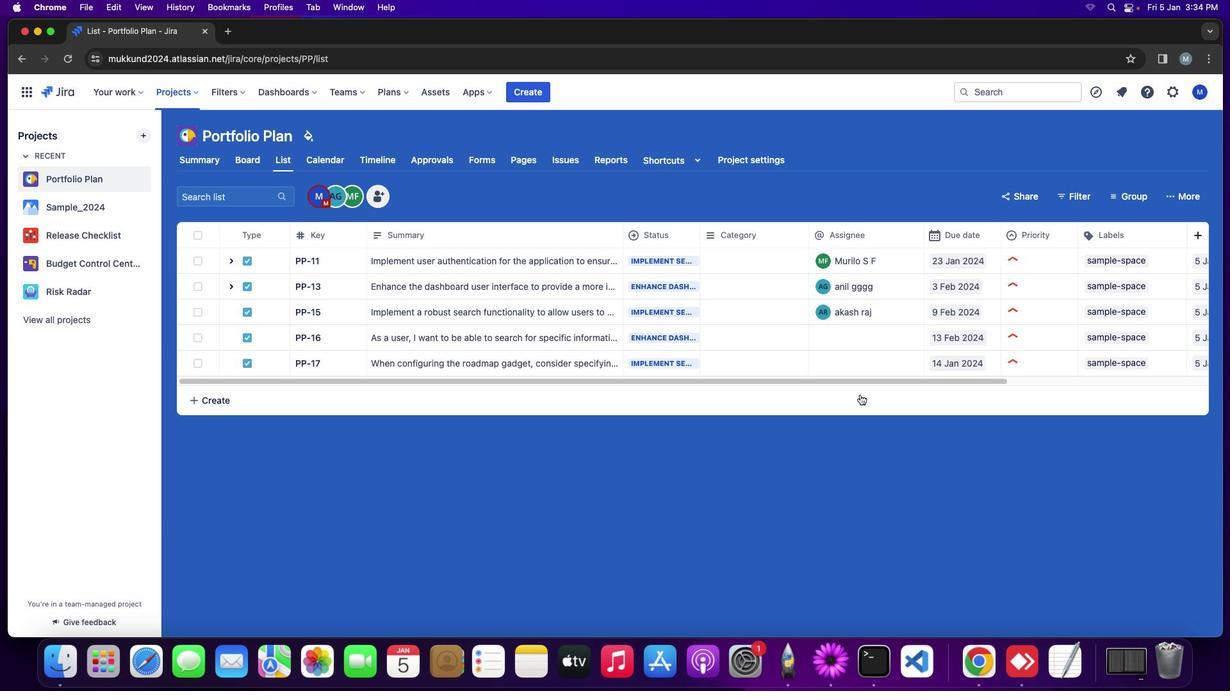 
Action: Mouse moved to (882, 343)
Screenshot: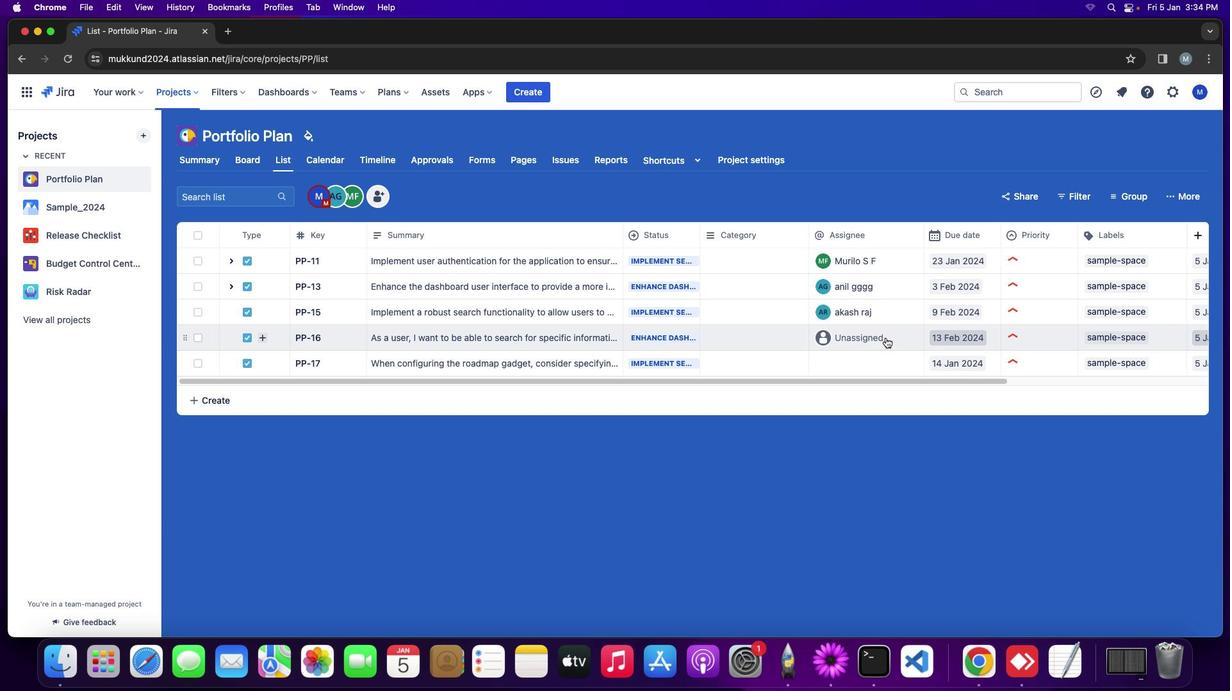 
Action: Mouse pressed left at (882, 343)
Screenshot: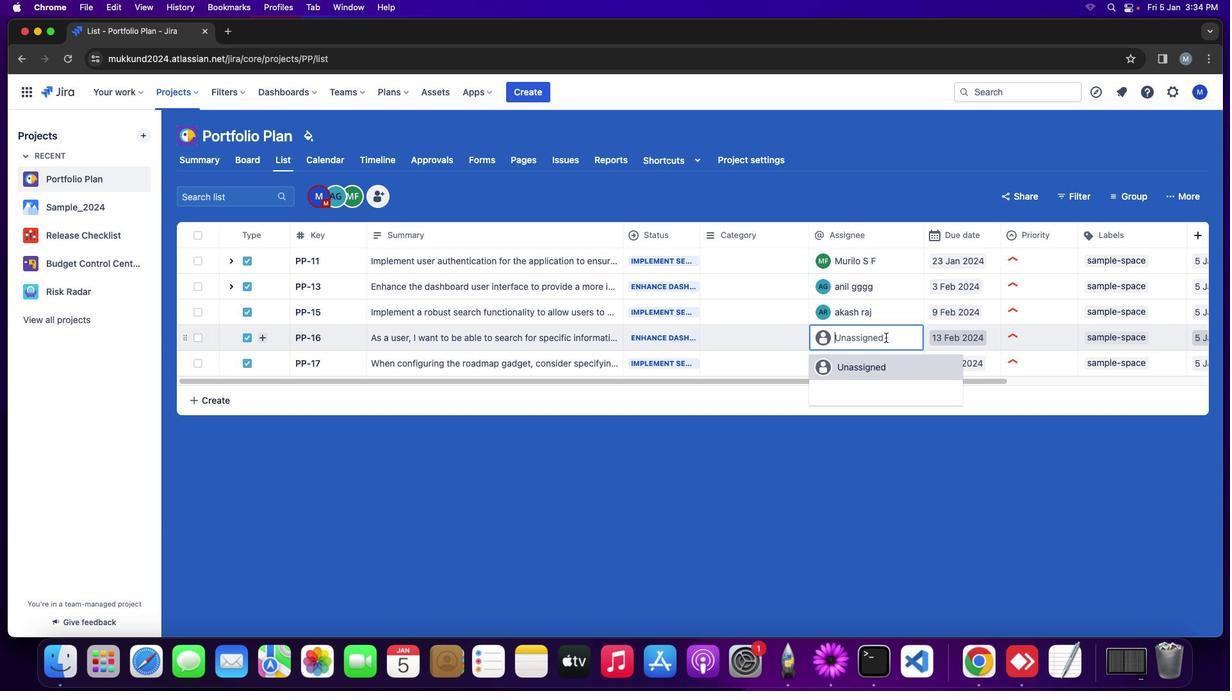 
Action: Mouse moved to (866, 549)
Screenshot: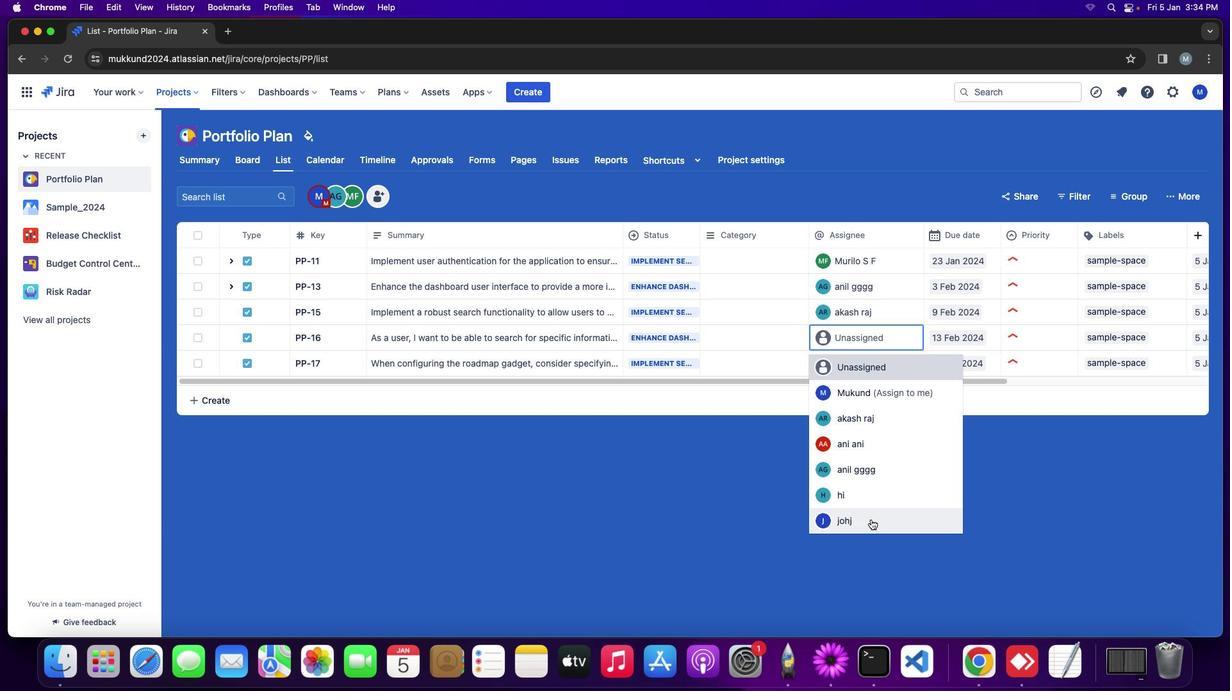 
Action: Mouse pressed left at (866, 549)
Screenshot: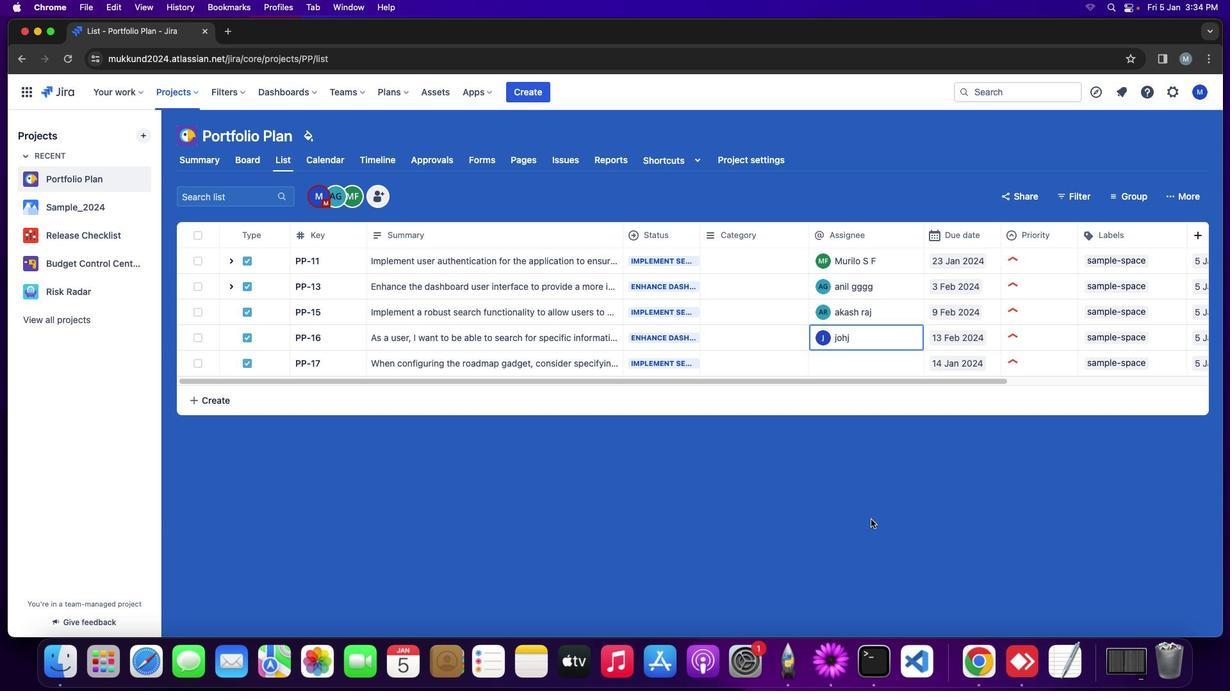 
Action: Mouse moved to (780, 492)
Screenshot: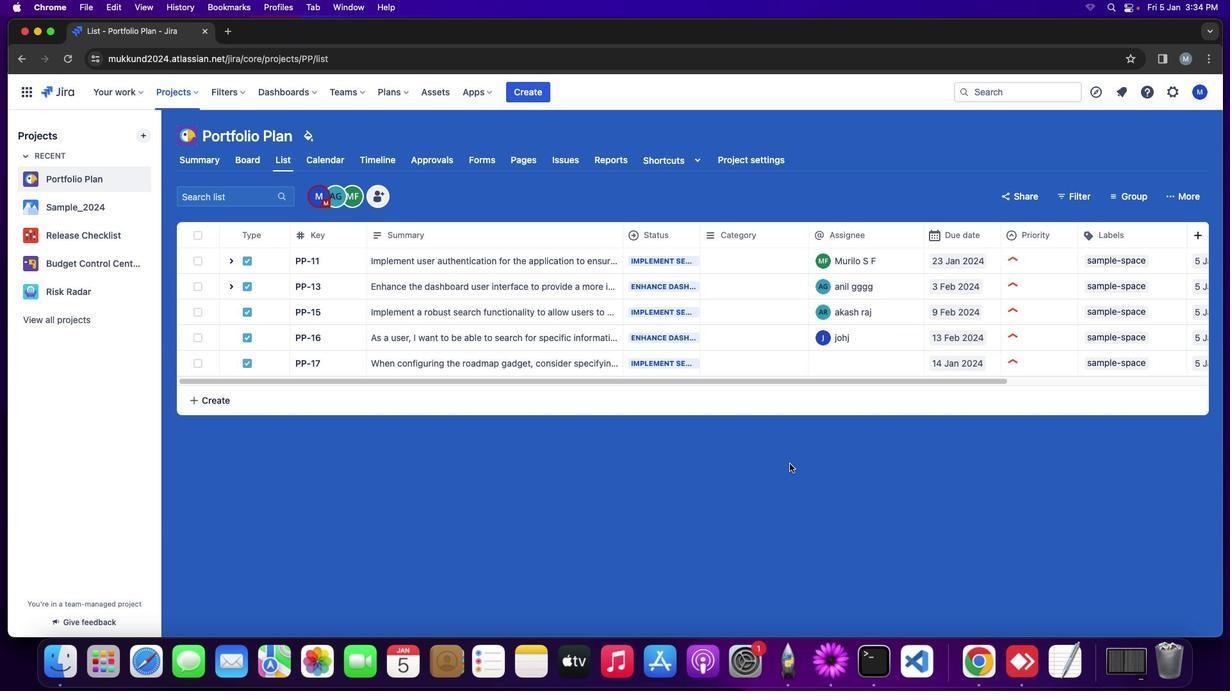 
Action: Mouse pressed left at (780, 492)
Screenshot: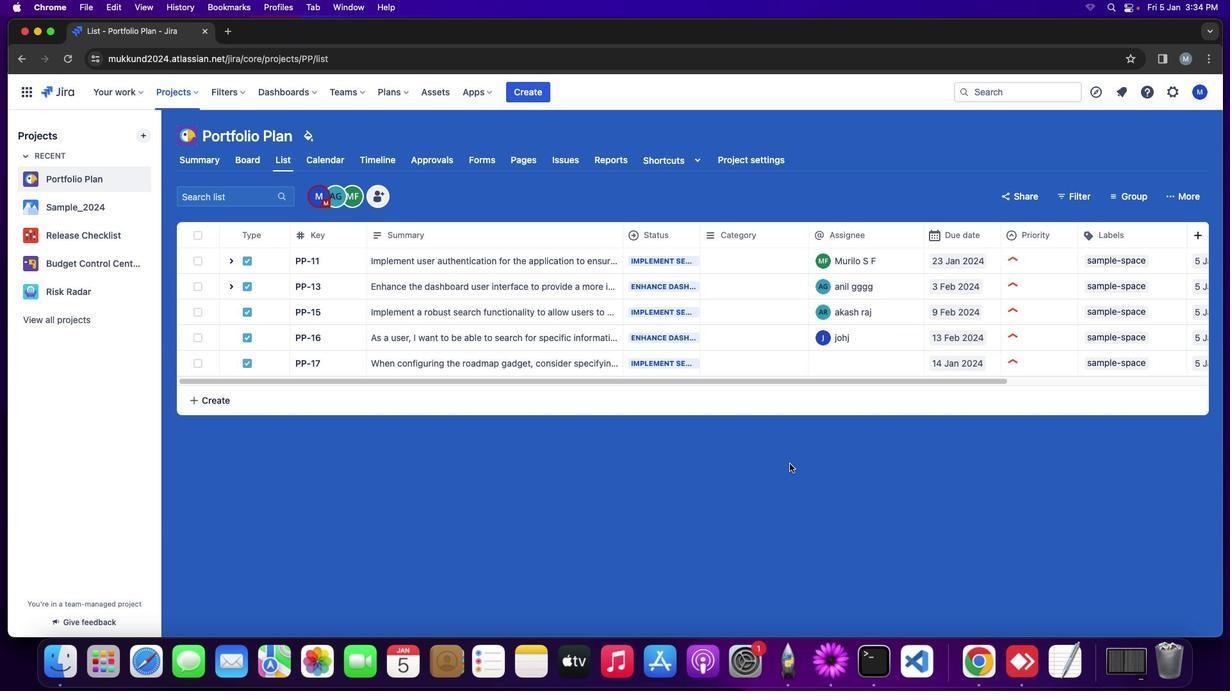 
Action: Mouse moved to (873, 377)
Screenshot: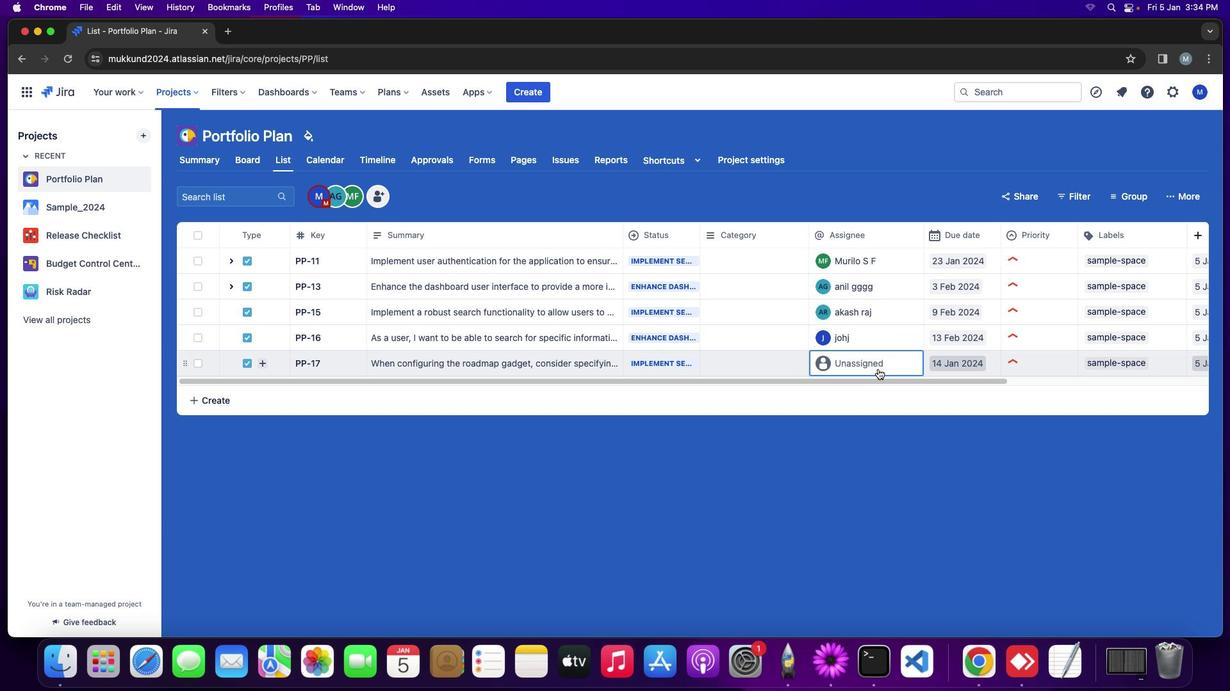 
Action: Mouse pressed left at (873, 377)
Screenshot: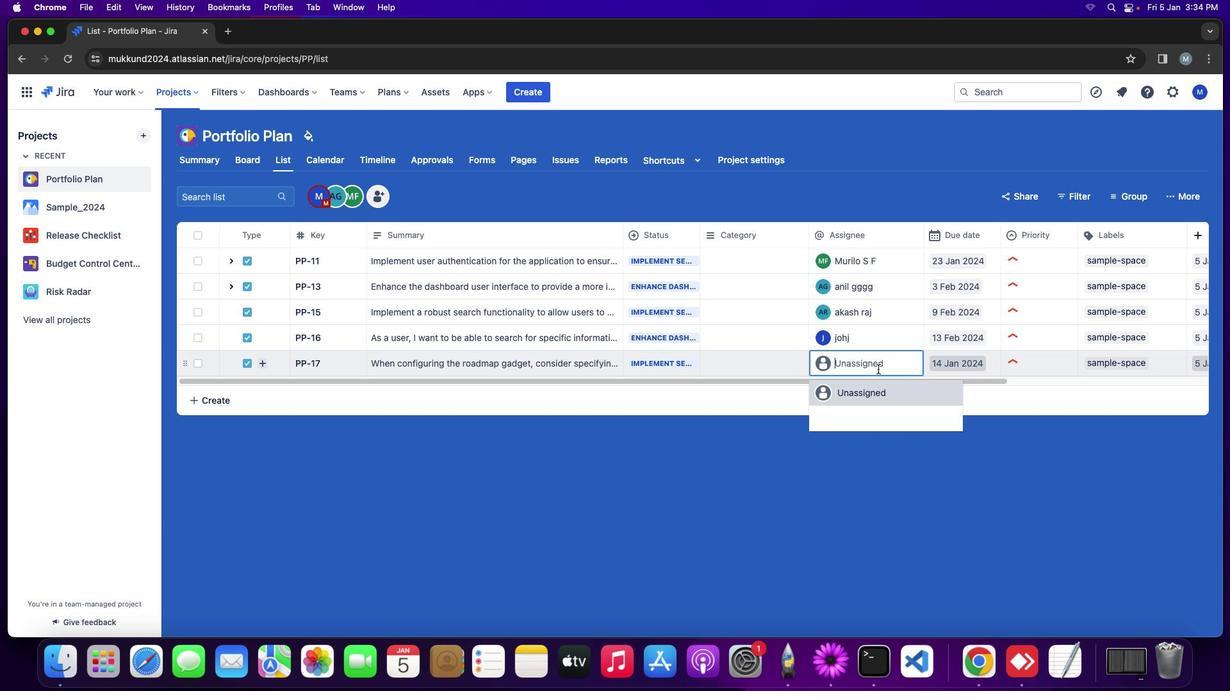 
Action: Mouse moved to (891, 498)
Screenshot: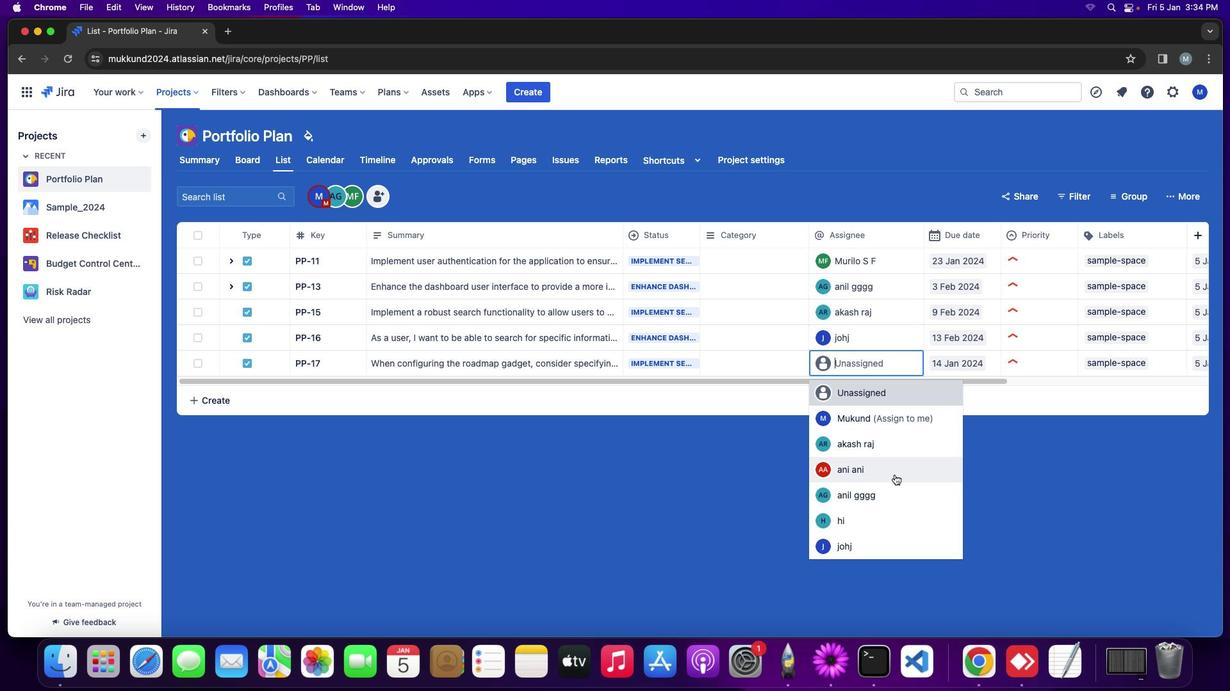 
Action: Mouse pressed left at (891, 498)
Screenshot: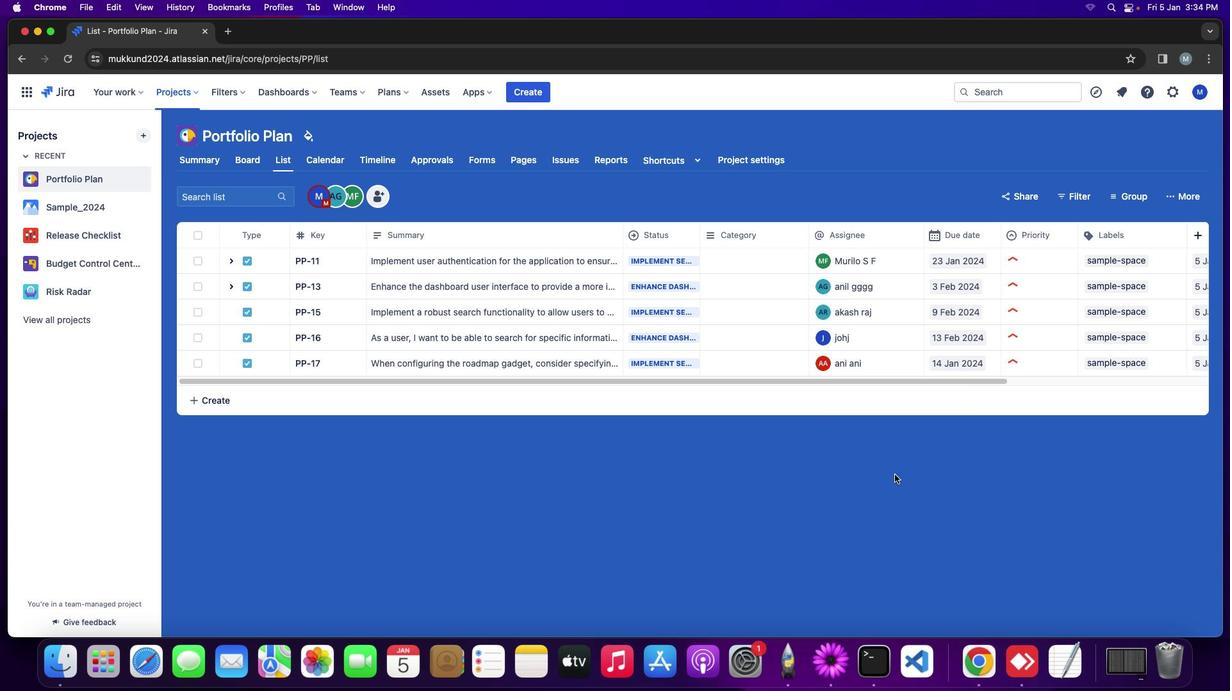 
Action: Mouse moved to (791, 491)
Screenshot: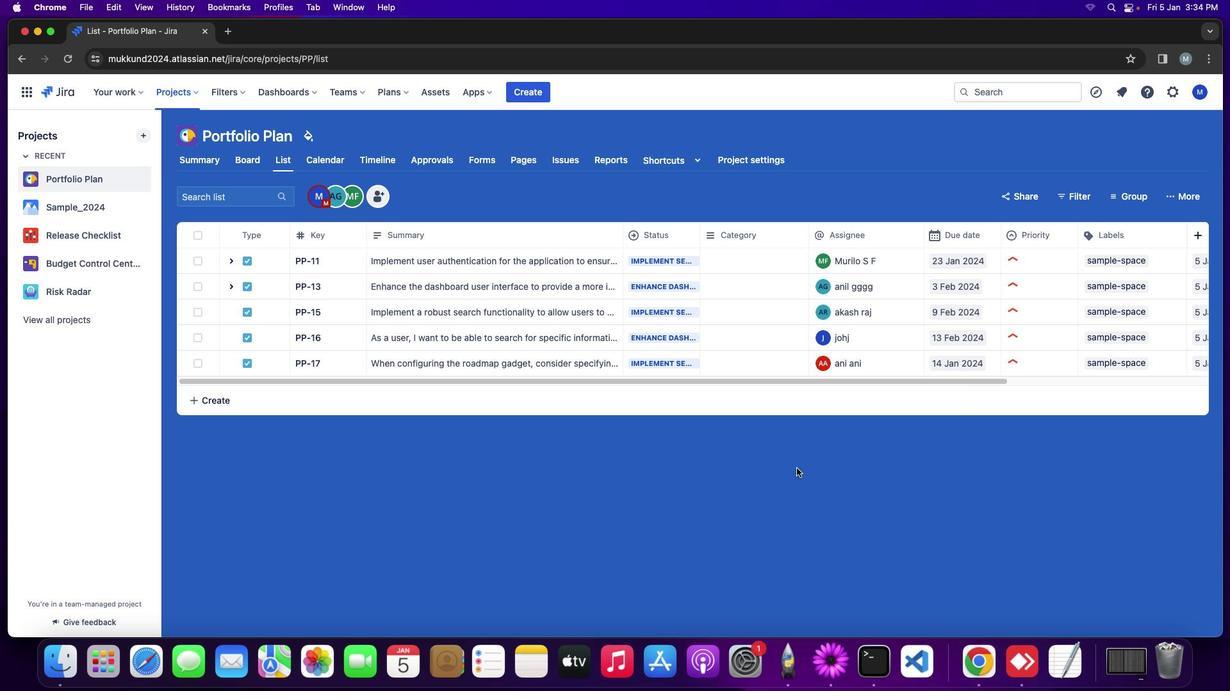
Action: Mouse pressed left at (791, 491)
Screenshot: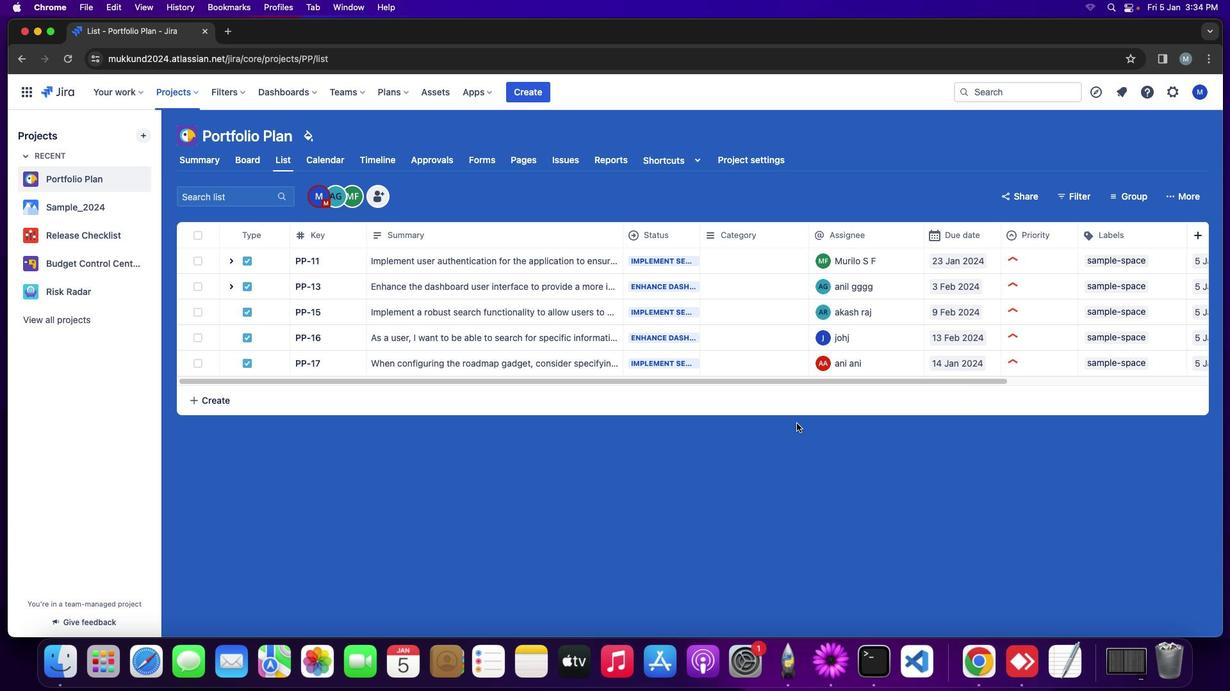 
Action: Mouse moved to (765, 181)
Screenshot: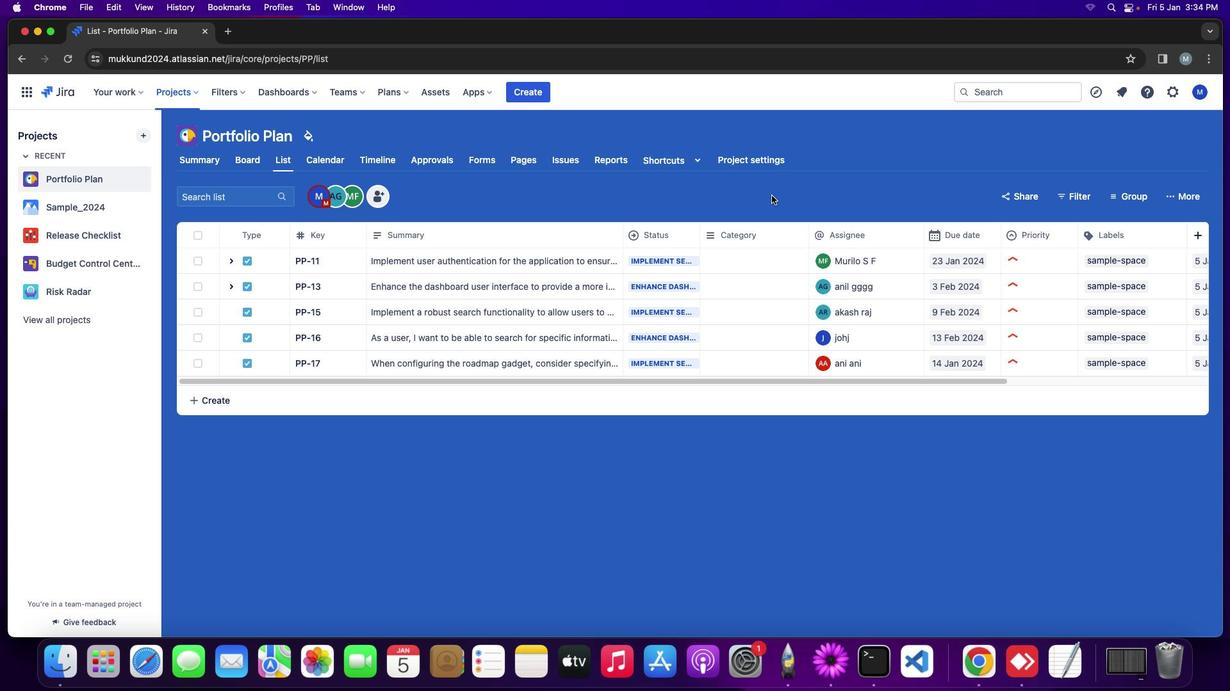 
Action: Mouse pressed left at (765, 181)
Screenshot: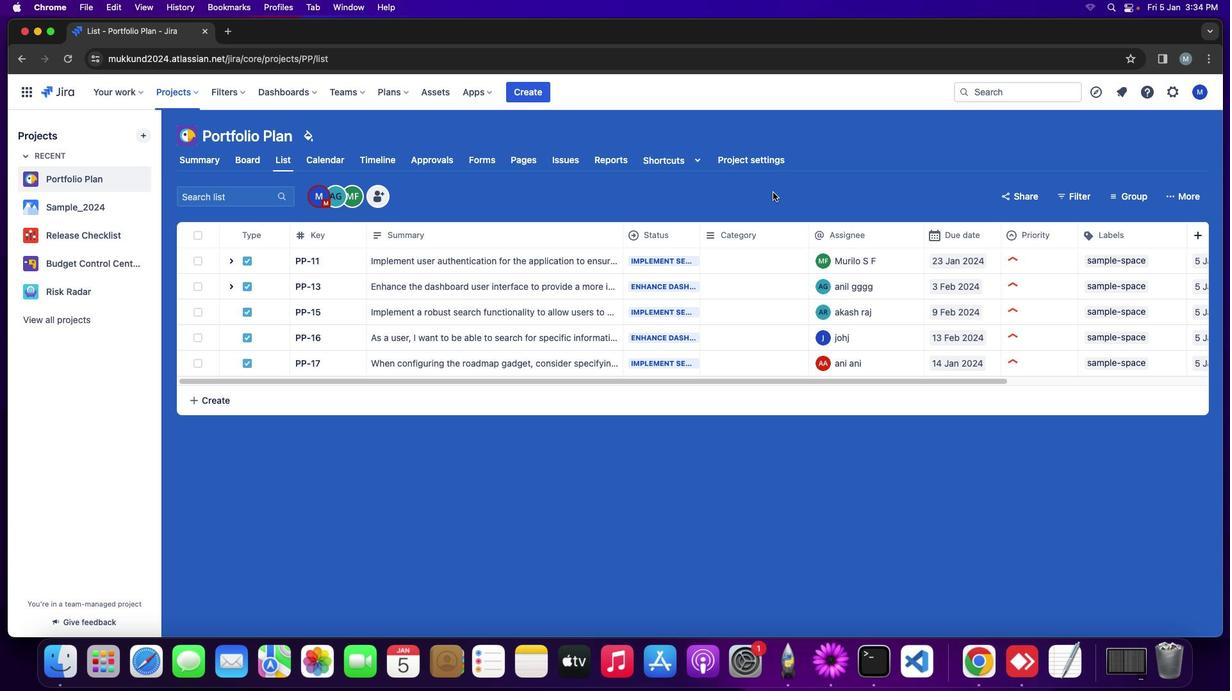 
Action: Mouse moved to (793, 88)
Screenshot: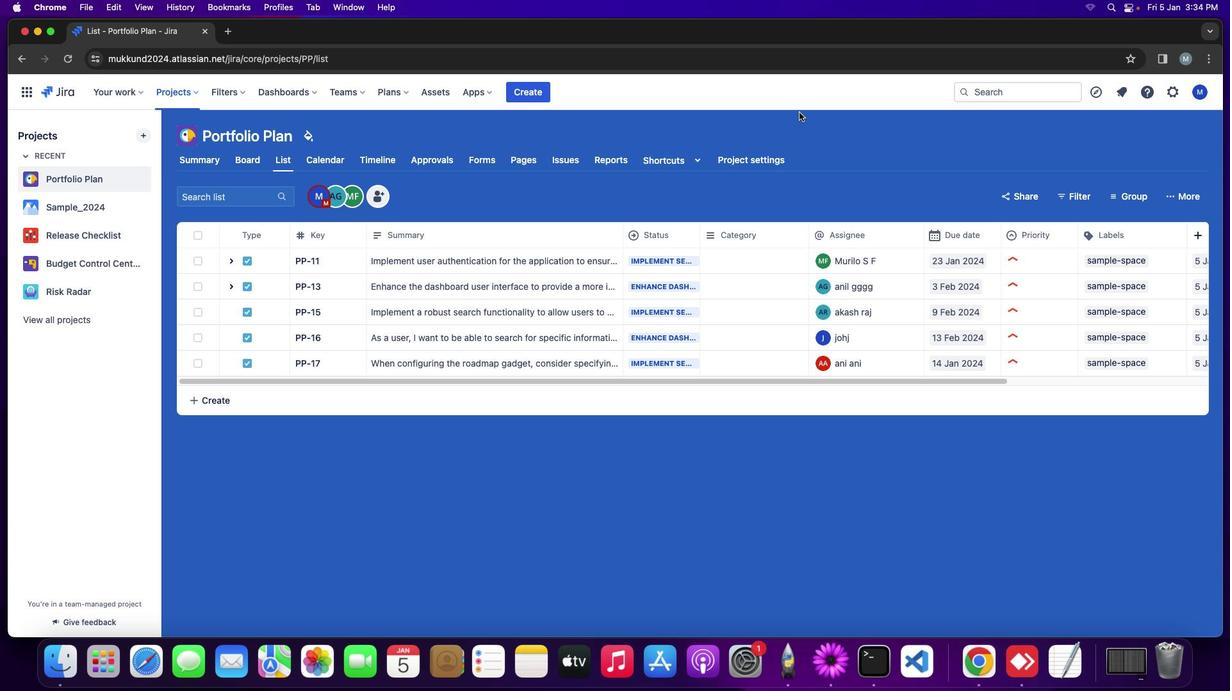 
Action: Mouse pressed left at (793, 88)
Screenshot: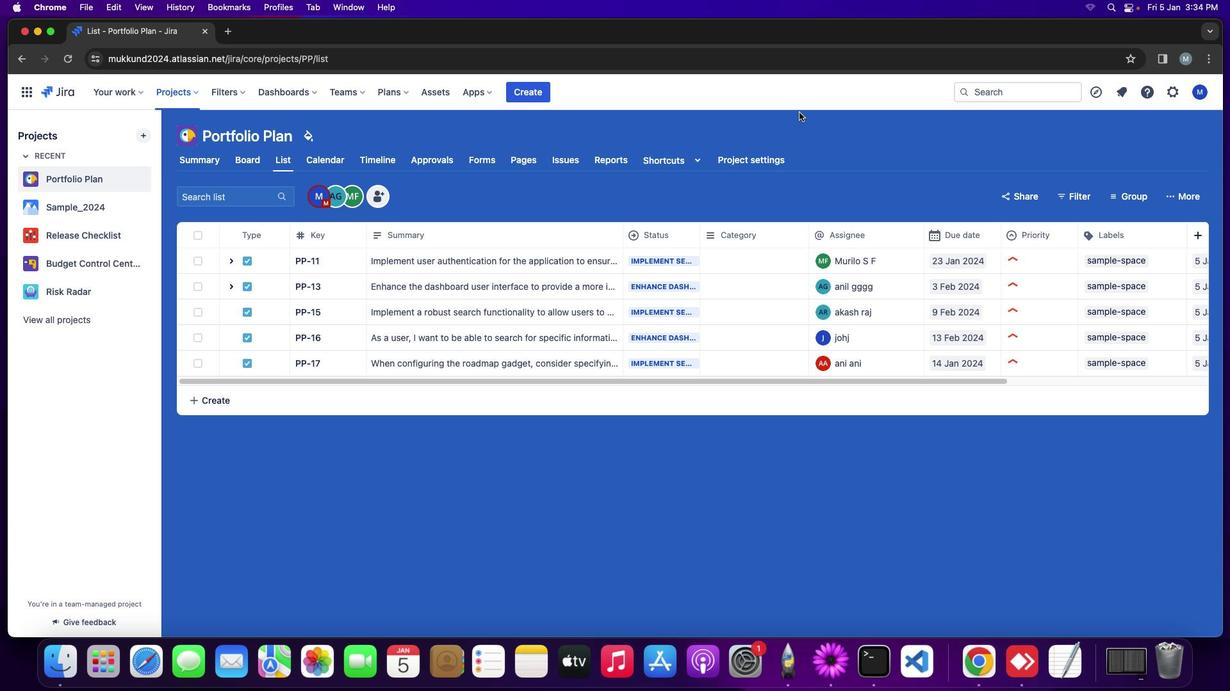 
Action: Mouse moved to (1019, 394)
Screenshot: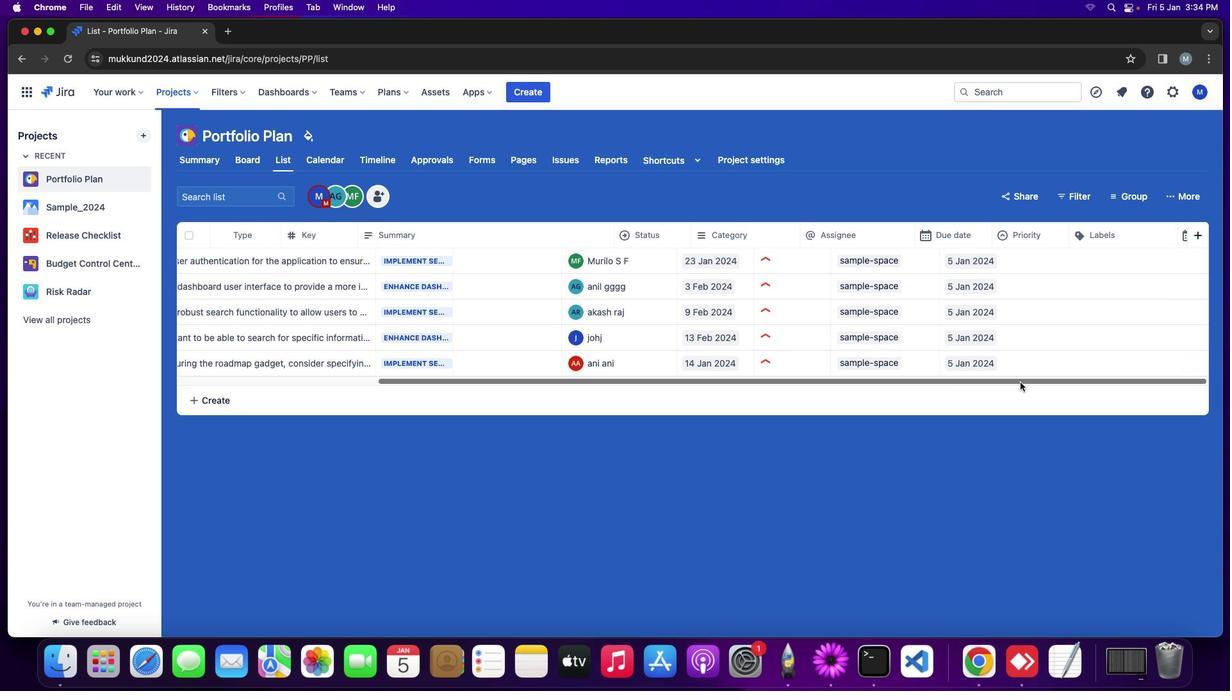 
Action: Mouse pressed left at (1019, 394)
Screenshot: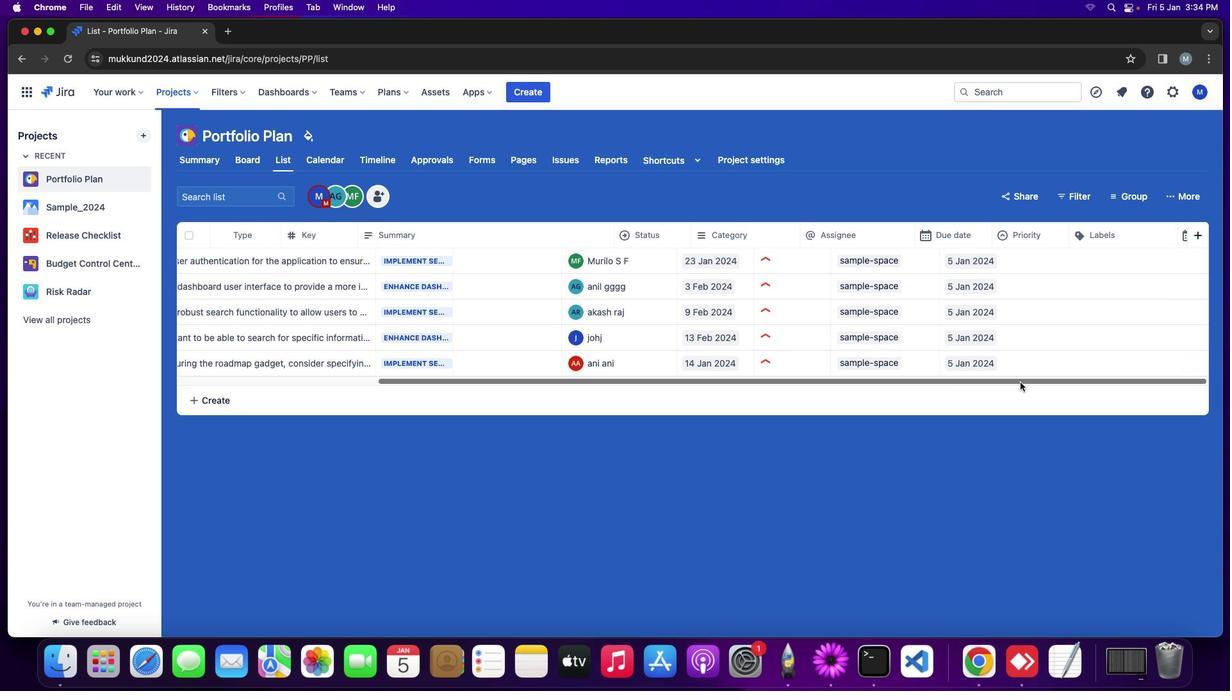 
Action: Mouse moved to (1019, 394)
Screenshot: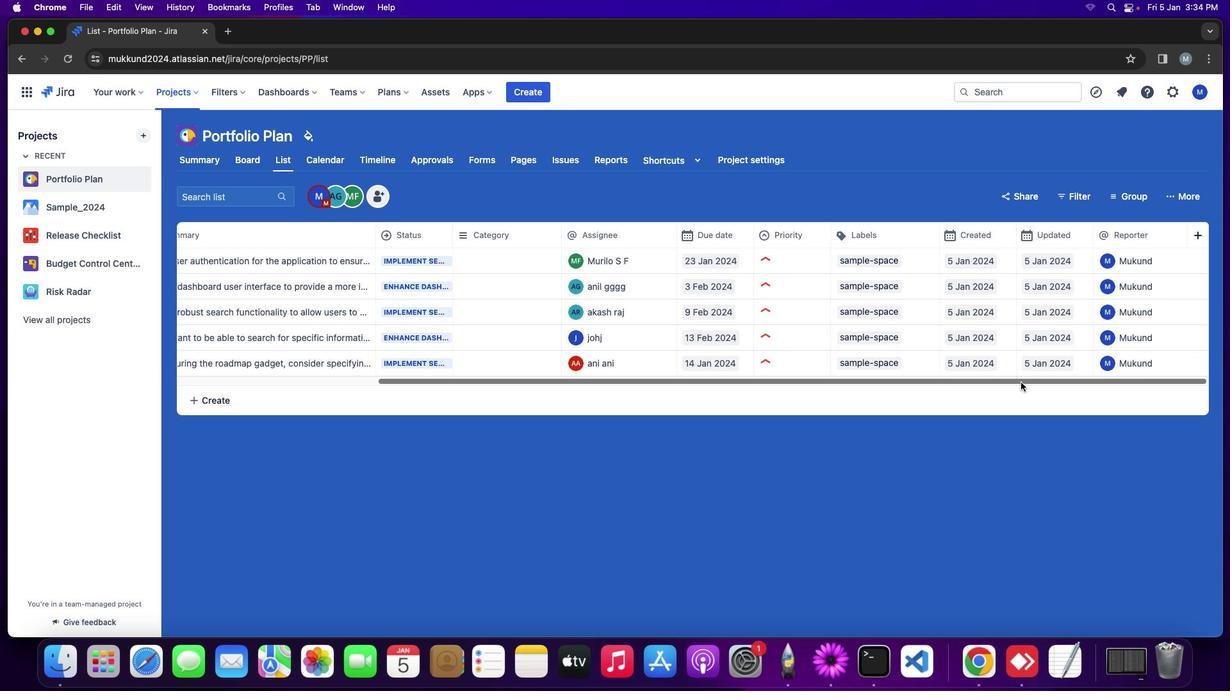 
Action: Mouse pressed left at (1019, 394)
Screenshot: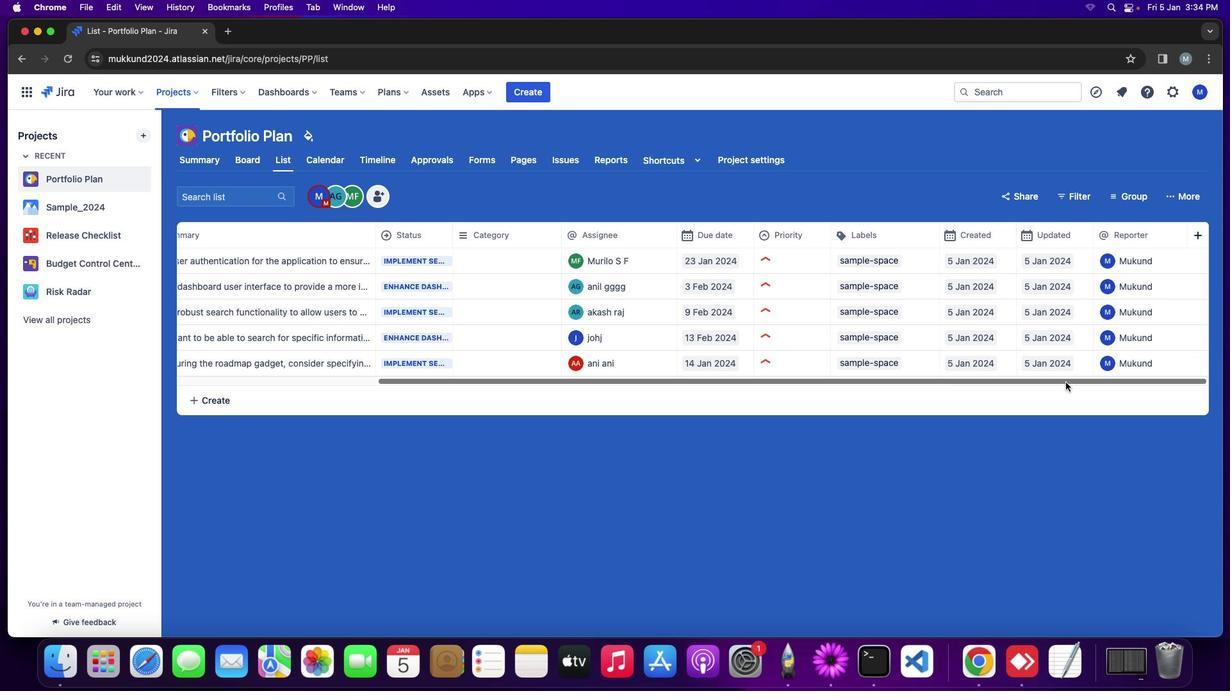 
Action: Mouse moved to (1073, 393)
Screenshot: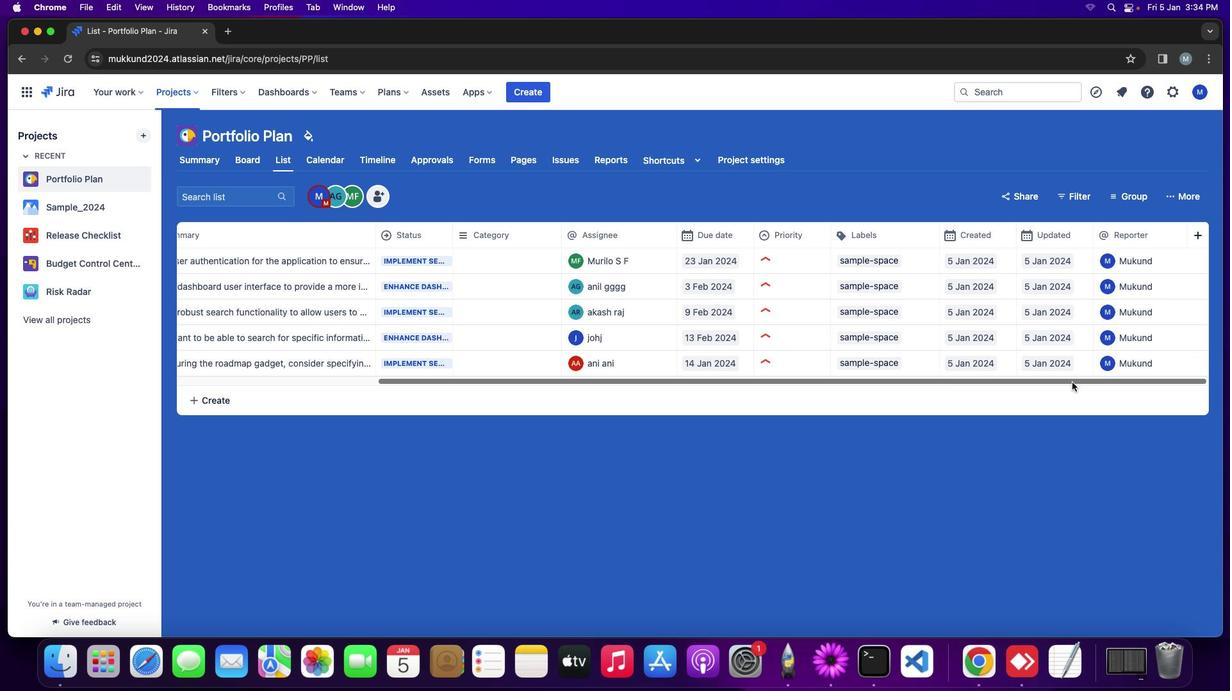 
Action: Mouse pressed left at (1073, 393)
Screenshot: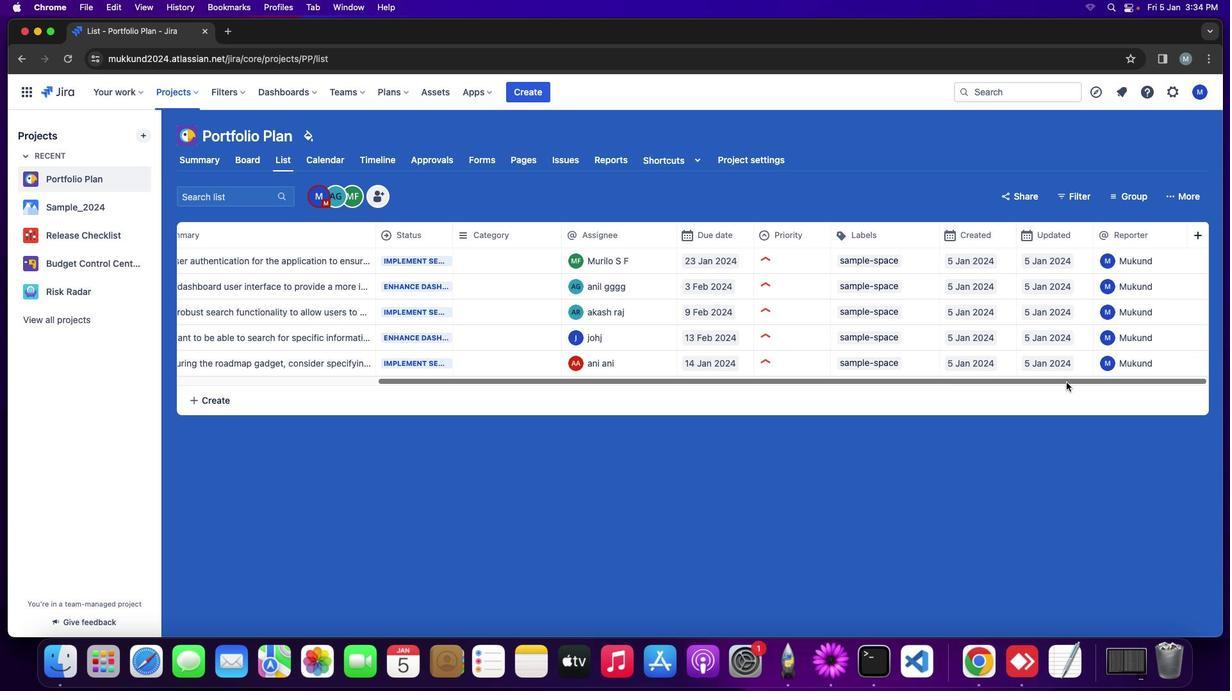 
Action: Mouse moved to (736, 486)
Screenshot: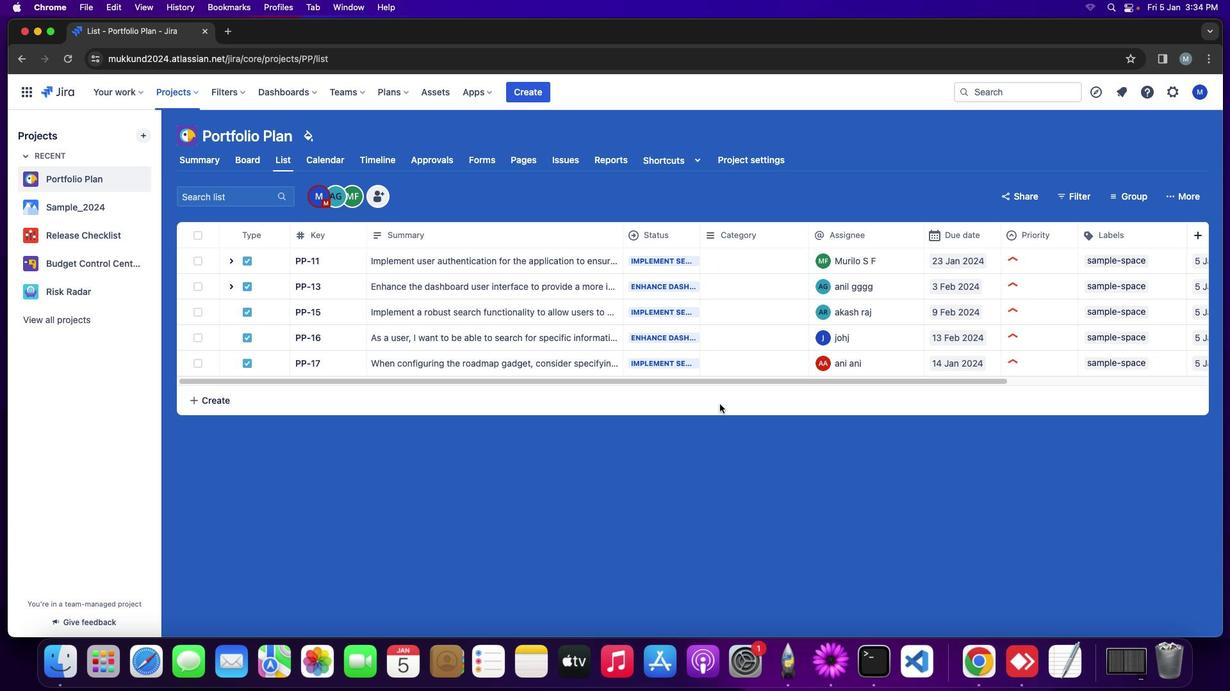 
Action: Mouse pressed left at (736, 486)
Screenshot: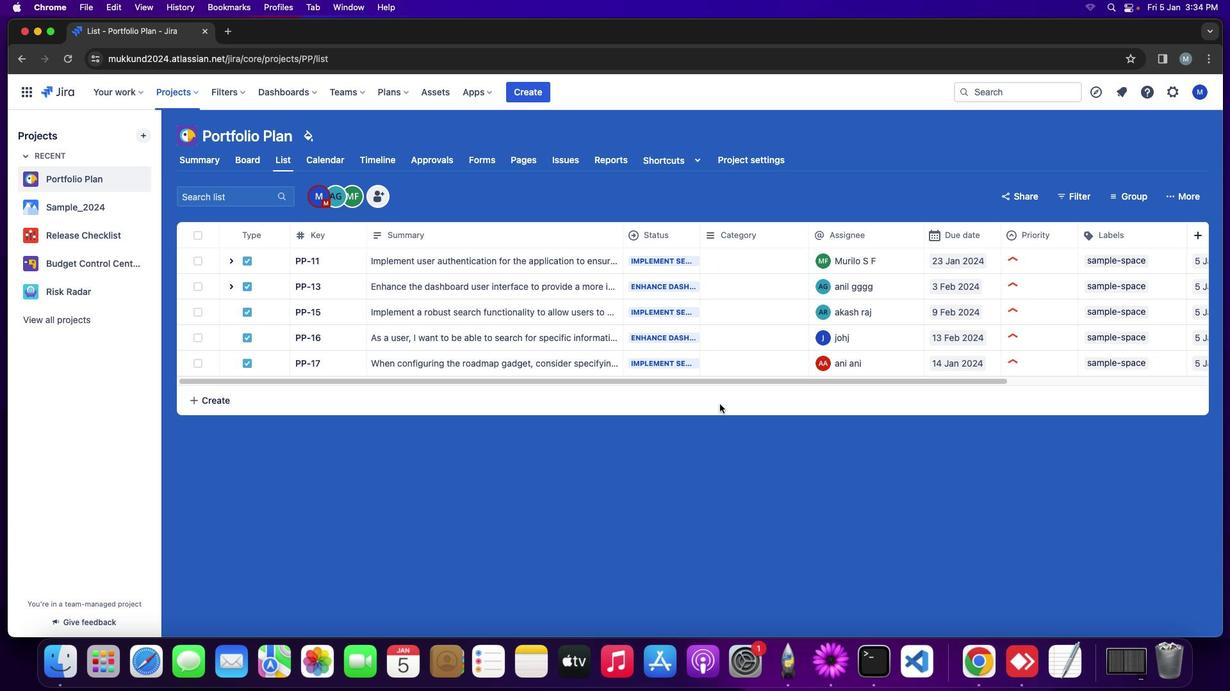 
Action: Mouse moved to (750, 84)
Screenshot: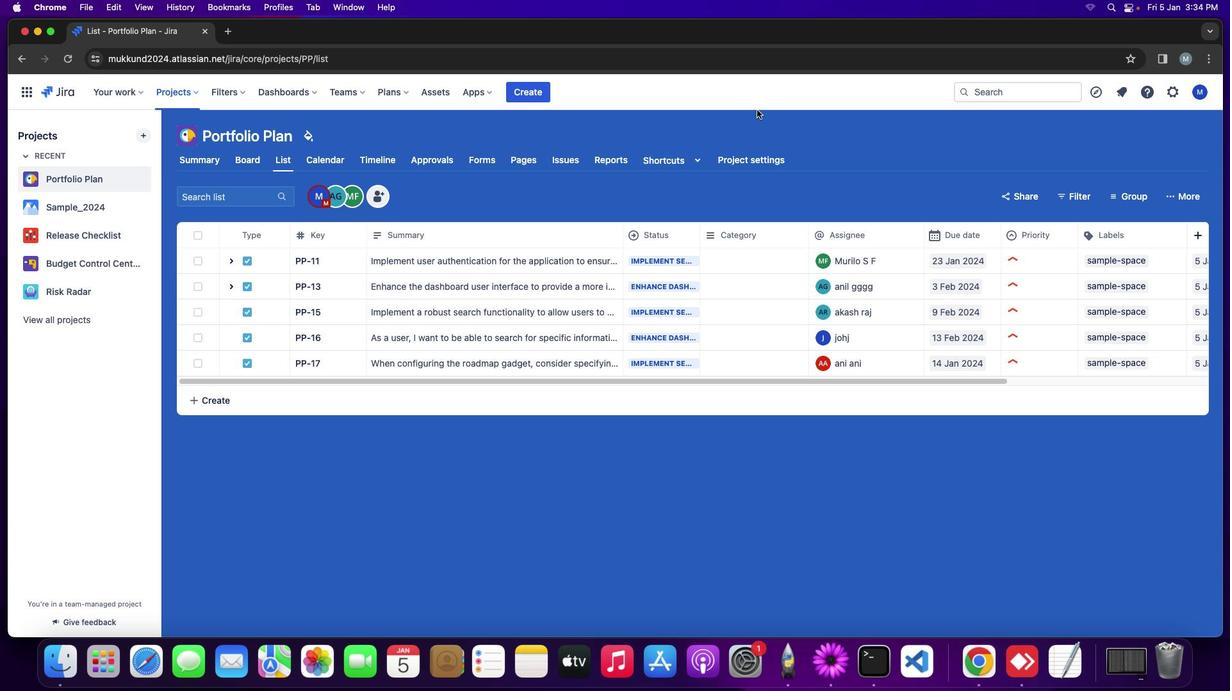 
Action: Mouse pressed left at (750, 84)
Screenshot: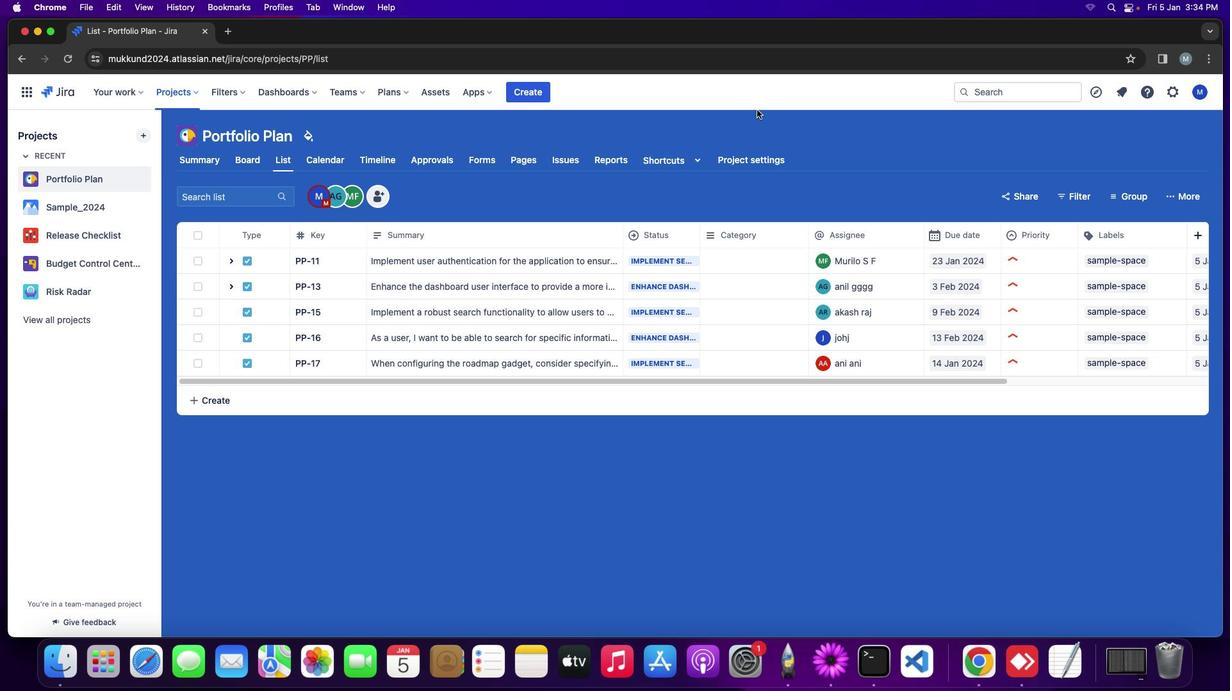 
Action: Mouse moved to (1018, 99)
Screenshot: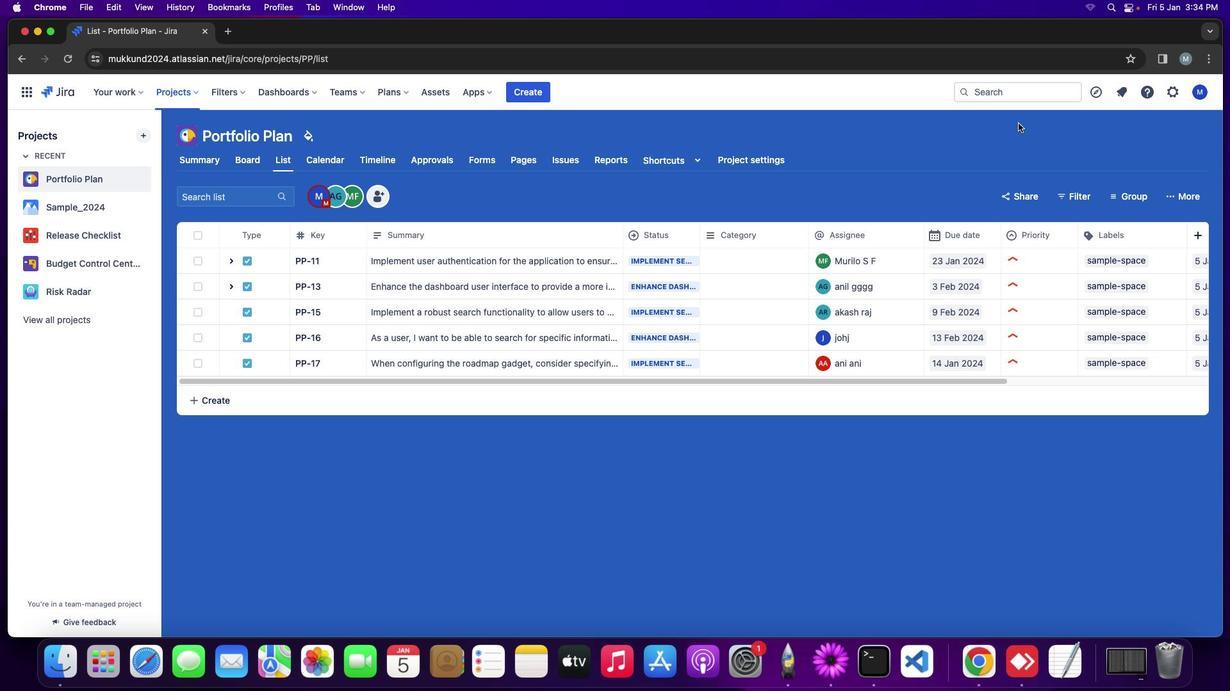 
